 Task: Slide 34 - Lets Review Concepts-1.
Action: Mouse moved to (32, 87)
Screenshot: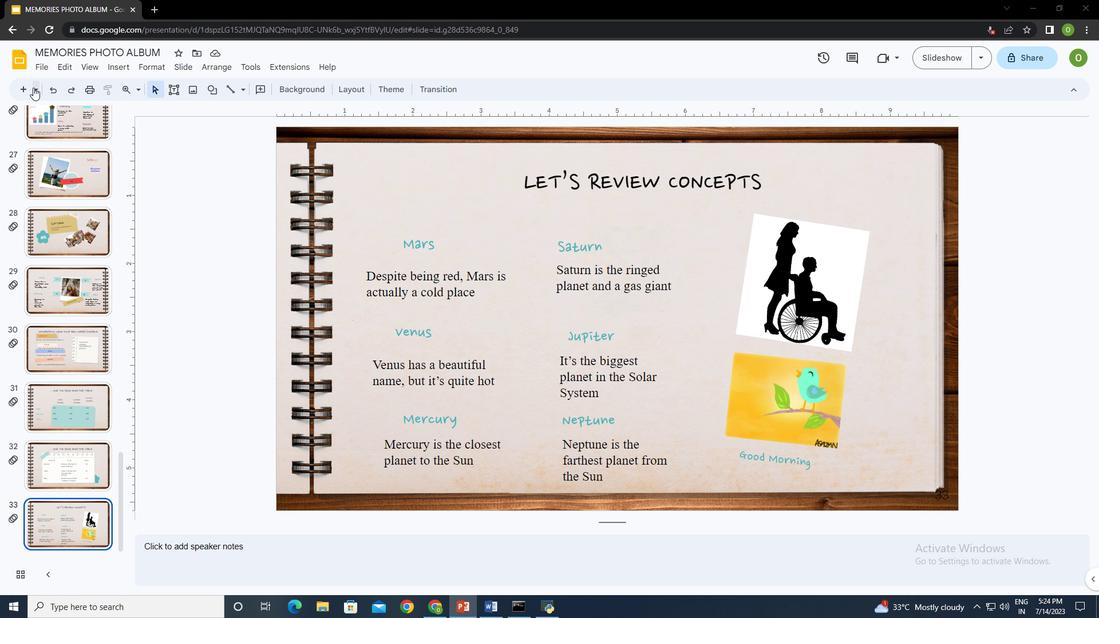 
Action: Mouse pressed left at (32, 87)
Screenshot: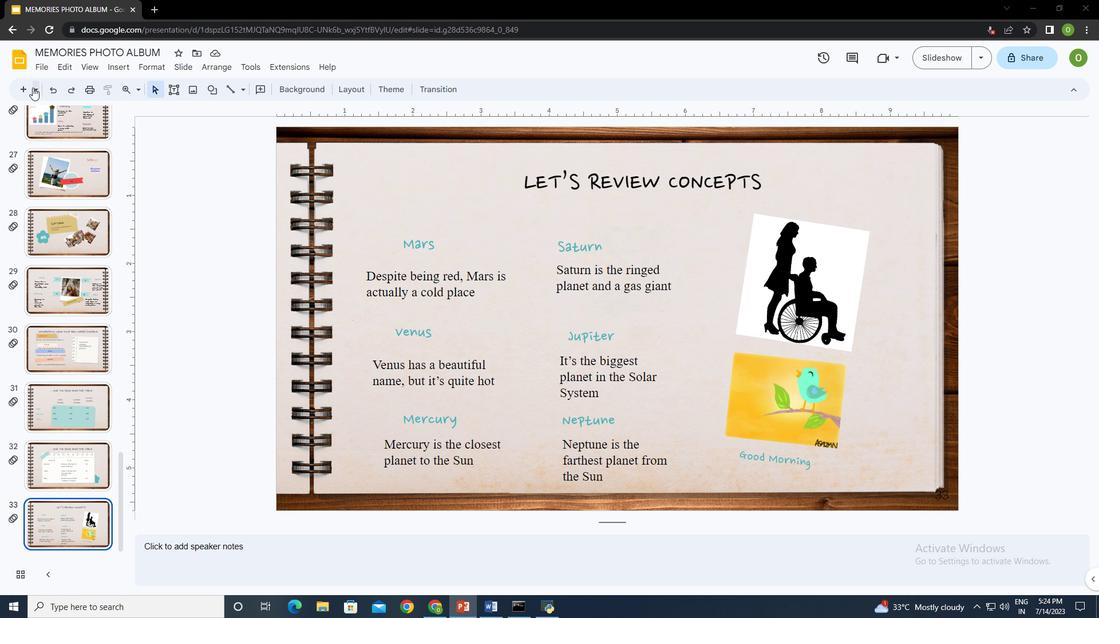 
Action: Mouse moved to (126, 185)
Screenshot: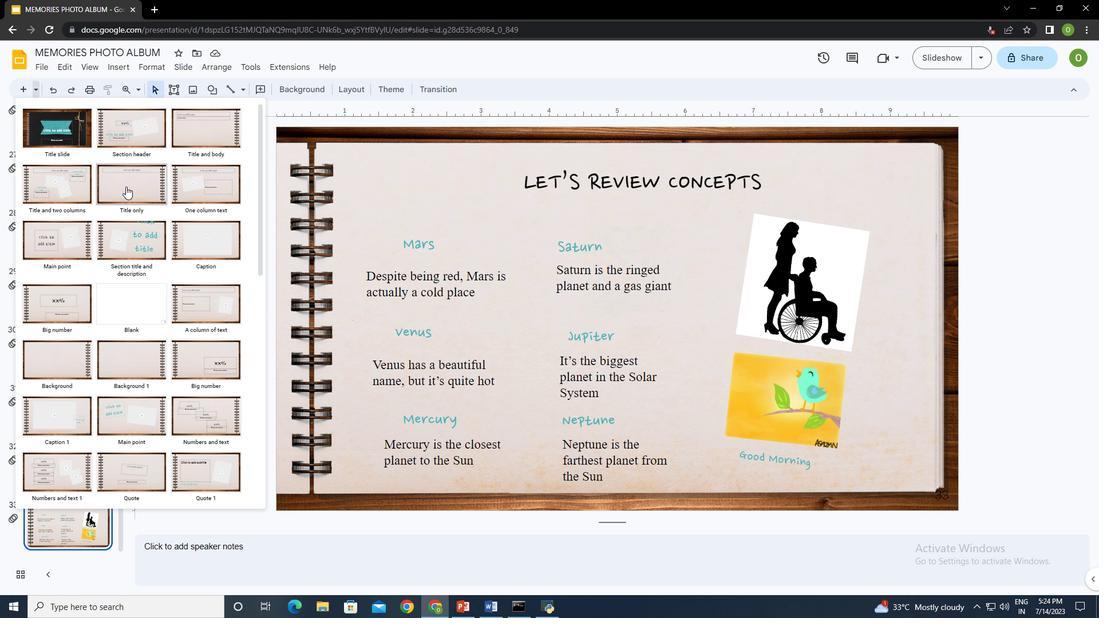 
Action: Mouse pressed left at (126, 185)
Screenshot: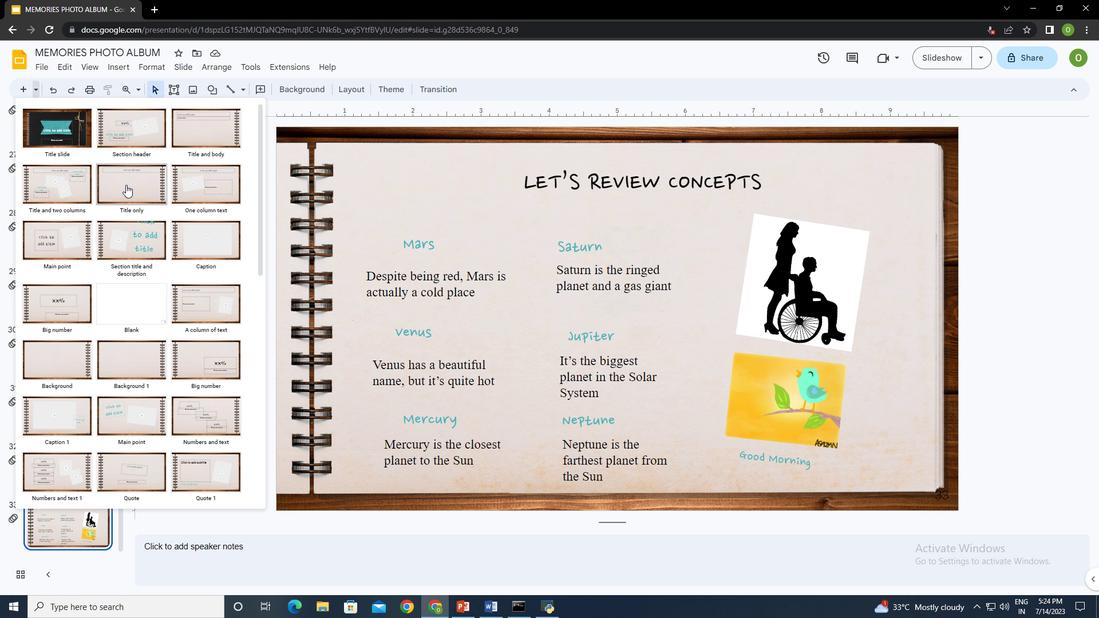 
Action: Mouse moved to (570, 189)
Screenshot: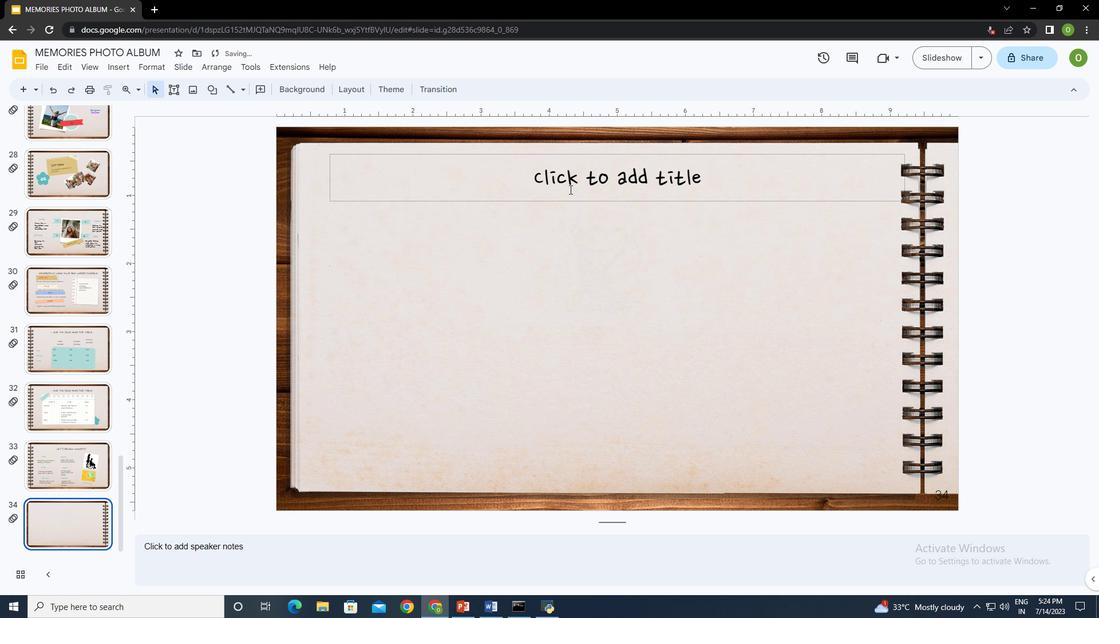 
Action: Mouse pressed left at (570, 189)
Screenshot: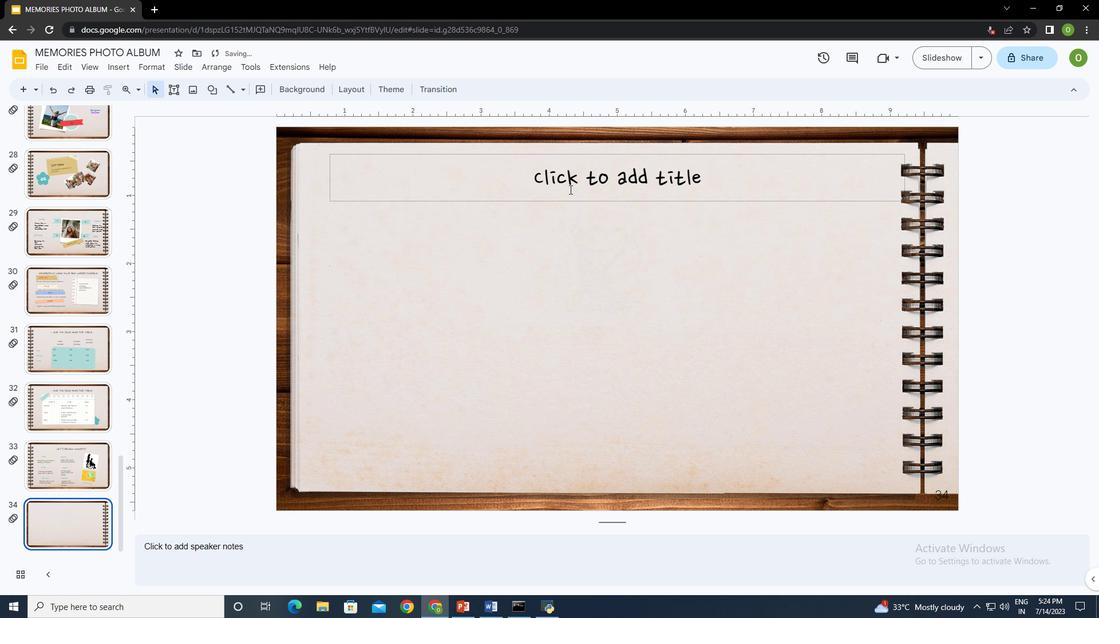 
Action: Key pressed <Key.shift><Key.shift><Key.caps_lock>KET'S<Key.space>REVIEW<Key.space>CONCEPTS
Screenshot: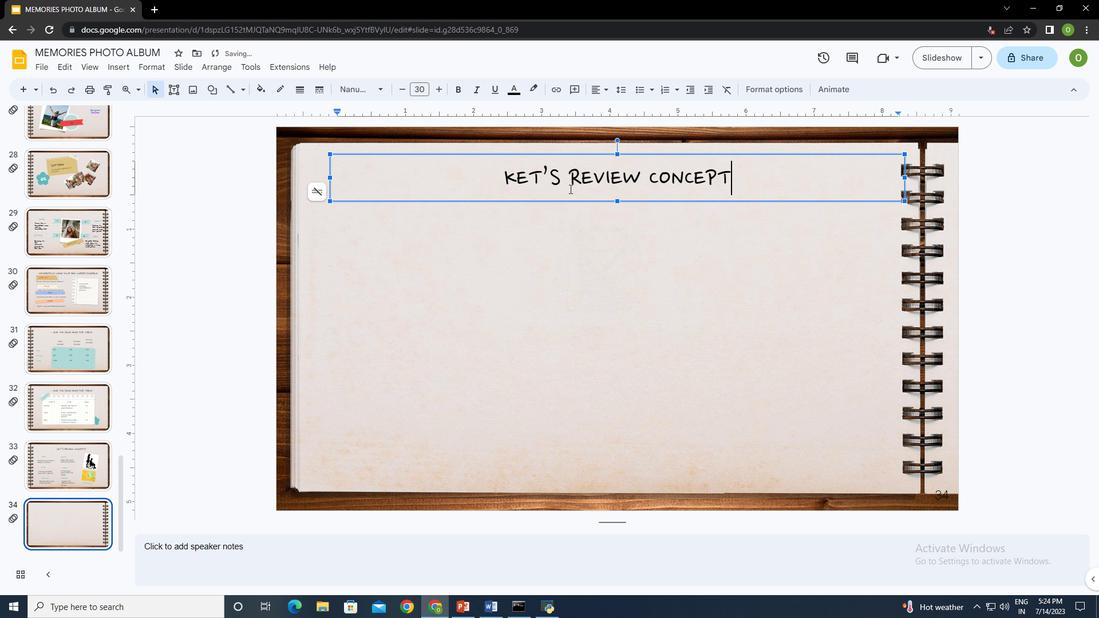 
Action: Mouse moved to (512, 179)
Screenshot: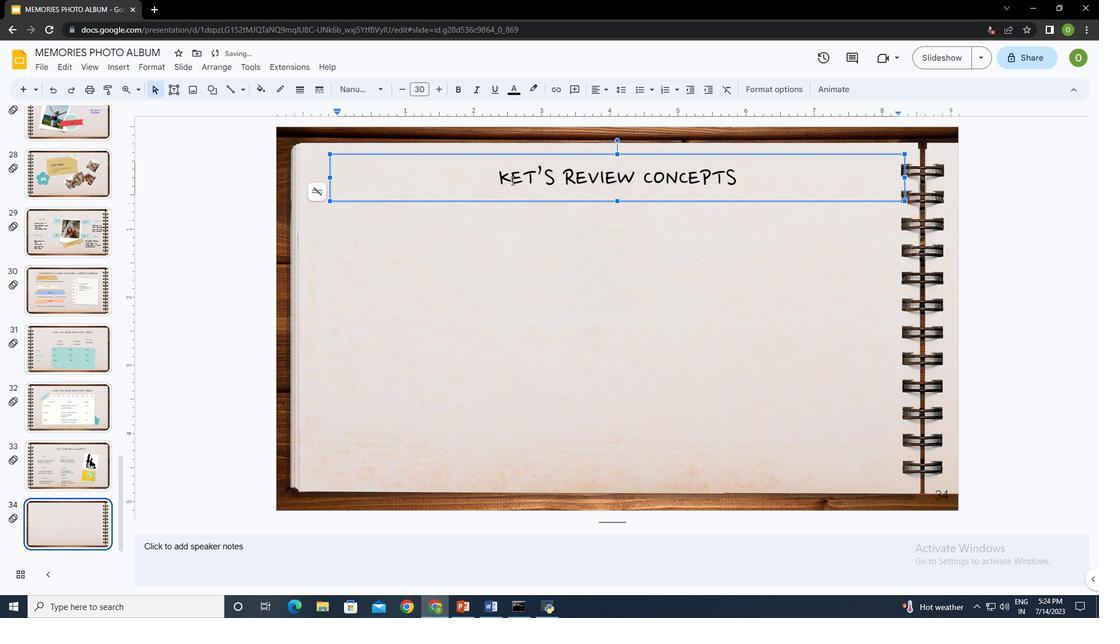 
Action: Mouse pressed left at (512, 179)
Screenshot: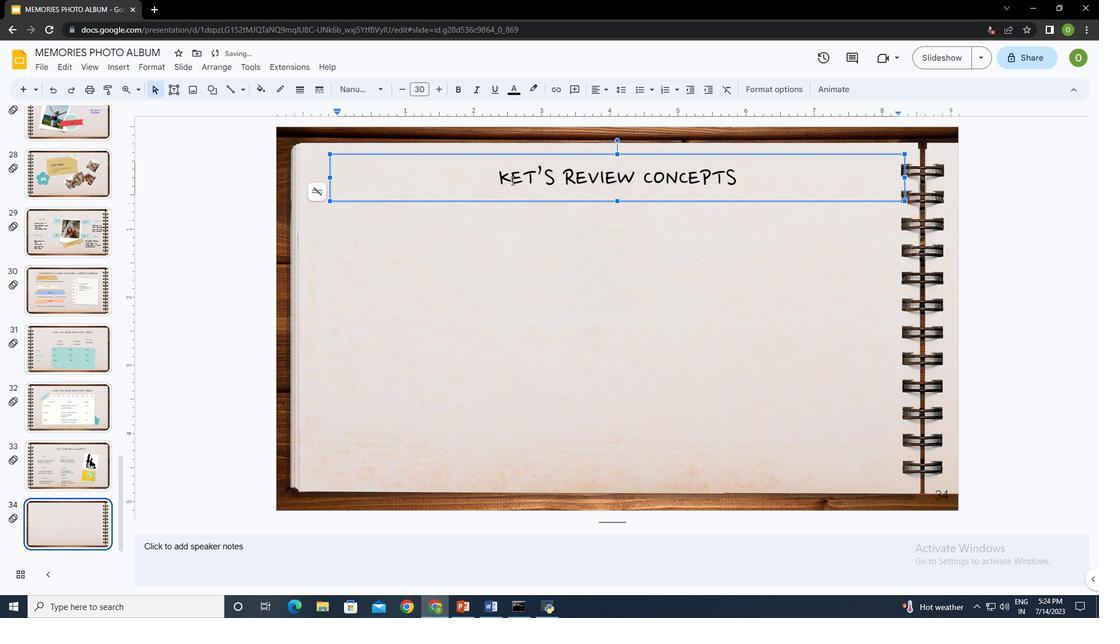 
Action: Mouse moved to (521, 182)
Screenshot: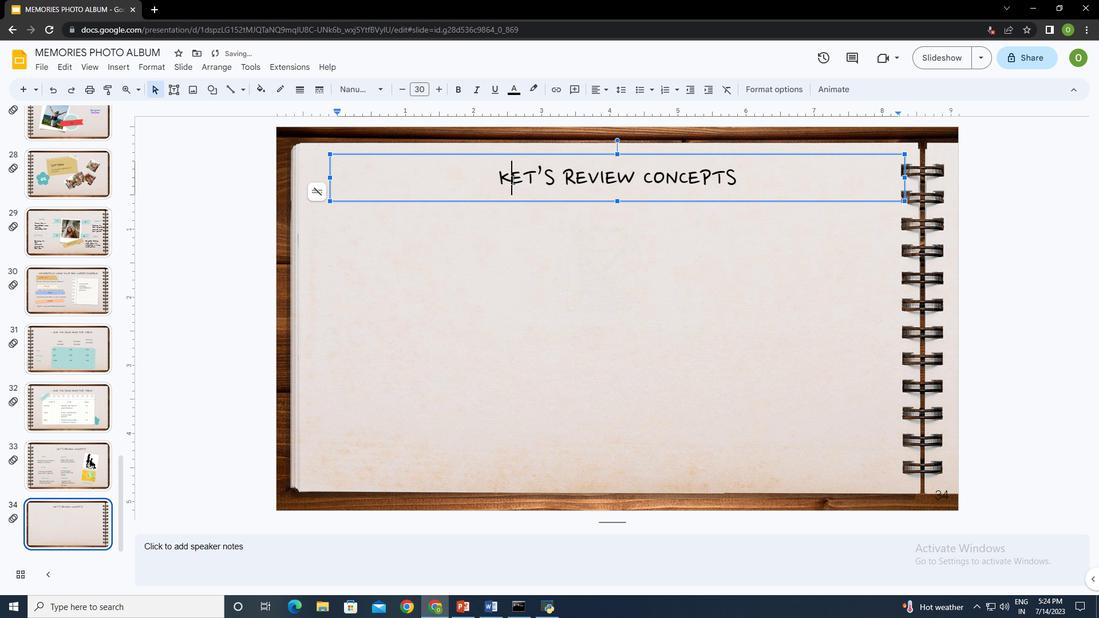 
Action: Key pressed <Key.backspace>L
Screenshot: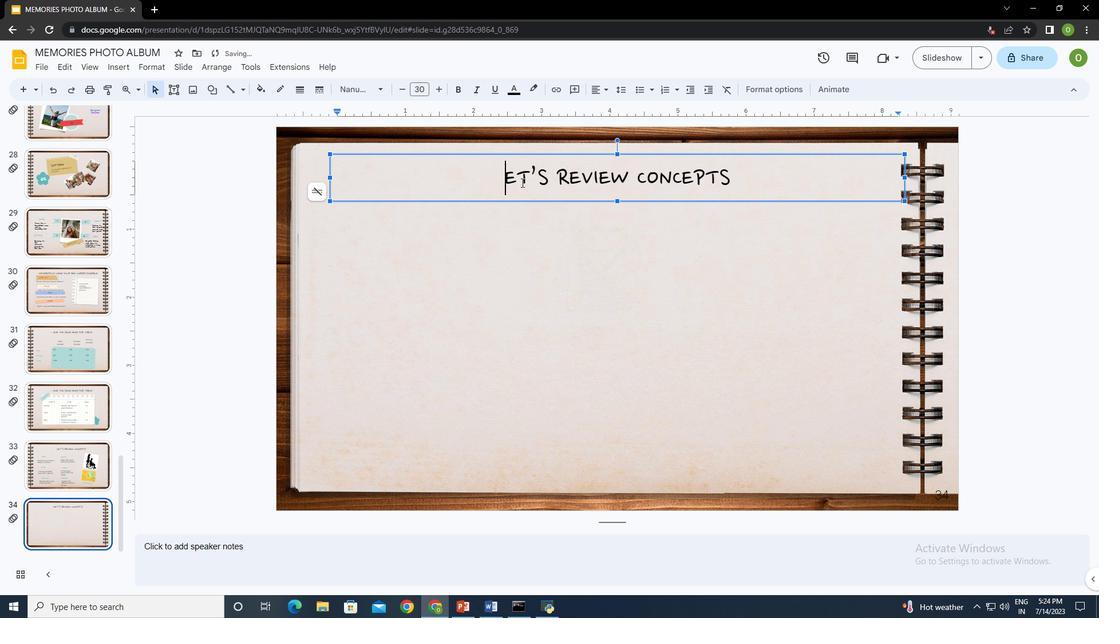 
Action: Mouse moved to (733, 173)
Screenshot: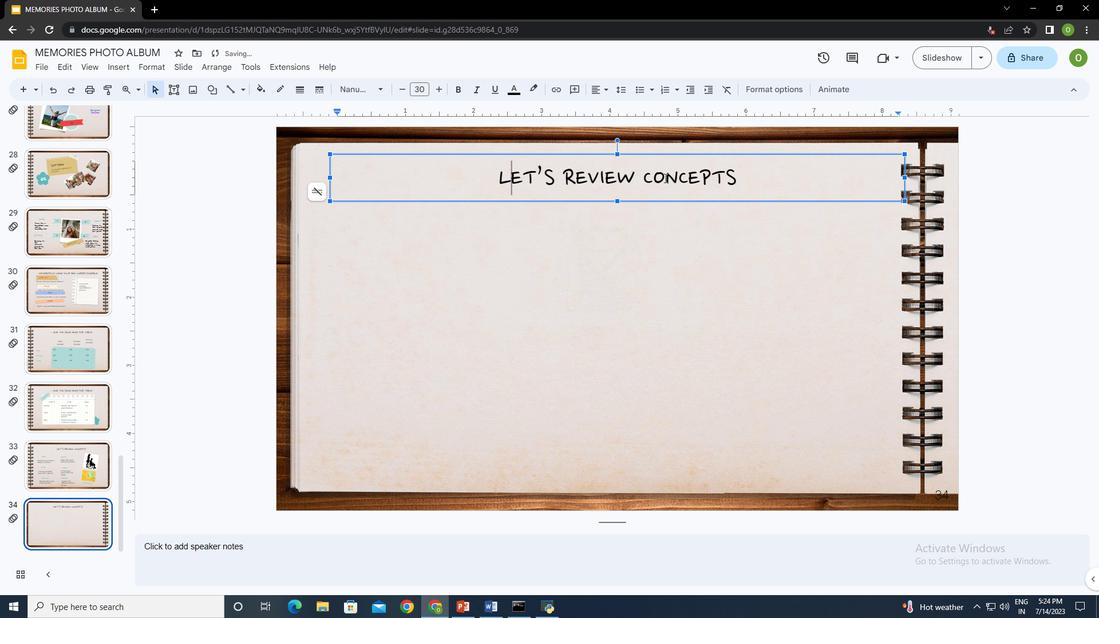 
Action: Mouse pressed left at (733, 173)
Screenshot: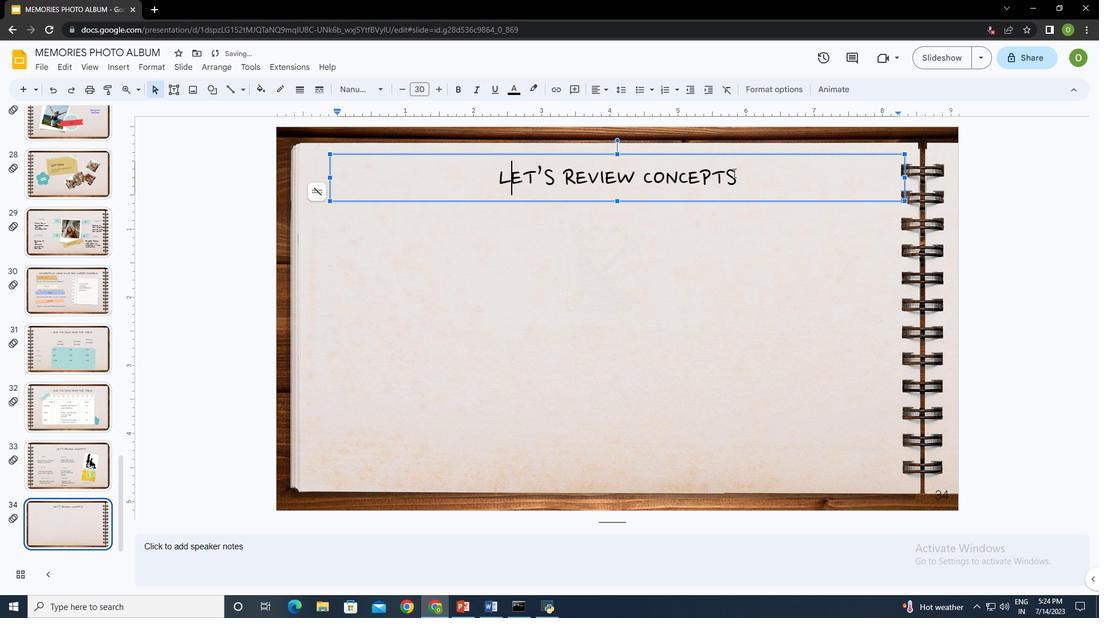 
Action: Mouse moved to (714, 233)
Screenshot: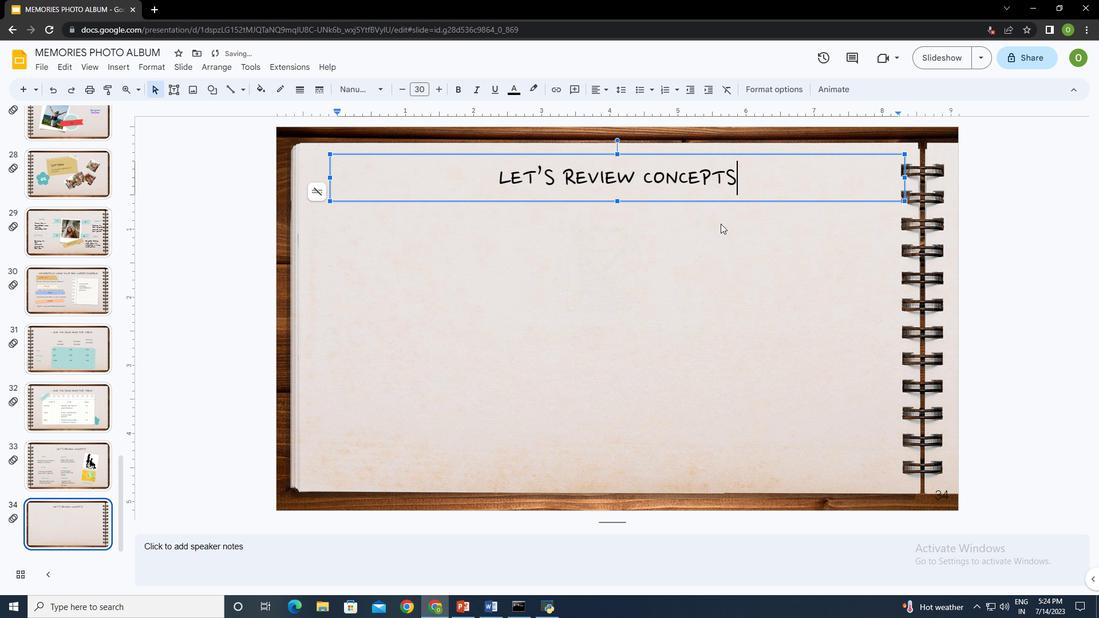 
Action: Mouse pressed left at (714, 233)
Screenshot: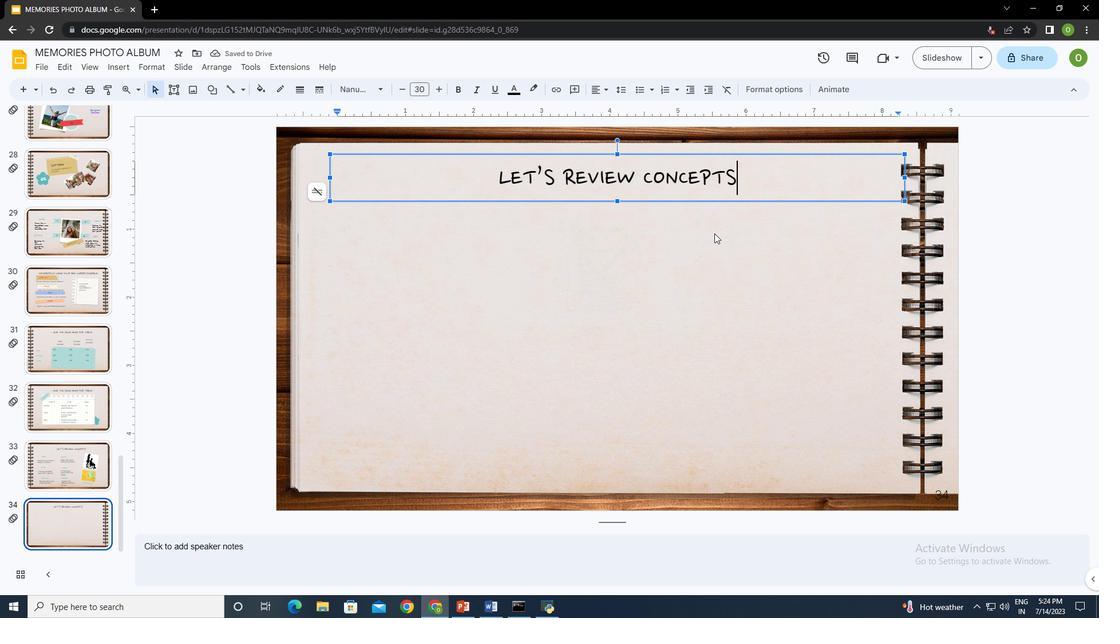 
Action: Mouse moved to (119, 67)
Screenshot: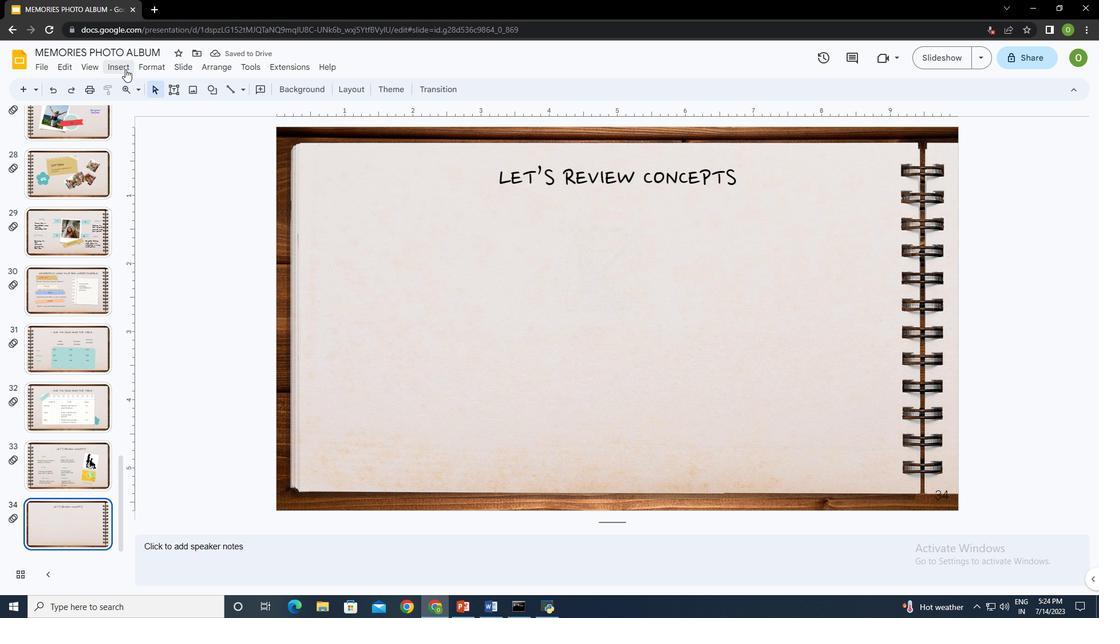 
Action: Mouse pressed left at (119, 67)
Screenshot: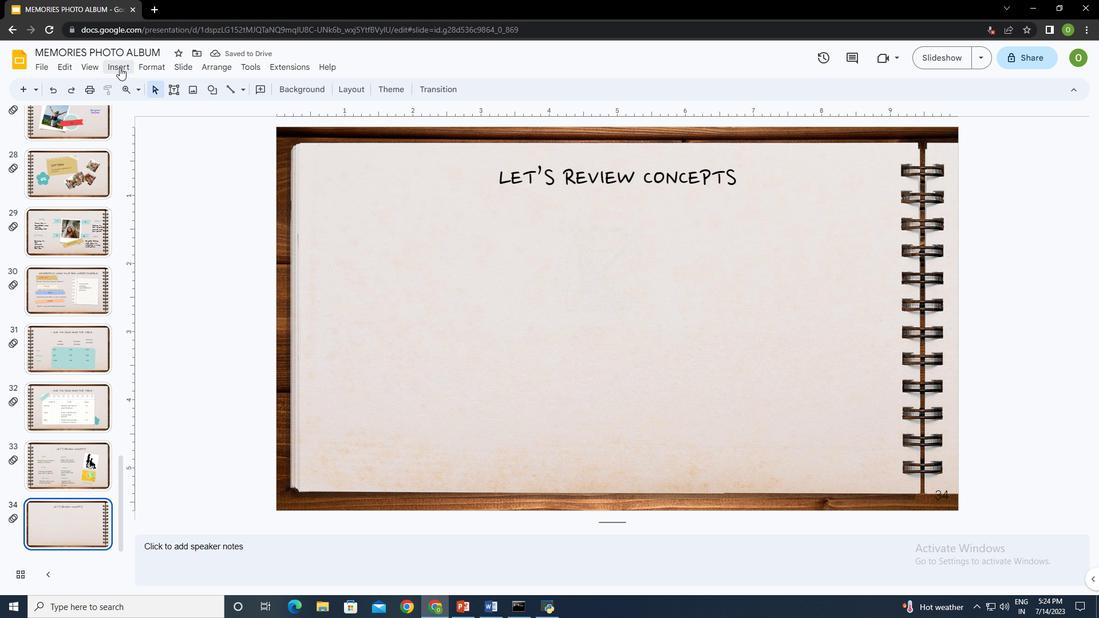 
Action: Mouse moved to (156, 102)
Screenshot: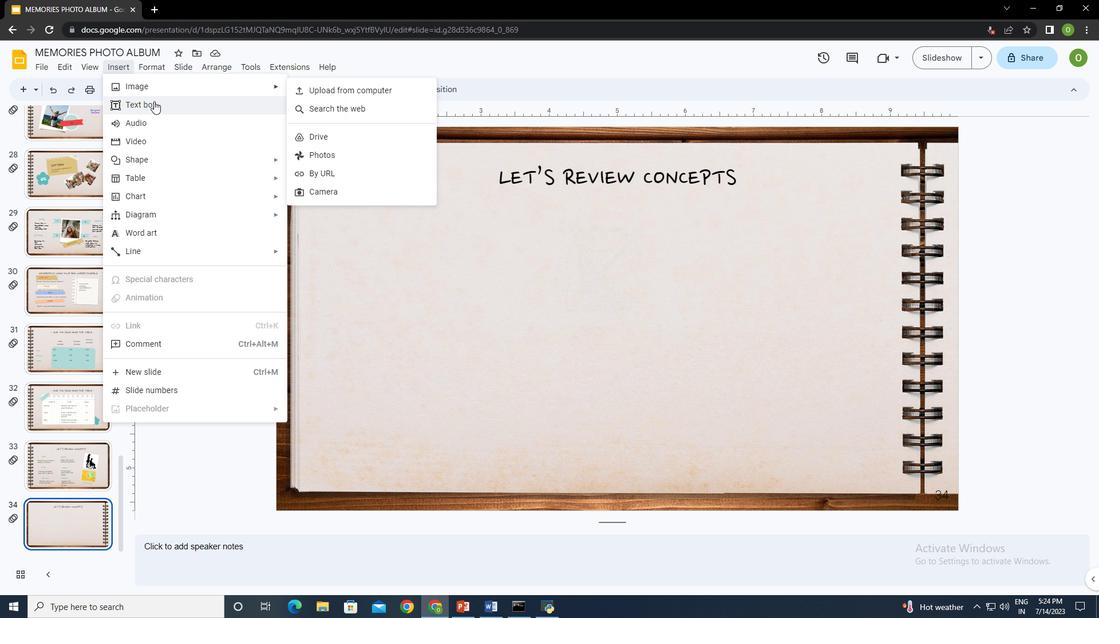 
Action: Mouse pressed left at (156, 102)
Screenshot: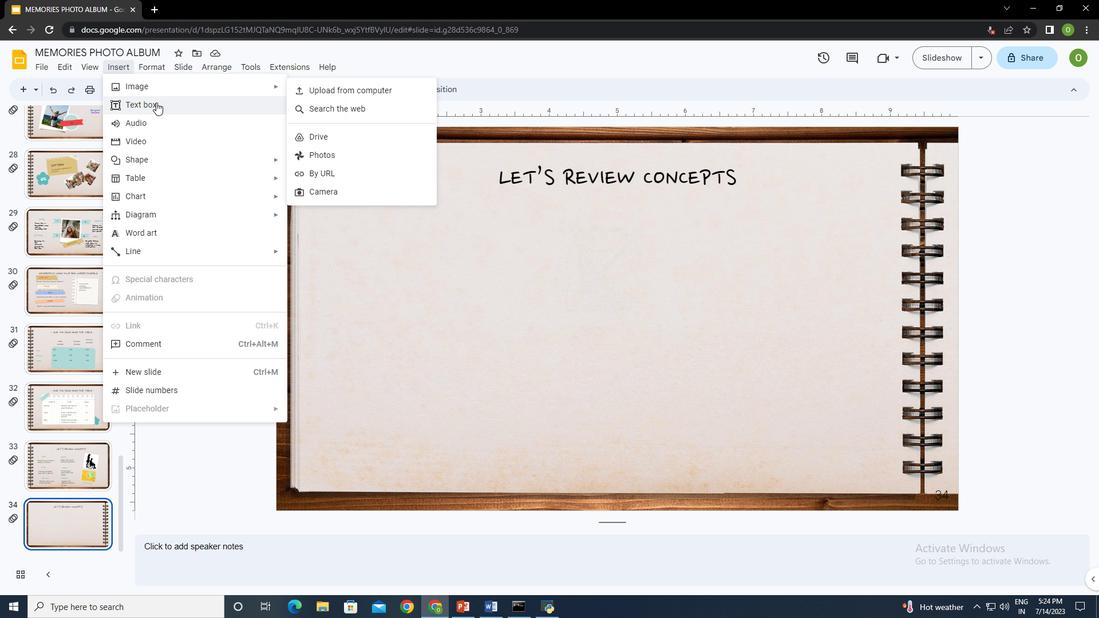 
Action: Mouse moved to (392, 351)
Screenshot: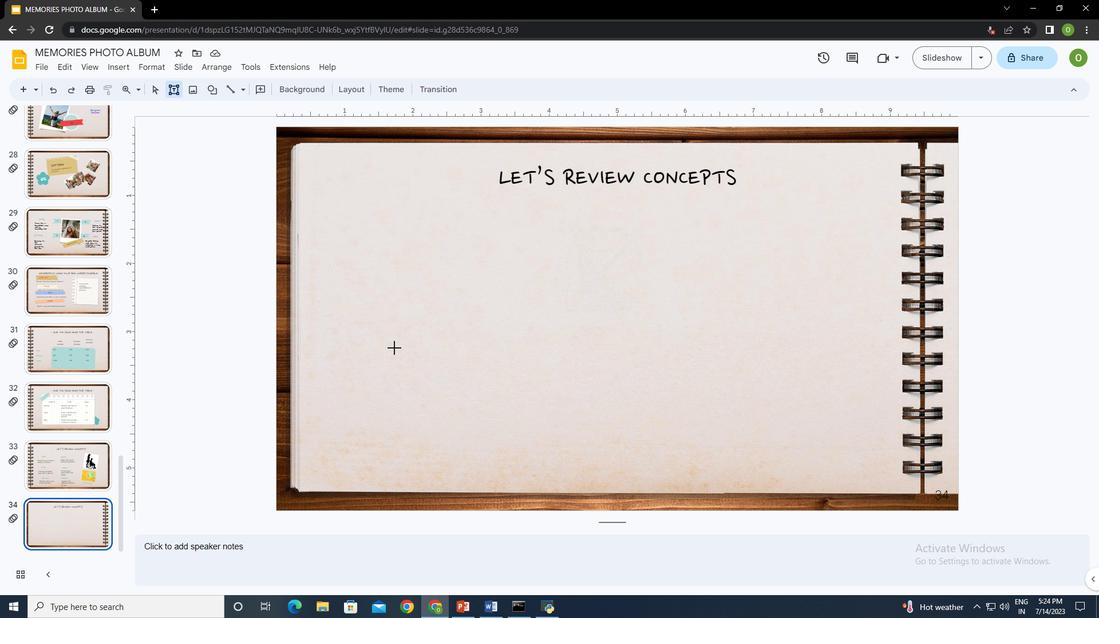 
Action: Mouse pressed left at (392, 351)
Screenshot: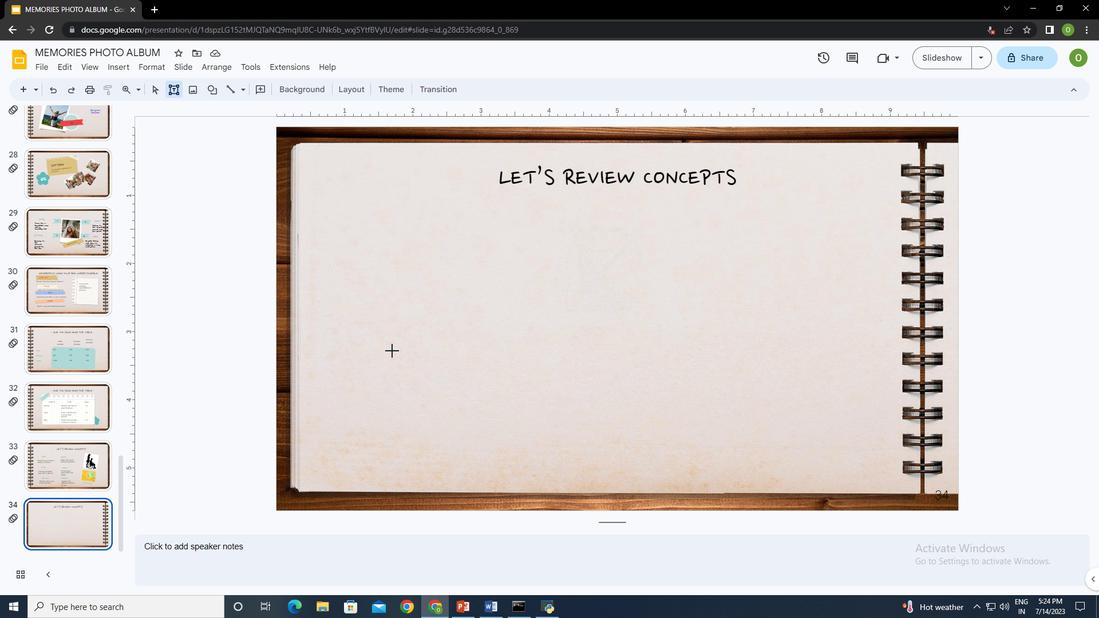 
Action: Mouse moved to (441, 362)
Screenshot: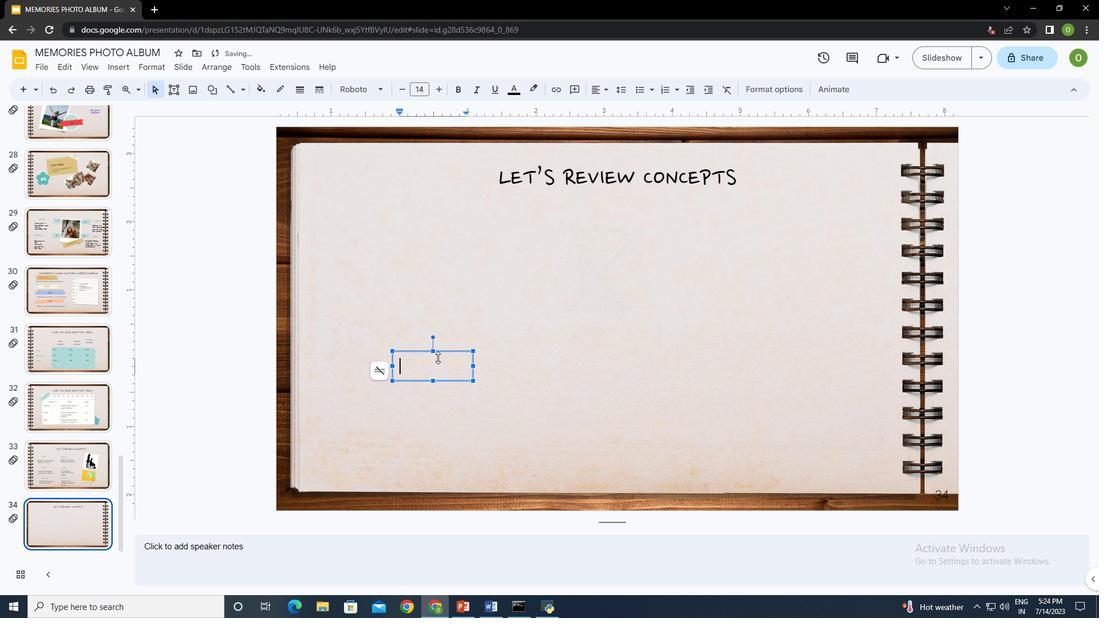 
Action: Key pressed <Key.up><Key.up><Key.up><Key.shift><Key.shift><Key.shift>m<Key.backspace>MA<Key.caps_lock>ars
Screenshot: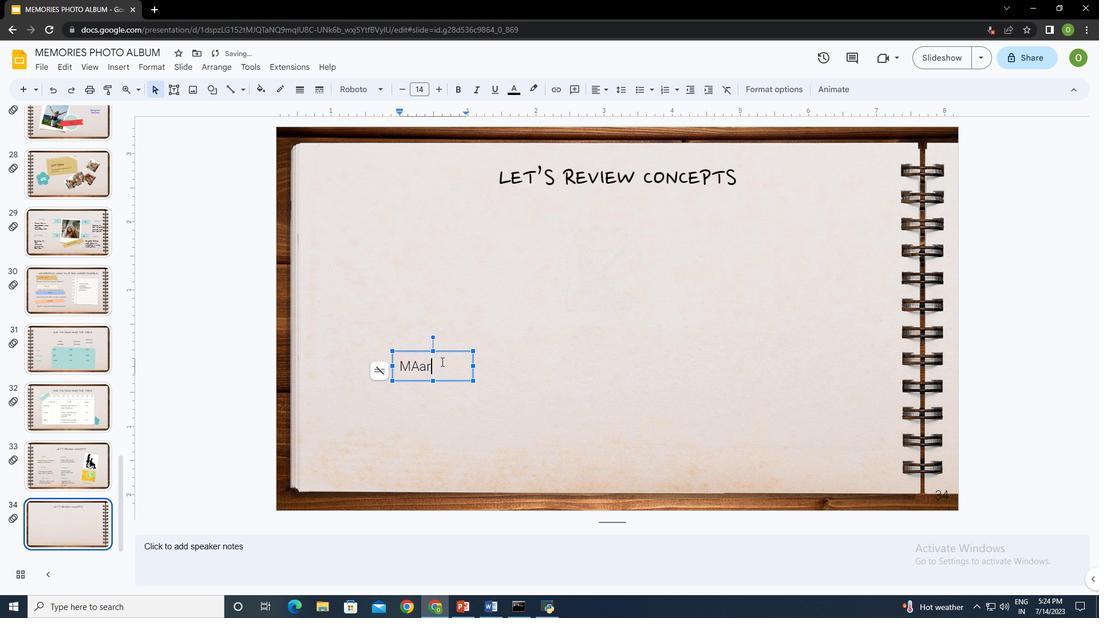 
Action: Mouse moved to (453, 377)
Screenshot: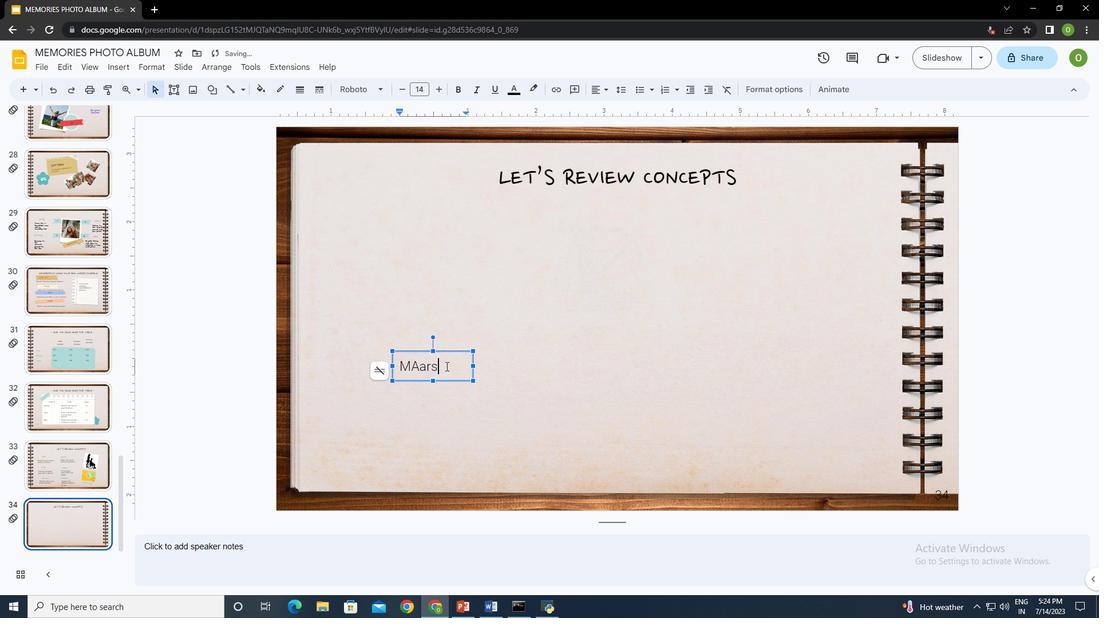 
Action: Key pressed ctrl+A
Screenshot: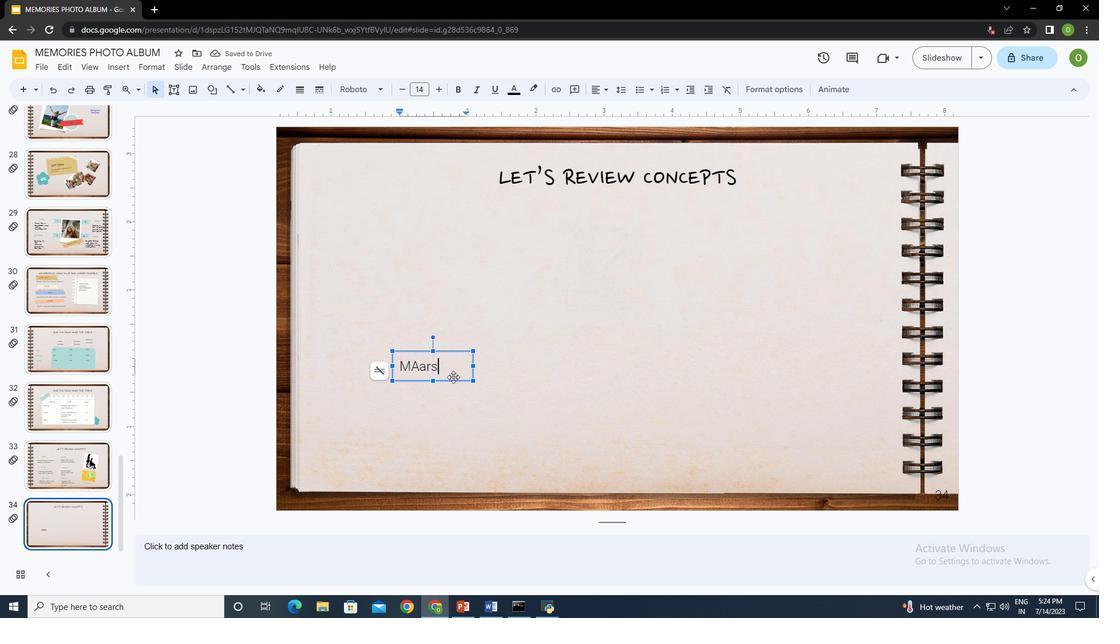 
Action: Mouse moved to (252, 67)
Screenshot: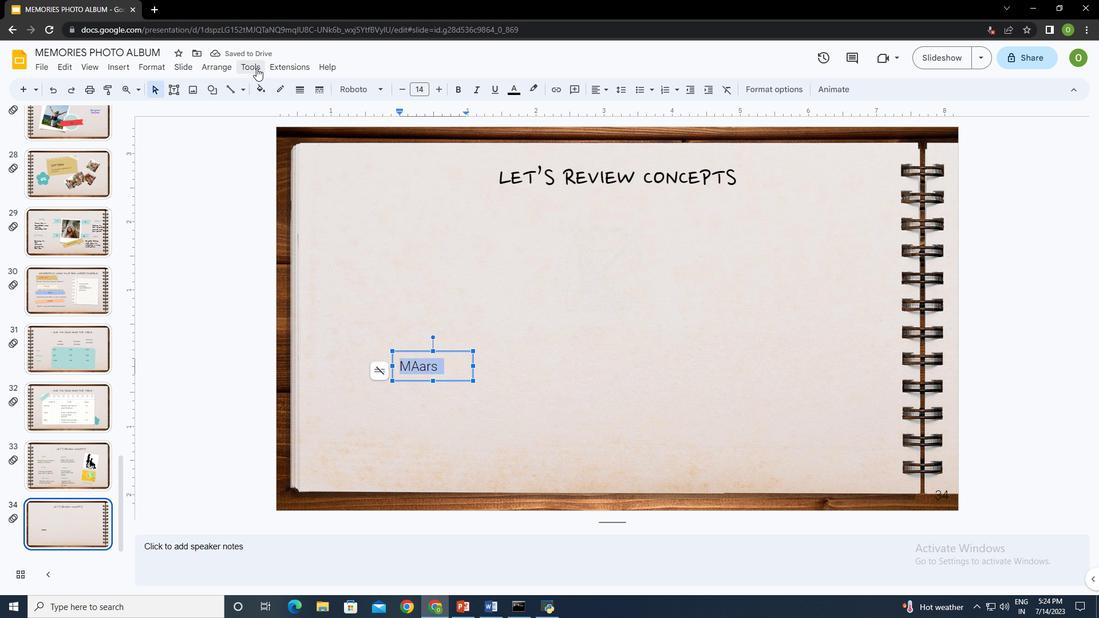 
Action: Mouse pressed left at (252, 67)
Screenshot: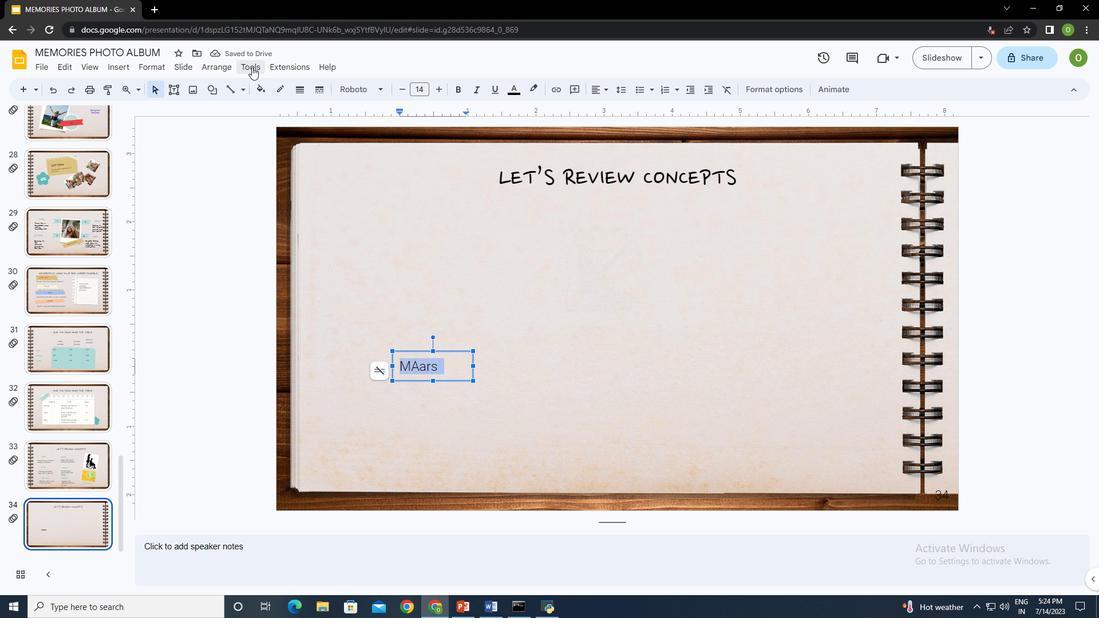 
Action: Mouse moved to (503, 288)
Screenshot: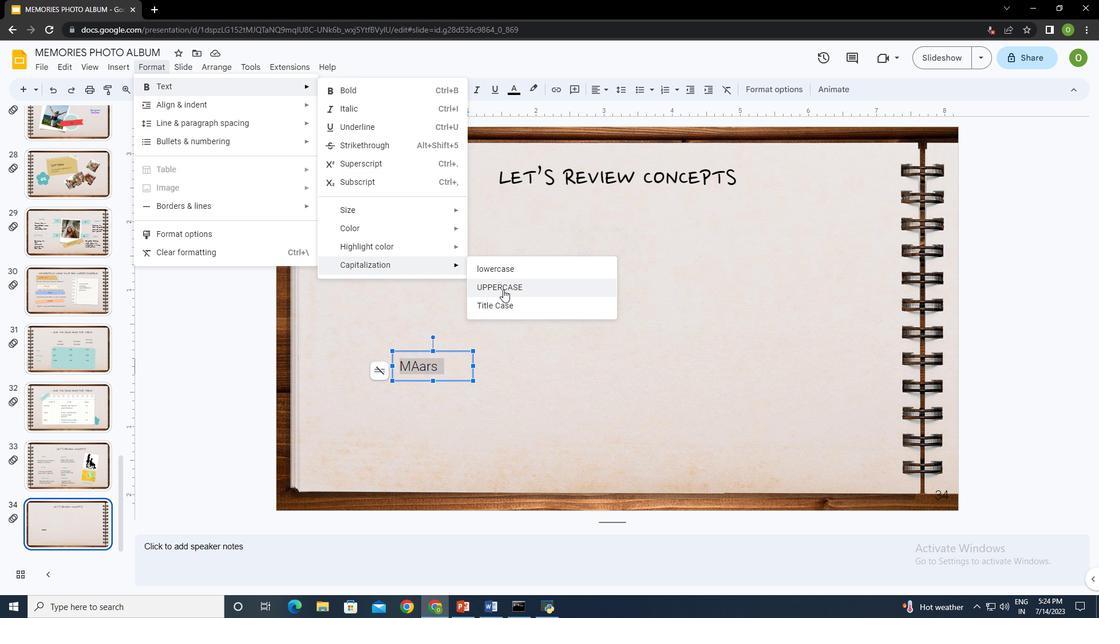 
Action: Mouse pressed left at (503, 288)
Screenshot: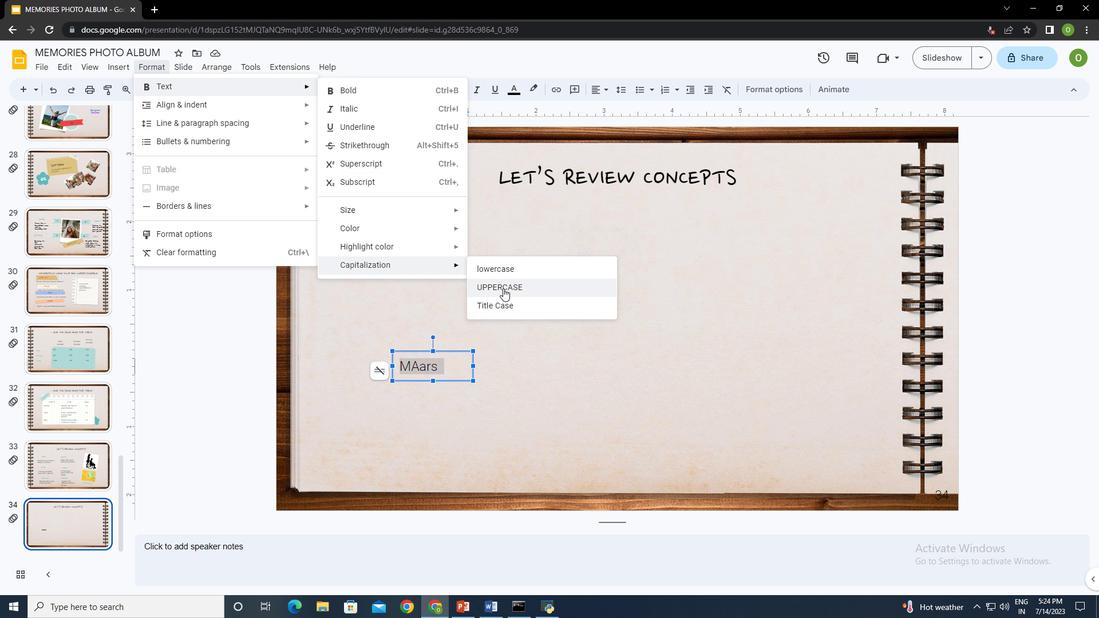
Action: Mouse moved to (356, 92)
Screenshot: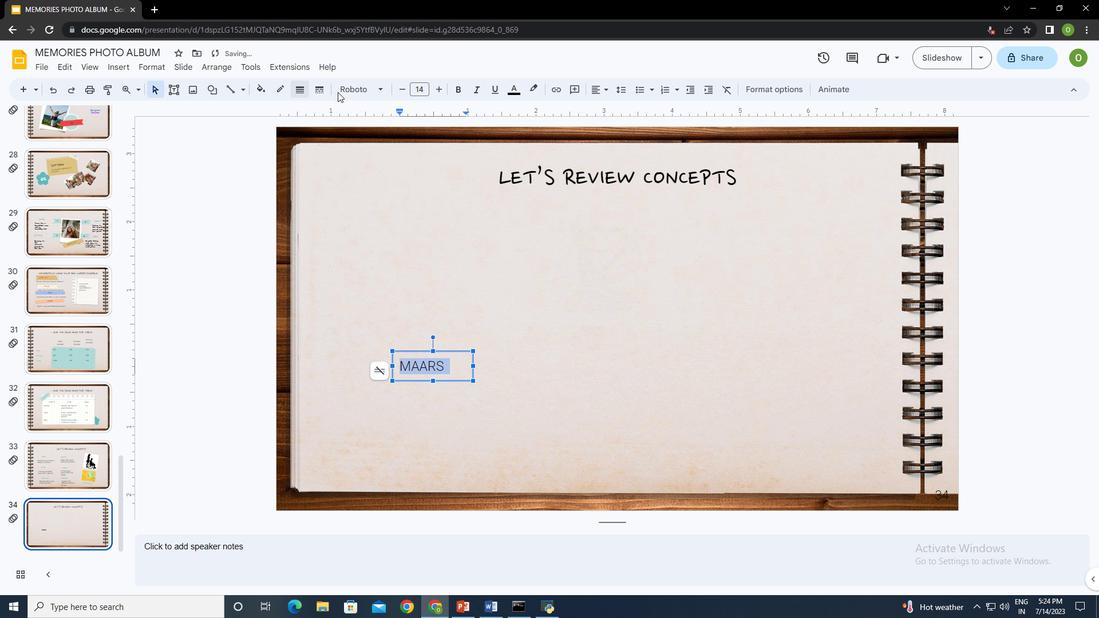 
Action: Mouse pressed left at (356, 92)
Screenshot: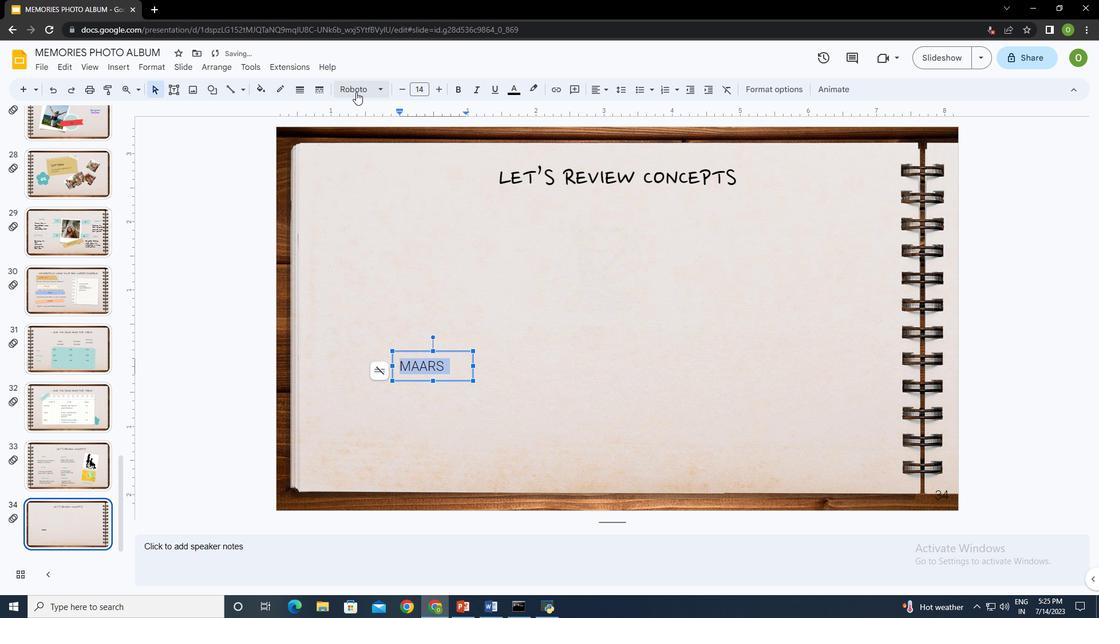 
Action: Mouse moved to (396, 154)
Screenshot: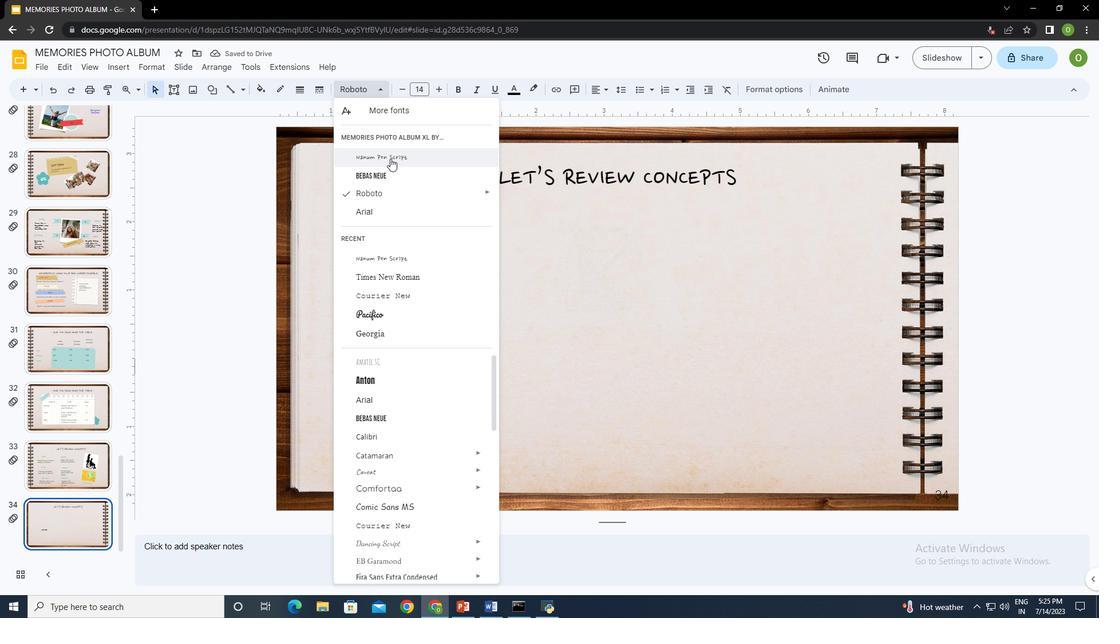 
Action: Mouse pressed left at (396, 154)
Screenshot: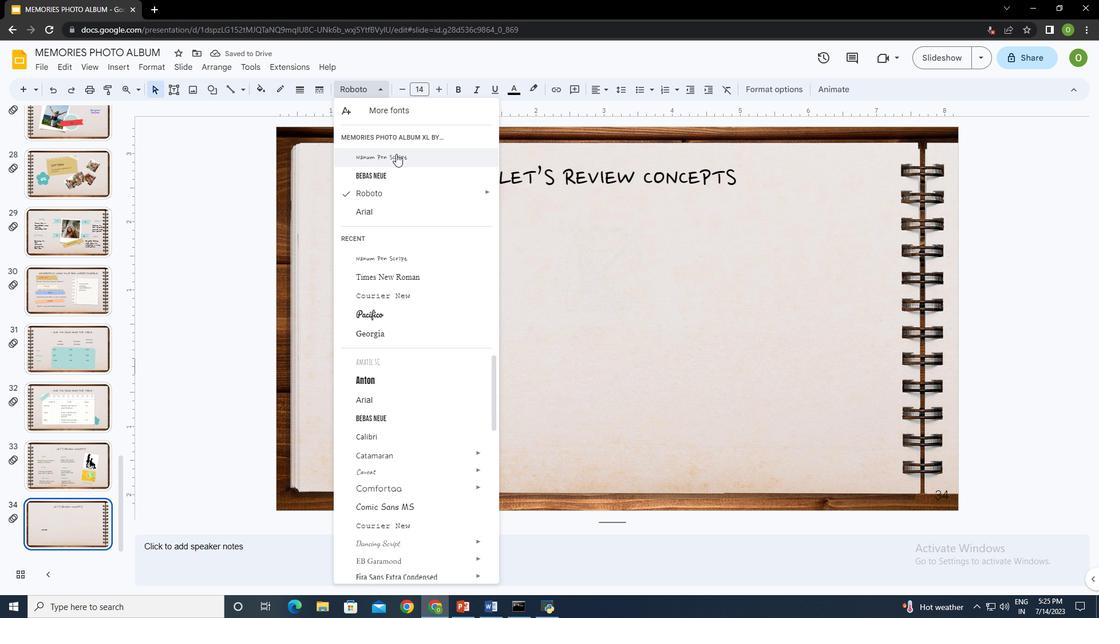 
Action: Mouse moved to (441, 87)
Screenshot: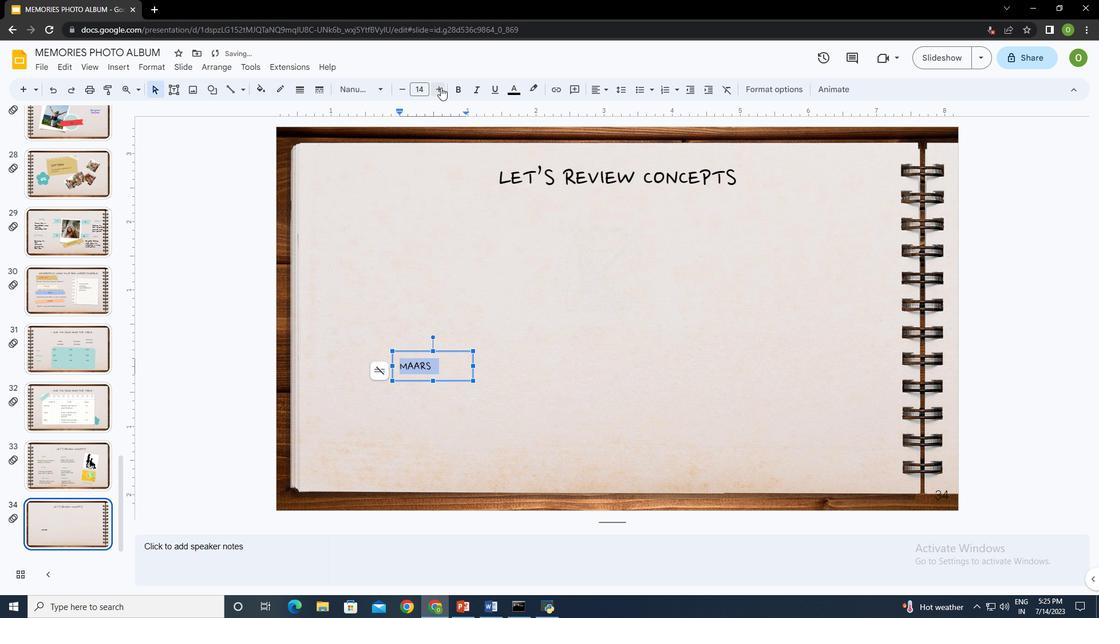 
Action: Mouse pressed left at (441, 87)
Screenshot: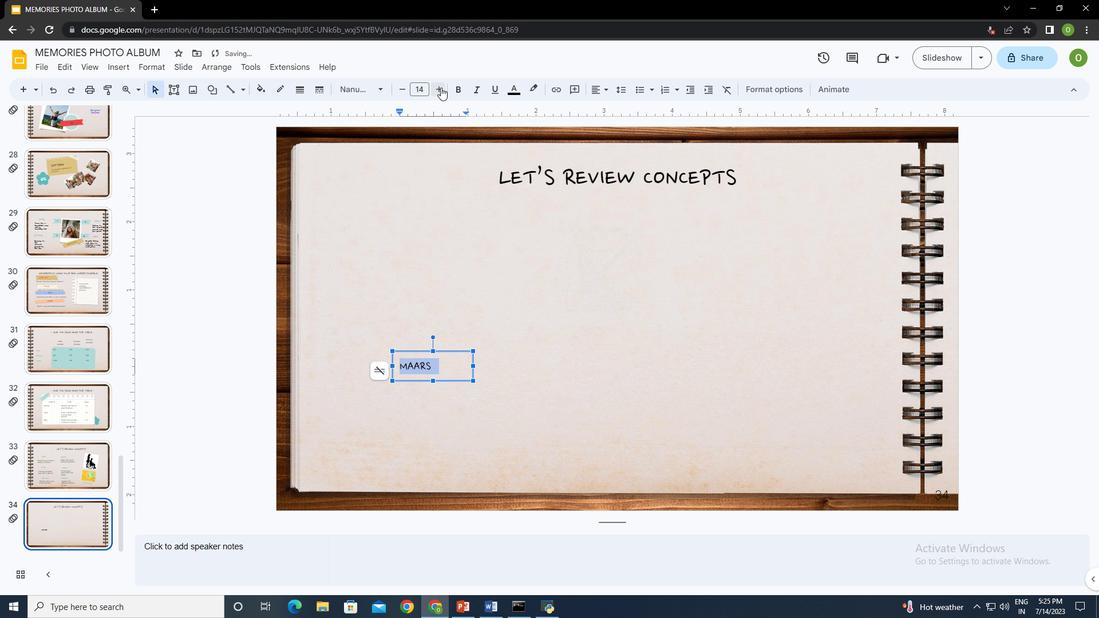 
Action: Mouse pressed left at (441, 87)
Screenshot: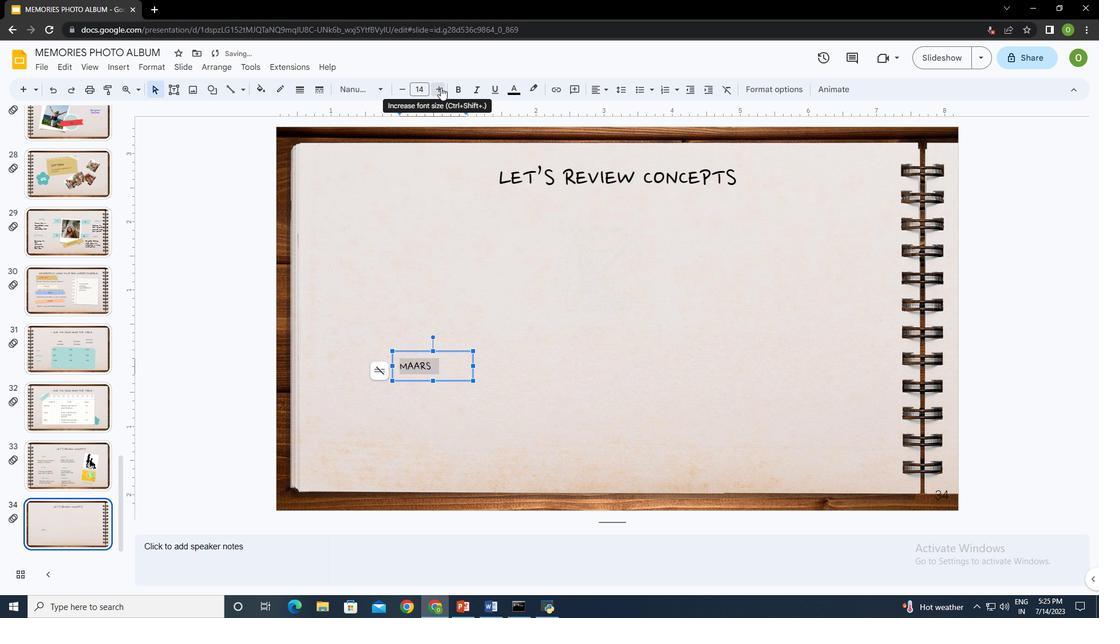 
Action: Mouse pressed left at (441, 87)
Screenshot: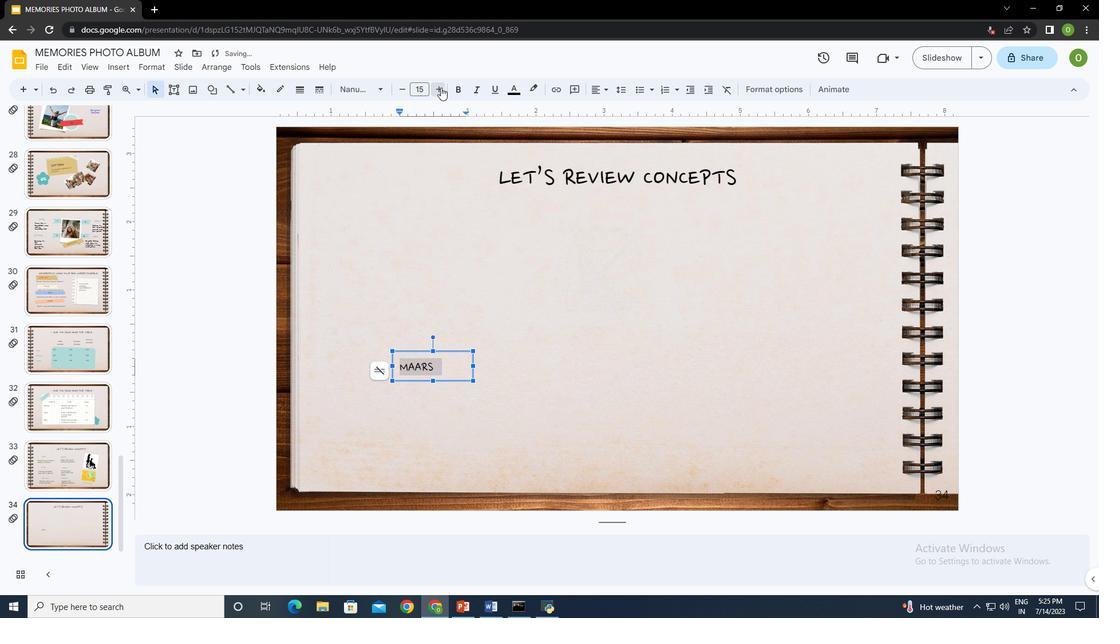 
Action: Mouse pressed left at (441, 87)
Screenshot: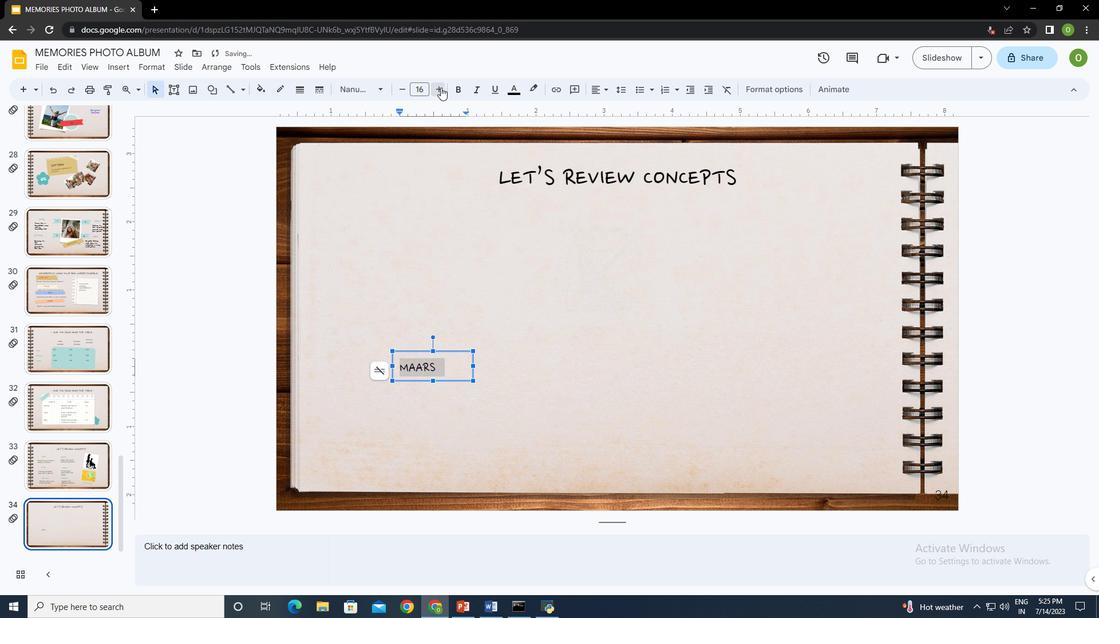 
Action: Mouse pressed left at (441, 87)
Screenshot: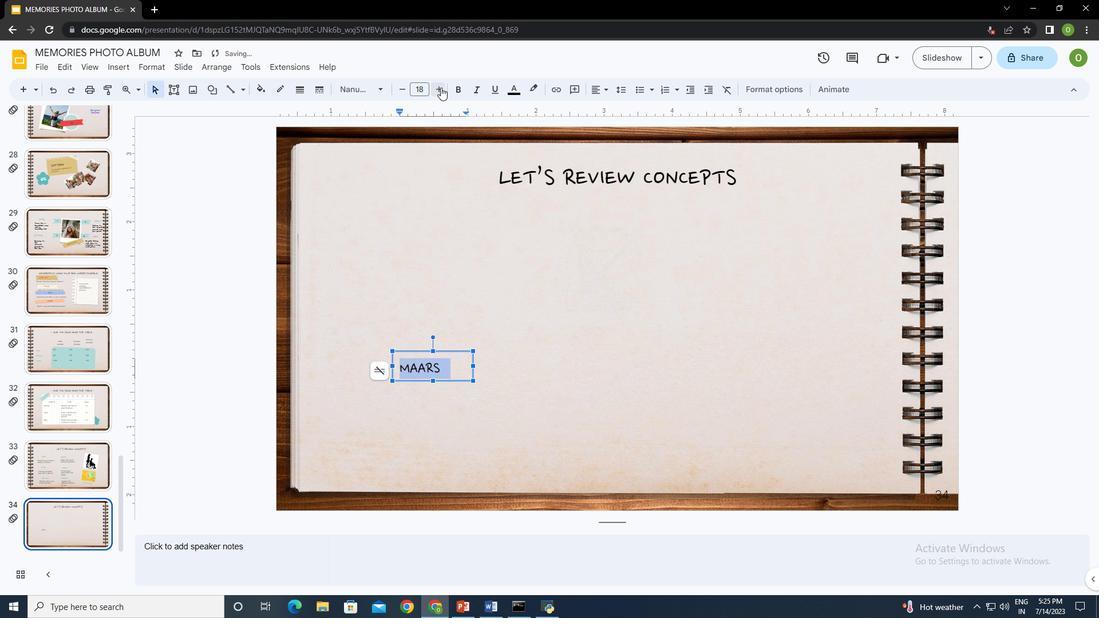 
Action: Mouse pressed left at (441, 87)
Screenshot: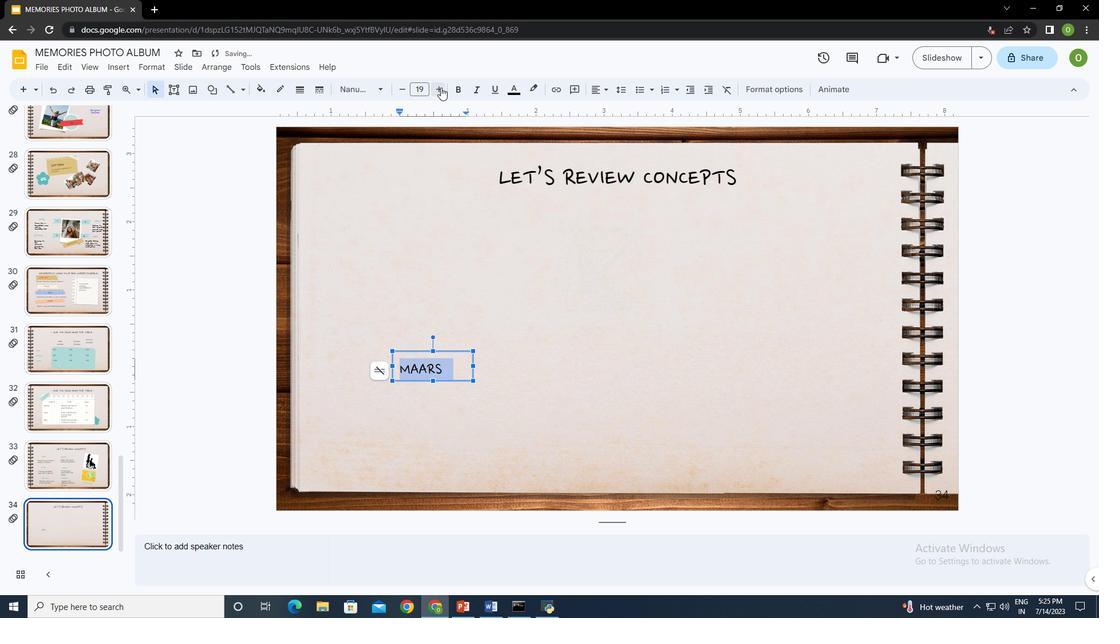 
Action: Mouse moved to (510, 89)
Screenshot: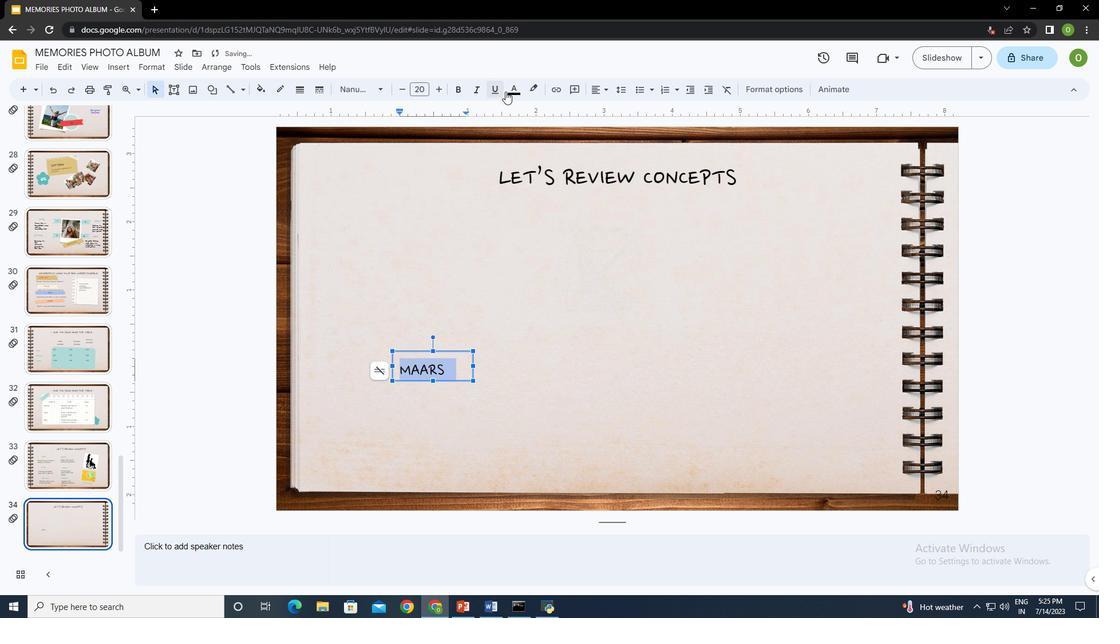 
Action: Mouse pressed left at (510, 89)
Screenshot: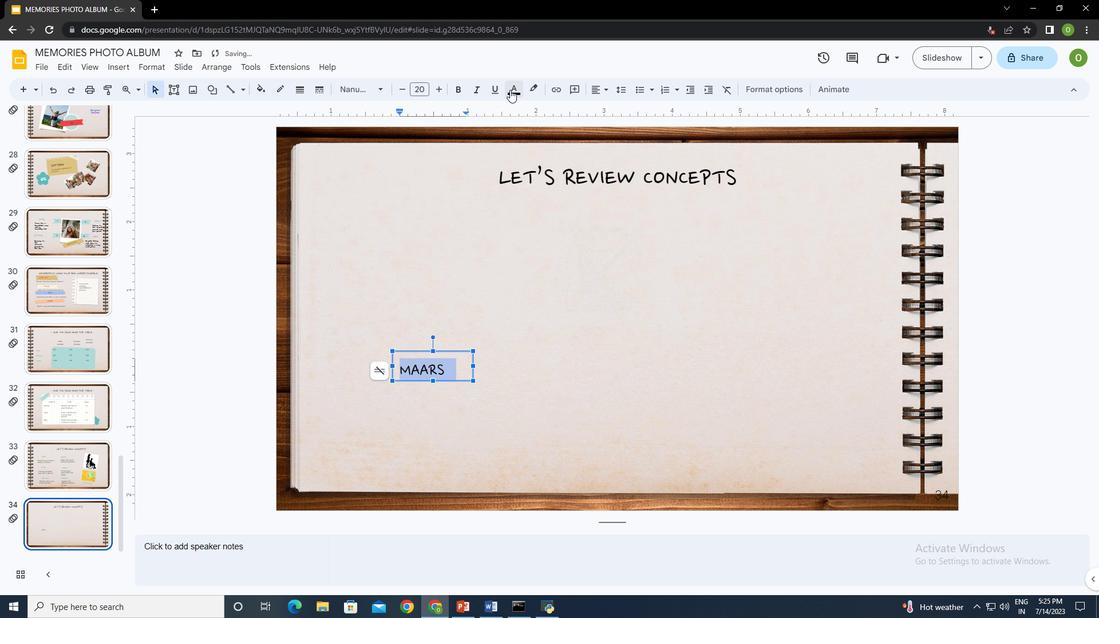
Action: Mouse moved to (571, 238)
Screenshot: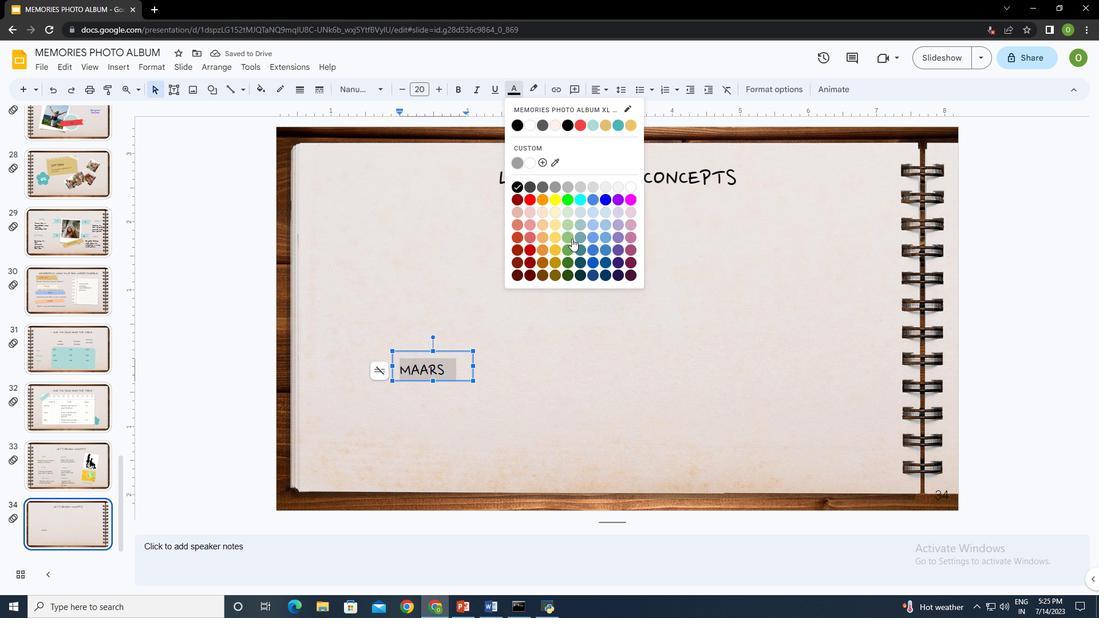 
Action: Mouse pressed left at (571, 238)
Screenshot: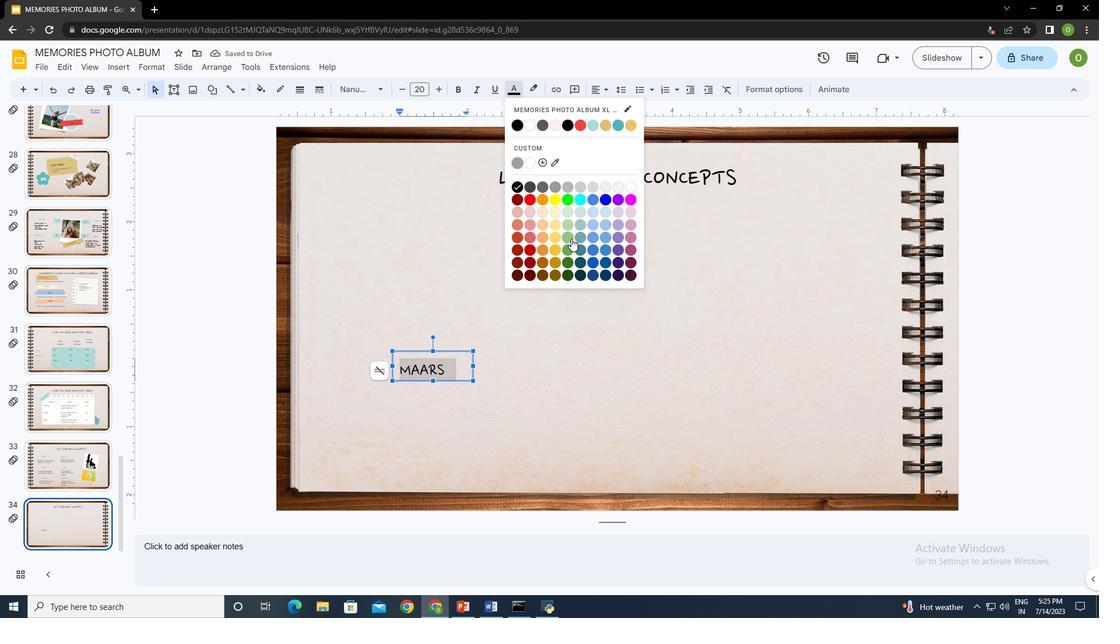 
Action: Mouse moved to (516, 90)
Screenshot: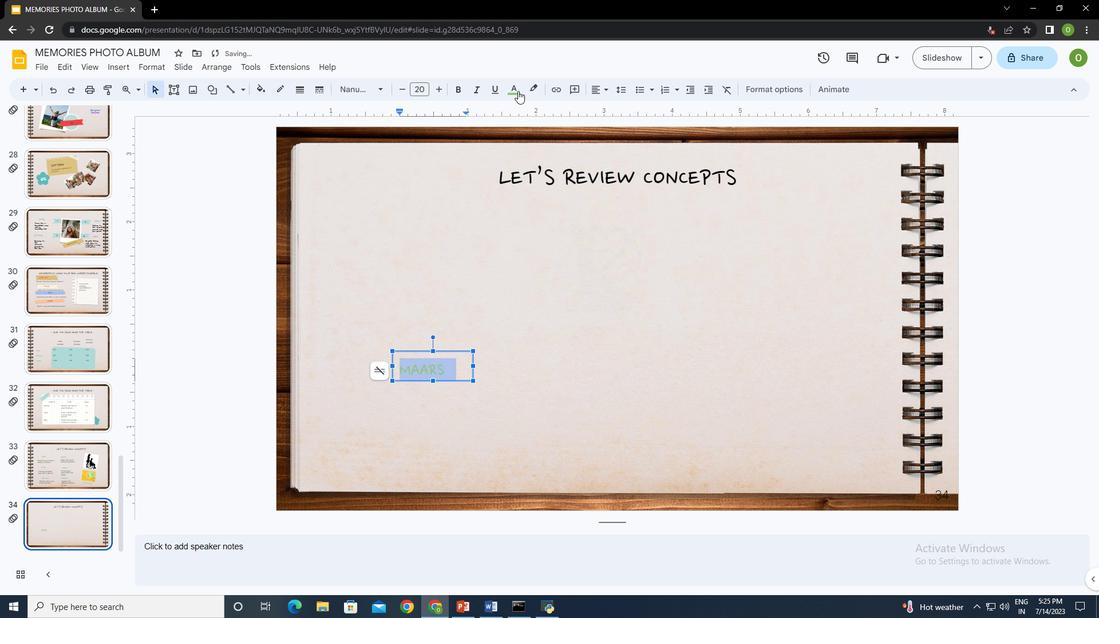 
Action: Mouse pressed left at (516, 90)
Screenshot: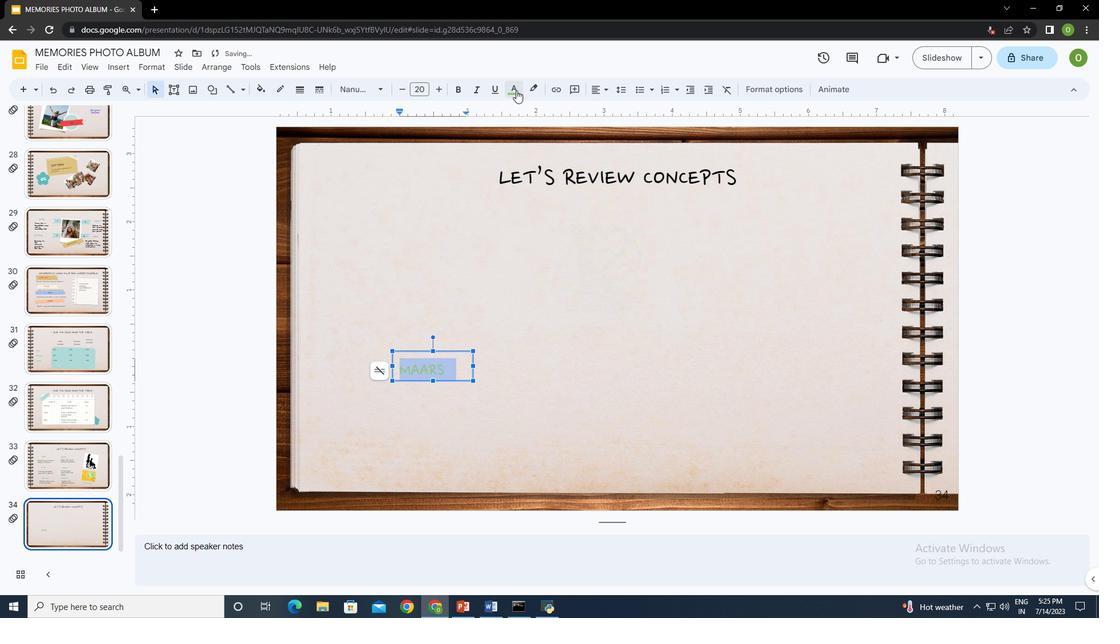 
Action: Mouse moved to (622, 124)
Screenshot: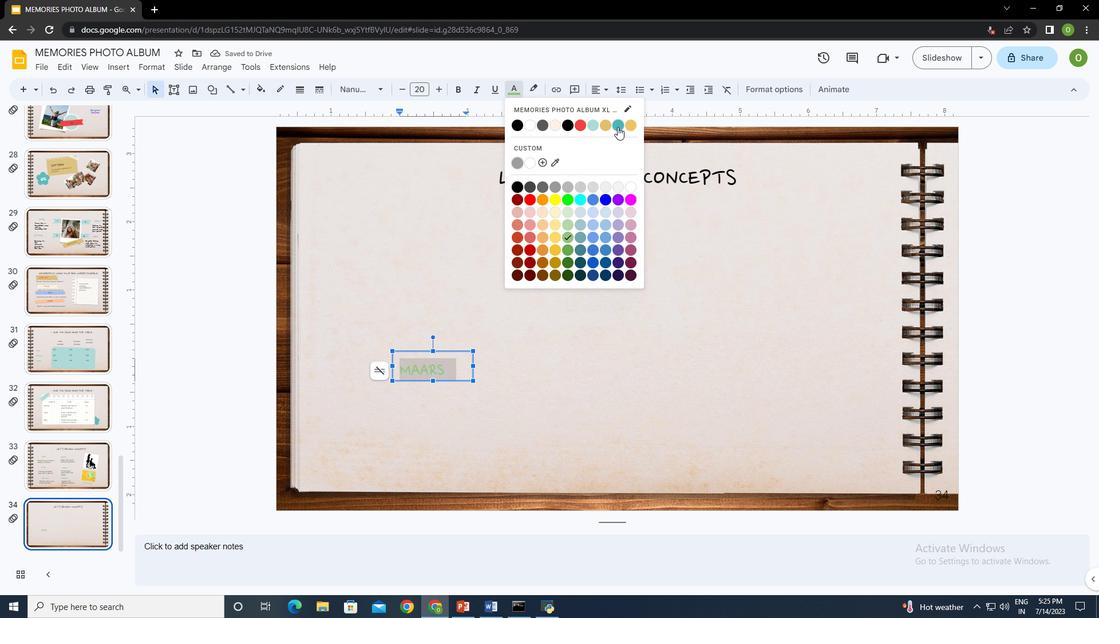 
Action: Mouse pressed left at (622, 124)
Screenshot: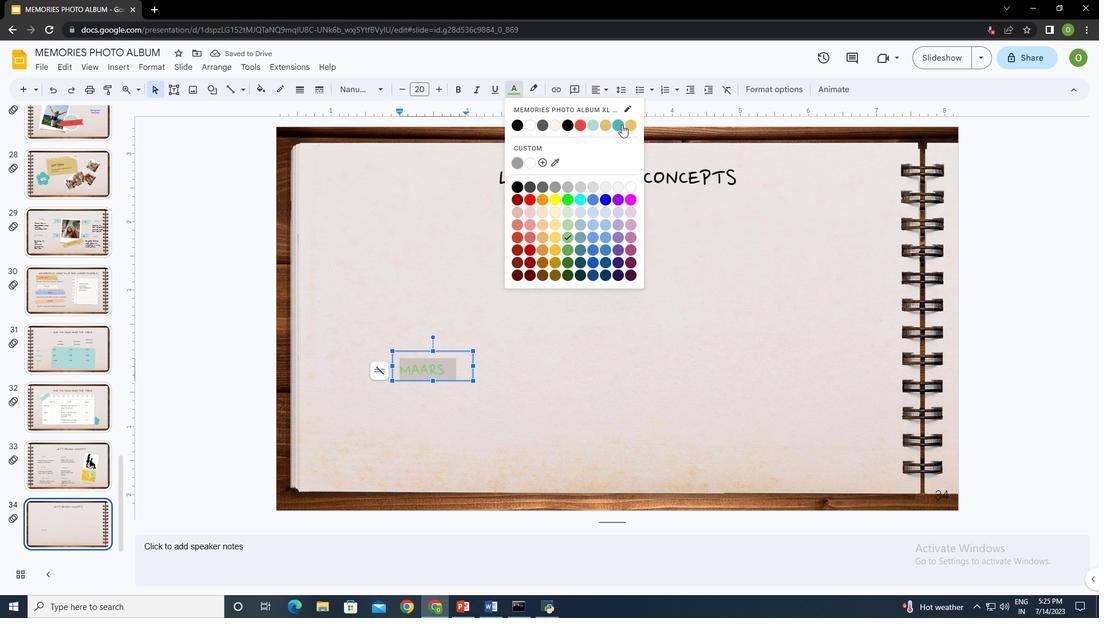 
Action: Mouse moved to (435, 351)
Screenshot: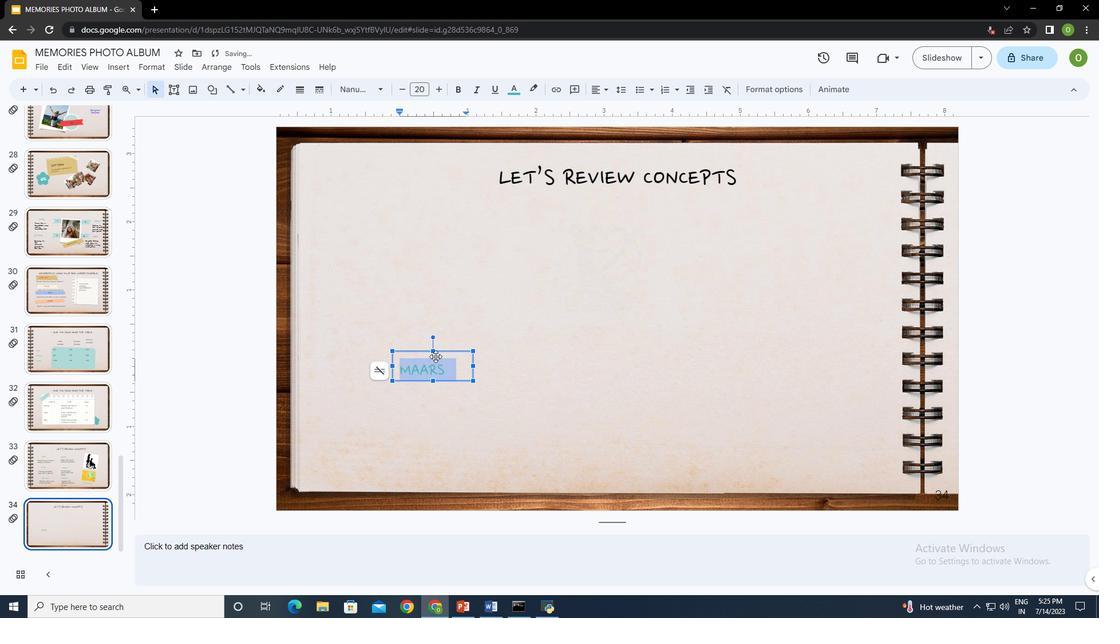 
Action: Mouse pressed left at (435, 351)
Screenshot: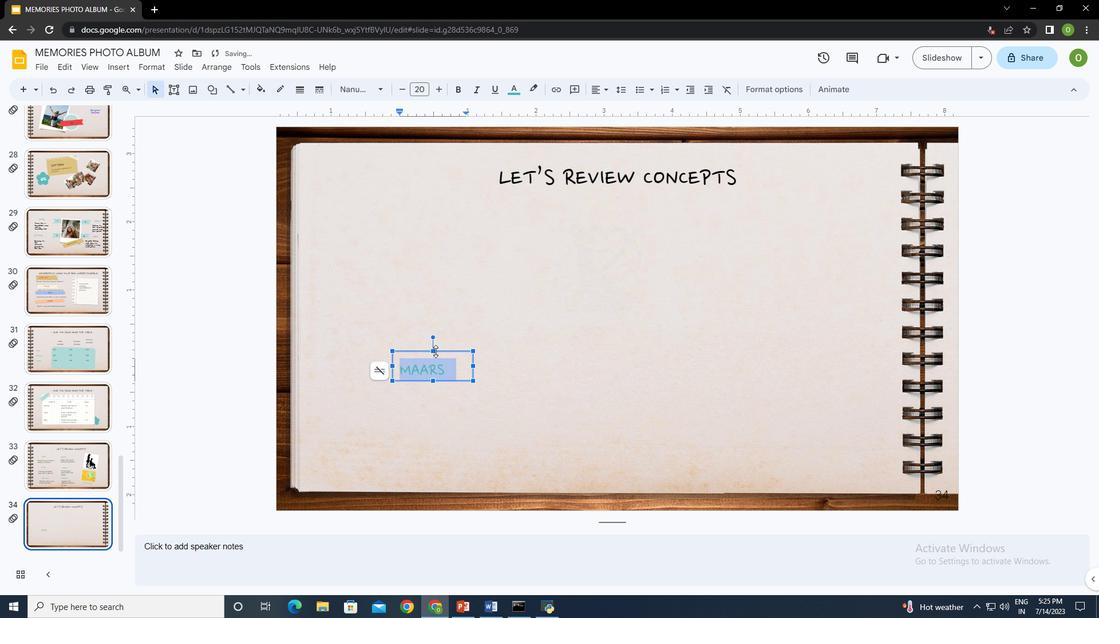 
Action: Mouse moved to (441, 351)
Screenshot: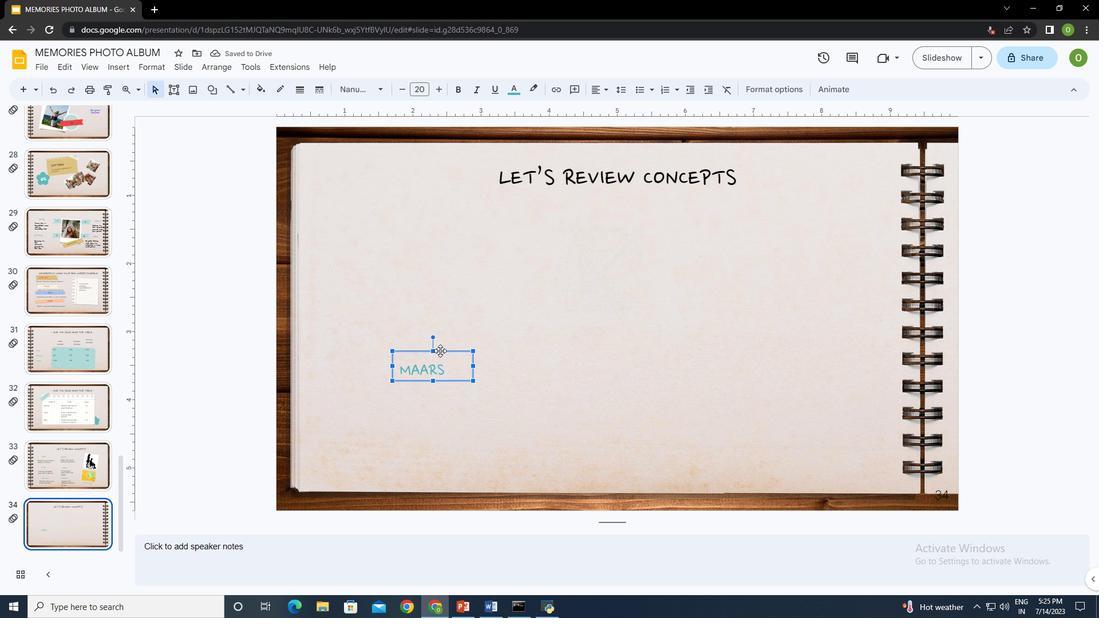 
Action: Mouse pressed left at (441, 351)
Screenshot: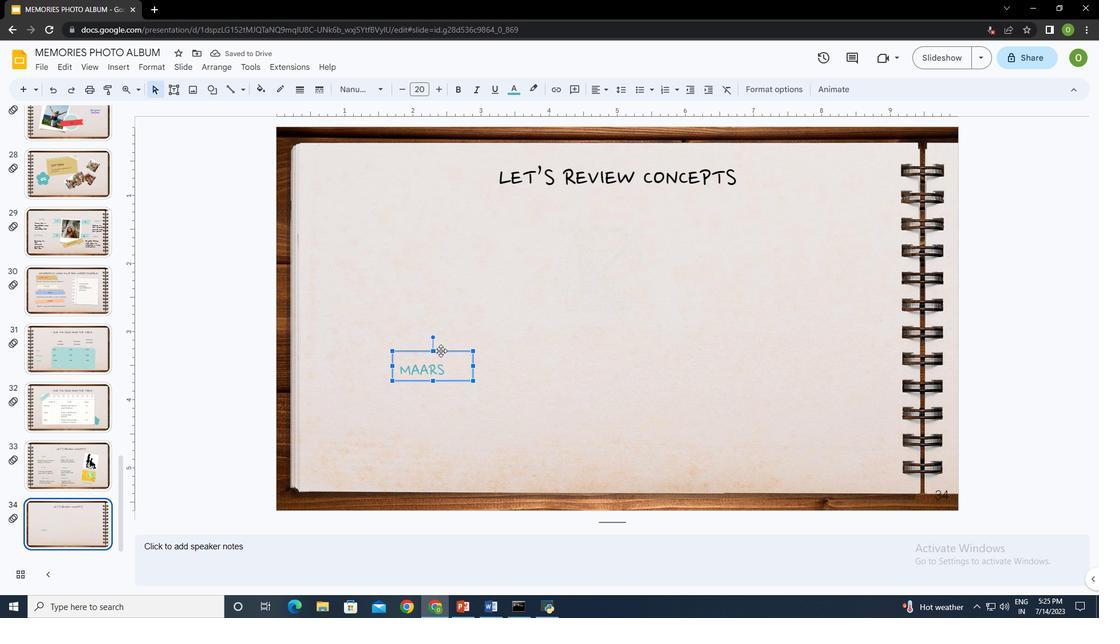 
Action: Key pressed <Key.up><Key.up><Key.up><Key.up><Key.up><Key.up><Key.up><Key.left><Key.left><Key.left><Key.up>
Screenshot: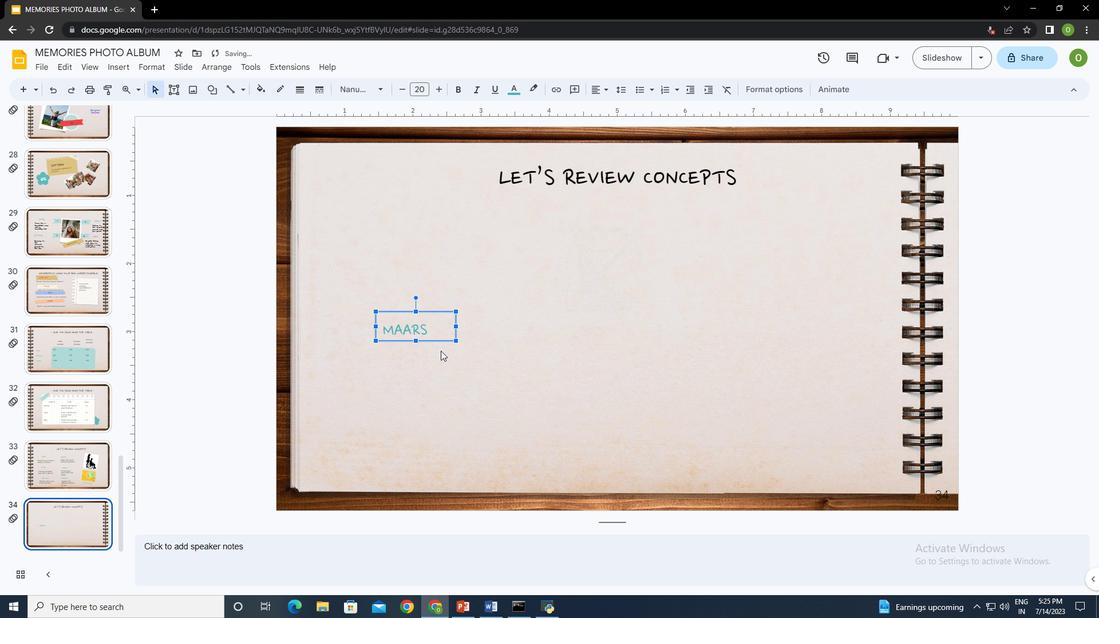 
Action: Mouse moved to (140, 66)
Screenshot: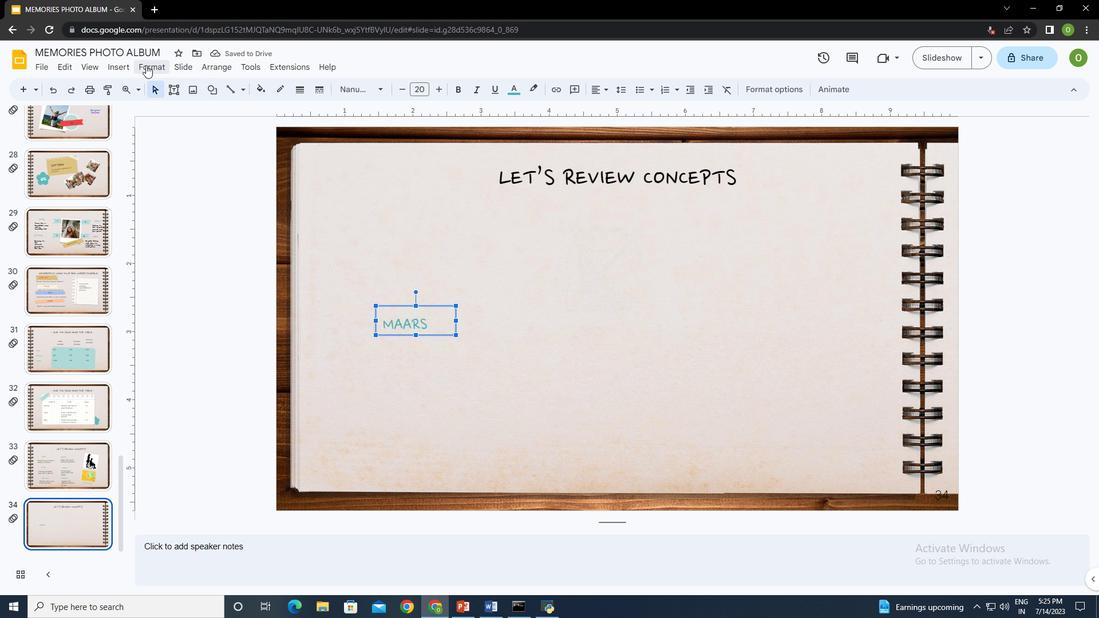 
Action: Mouse pressed left at (140, 66)
Screenshot: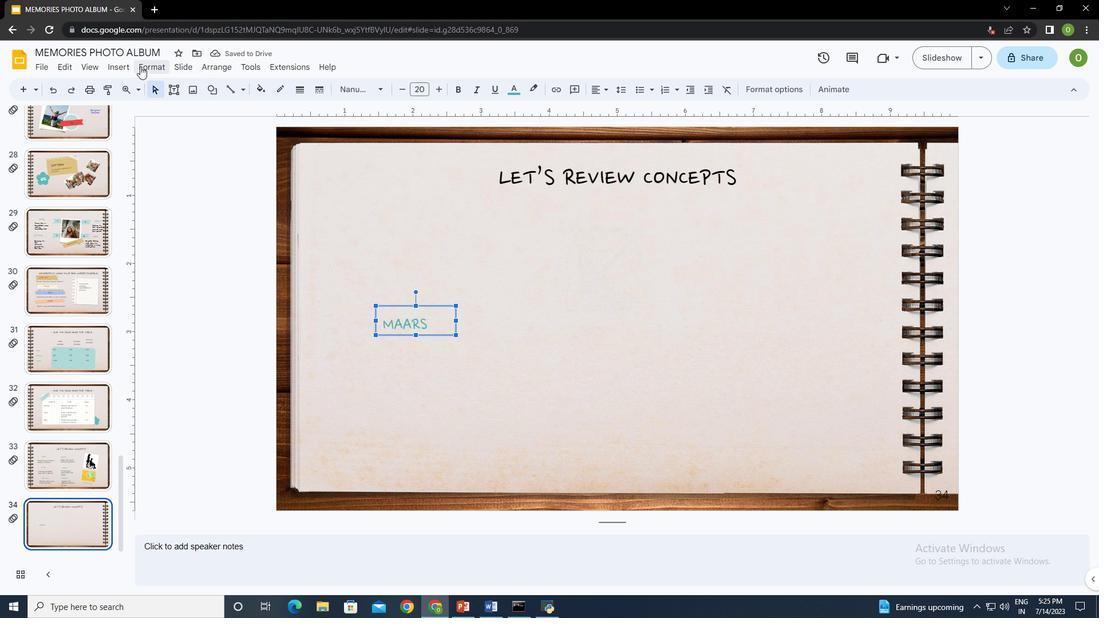 
Action: Mouse moved to (503, 305)
Screenshot: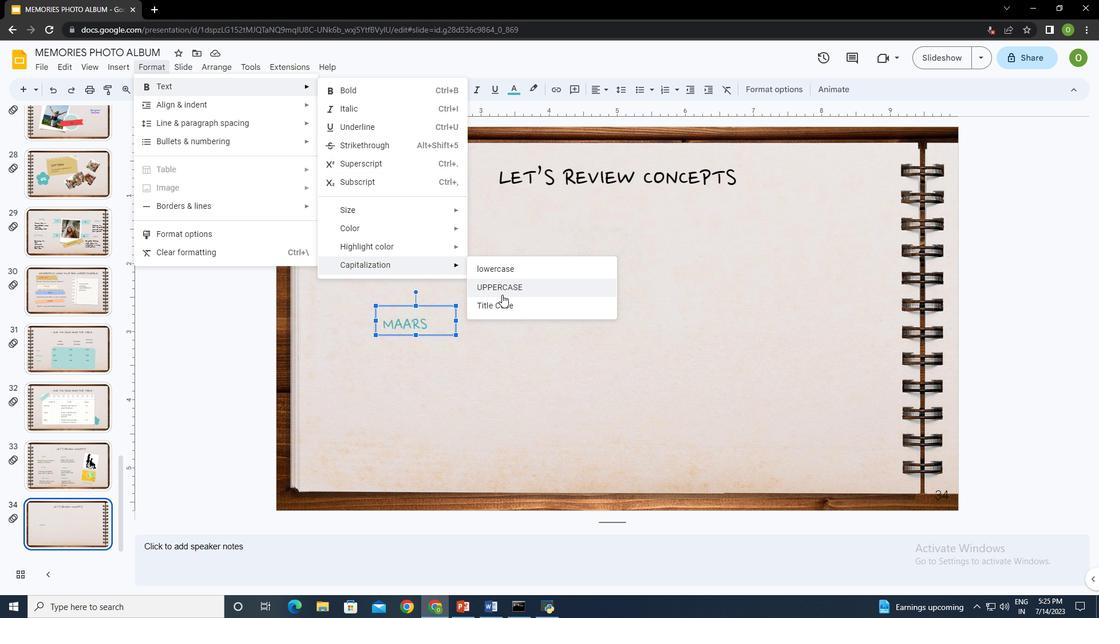 
Action: Mouse pressed left at (503, 305)
Screenshot: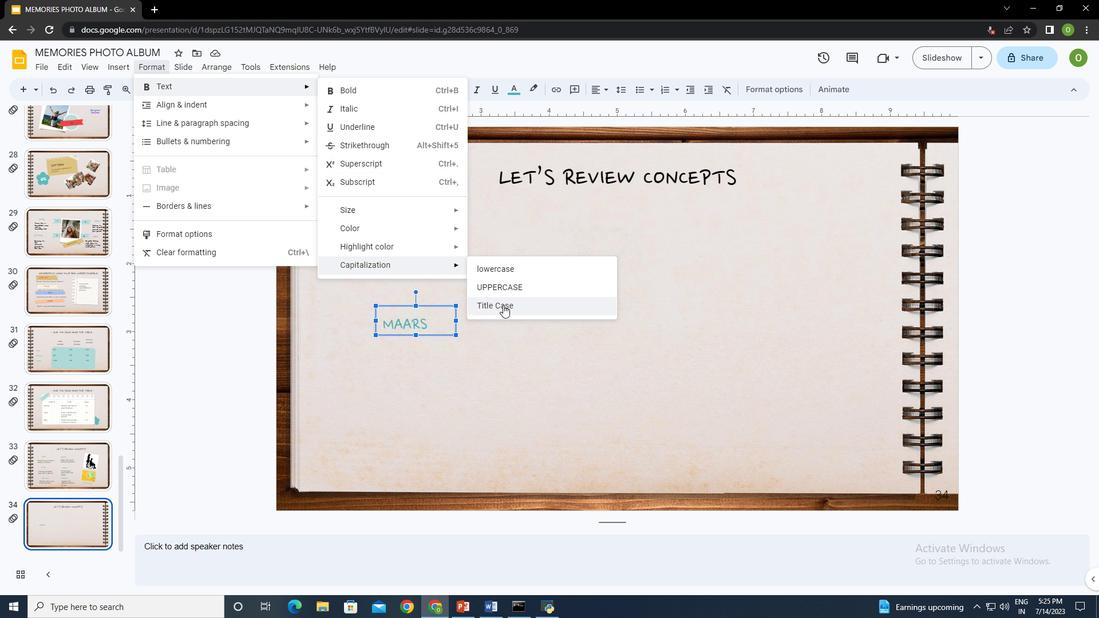 
Action: Mouse moved to (478, 314)
Screenshot: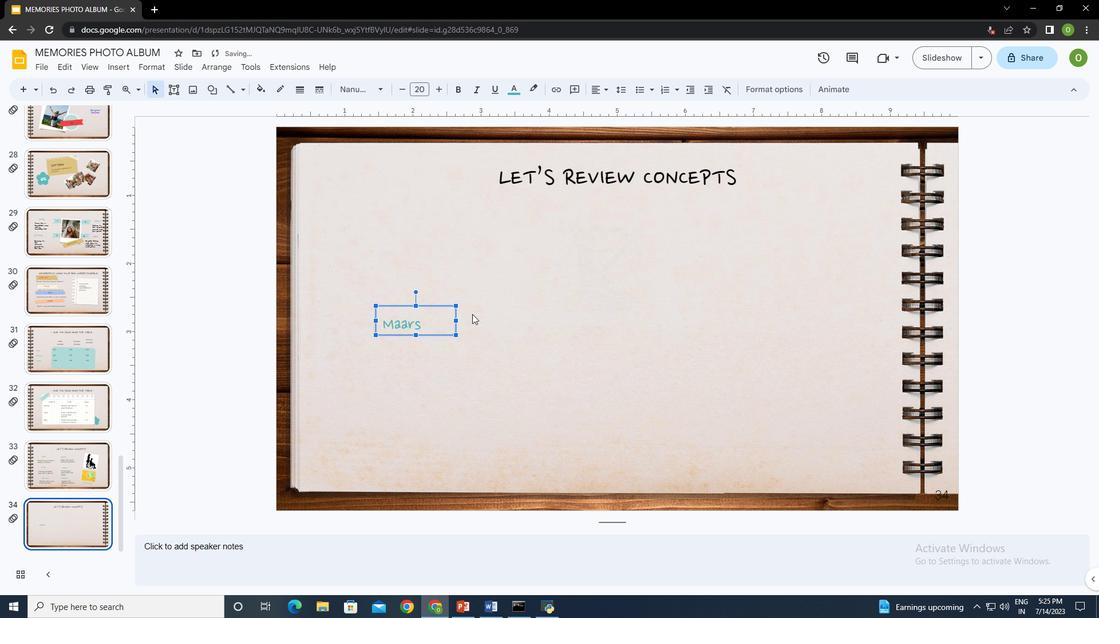 
Action: Mouse pressed left at (478, 314)
Screenshot: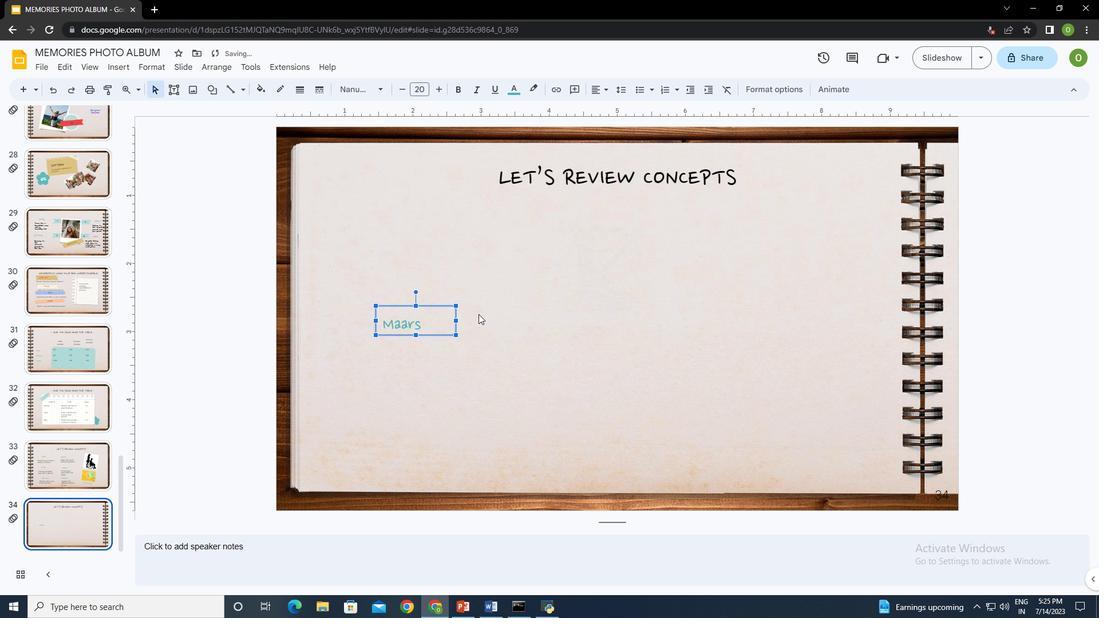 
Action: Mouse moved to (405, 320)
Screenshot: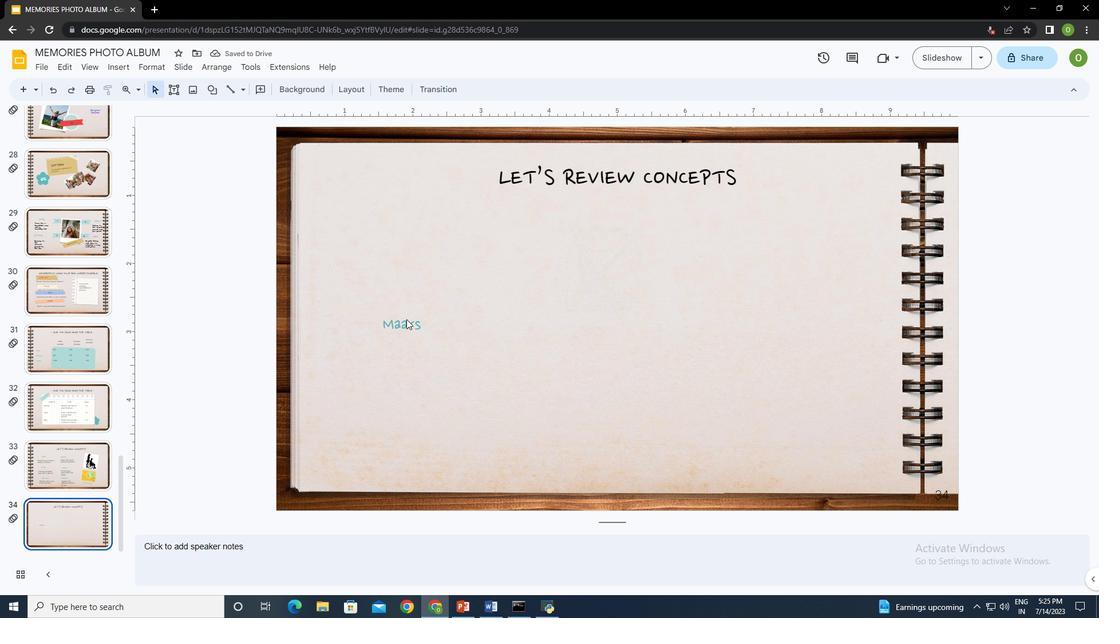 
Action: Mouse pressed left at (405, 320)
Screenshot: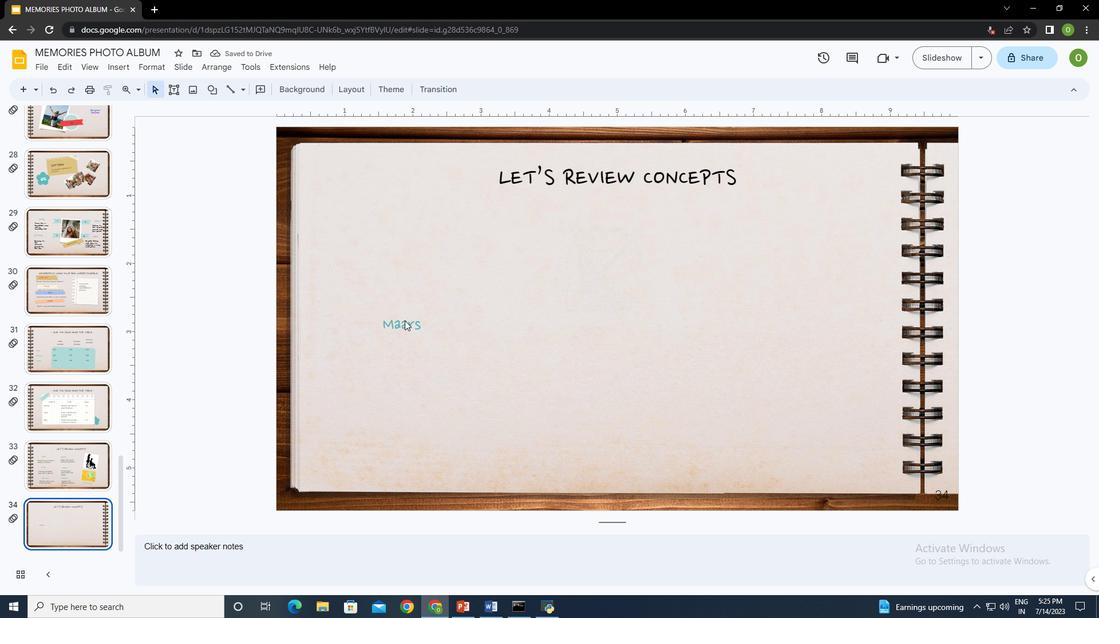 
Action: Mouse moved to (273, 68)
Screenshot: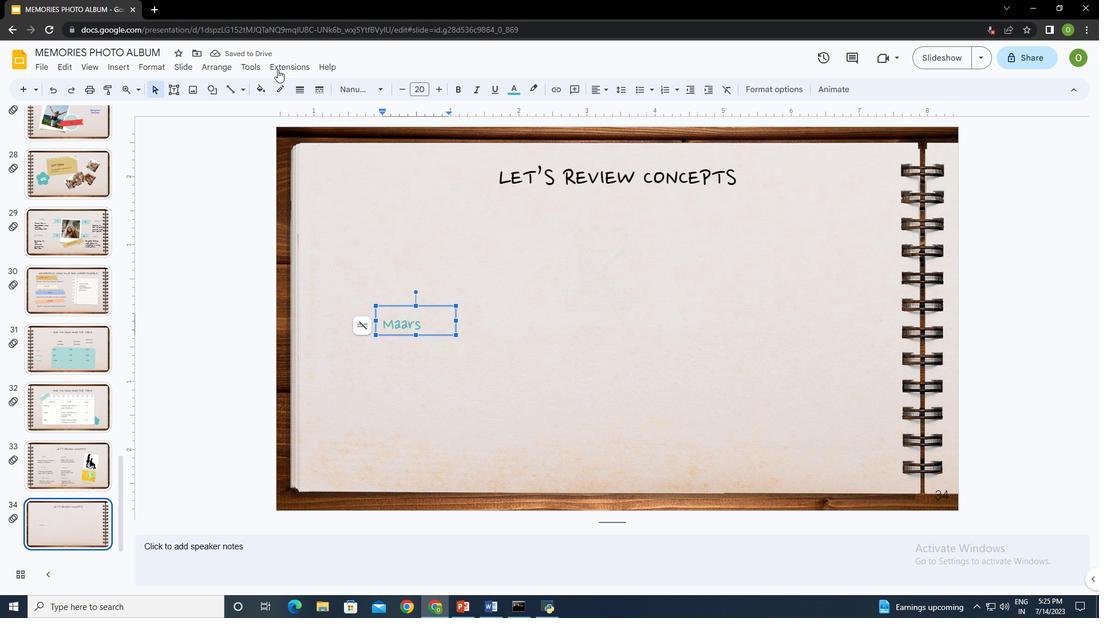 
Action: Mouse pressed left at (273, 68)
Screenshot: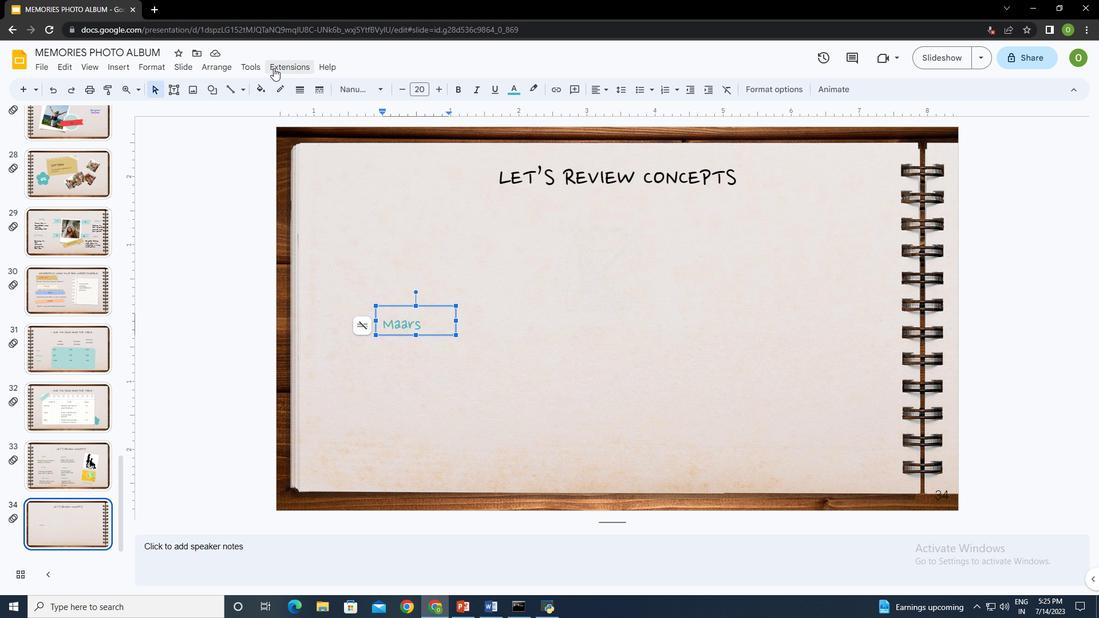 
Action: Mouse moved to (473, 108)
Screenshot: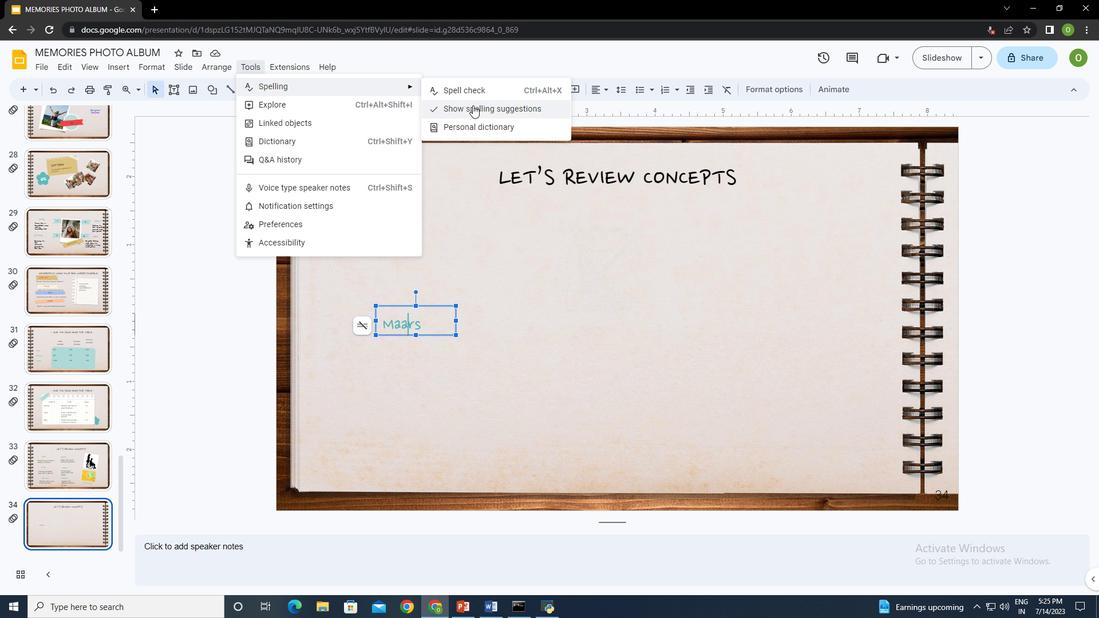 
Action: Mouse pressed left at (473, 108)
Screenshot: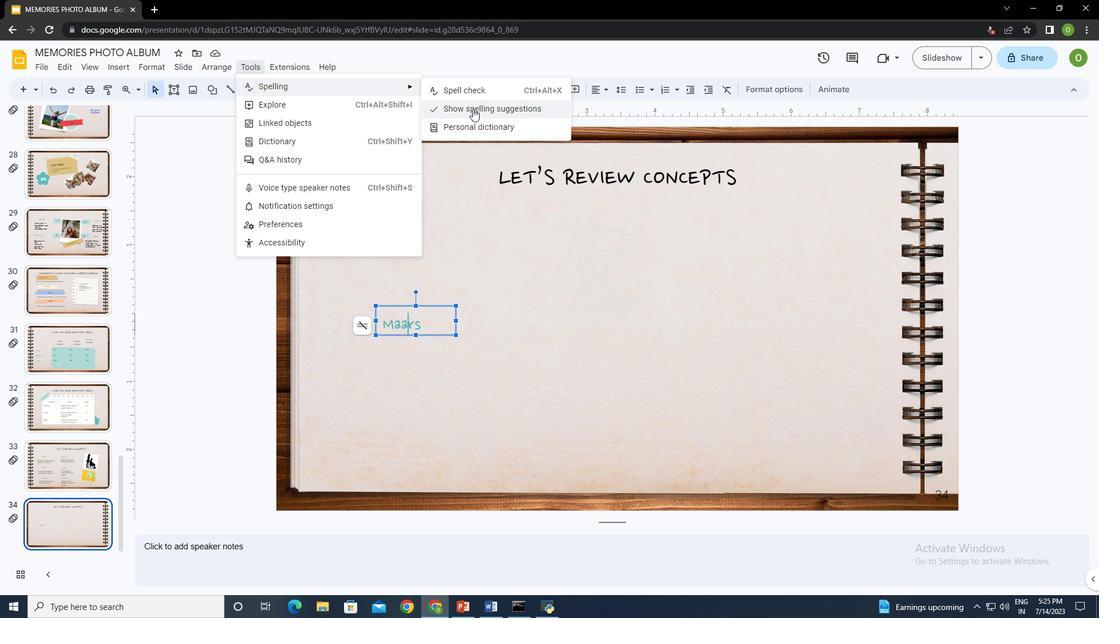 
Action: Mouse moved to (427, 327)
Screenshot: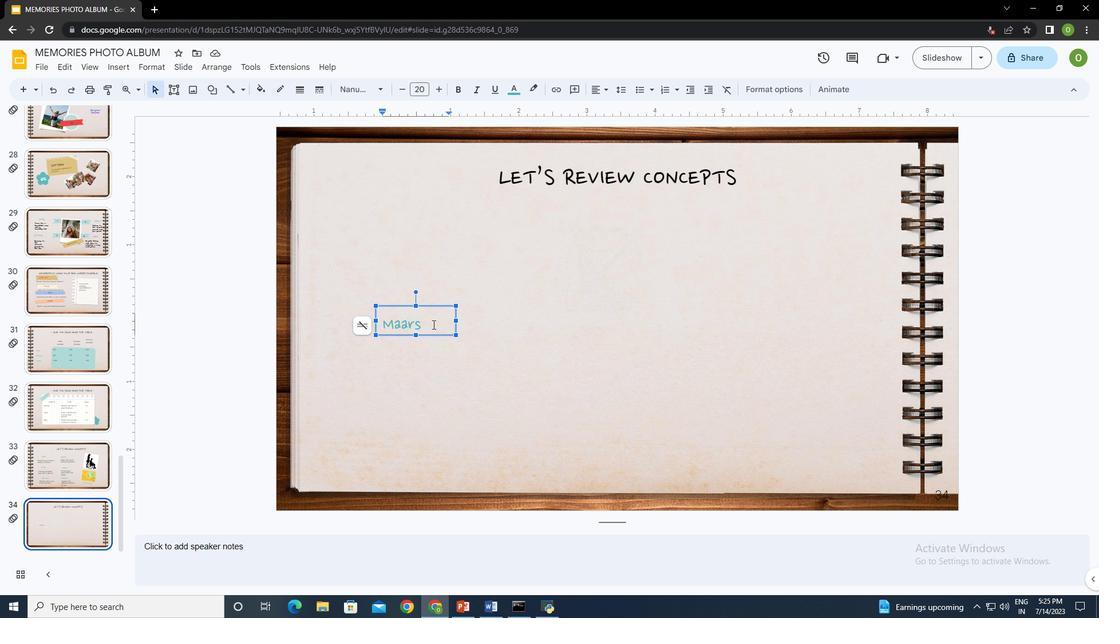 
Action: Mouse pressed left at (427, 327)
Screenshot: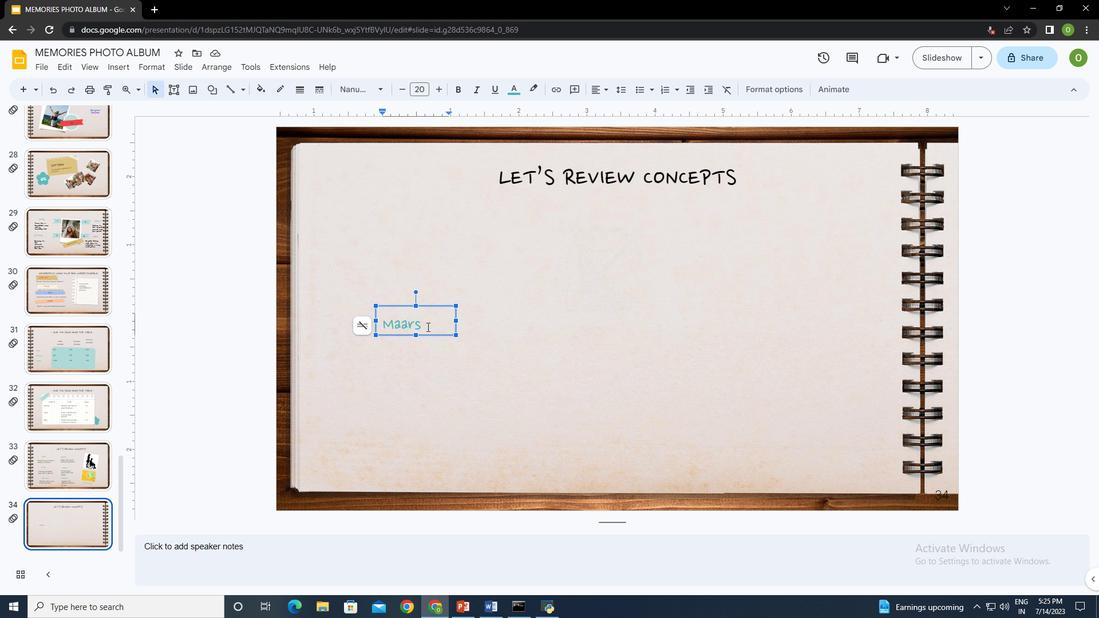
Action: Key pressed ctrl+A
Screenshot: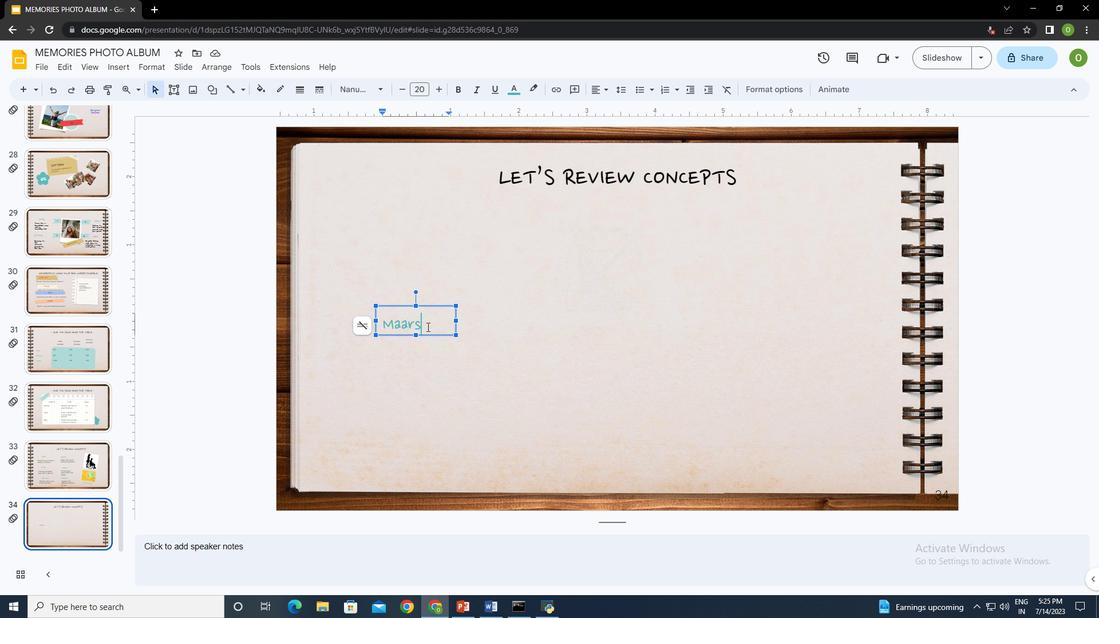 
Action: Mouse moved to (281, 64)
Screenshot: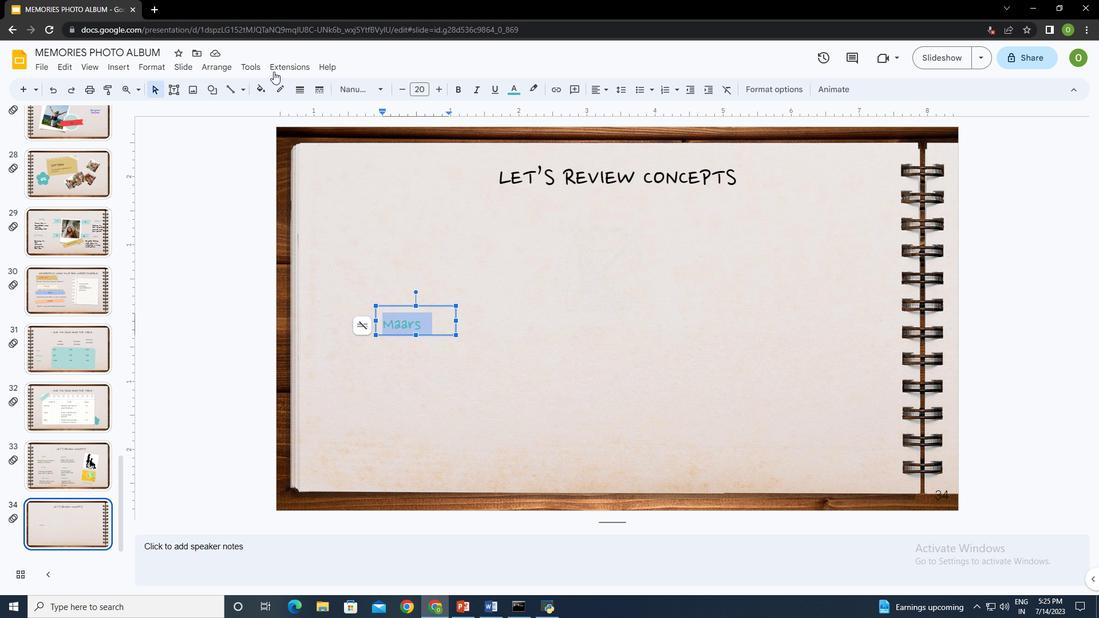 
Action: Mouse pressed left at (281, 64)
Screenshot: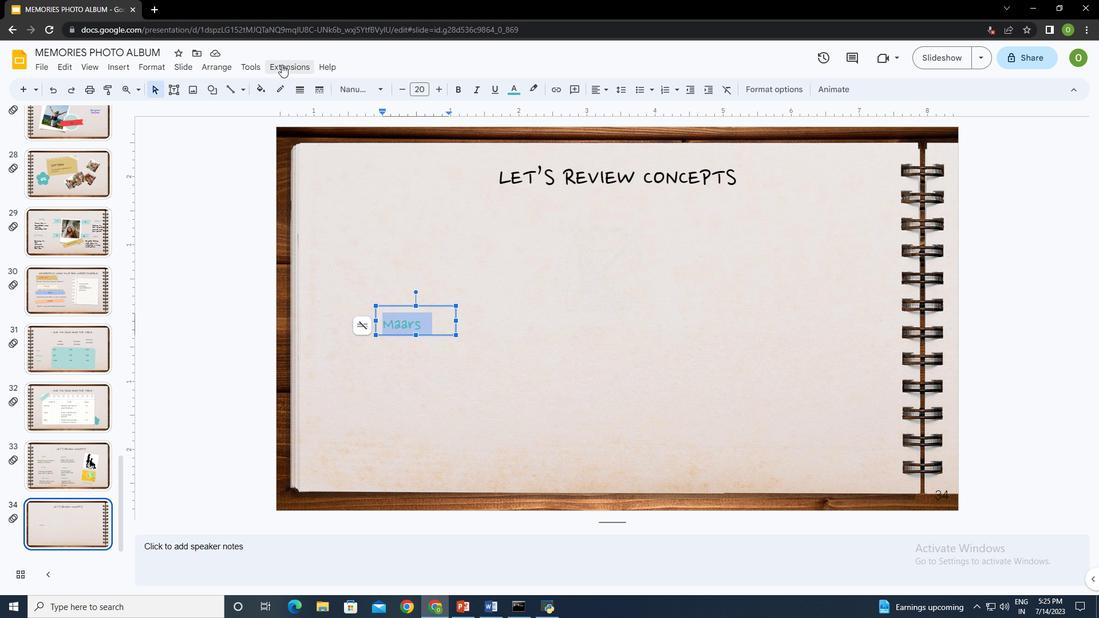 
Action: Mouse moved to (469, 109)
Screenshot: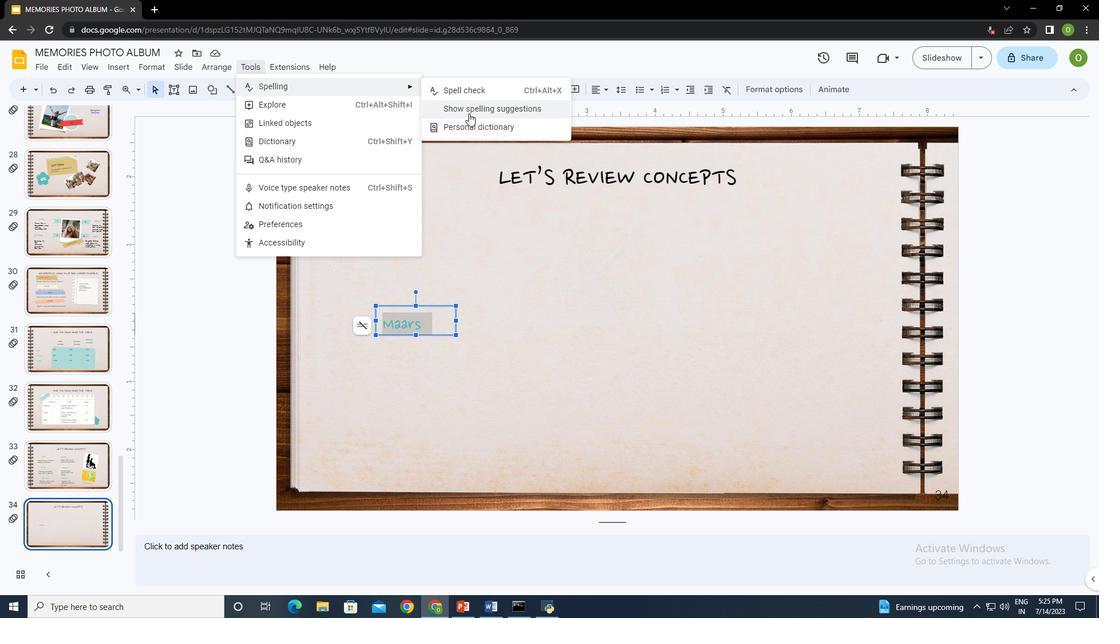 
Action: Mouse pressed left at (469, 109)
Screenshot: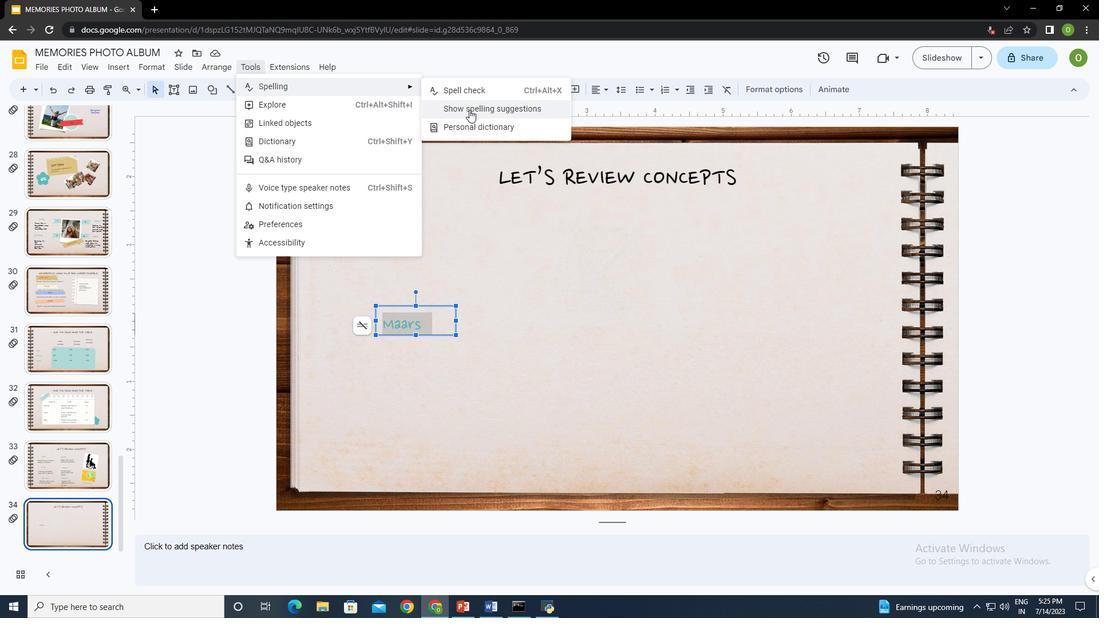 
Action: Mouse moved to (486, 319)
Screenshot: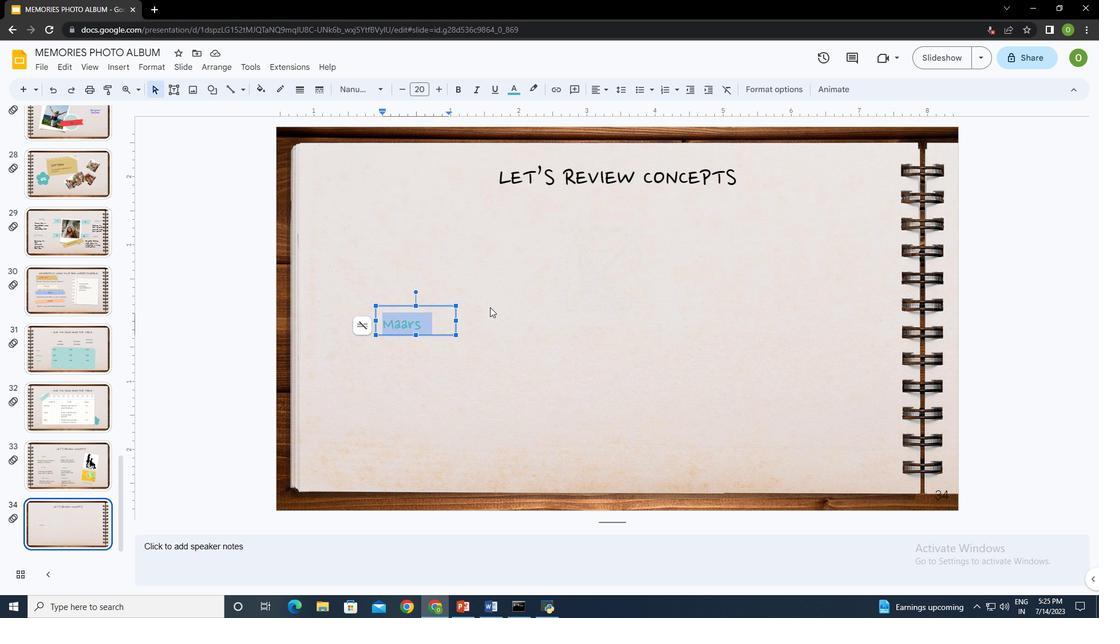 
Action: Mouse pressed left at (486, 319)
Screenshot: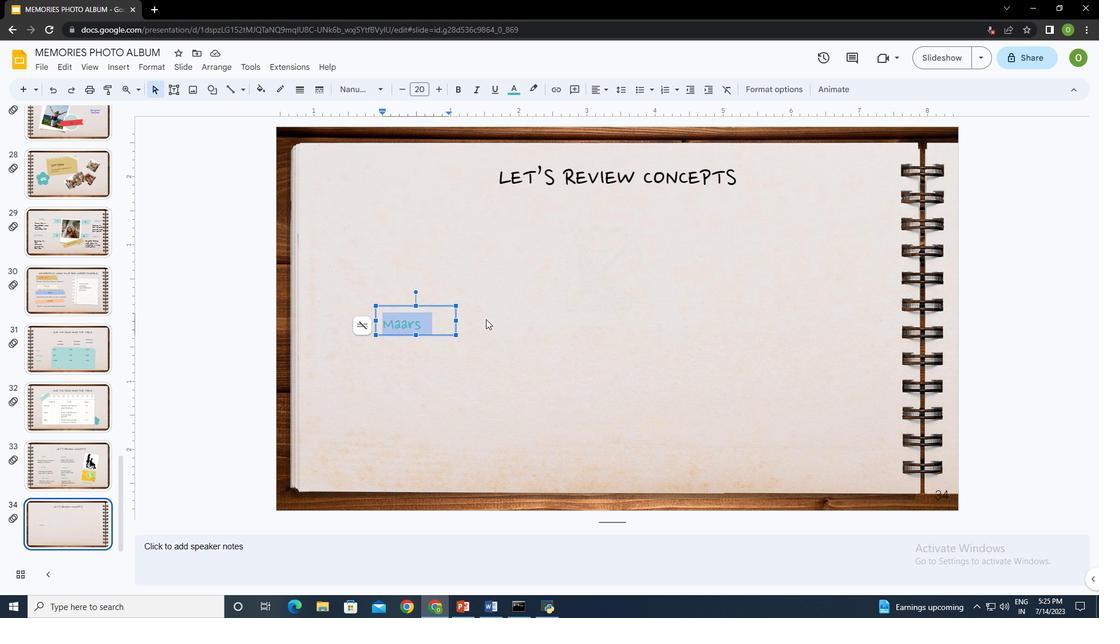
Action: Mouse moved to (406, 338)
Screenshot: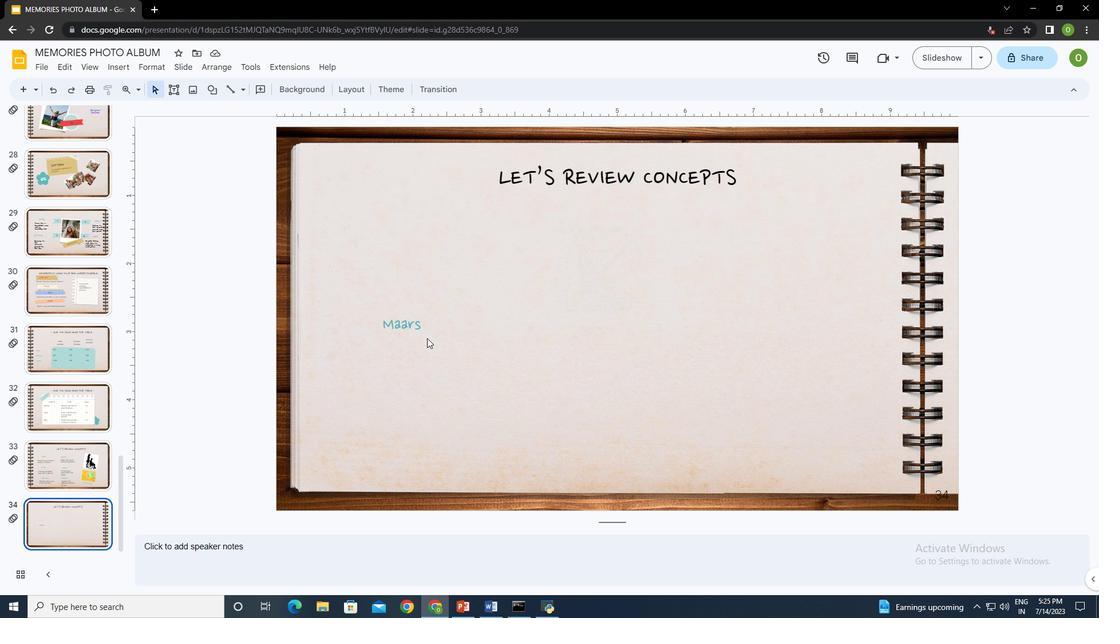 
Action: Mouse pressed left at (406, 338)
Screenshot: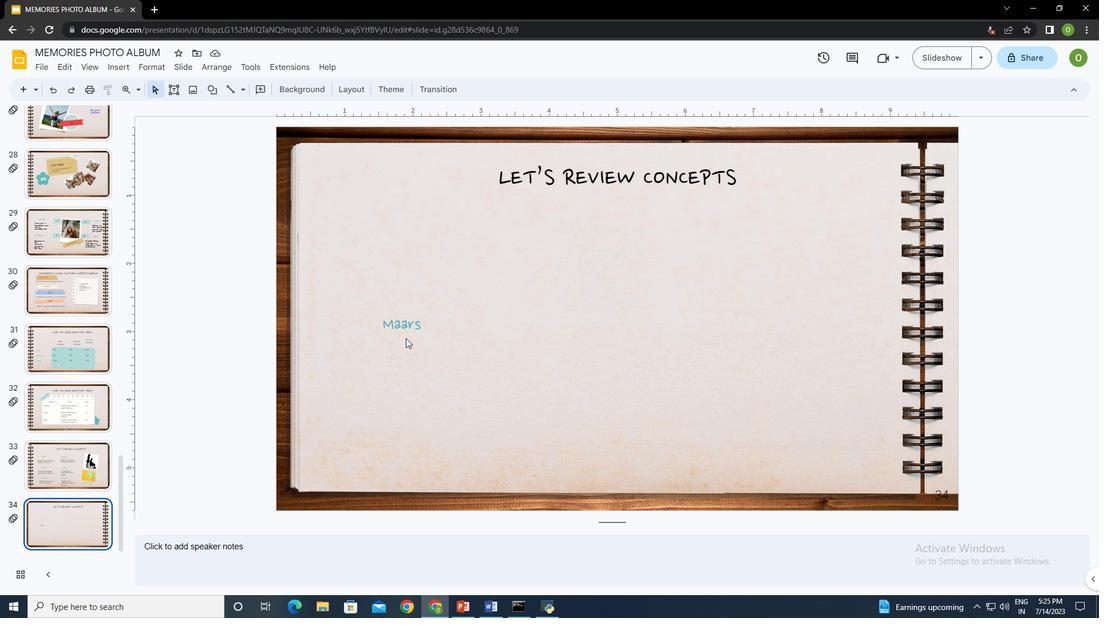 
Action: Mouse moved to (177, 85)
Screenshot: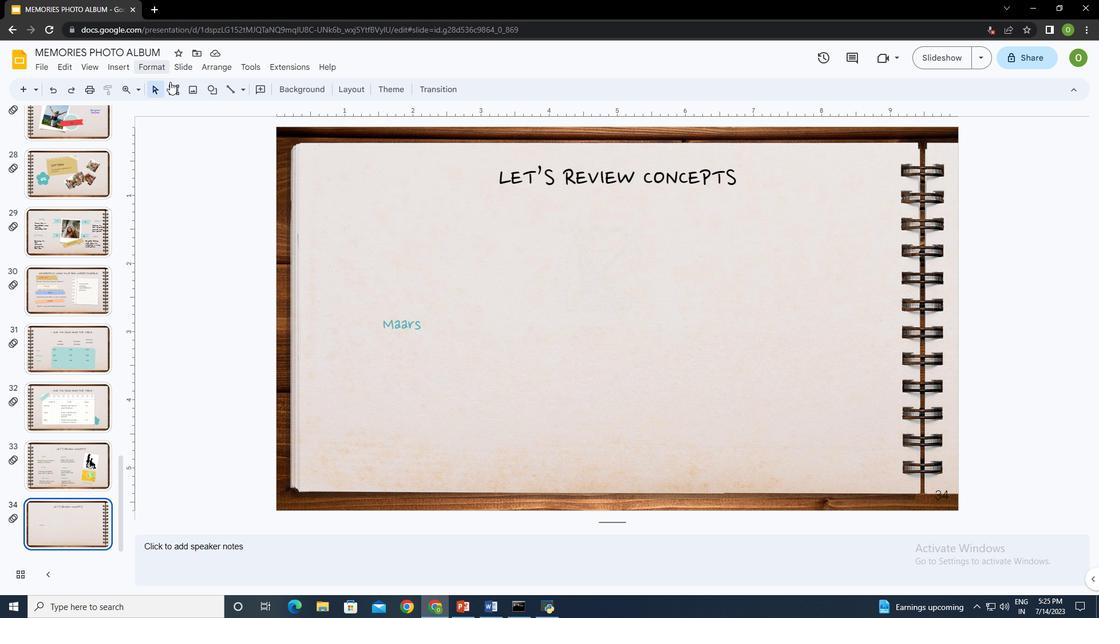 
Action: Mouse pressed left at (177, 85)
Screenshot: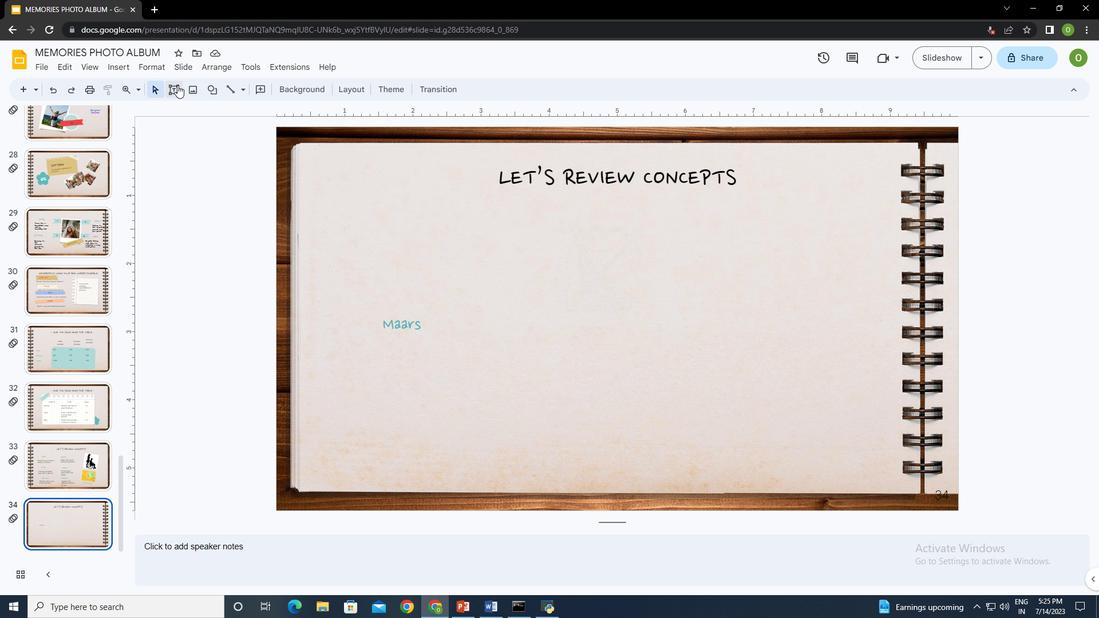 
Action: Mouse moved to (366, 338)
Screenshot: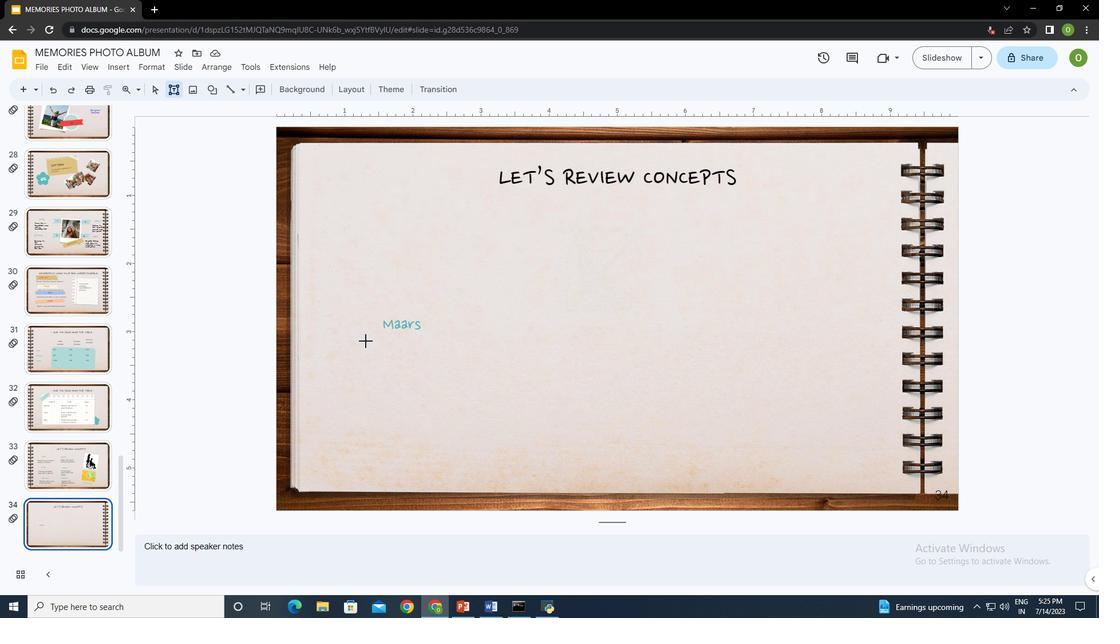 
Action: Mouse pressed left at (366, 338)
Screenshot: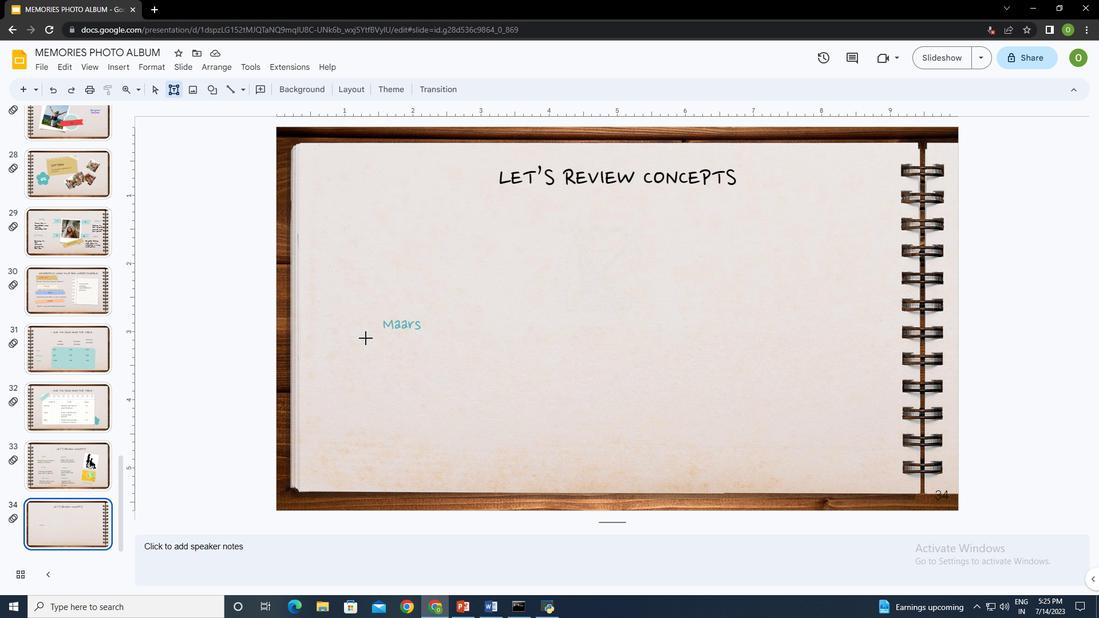 
Action: Mouse moved to (392, 370)
Screenshot: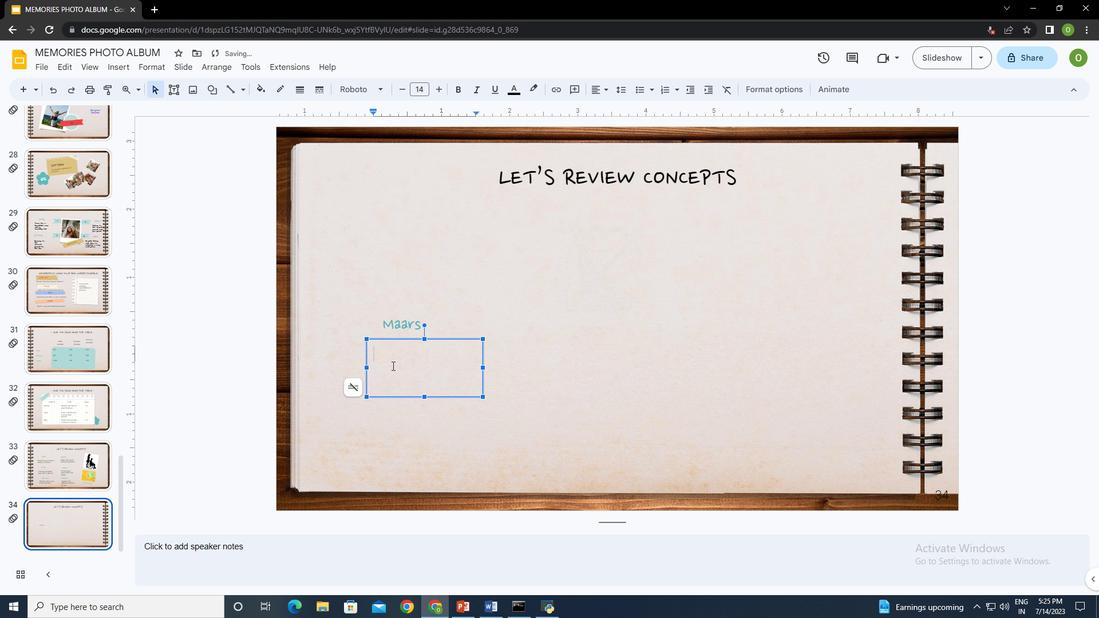 
Action: Key pressed <Key.shift><Key.shift><Key.shift>Despite<Key.space>begi<Key.backspace><Key.backspace>ing<Key.space>red,<Key.space><Key.shift>Mars<Key.space>is<Key.space>actually<Key.space>a<Key.space>cold<Key.space>place
Screenshot: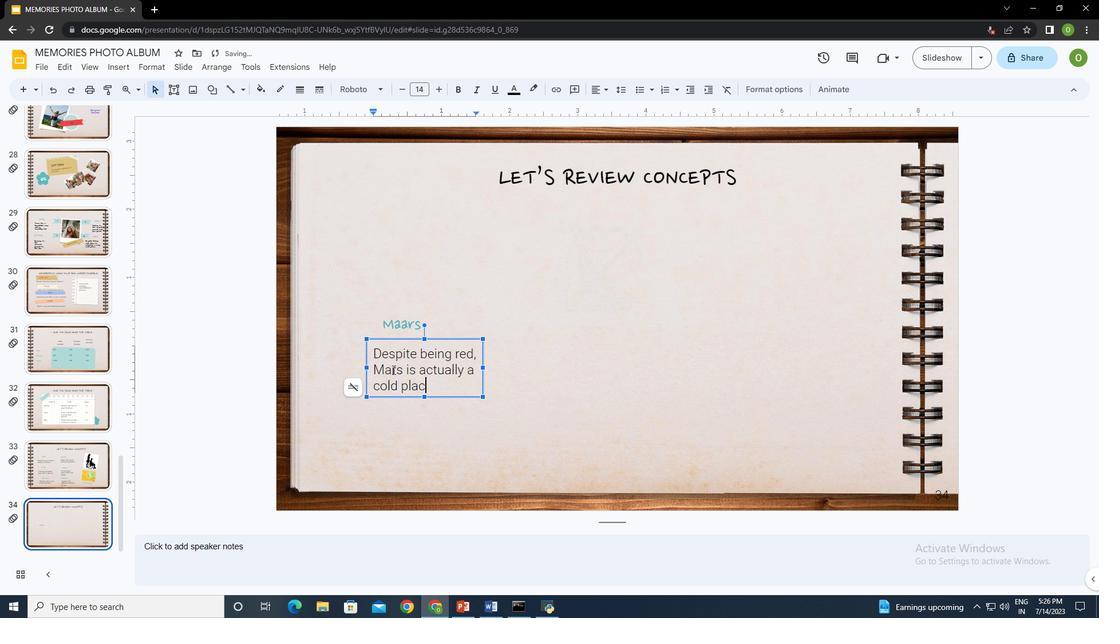
Action: Mouse moved to (424, 397)
Screenshot: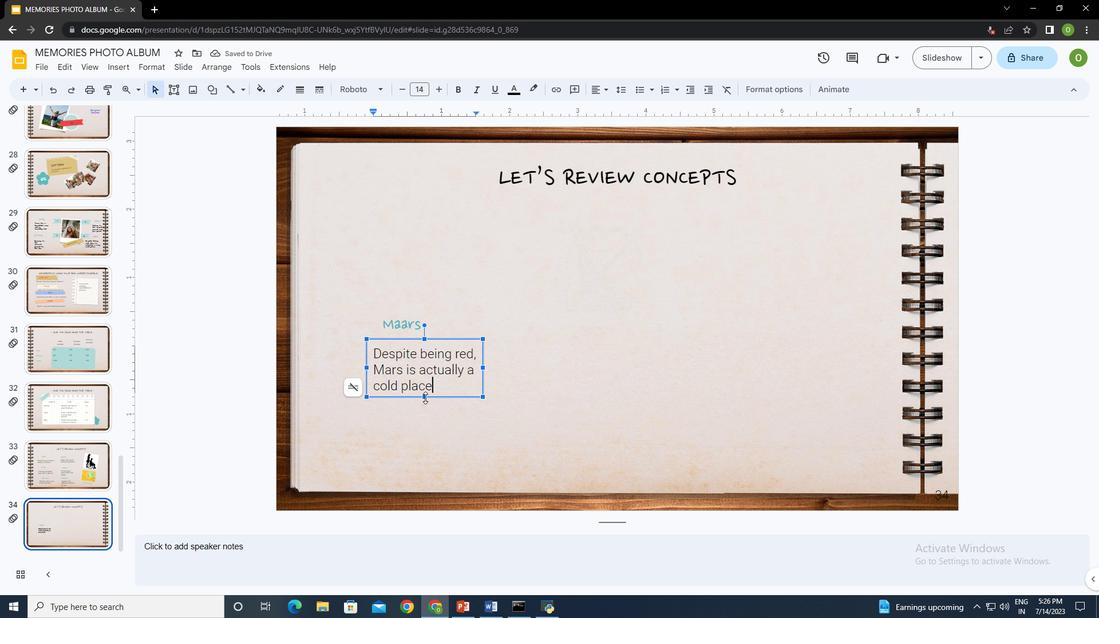 
Action: Mouse pressed left at (424, 397)
Screenshot: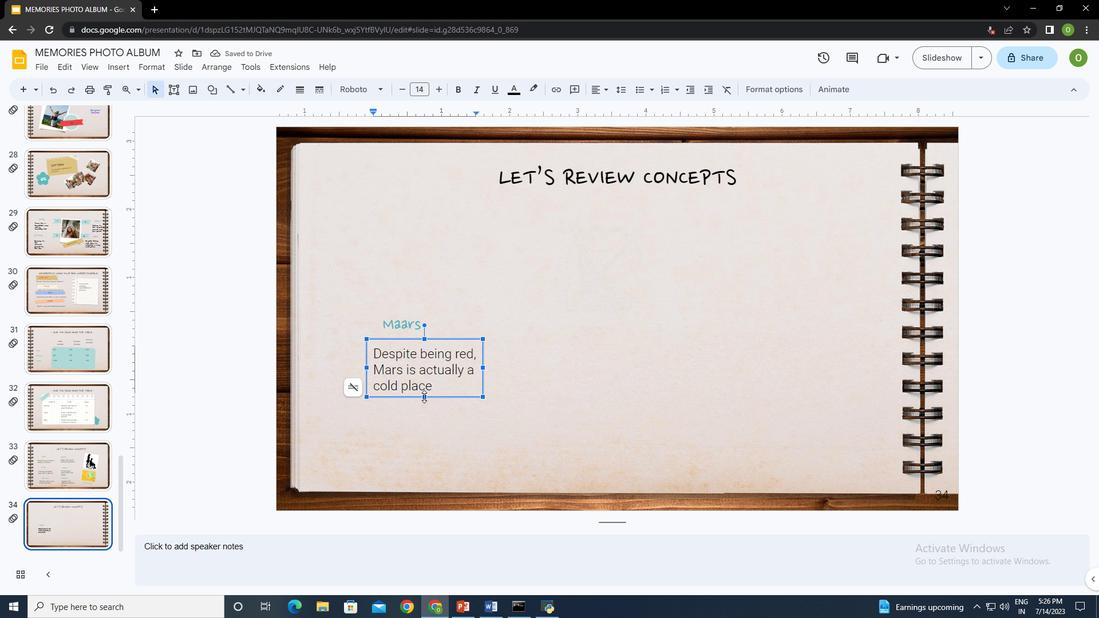 
Action: Mouse moved to (434, 368)
Screenshot: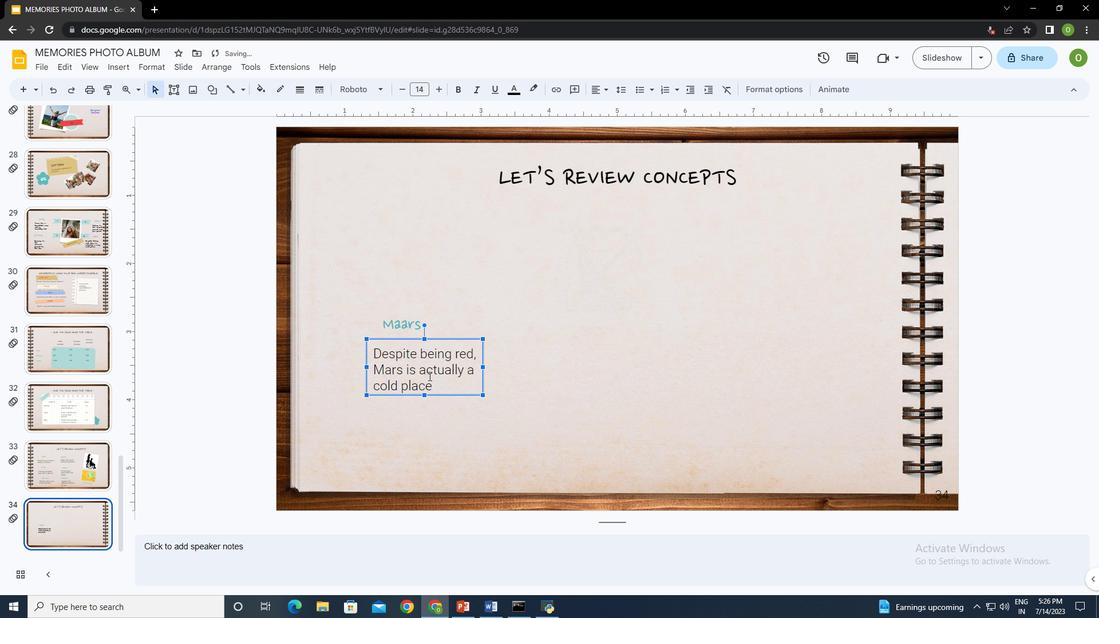 
Action: Mouse pressed left at (434, 368)
Screenshot: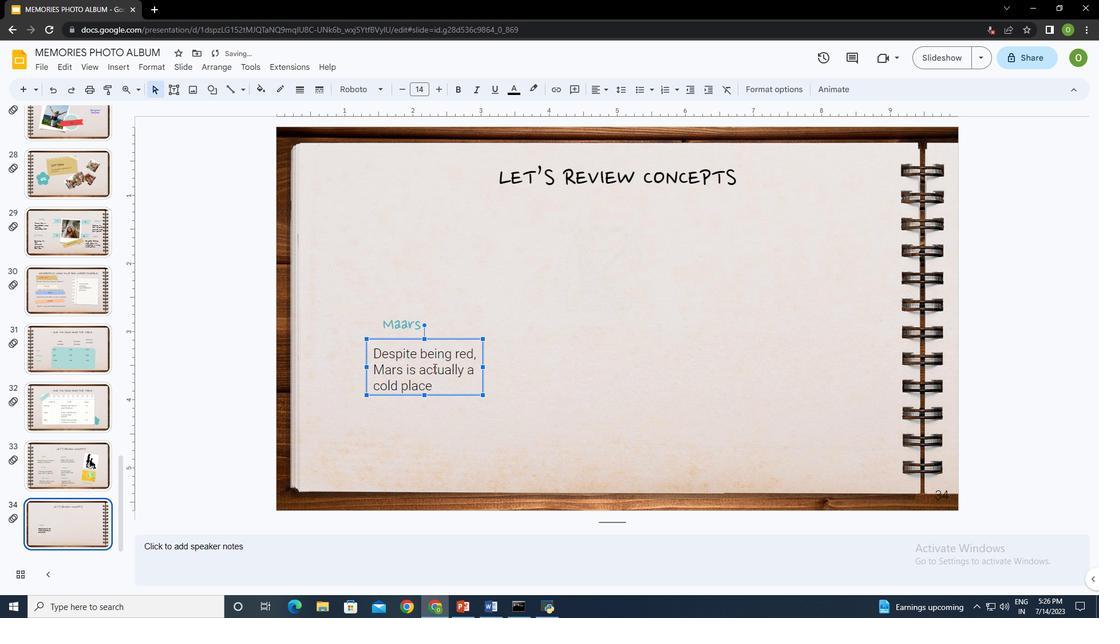 
Action: Key pressed ctrl+A
Screenshot: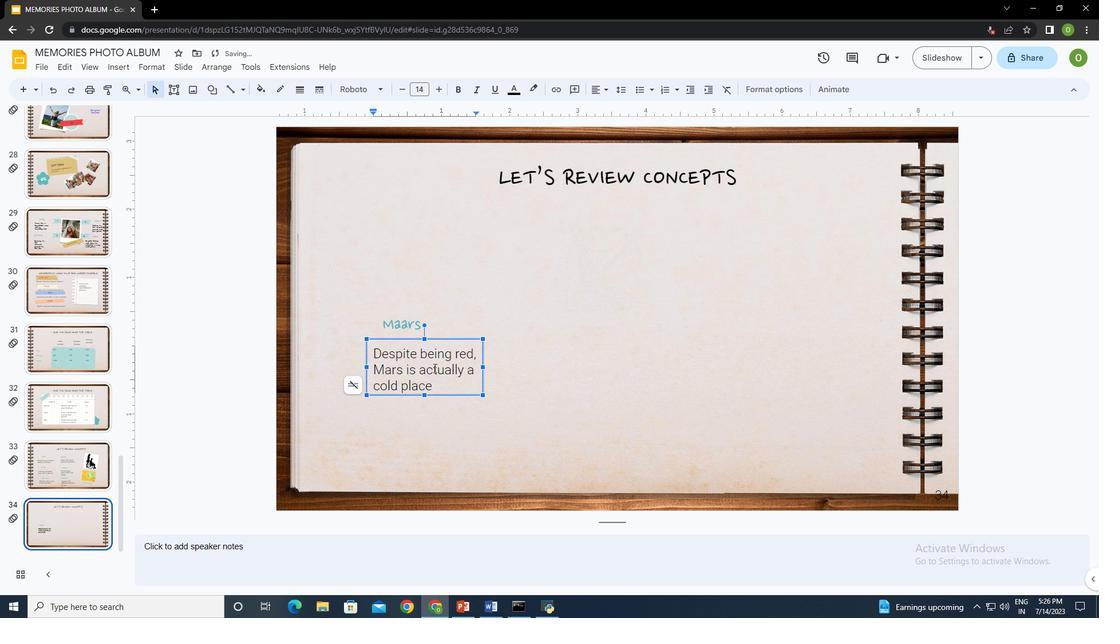 
Action: Mouse moved to (356, 88)
Screenshot: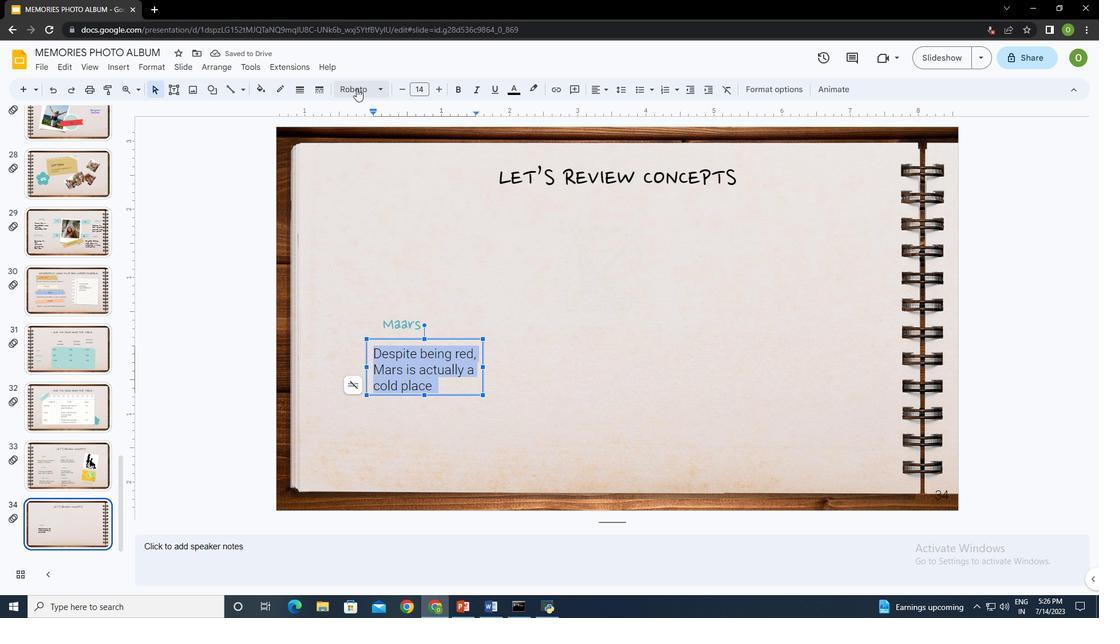 
Action: Mouse pressed left at (356, 88)
Screenshot: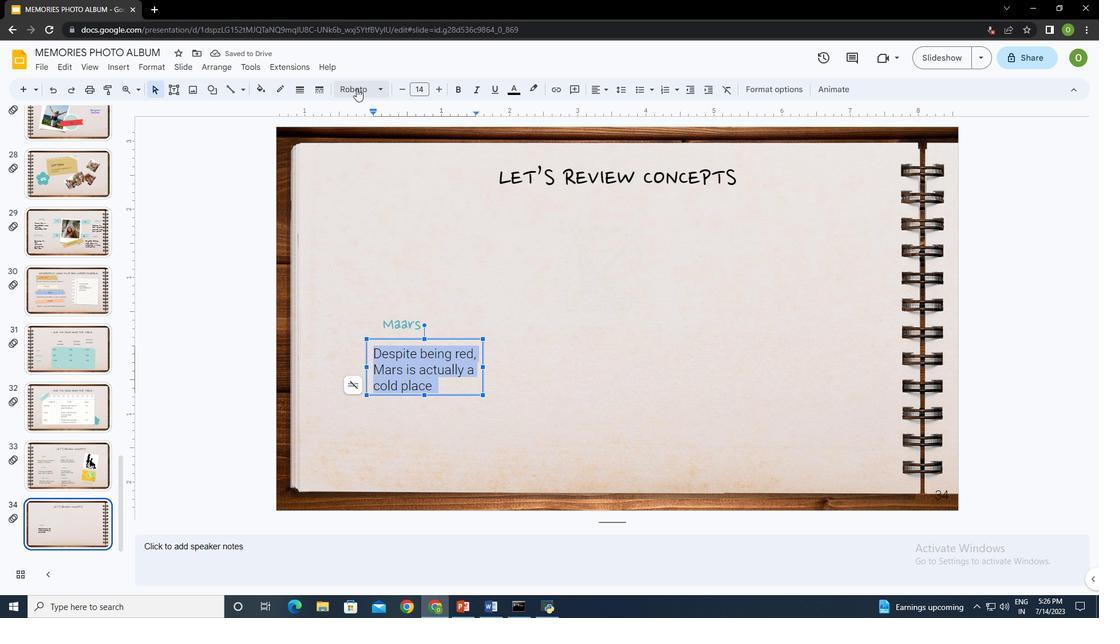 
Action: Mouse moved to (417, 363)
Screenshot: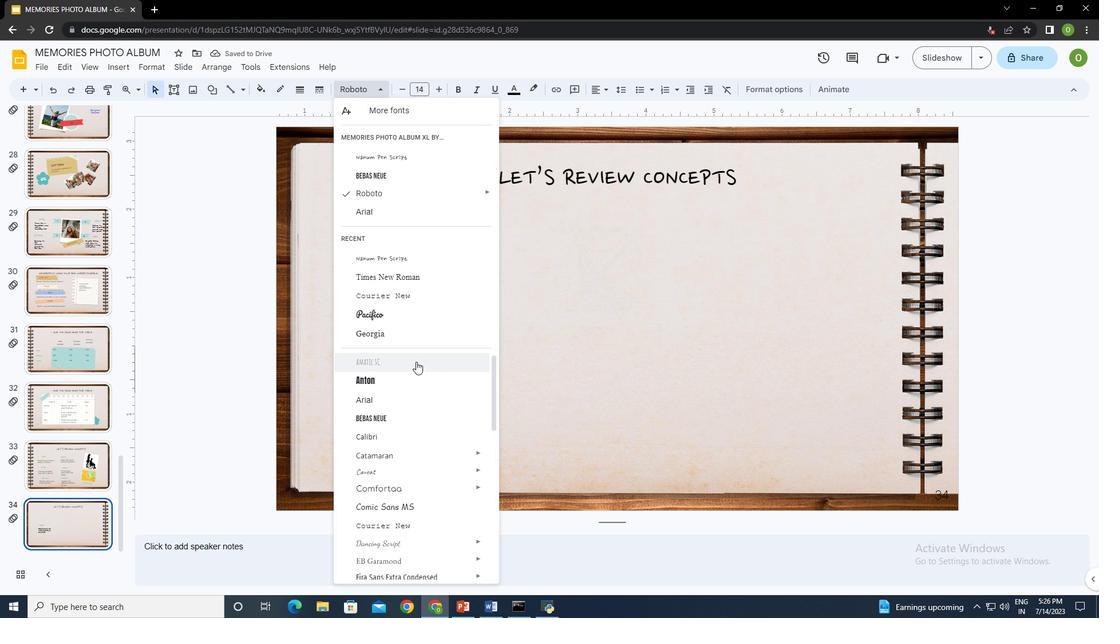 
Action: Mouse scrolled (417, 362) with delta (0, 0)
Screenshot: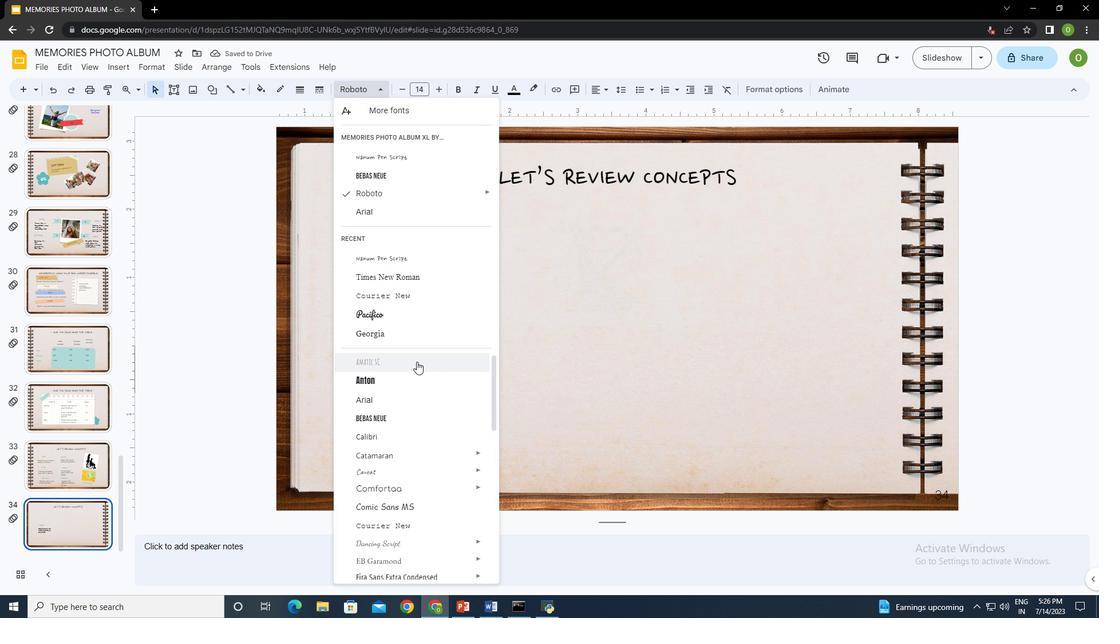 
Action: Mouse moved to (418, 363)
Screenshot: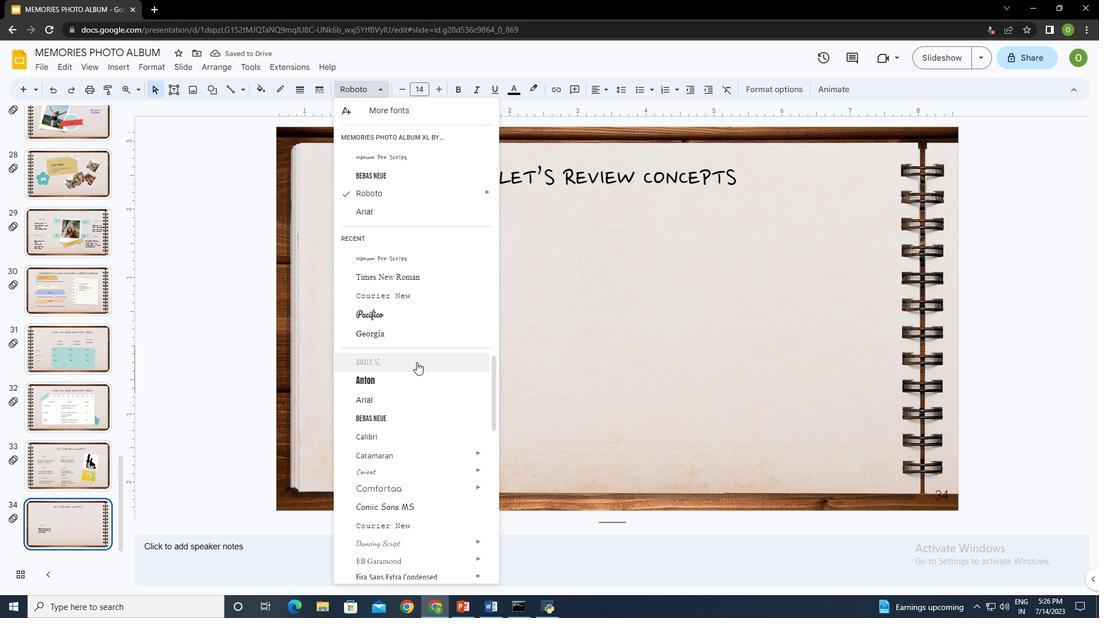 
Action: Mouse scrolled (418, 363) with delta (0, 0)
Screenshot: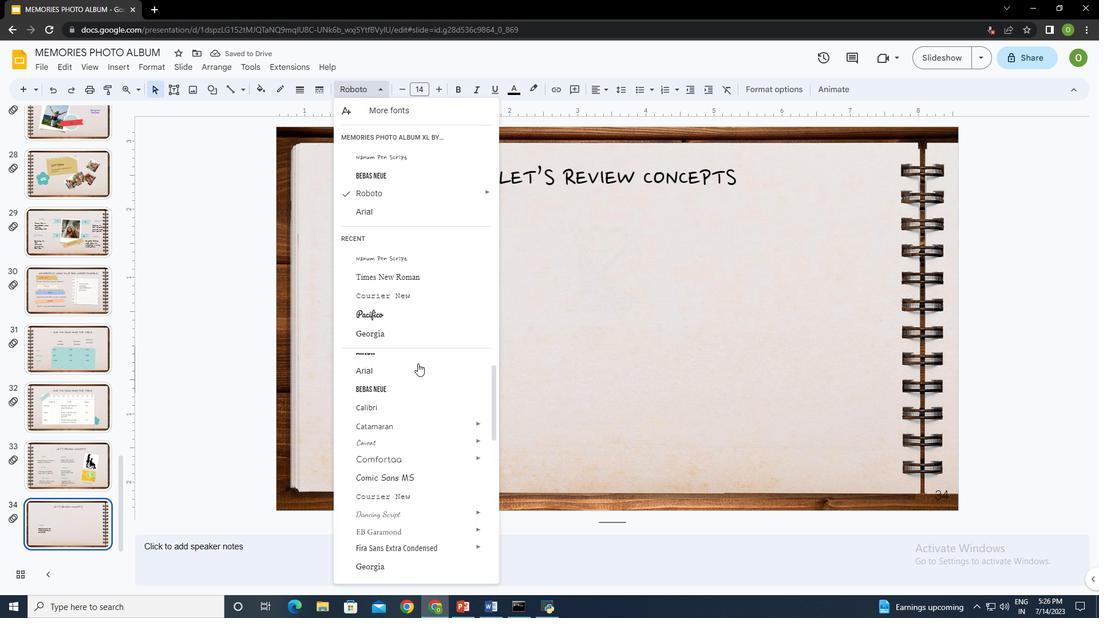 
Action: Mouse moved to (536, 499)
Screenshot: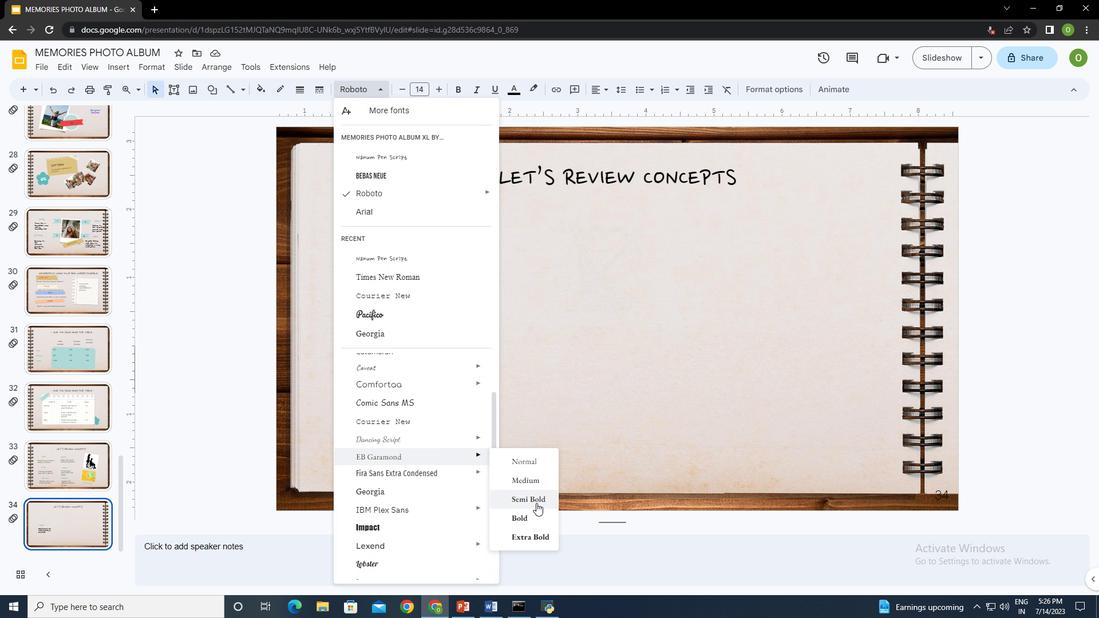 
Action: Mouse pressed left at (536, 499)
Screenshot: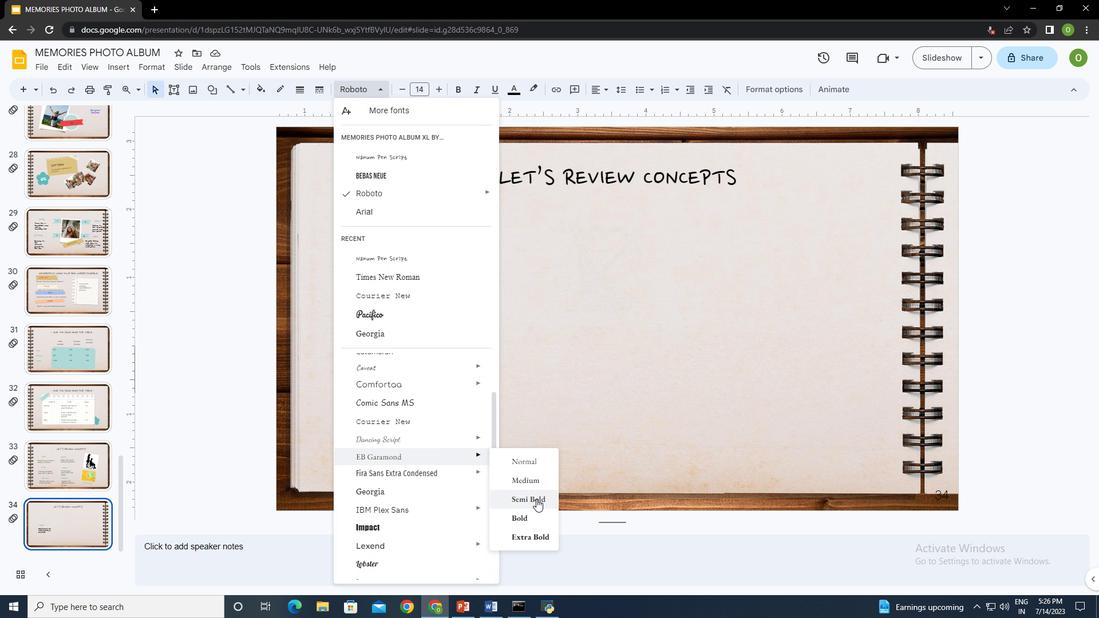 
Action: Mouse moved to (482, 367)
Screenshot: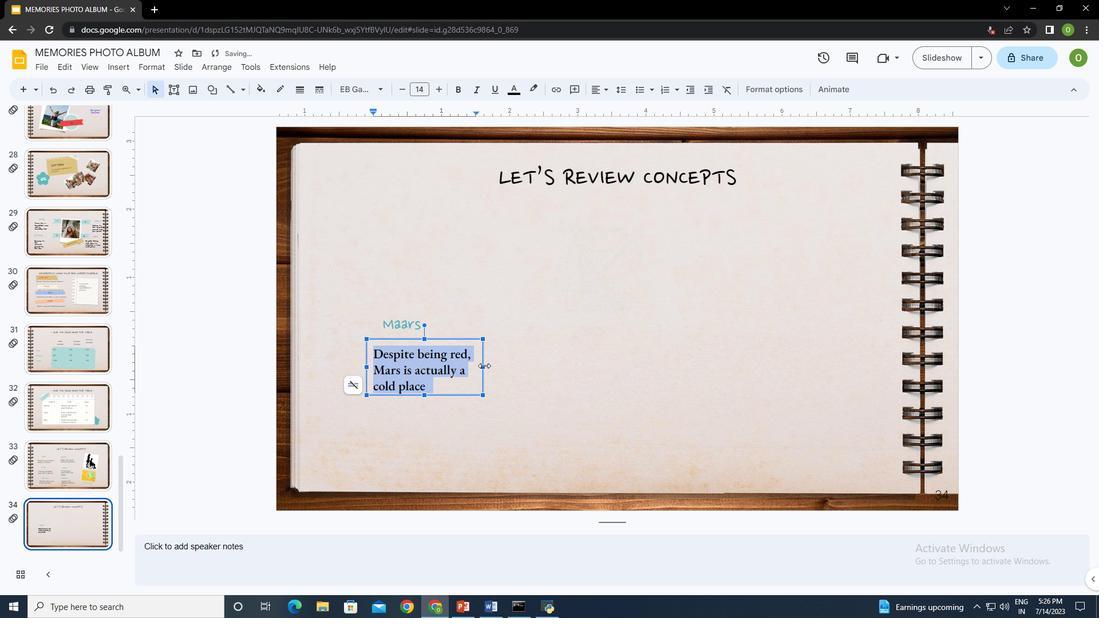 
Action: Mouse pressed left at (482, 367)
Screenshot: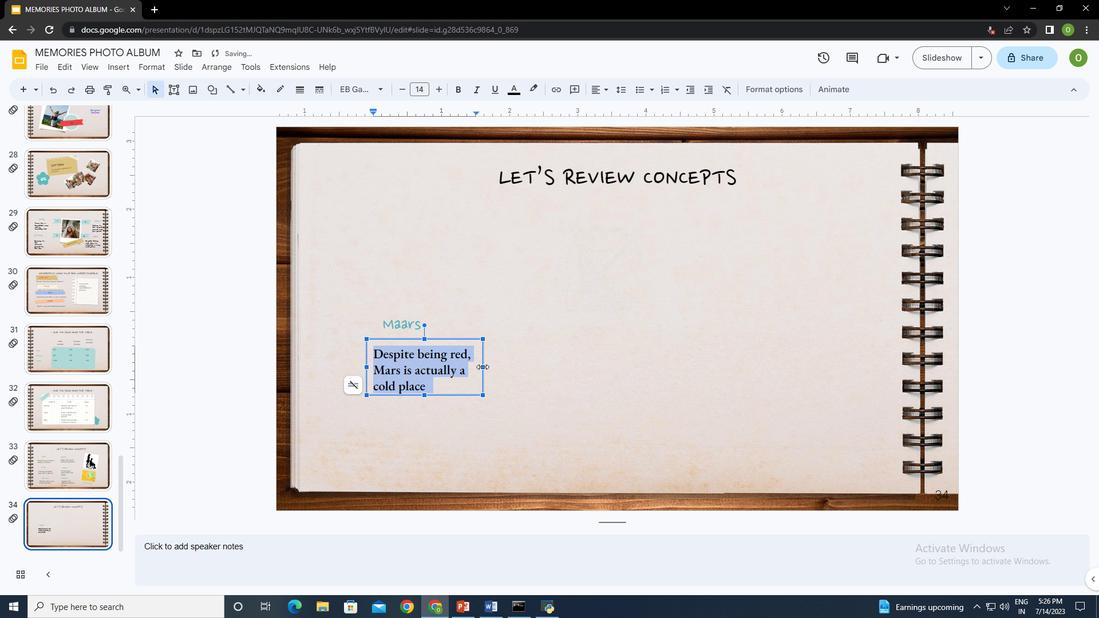 
Action: Mouse moved to (367, 366)
Screenshot: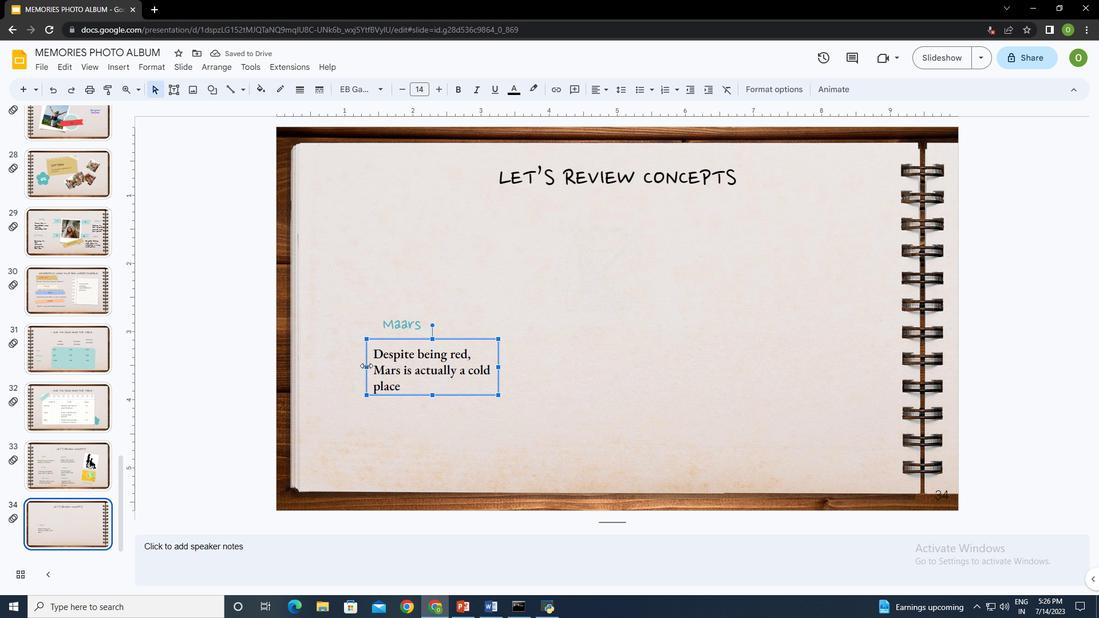 
Action: Mouse pressed left at (367, 366)
Screenshot: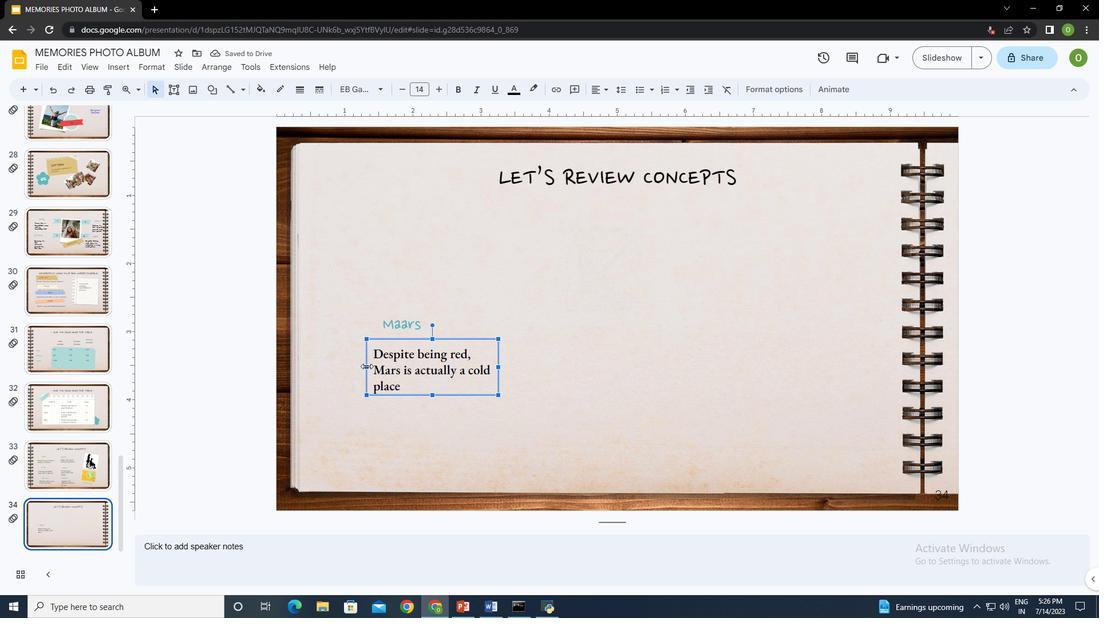 
Action: Mouse moved to (438, 370)
Screenshot: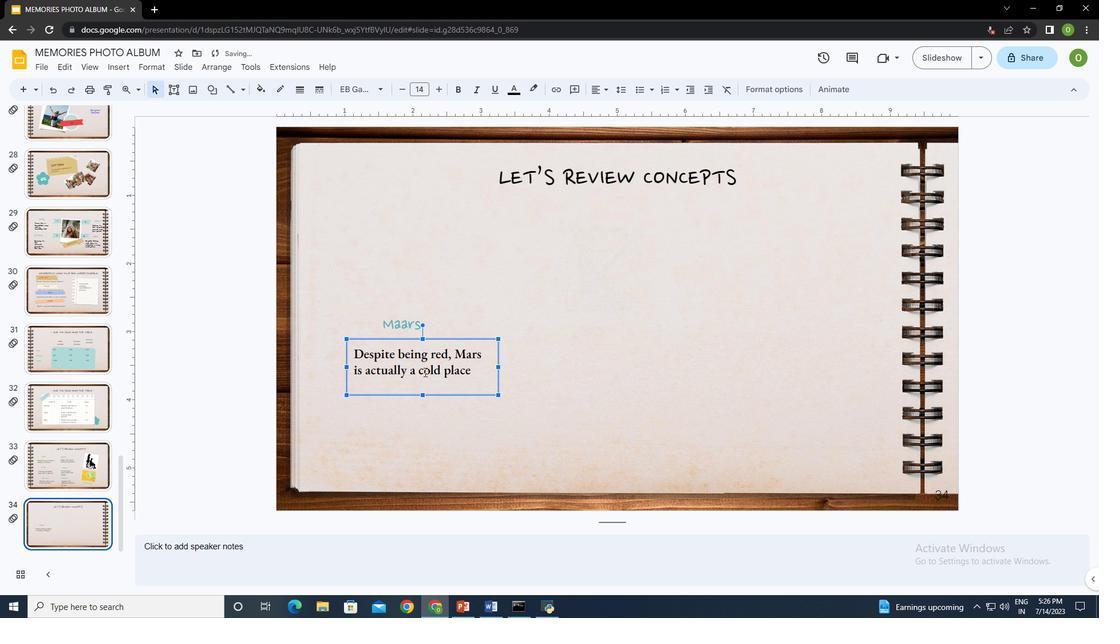 
Action: Mouse pressed left at (438, 370)
Screenshot: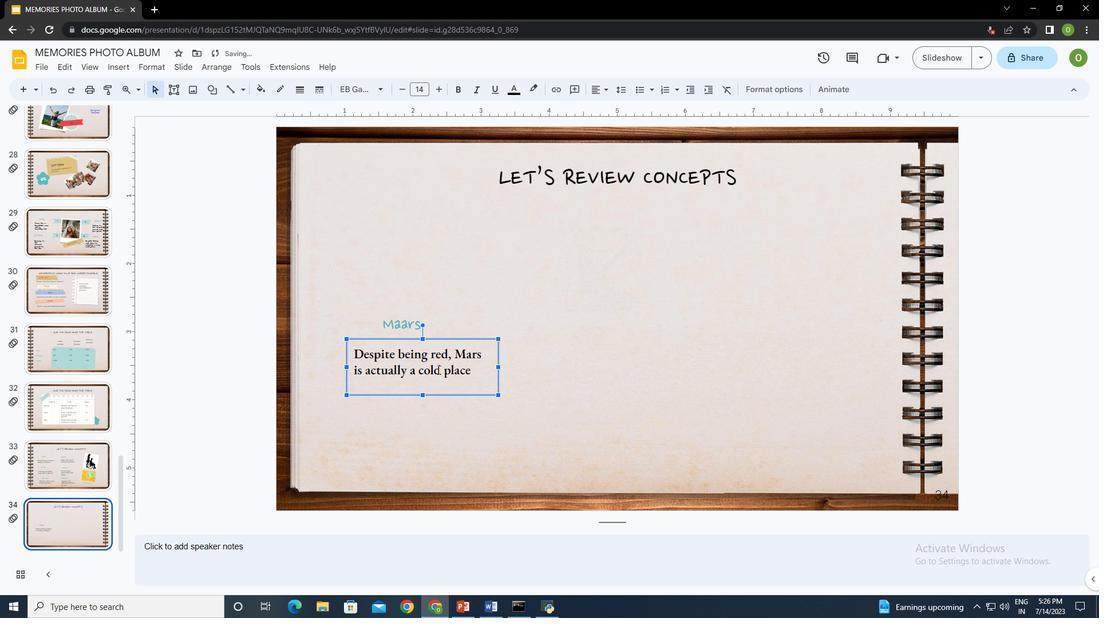 
Action: Mouse moved to (435, 329)
Screenshot: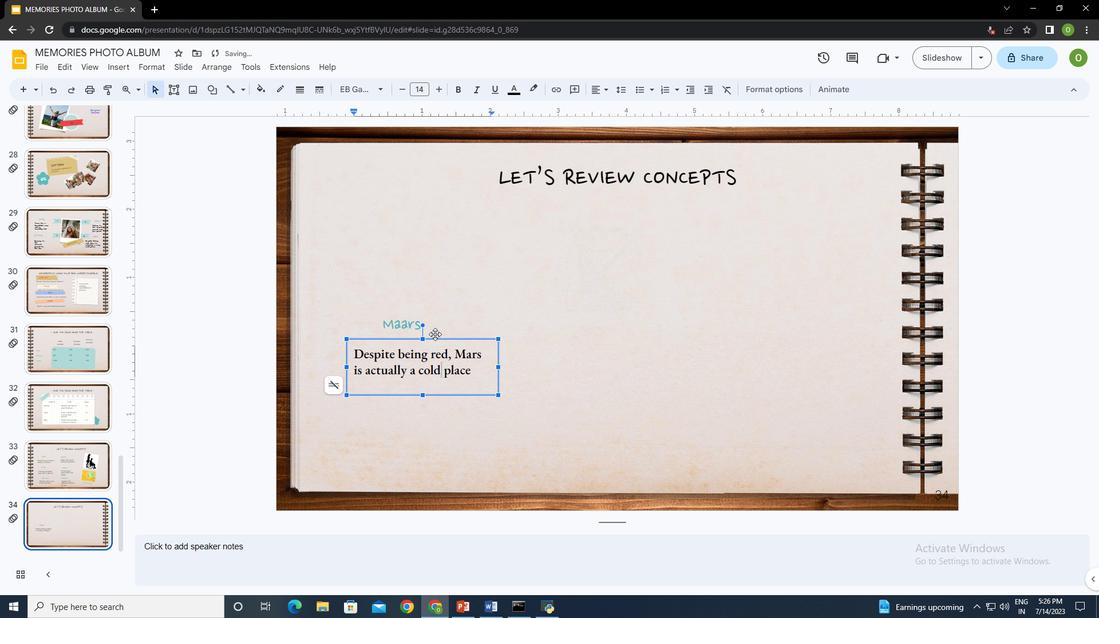 
Action: Mouse pressed left at (435, 329)
Screenshot: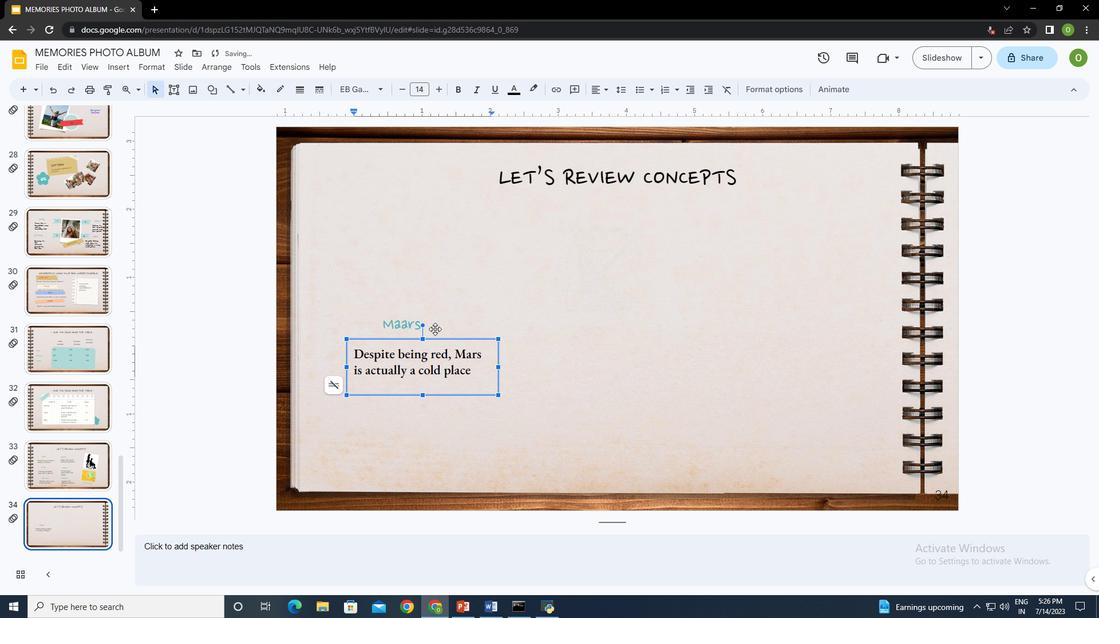 
Action: Mouse moved to (417, 322)
Screenshot: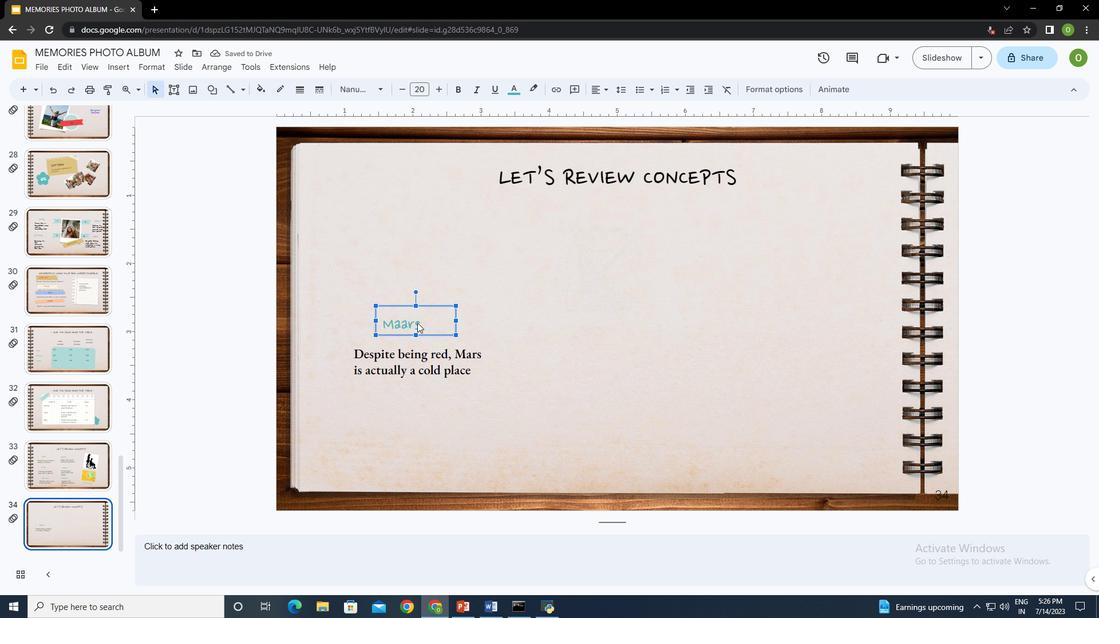 
Action: Mouse pressed left at (417, 322)
Screenshot: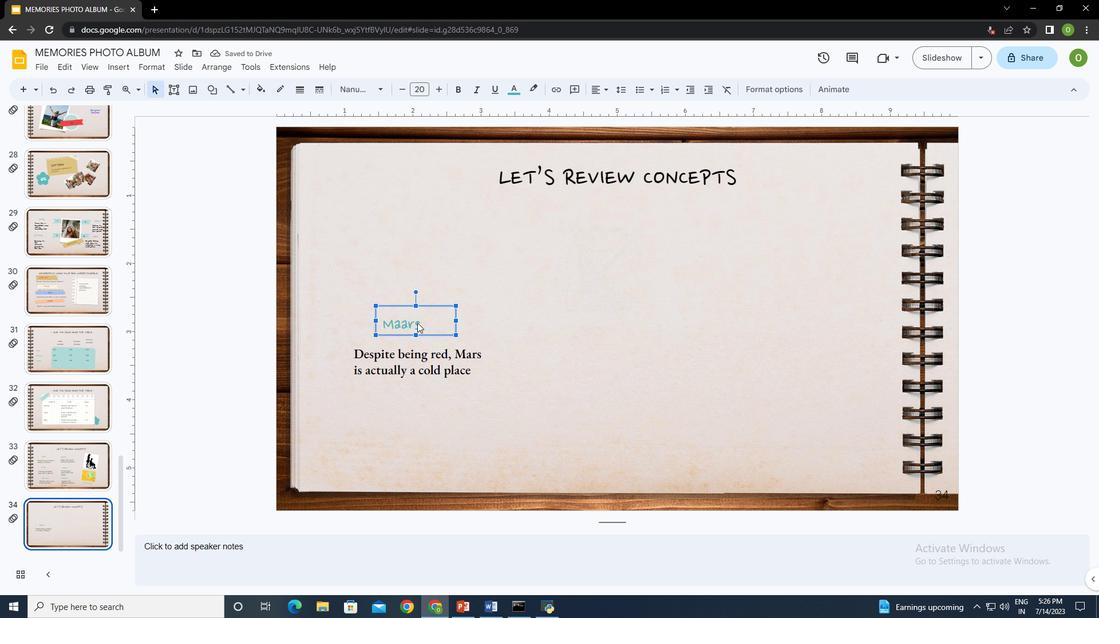 
Action: Mouse pressed left at (417, 322)
Screenshot: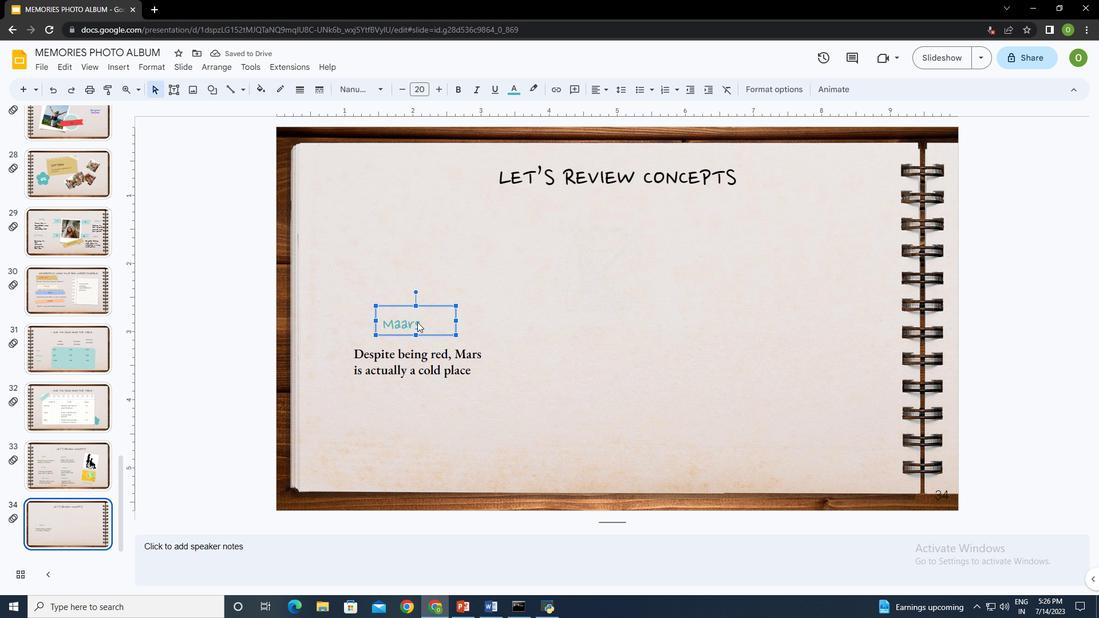 
Action: Mouse moved to (428, 321)
Screenshot: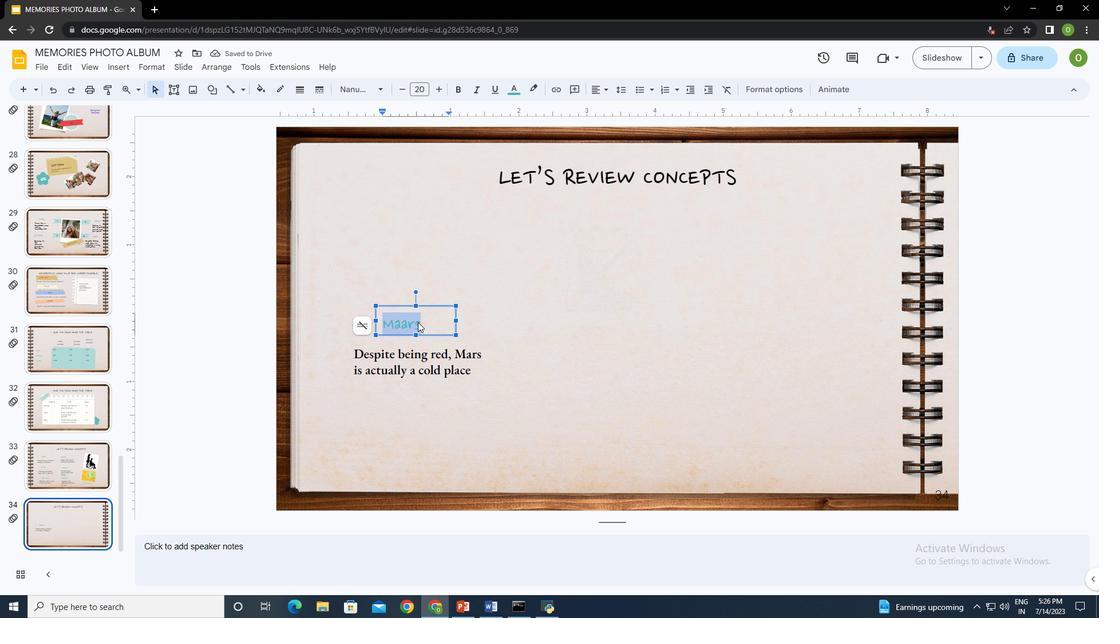
Action: Key pressed ctrl+A
Screenshot: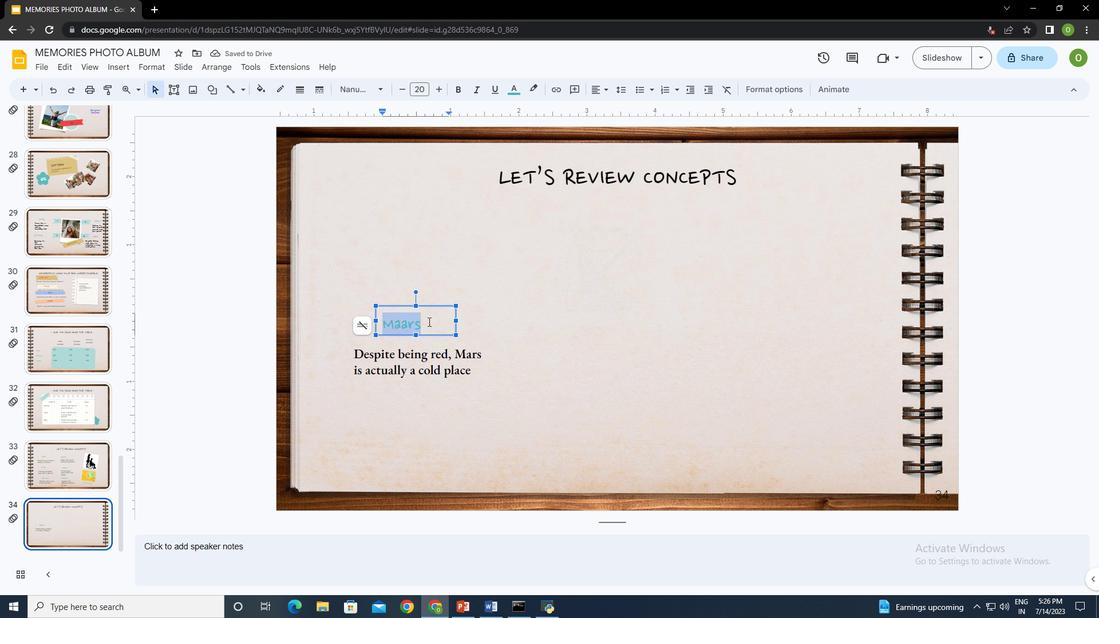 
Action: Mouse moved to (457, 91)
Screenshot: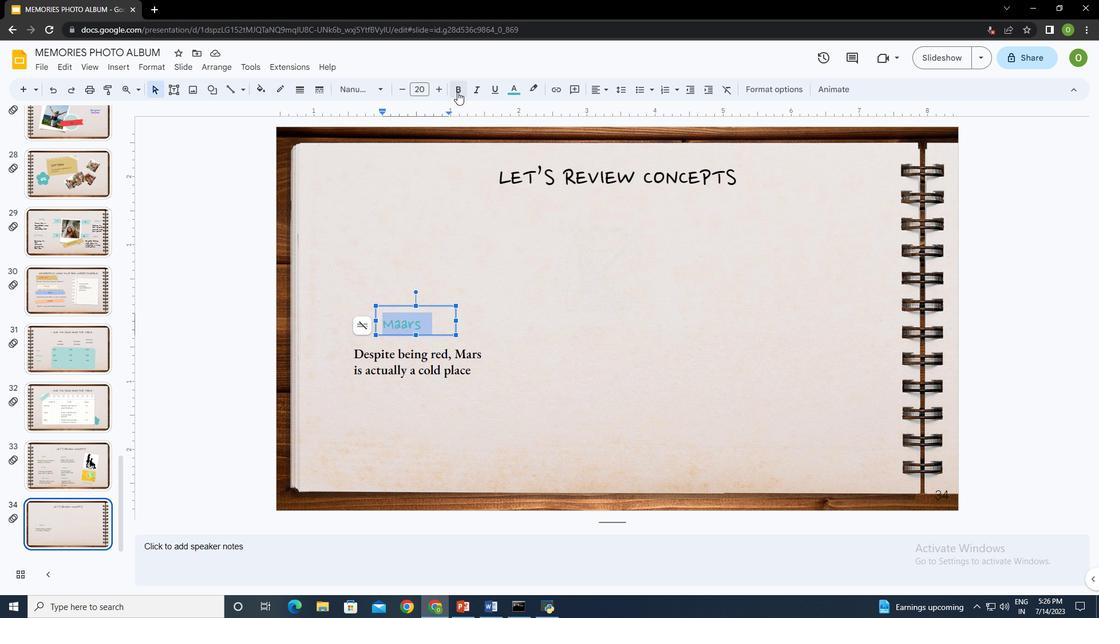 
Action: Mouse pressed left at (457, 91)
Screenshot: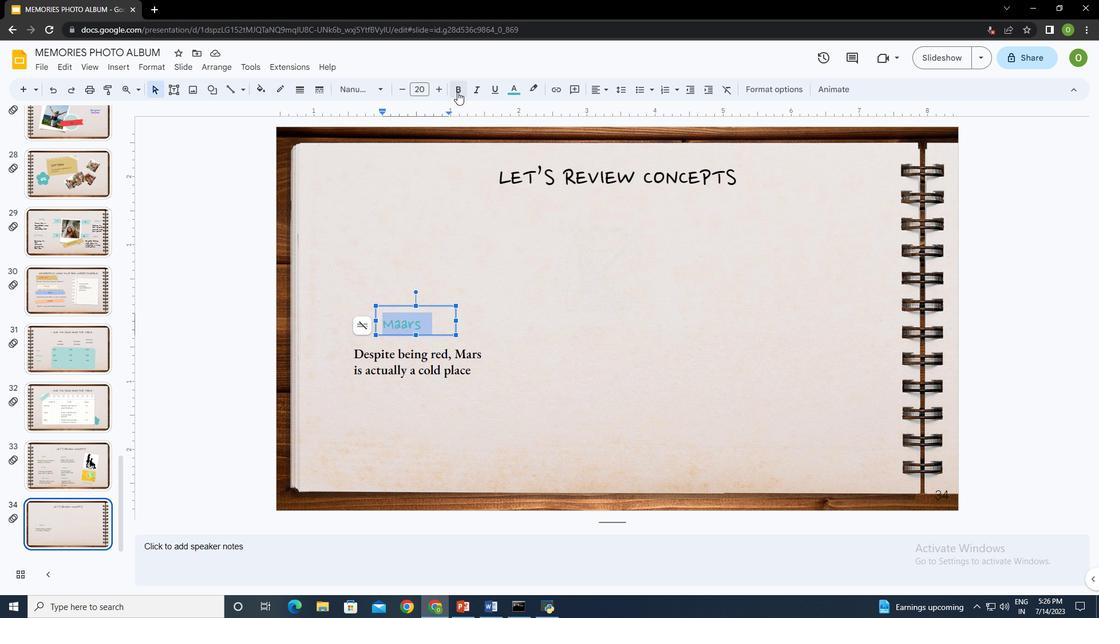 
Action: Mouse moved to (473, 88)
Screenshot: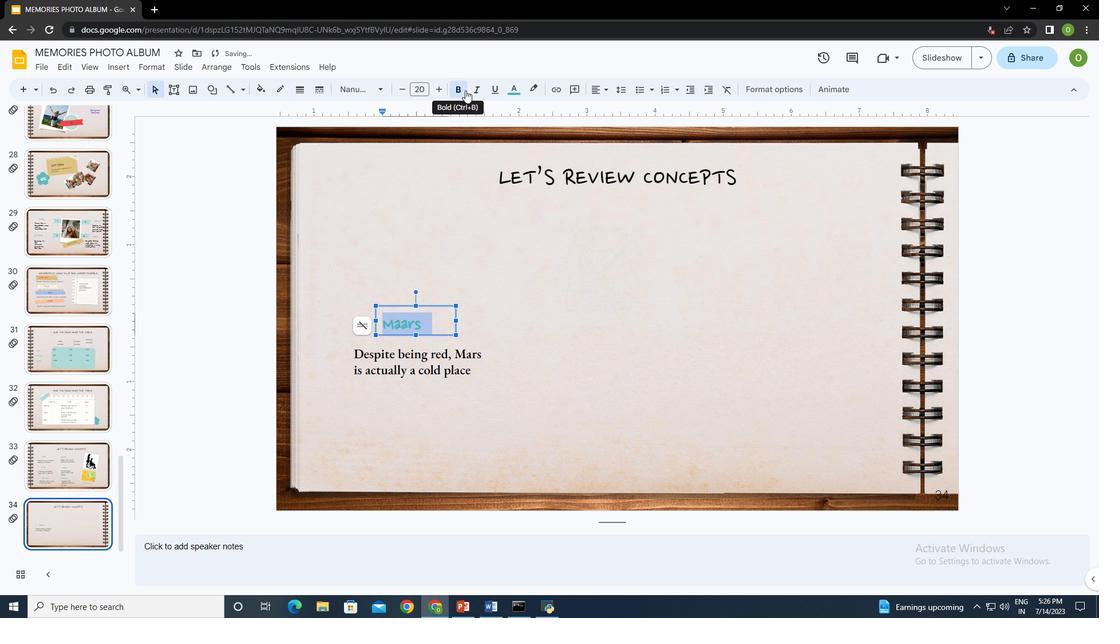 
Action: Mouse pressed left at (473, 88)
Screenshot: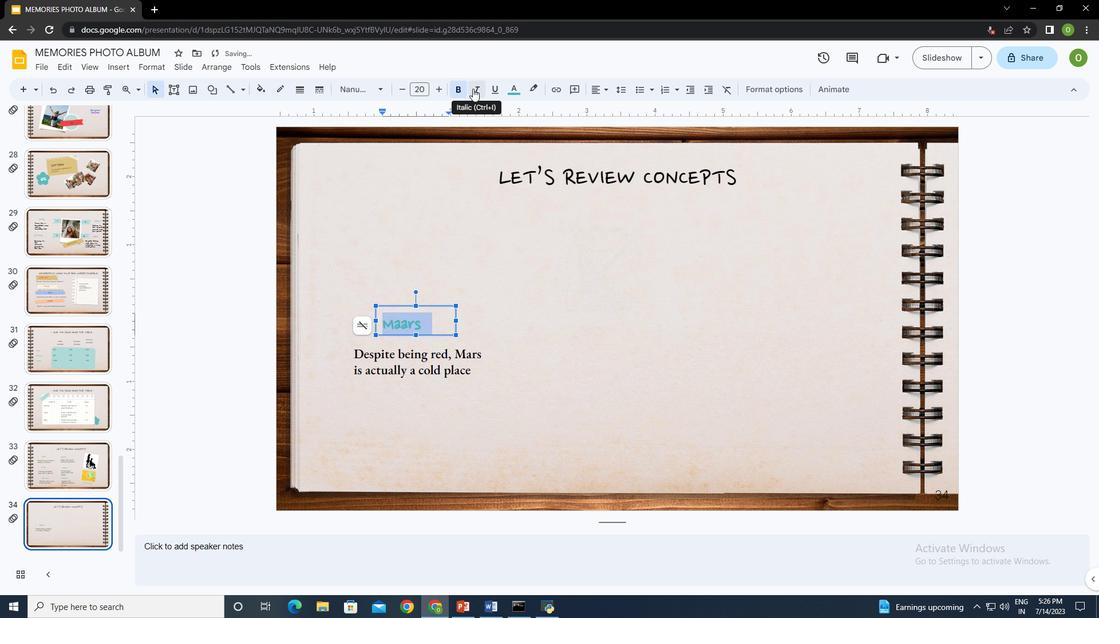 
Action: Mouse moved to (643, 352)
Screenshot: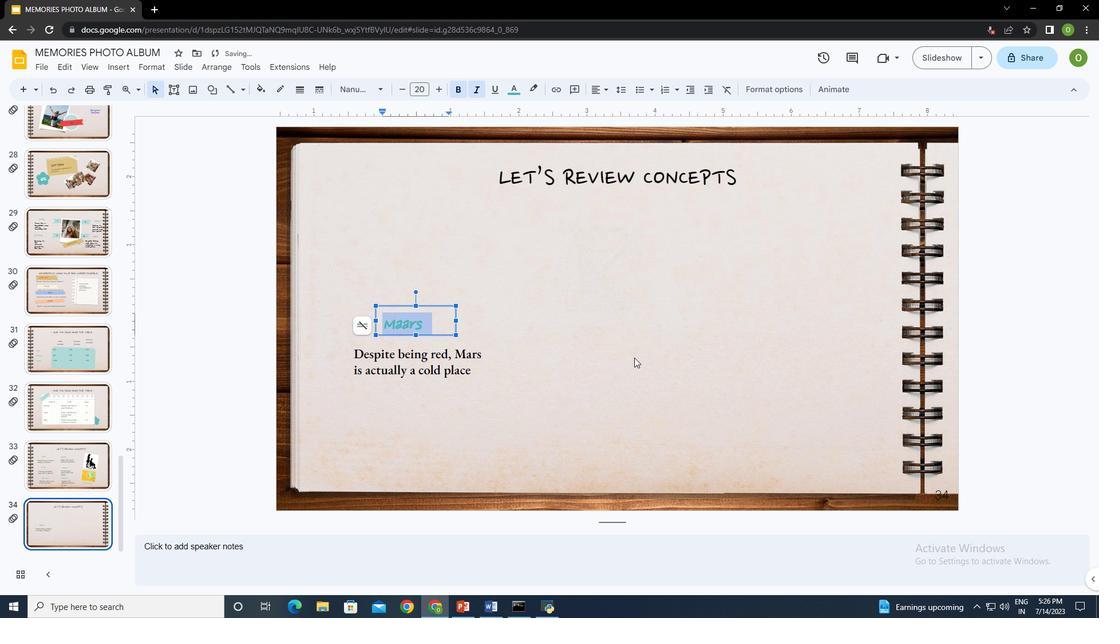 
Action: Mouse pressed left at (643, 352)
Screenshot: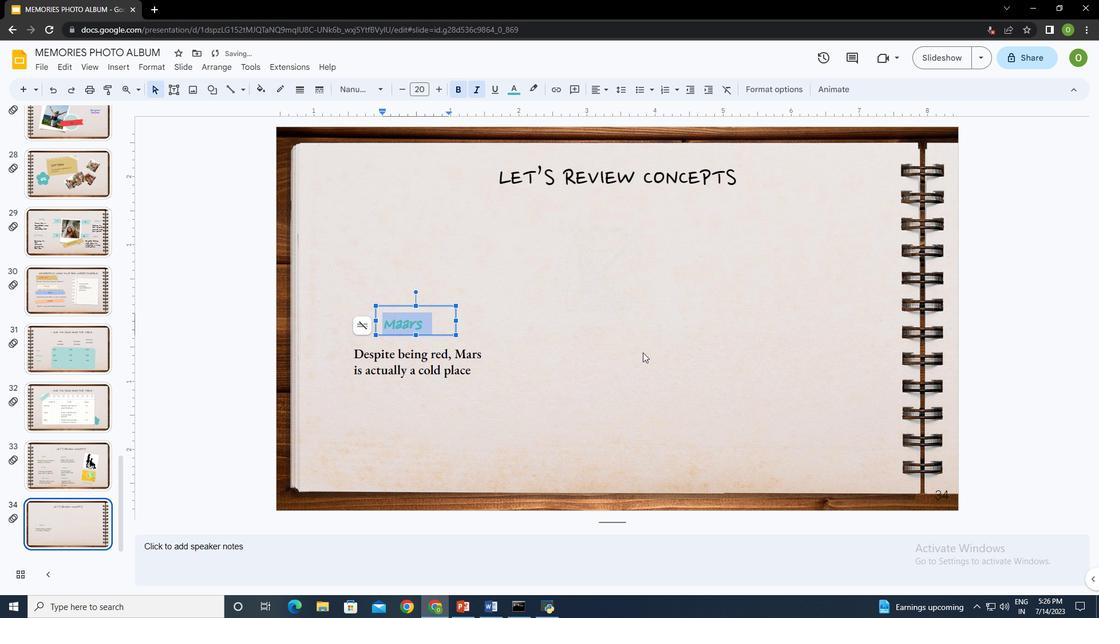 
Action: Mouse moved to (172, 91)
Screenshot: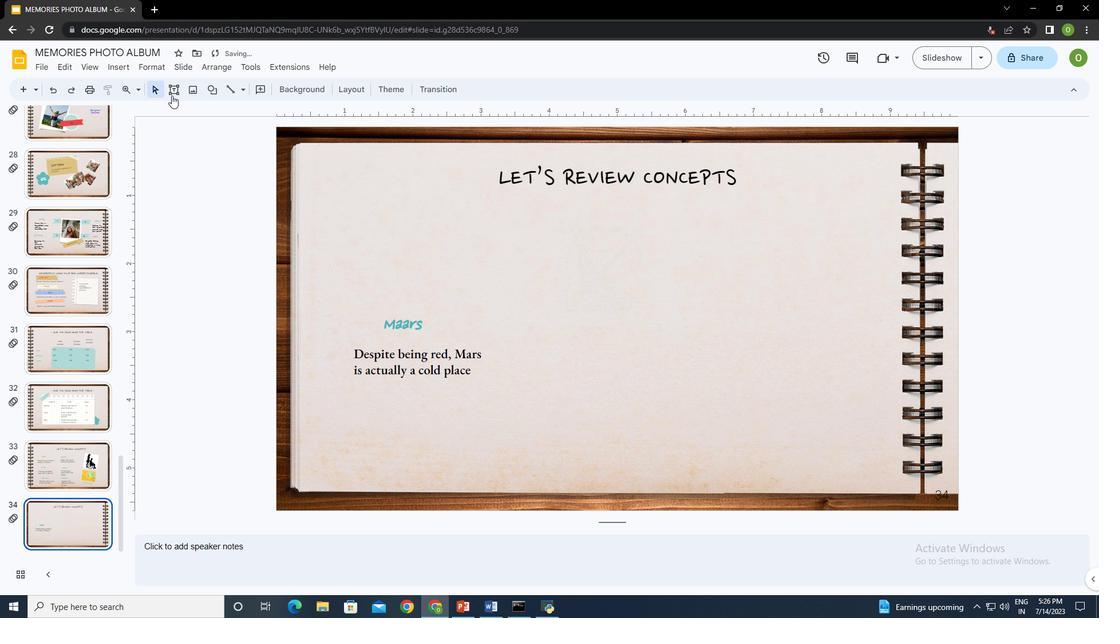 
Action: Mouse pressed left at (172, 91)
Screenshot: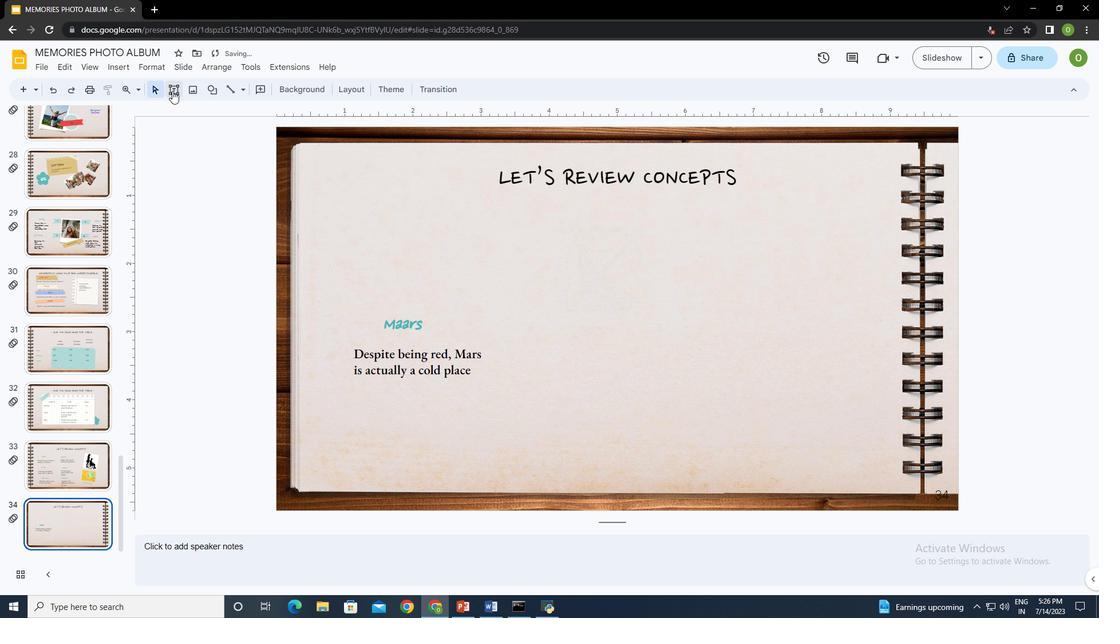 
Action: Mouse moved to (565, 316)
Screenshot: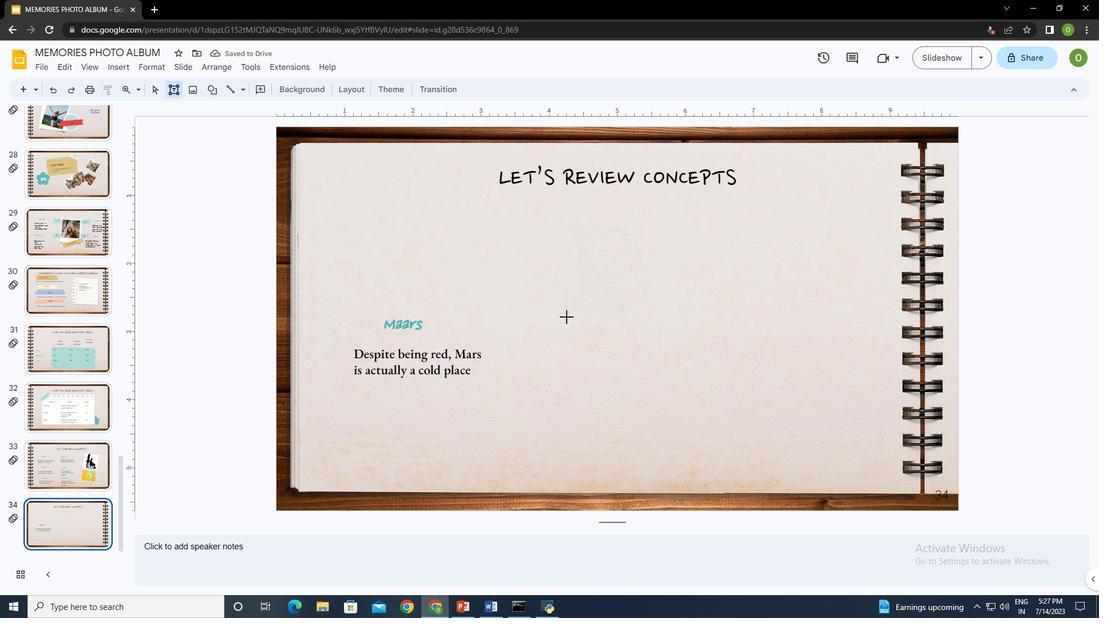 
Action: Mouse pressed left at (565, 316)
Screenshot: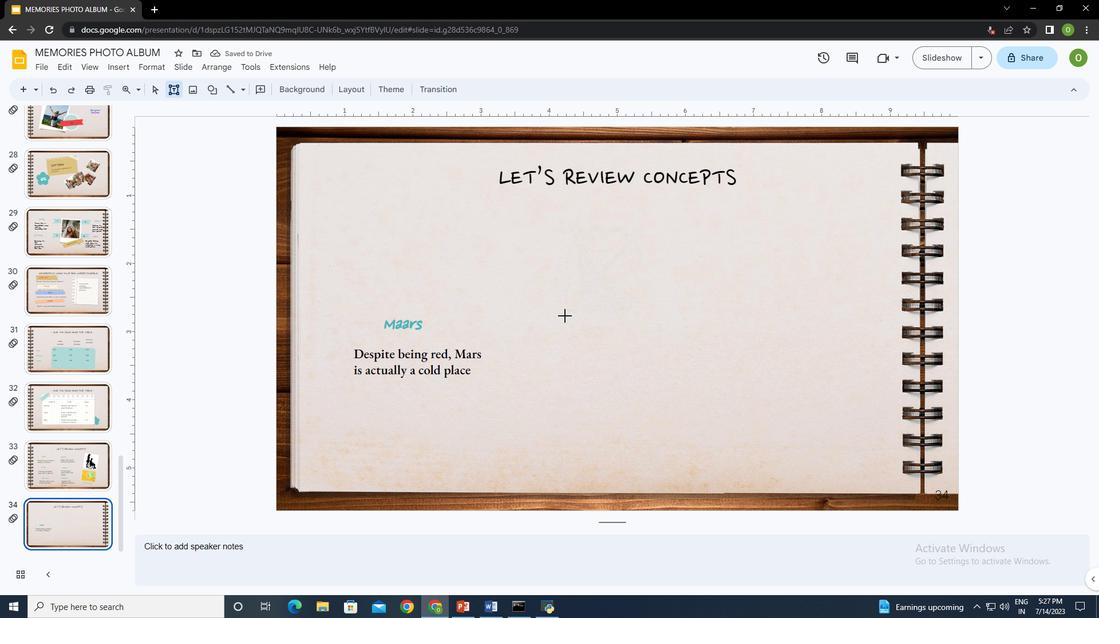 
Action: Mouse moved to (611, 329)
Screenshot: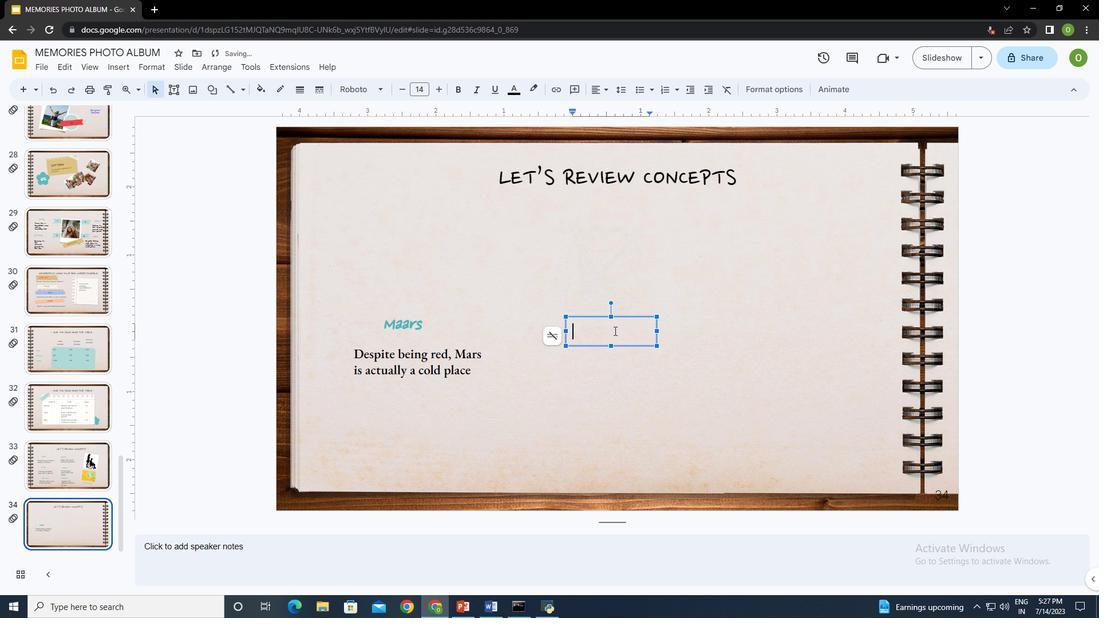
Action: Key pressed <Key.shift><Key.shift><Key.shift><Key.shift><Key.shift><Key.shift><Key.shift>Saturn
Screenshot: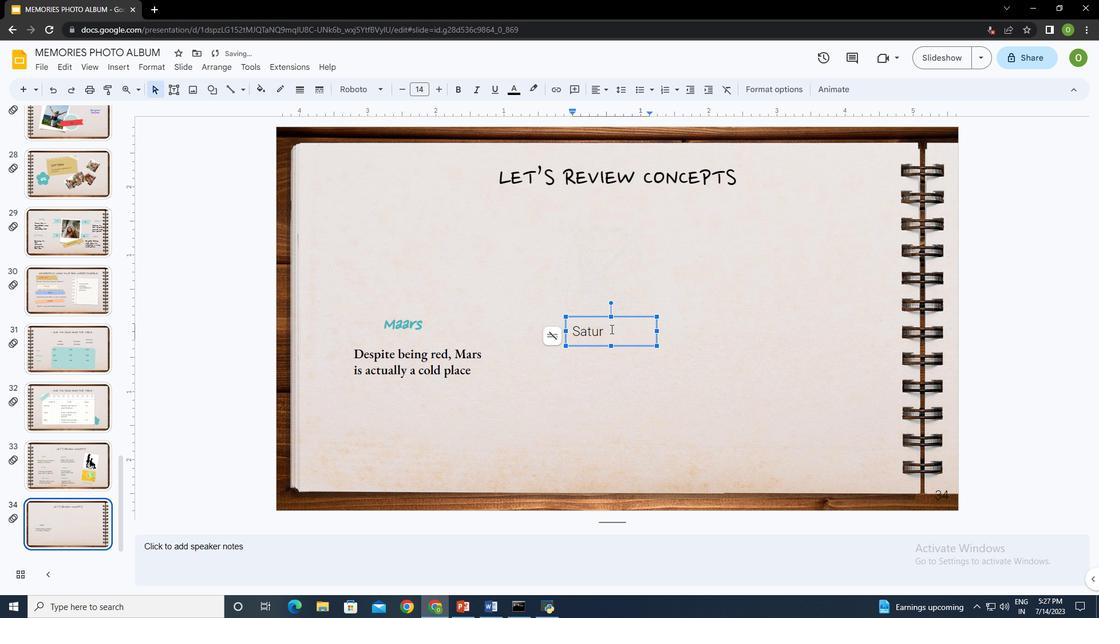 
Action: Mouse moved to (611, 331)
Screenshot: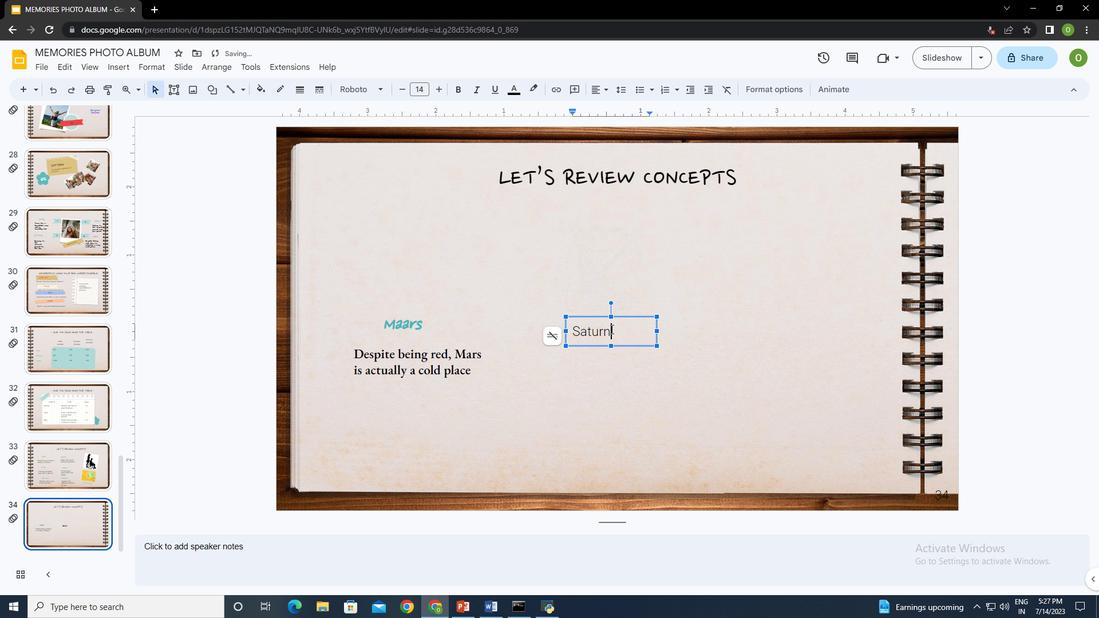 
Action: Key pressed ctrl+A
Screenshot: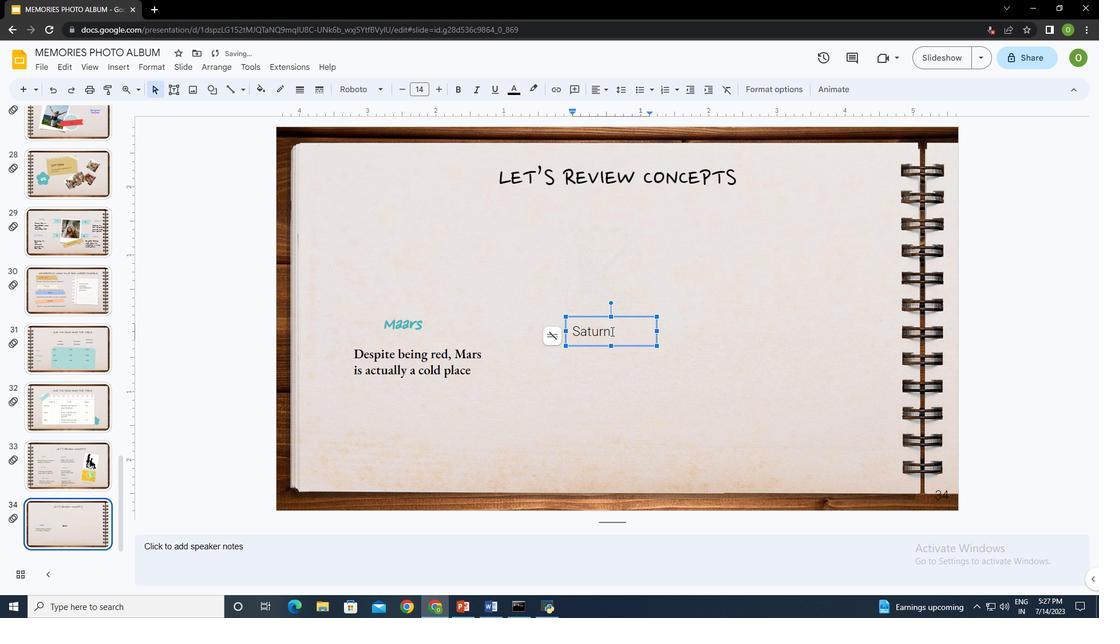 
Action: Mouse moved to (419, 319)
Screenshot: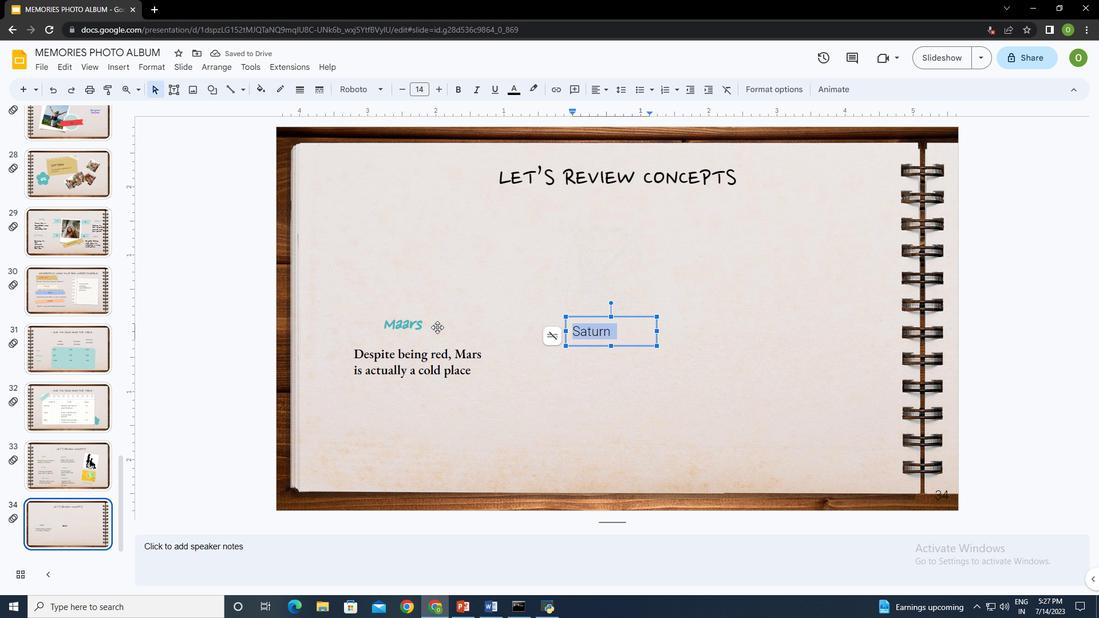 
Action: Mouse pressed left at (419, 319)
Screenshot: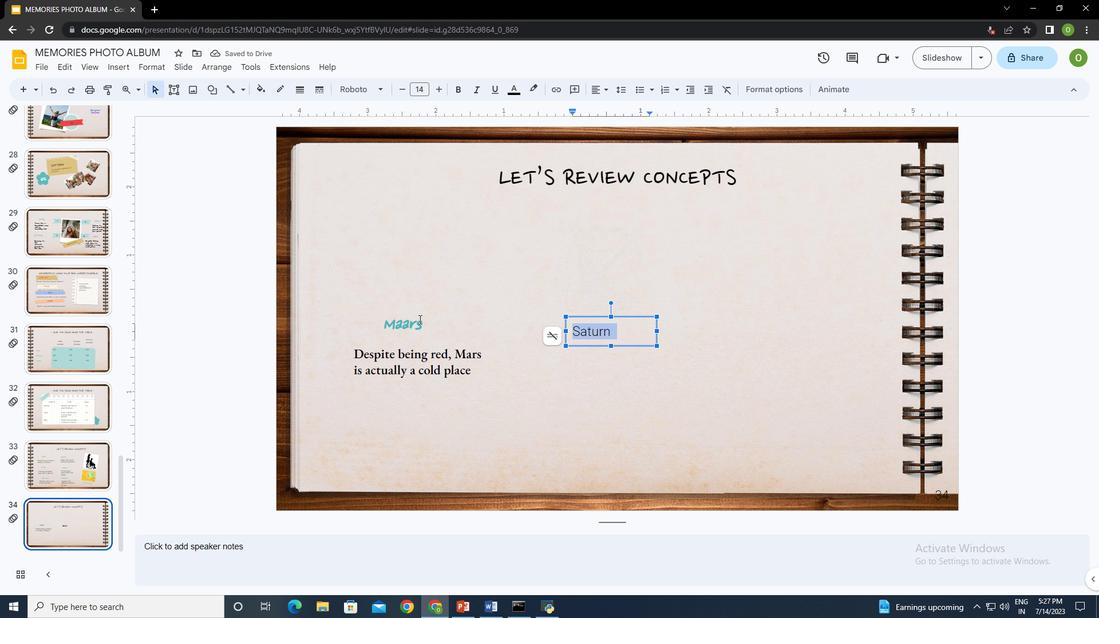 
Action: Mouse moved to (425, 324)
Screenshot: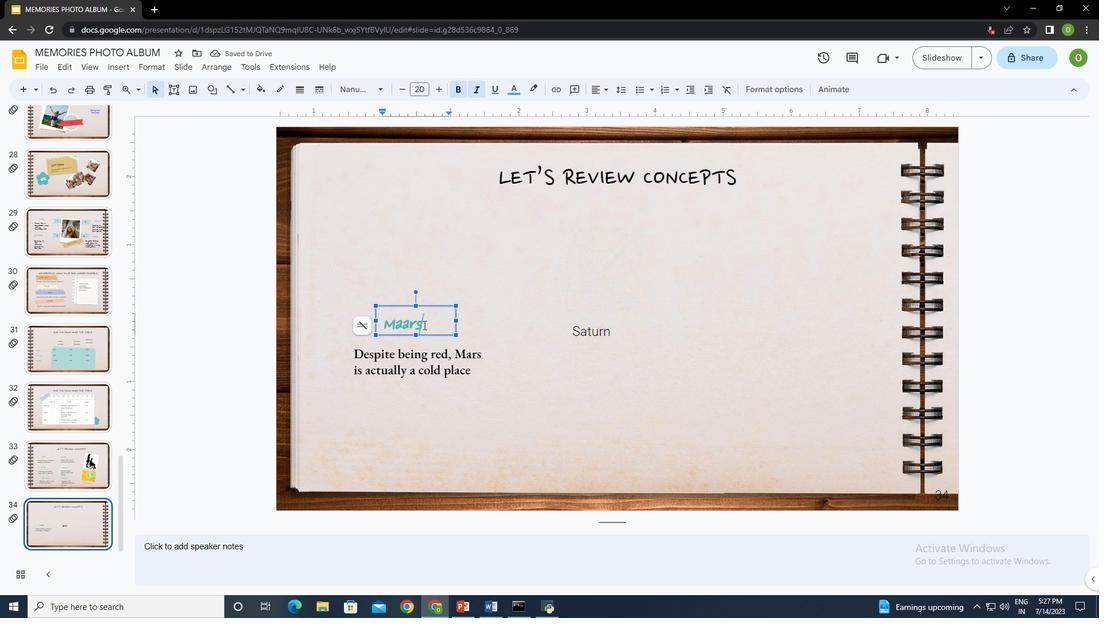 
Action: Mouse pressed left at (425, 324)
Screenshot: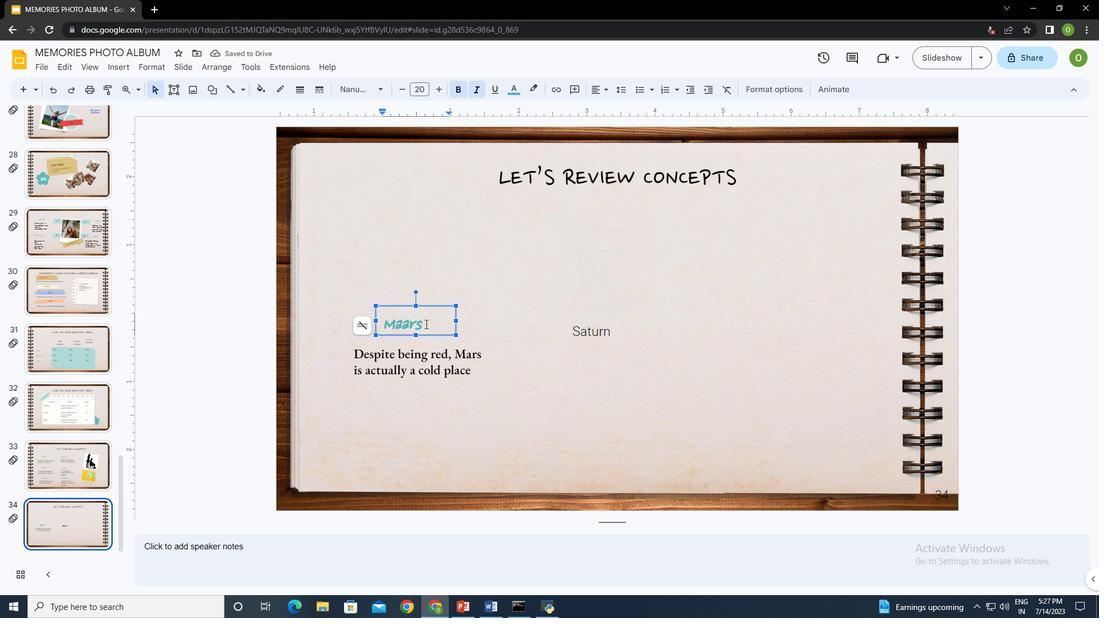 
Action: Mouse moved to (104, 87)
Screenshot: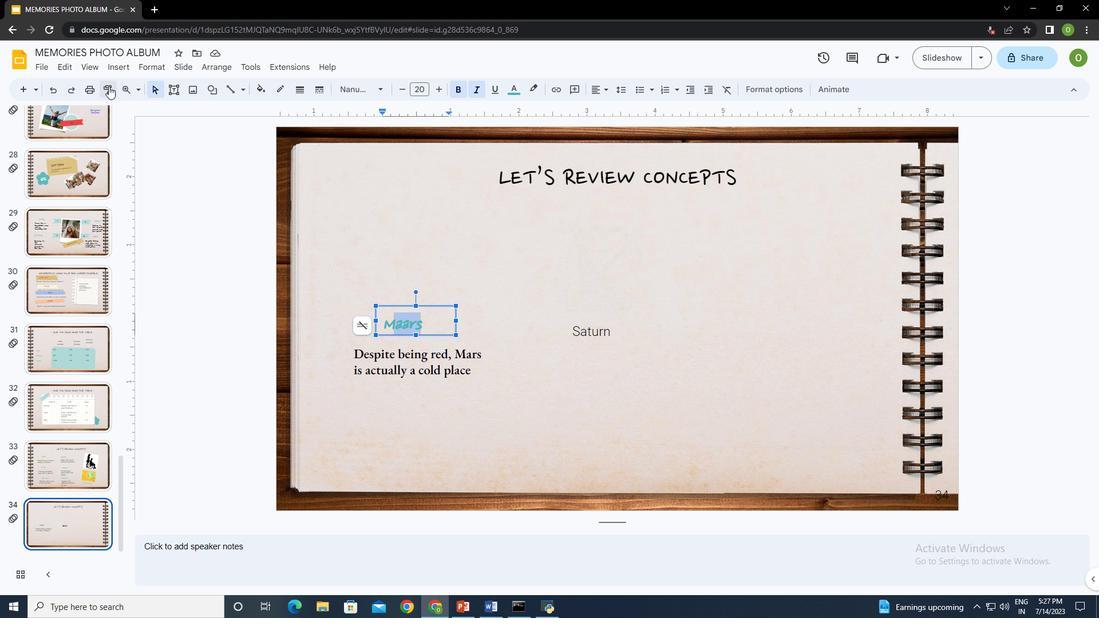 
Action: Mouse pressed left at (104, 87)
Screenshot: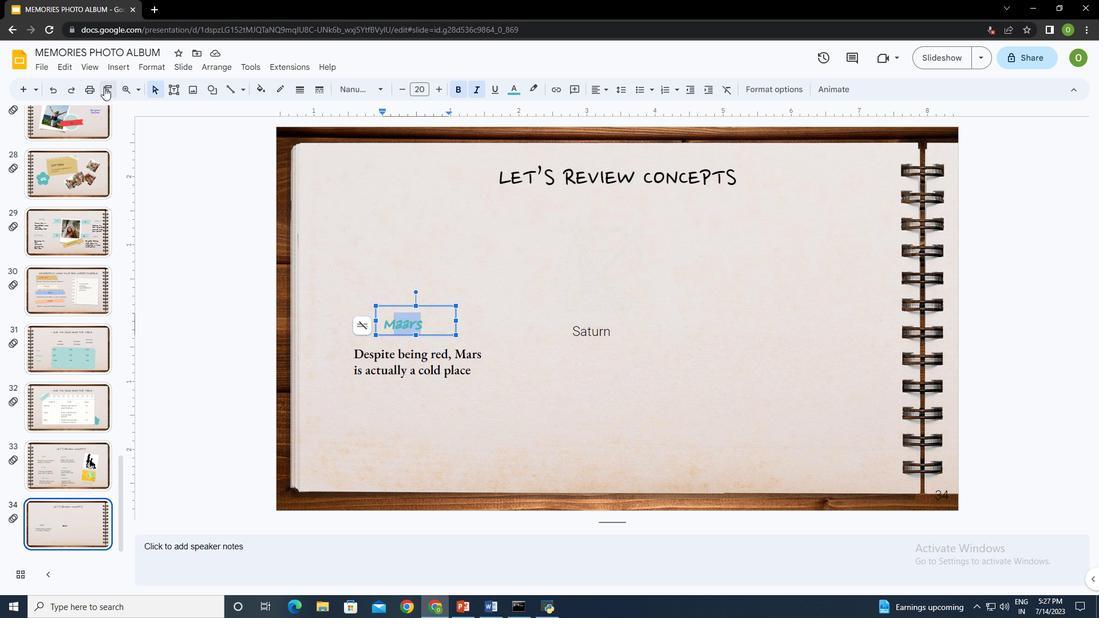 
Action: Mouse moved to (587, 326)
Screenshot: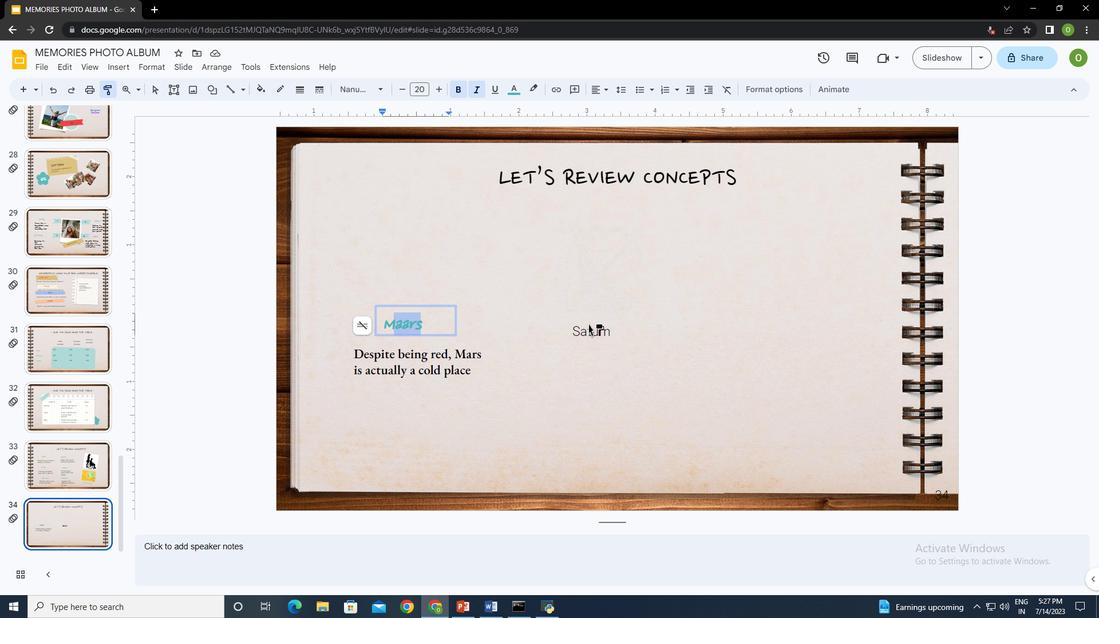 
Action: Mouse pressed left at (587, 326)
Screenshot: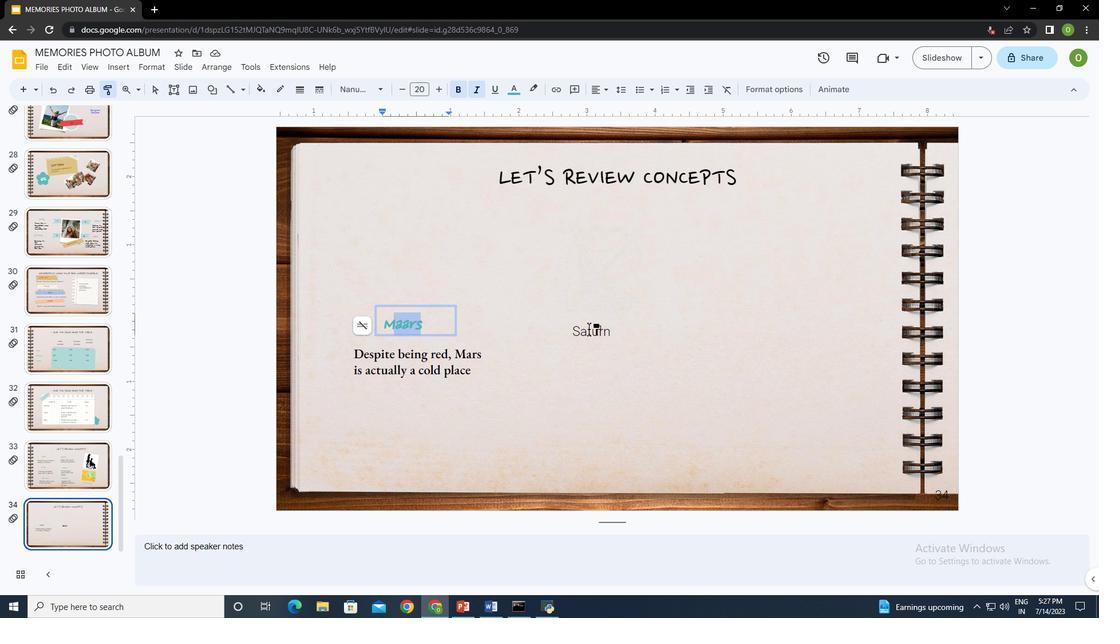 
Action: Mouse moved to (634, 336)
Screenshot: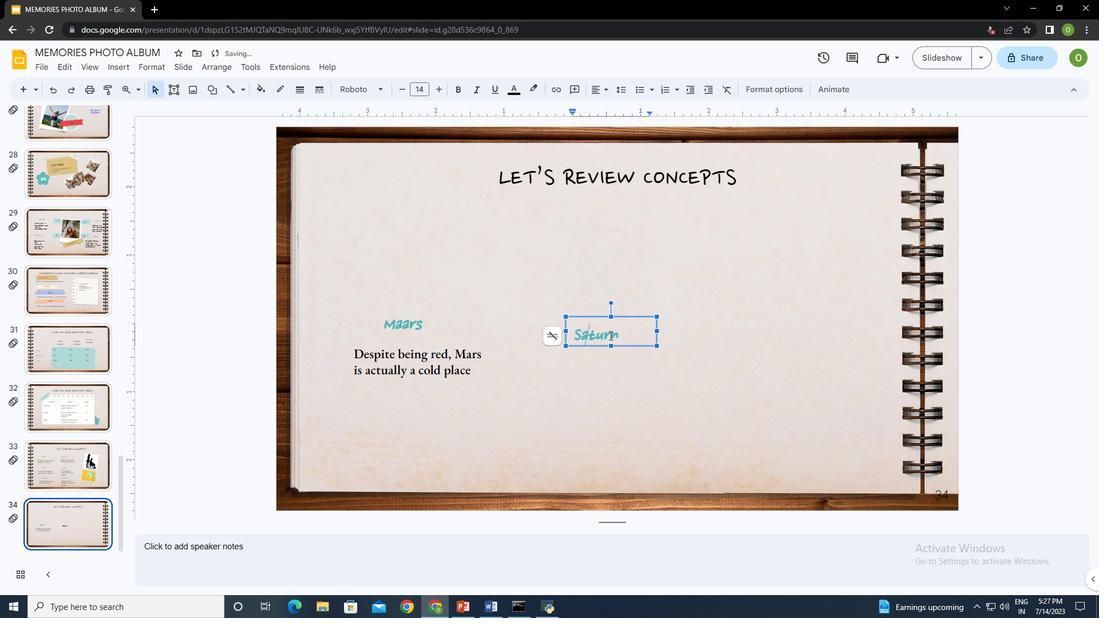 
Action: Mouse pressed left at (634, 336)
Screenshot: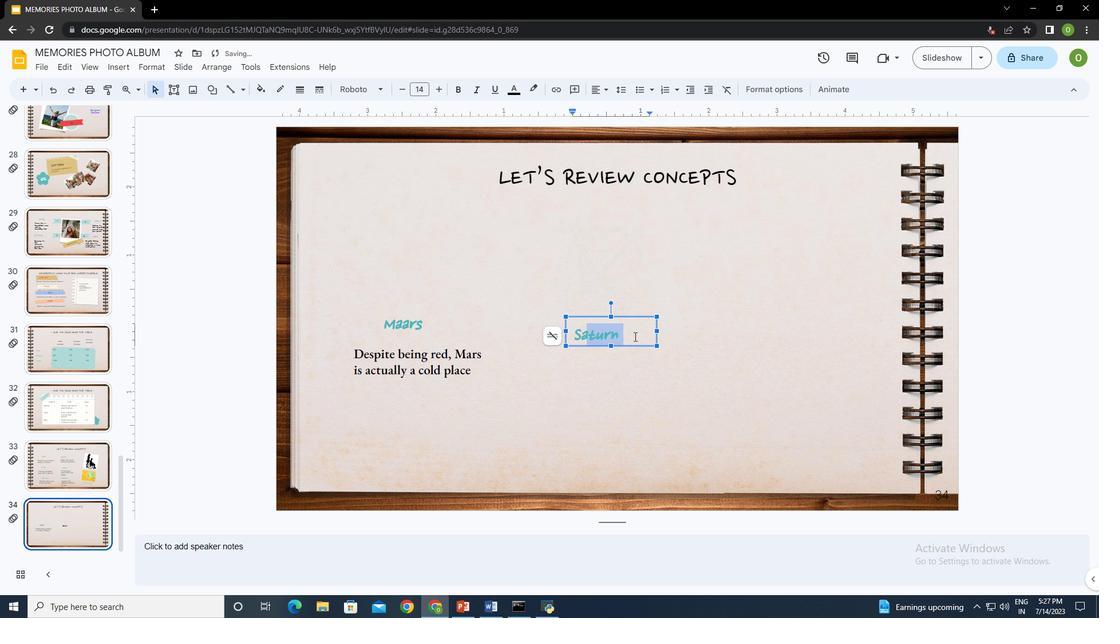 
Action: Mouse moved to (696, 330)
Screenshot: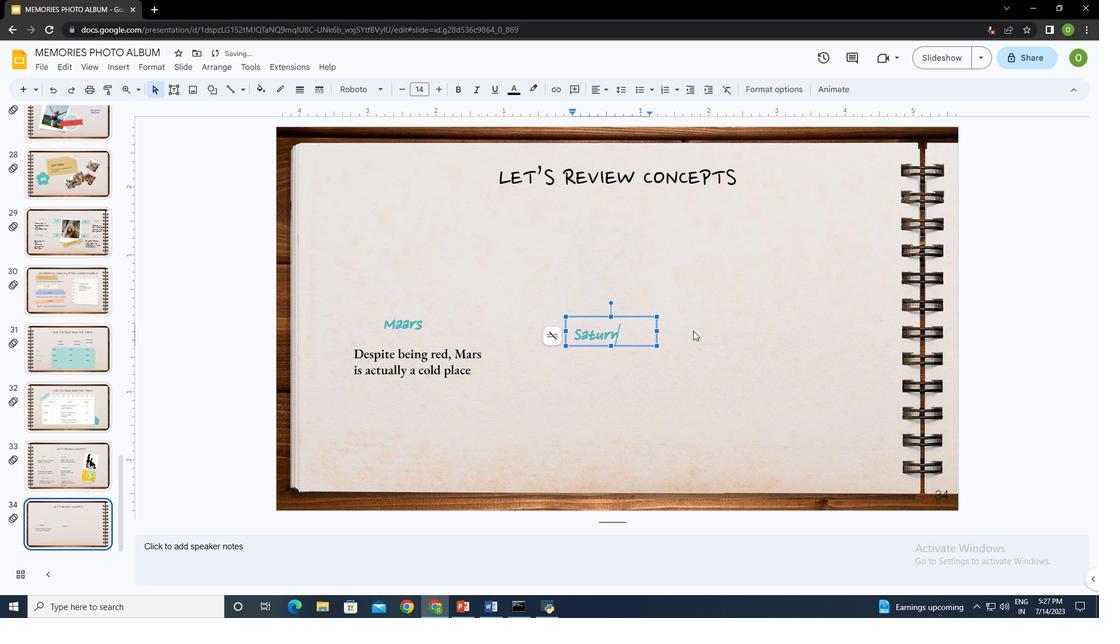 
Action: Mouse pressed left at (696, 330)
Screenshot: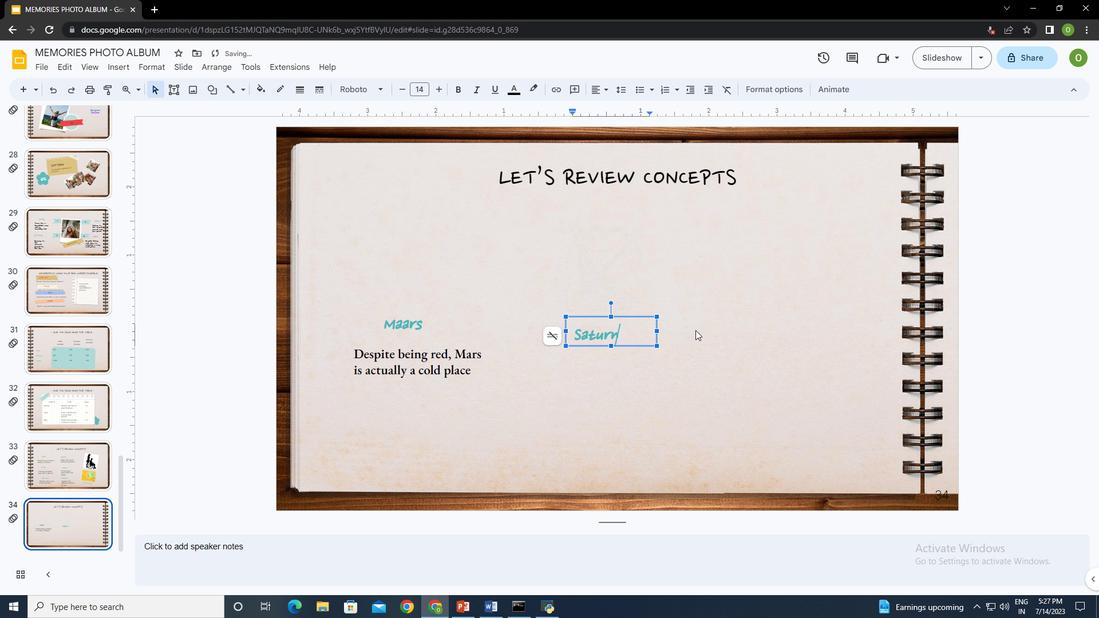 
Action: Mouse moved to (580, 368)
Screenshot: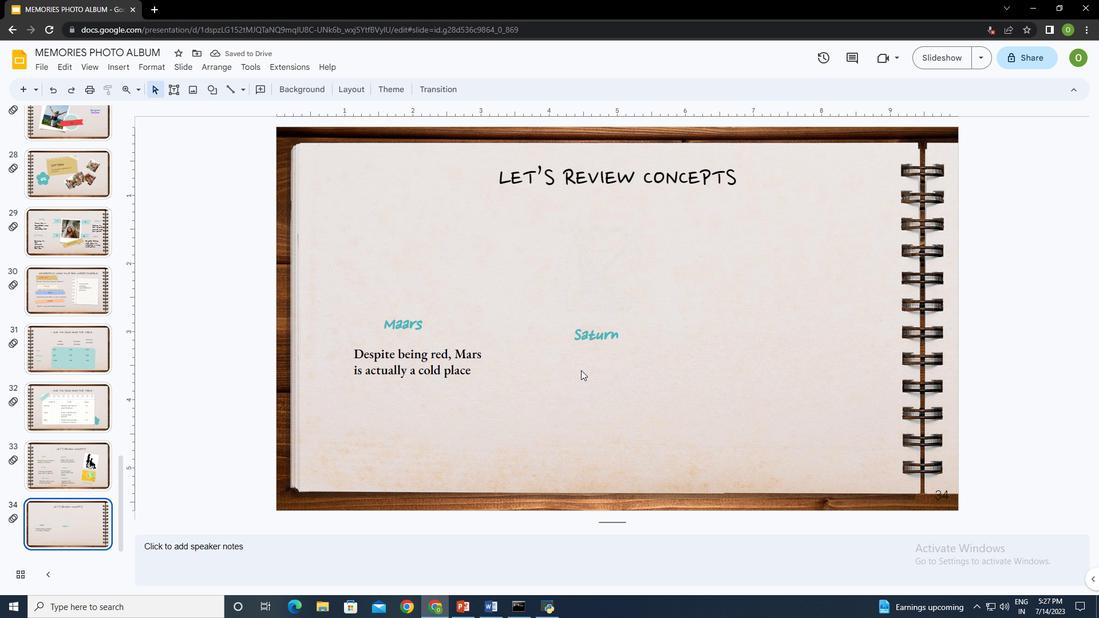 
Action: Mouse pressed left at (580, 368)
Screenshot: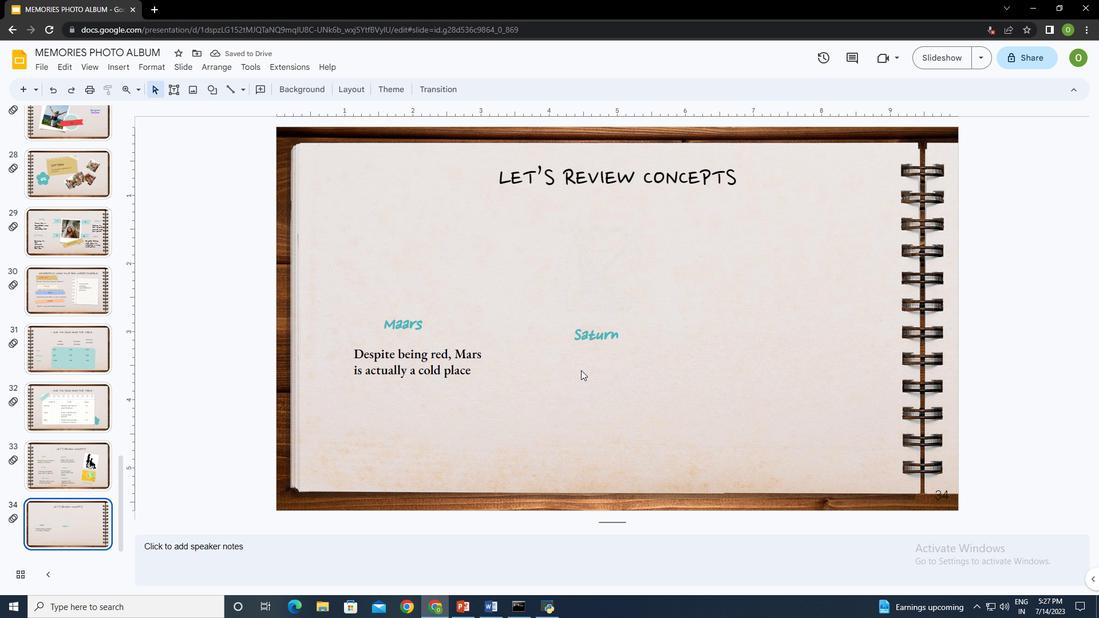 
Action: Mouse moved to (168, 88)
Screenshot: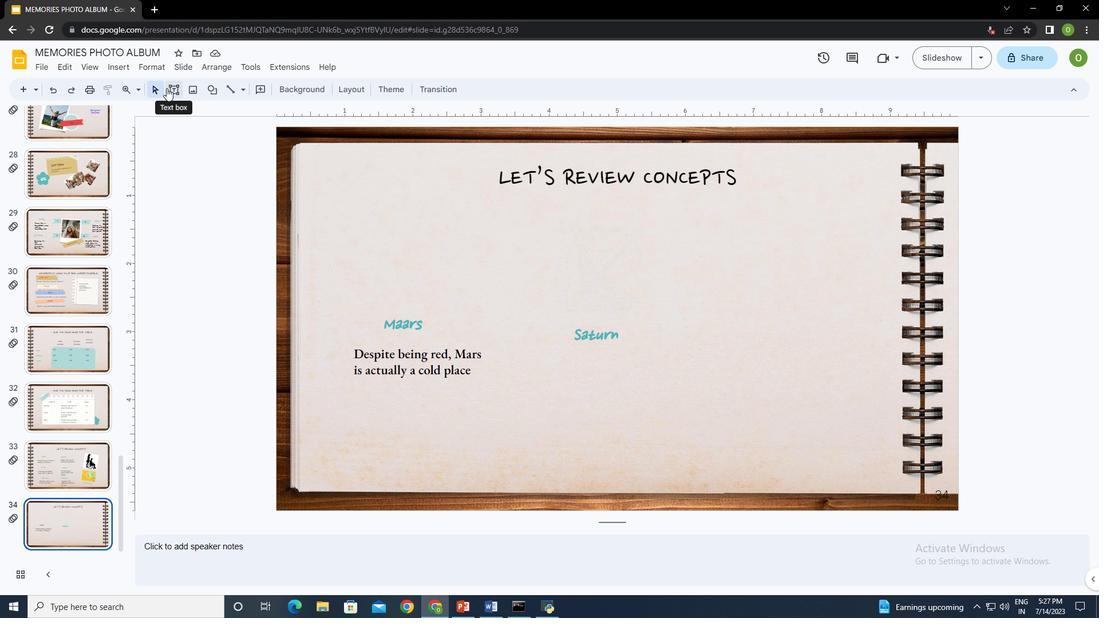 
Action: Mouse pressed left at (168, 88)
Screenshot: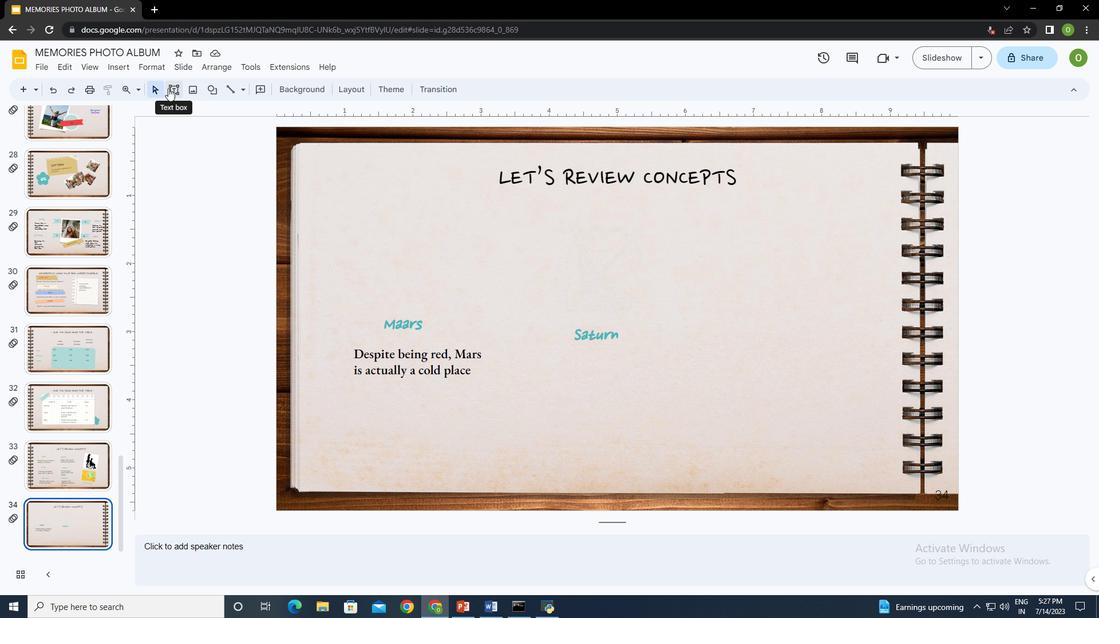 
Action: Mouse moved to (534, 350)
Screenshot: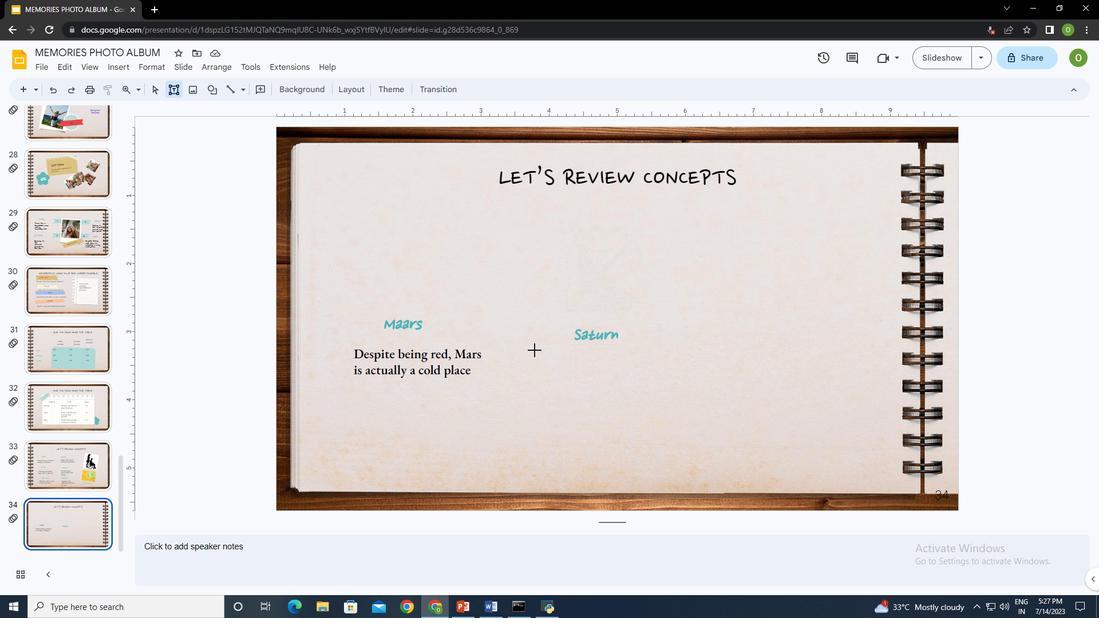 
Action: Mouse pressed left at (534, 350)
Screenshot: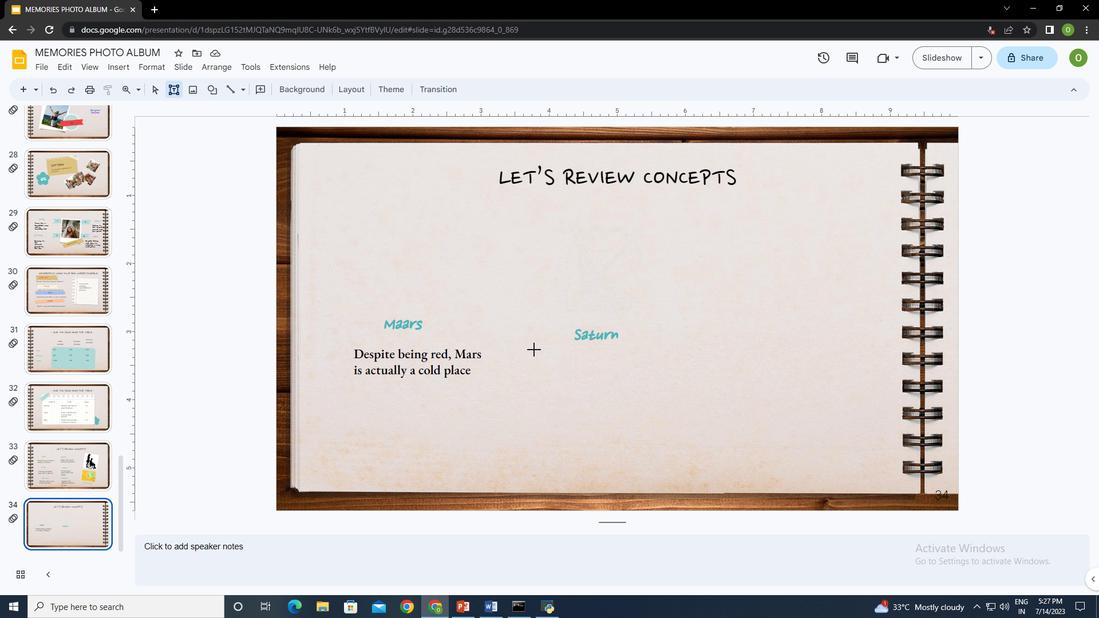 
Action: Mouse moved to (609, 332)
Screenshot: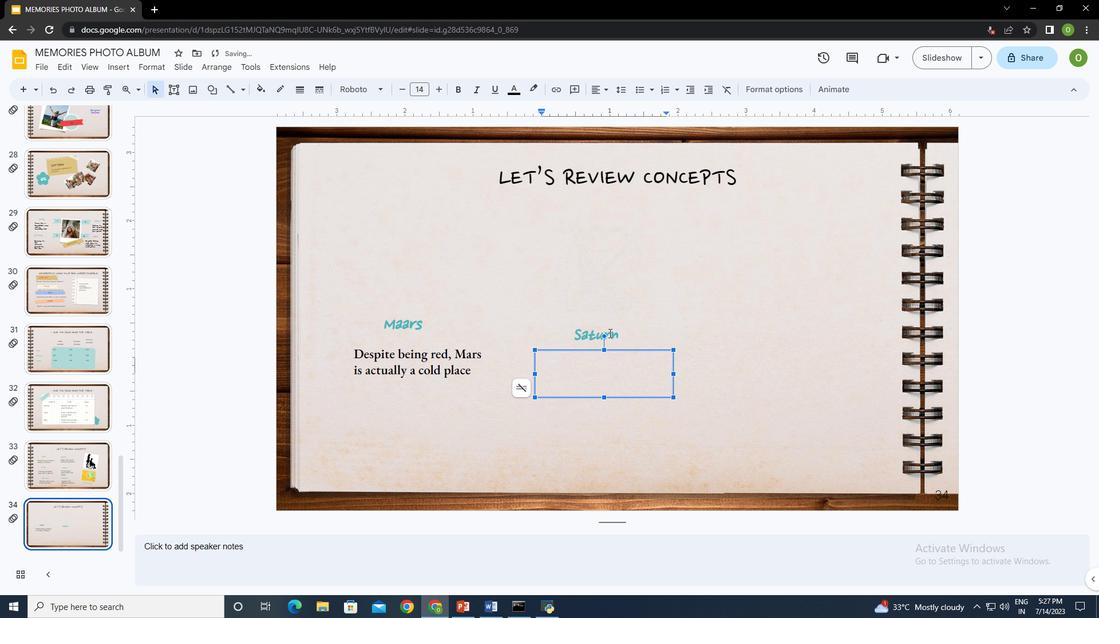 
Action: Mouse pressed left at (609, 332)
Screenshot: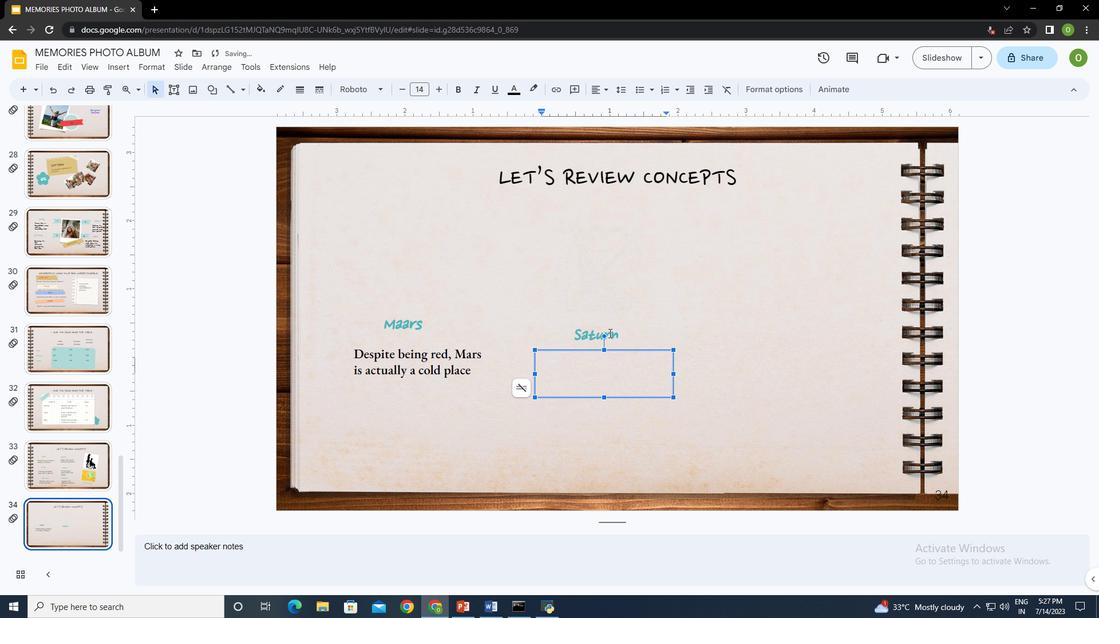
Action: Mouse moved to (614, 316)
Screenshot: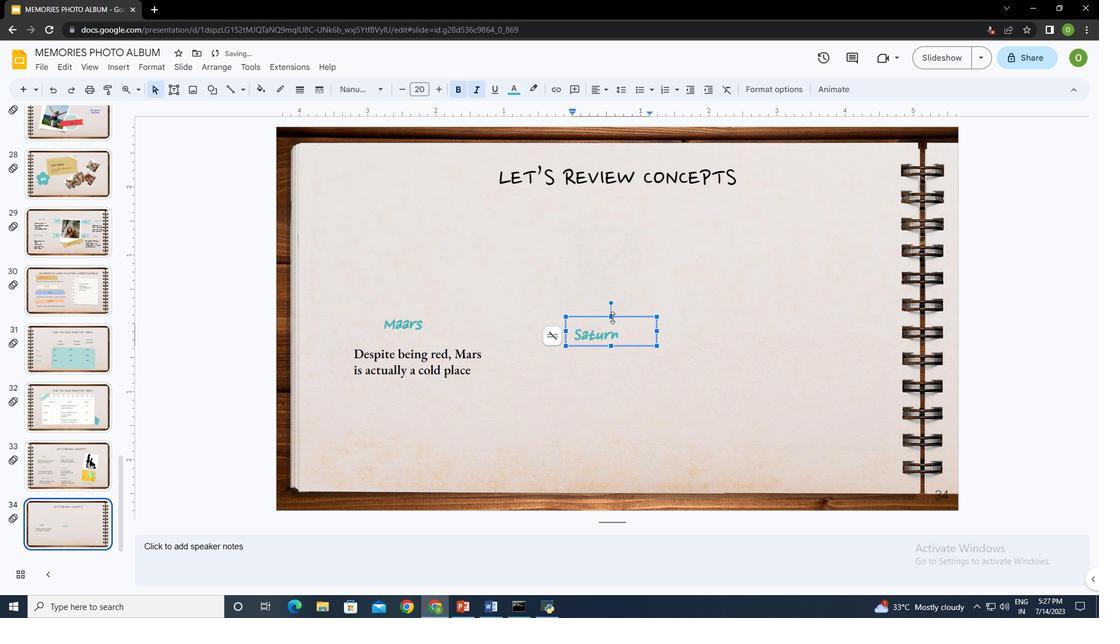 
Action: Mouse pressed left at (614, 316)
Screenshot: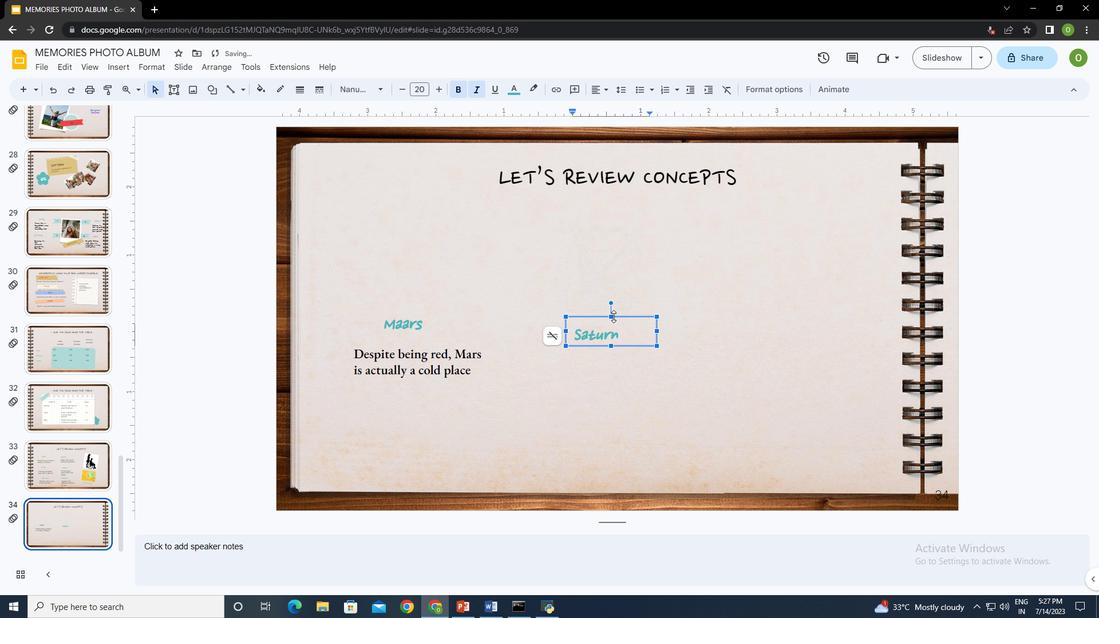 
Action: Mouse moved to (607, 315)
Screenshot: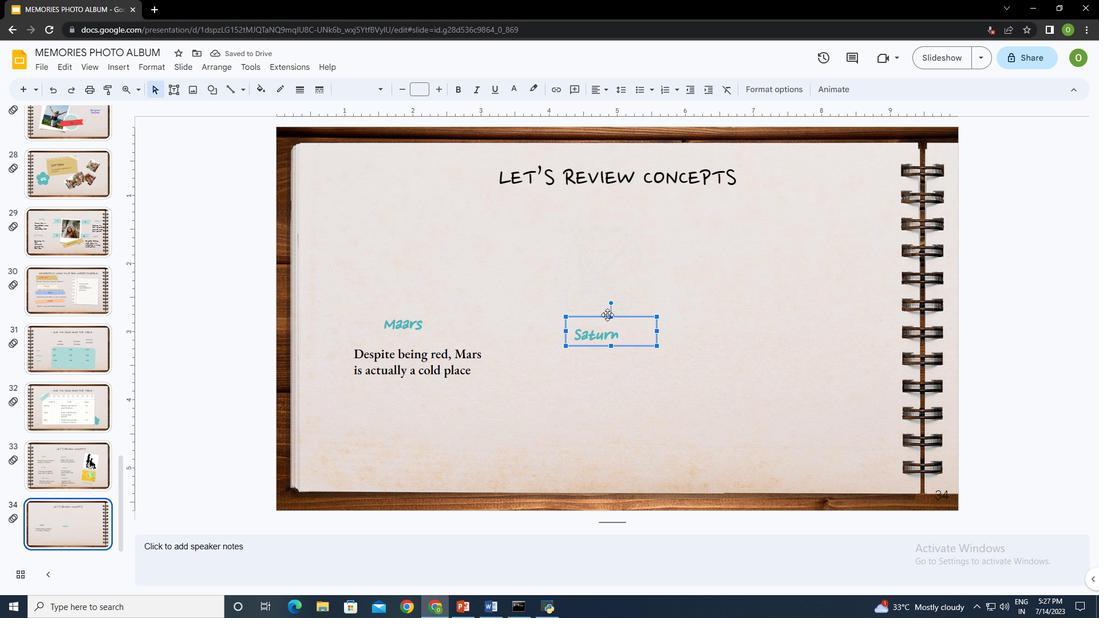 
Action: Mouse pressed left at (607, 315)
Screenshot: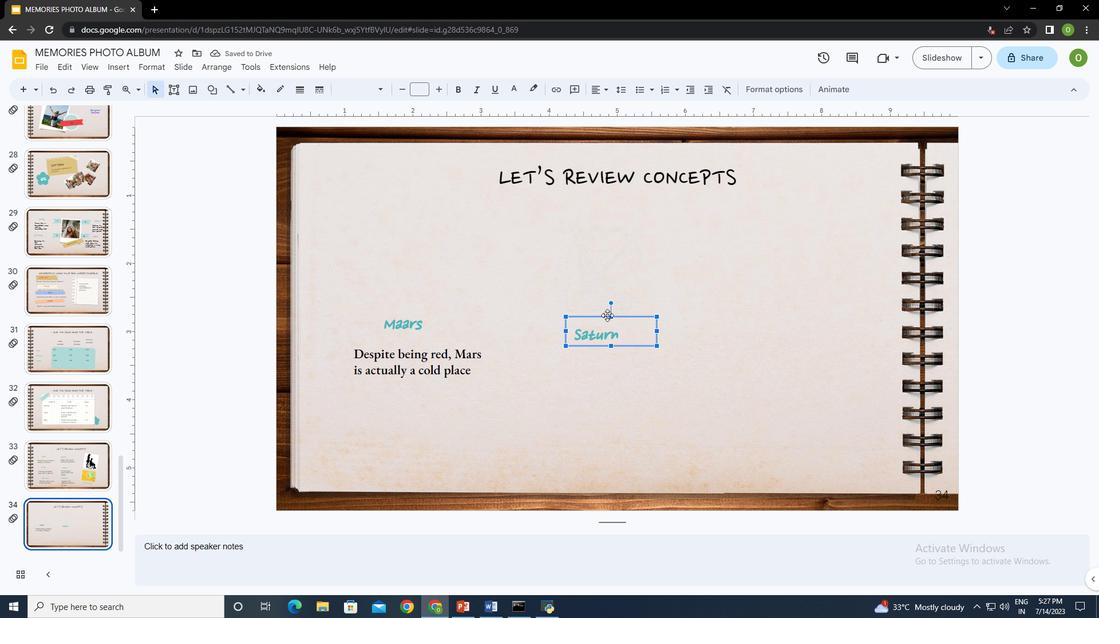 
Action: Key pressed <Key.up>
Screenshot: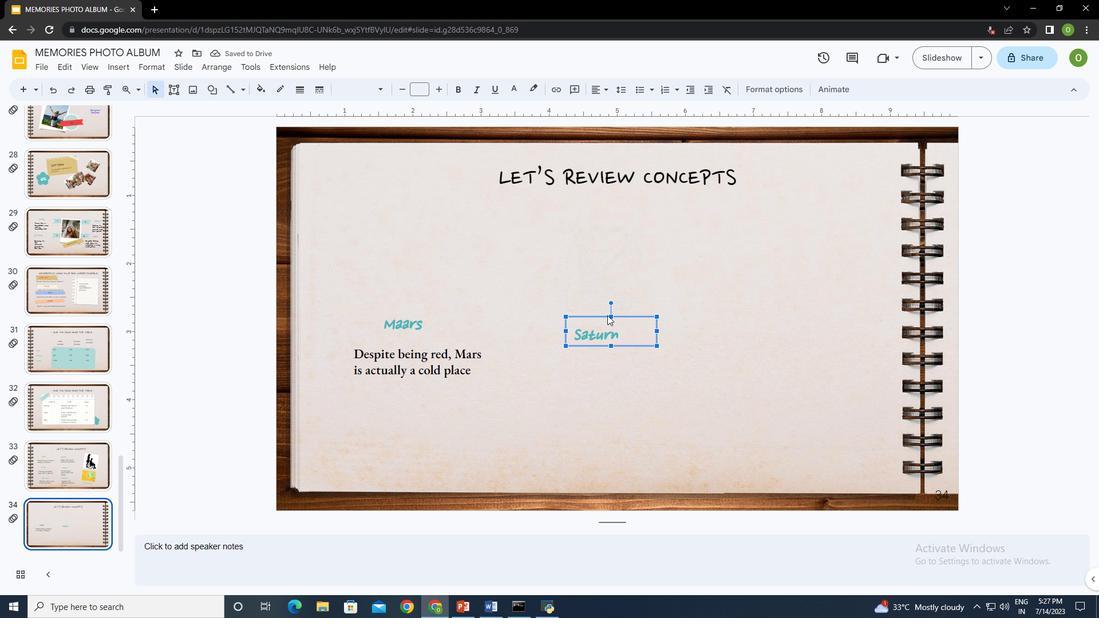 
Action: Mouse moved to (591, 368)
Screenshot: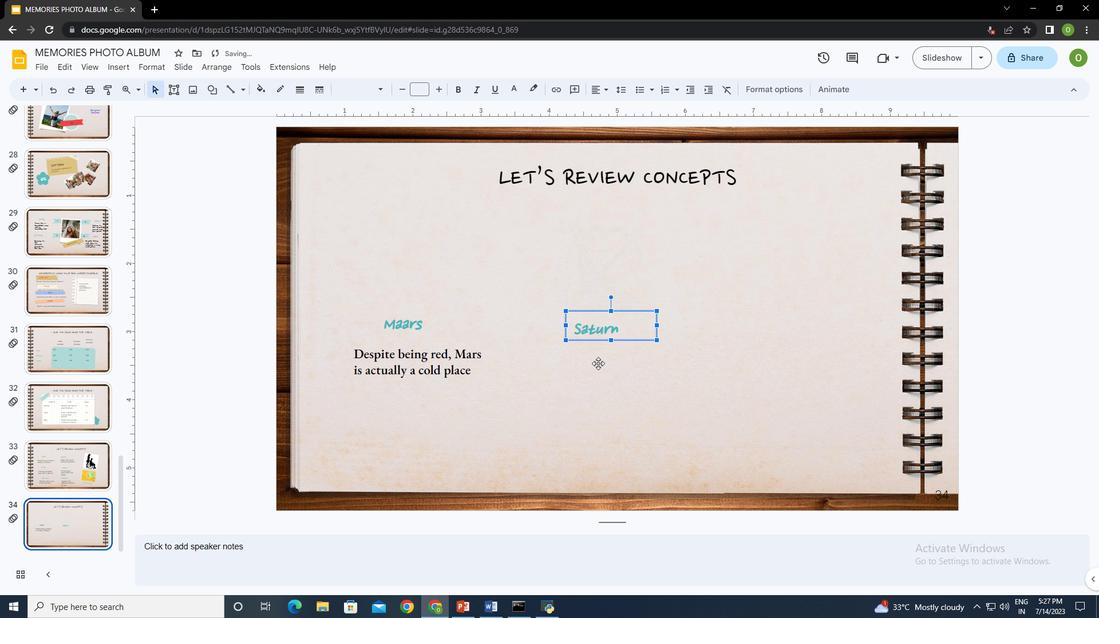 
Action: Mouse pressed left at (591, 368)
Screenshot: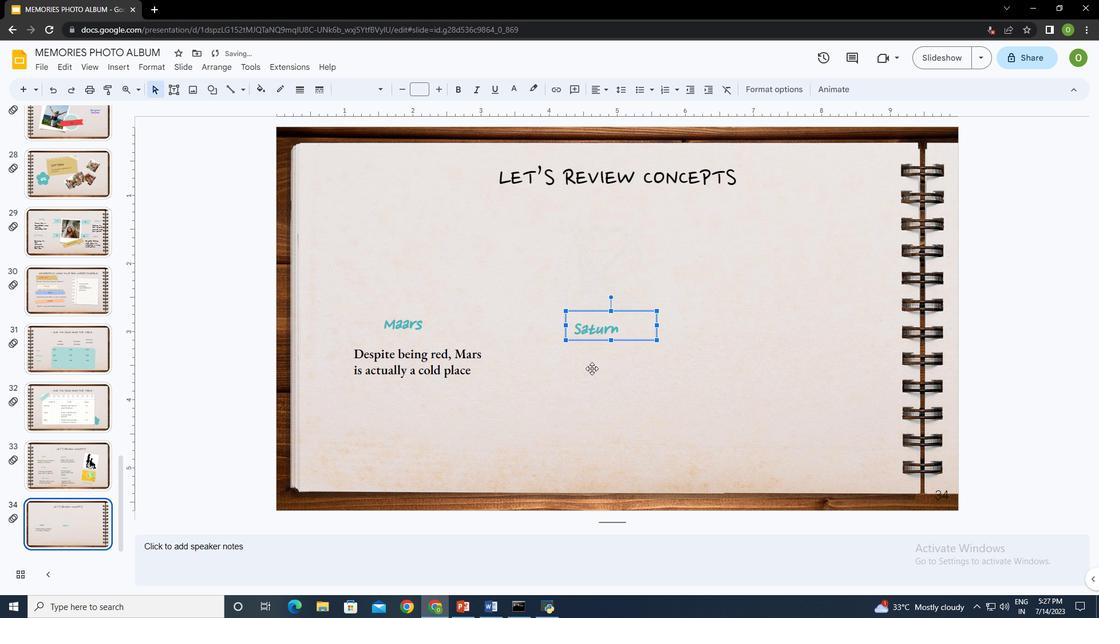 
Action: Key pressed <Key.shift>Saturn<Key.space>is<Key.space>the<Key.space>ringed<Key.space>planet<Key.space>and<Key.space>a<Key.space>gas<Key.space>gin<Key.backspace>ant
Screenshot: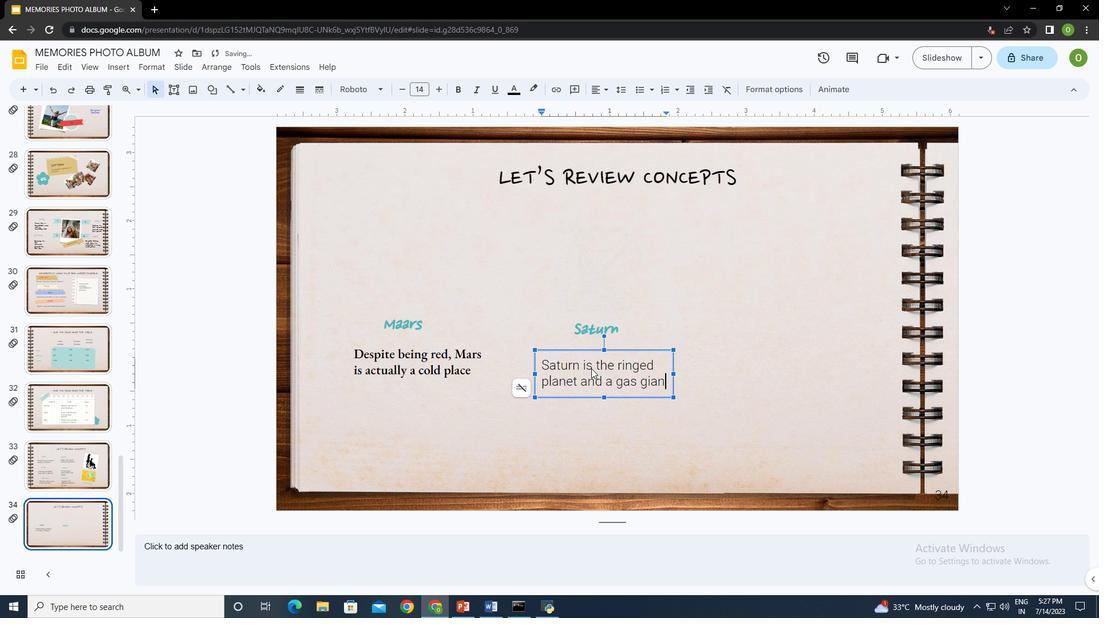 
Action: Mouse moved to (673, 374)
Screenshot: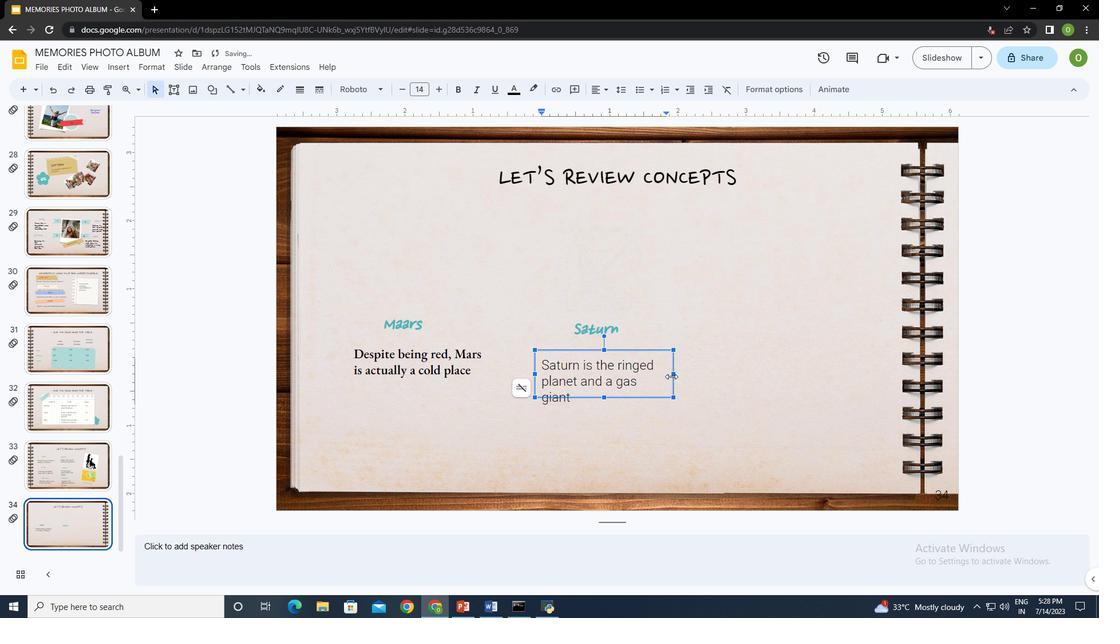 
Action: Mouse pressed left at (673, 374)
Screenshot: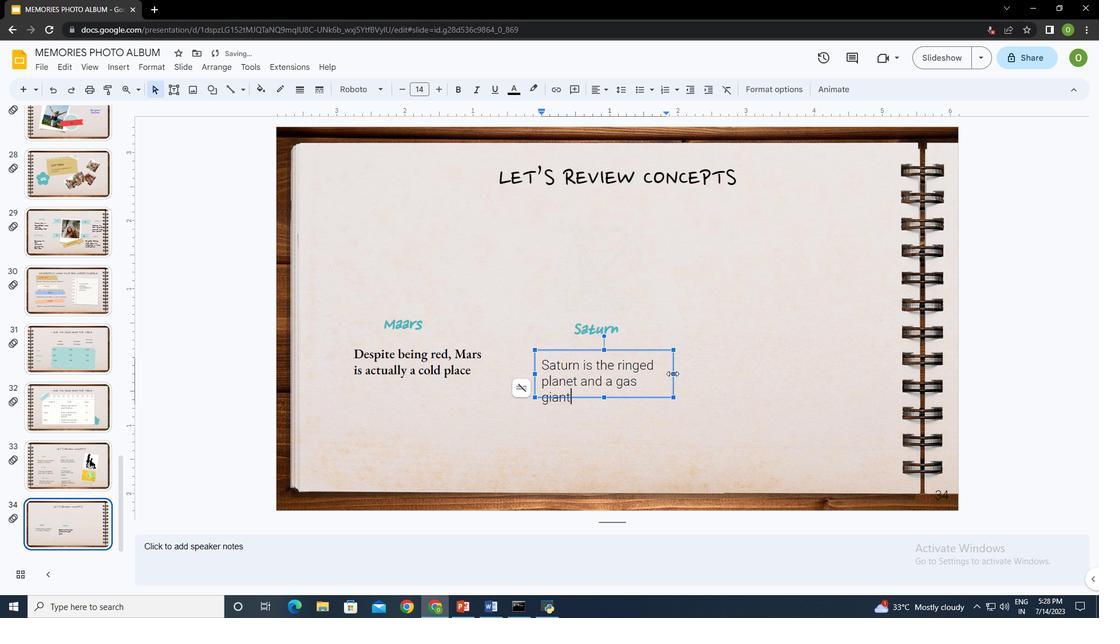 
Action: Mouse moved to (738, 372)
Screenshot: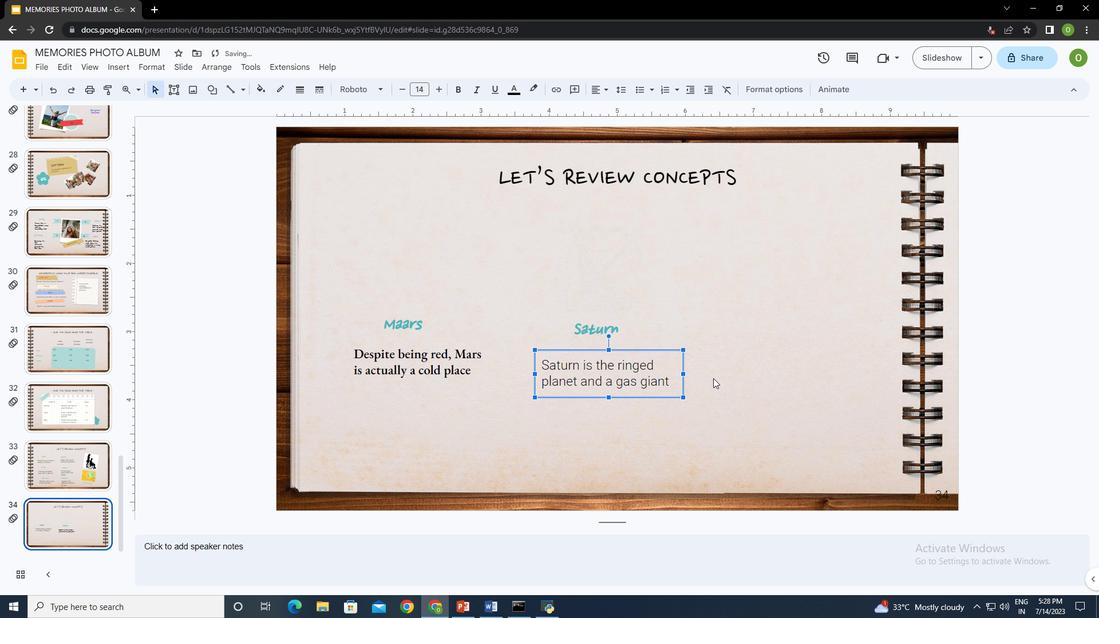 
Action: Mouse pressed left at (738, 372)
Screenshot: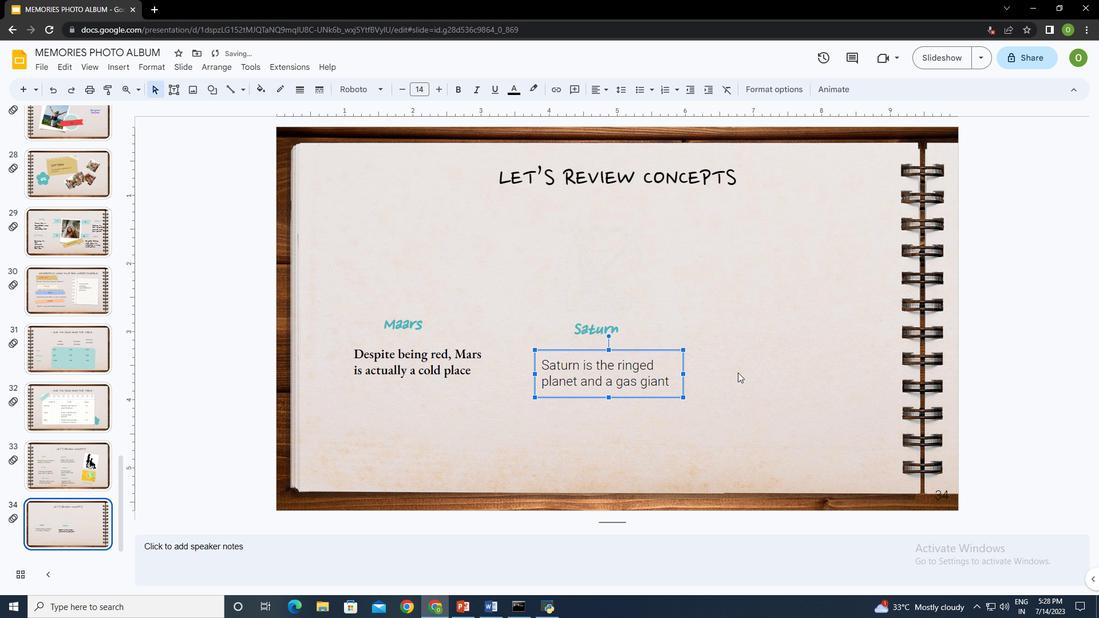 
Action: Mouse moved to (171, 85)
Screenshot: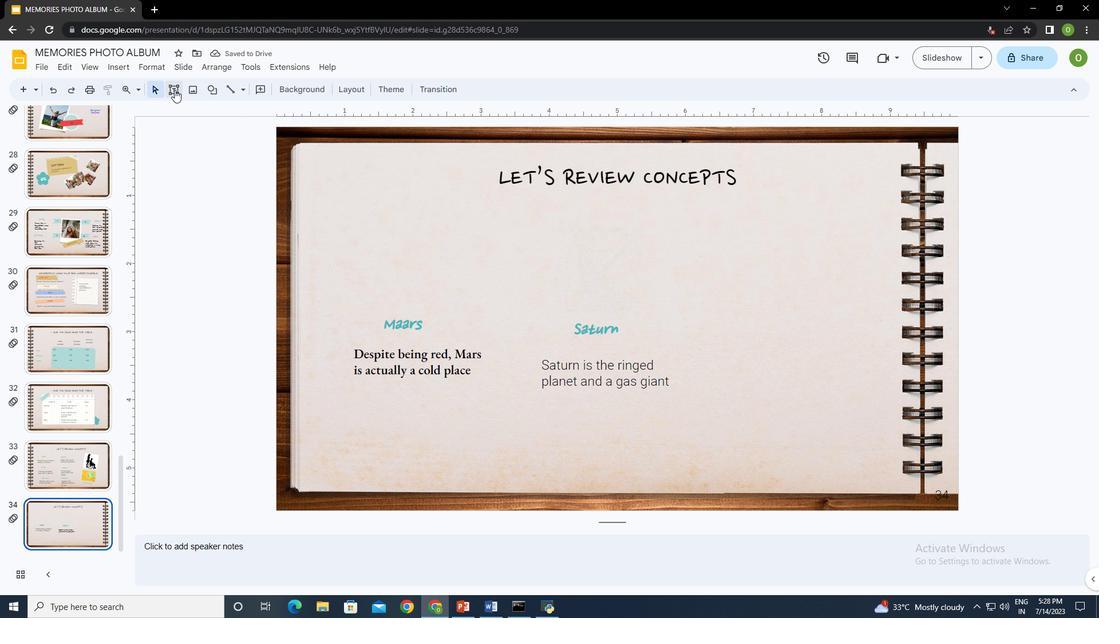 
Action: Mouse pressed left at (171, 85)
Screenshot: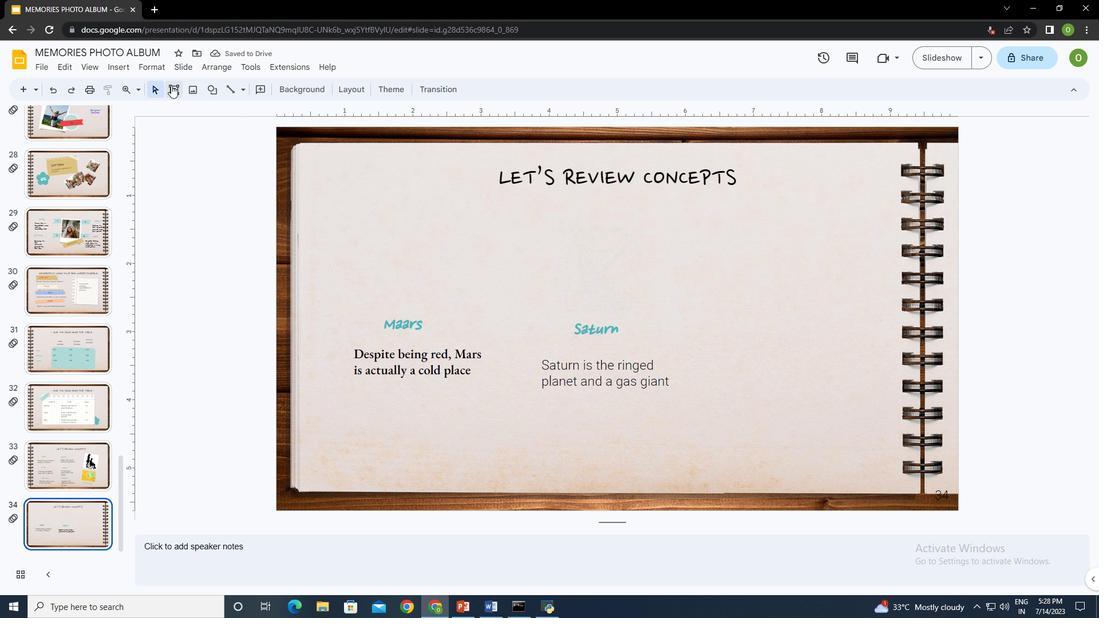 
Action: Mouse moved to (748, 311)
Screenshot: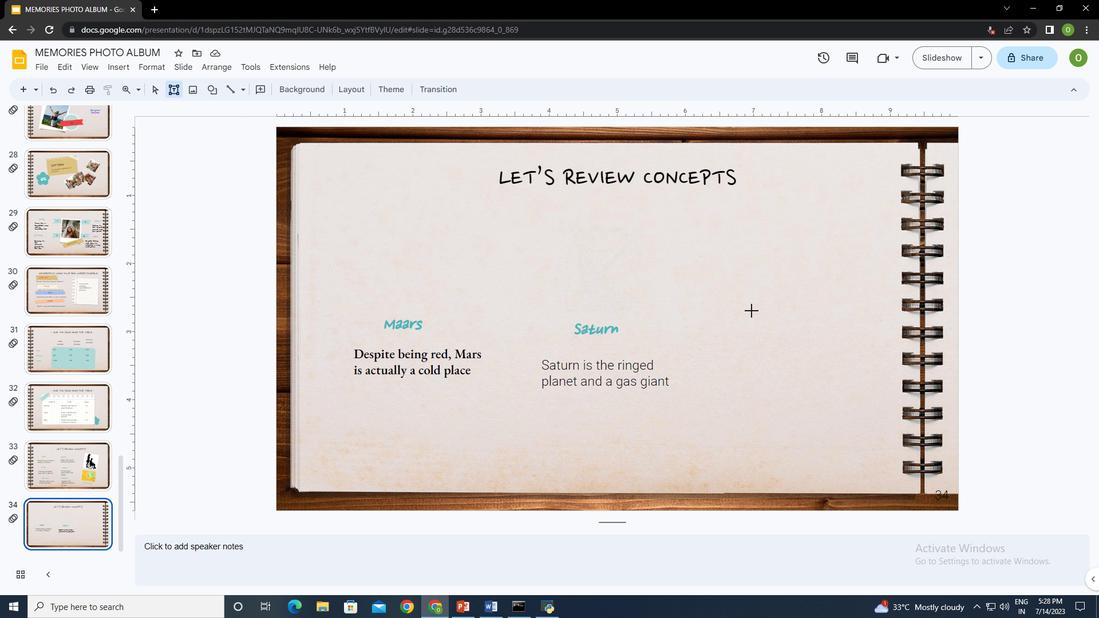 
Action: Mouse pressed left at (748, 311)
Screenshot: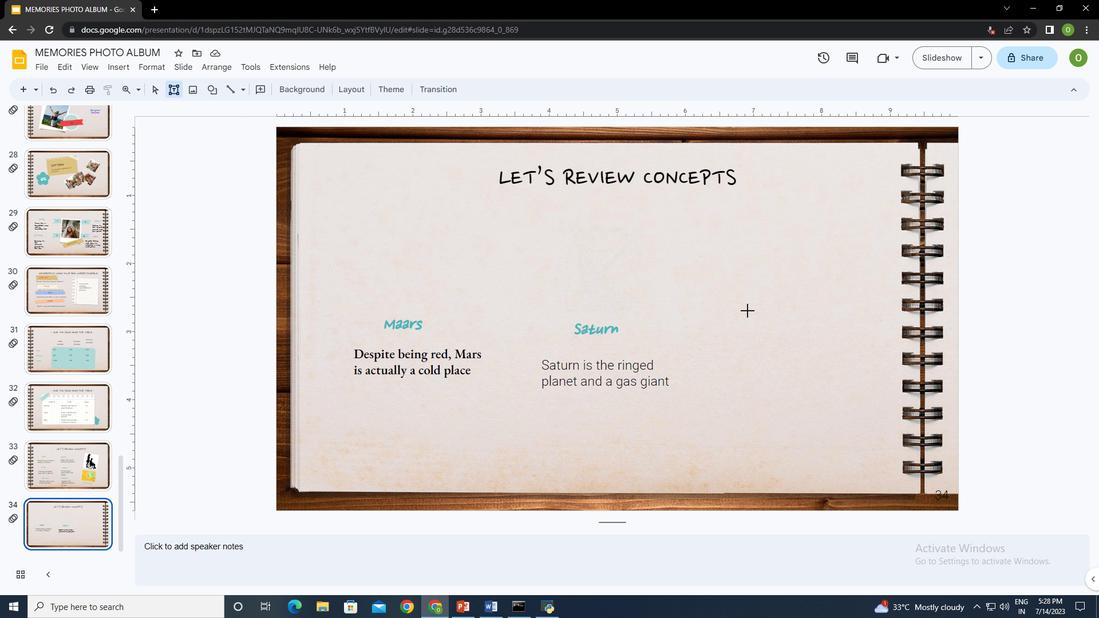 
Action: Mouse moved to (793, 329)
Screenshot: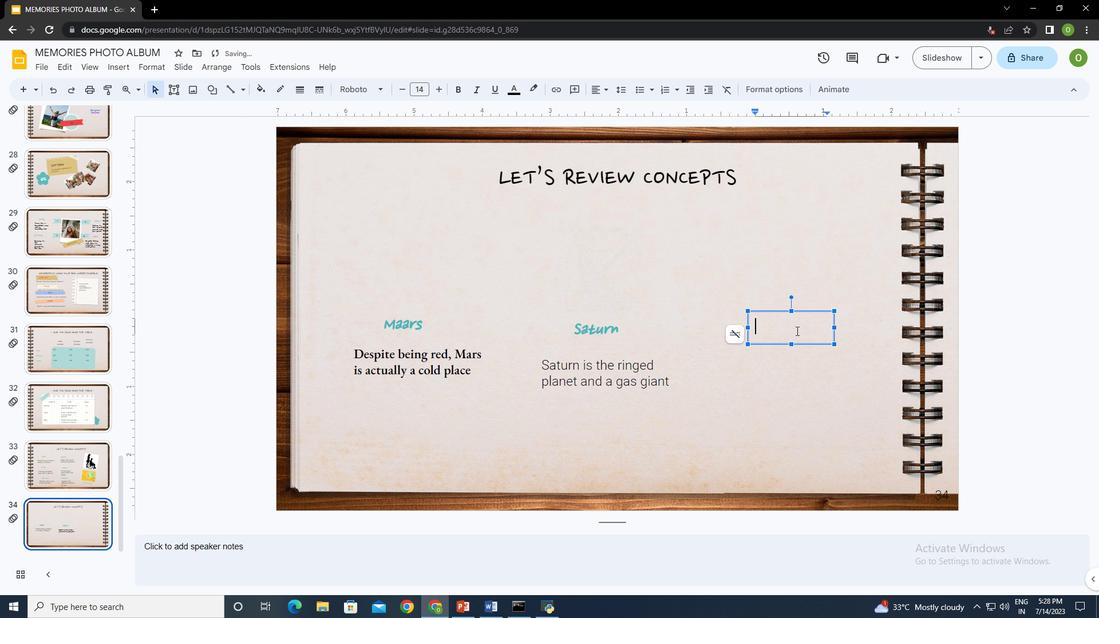 
Action: Key pressed <Key.shift>Beptune<Key.backspace><Key.backspace><Key.backspace><Key.backspace><Key.backspace><Key.backspace><Key.backspace><Key.backspace><Key.backspace><Key.backspace><Key.backspace><Key.backspace><Key.backspace><Key.backspace><Key.backspace><Key.backspace><Key.shift>Neptunectrl+A
Screenshot: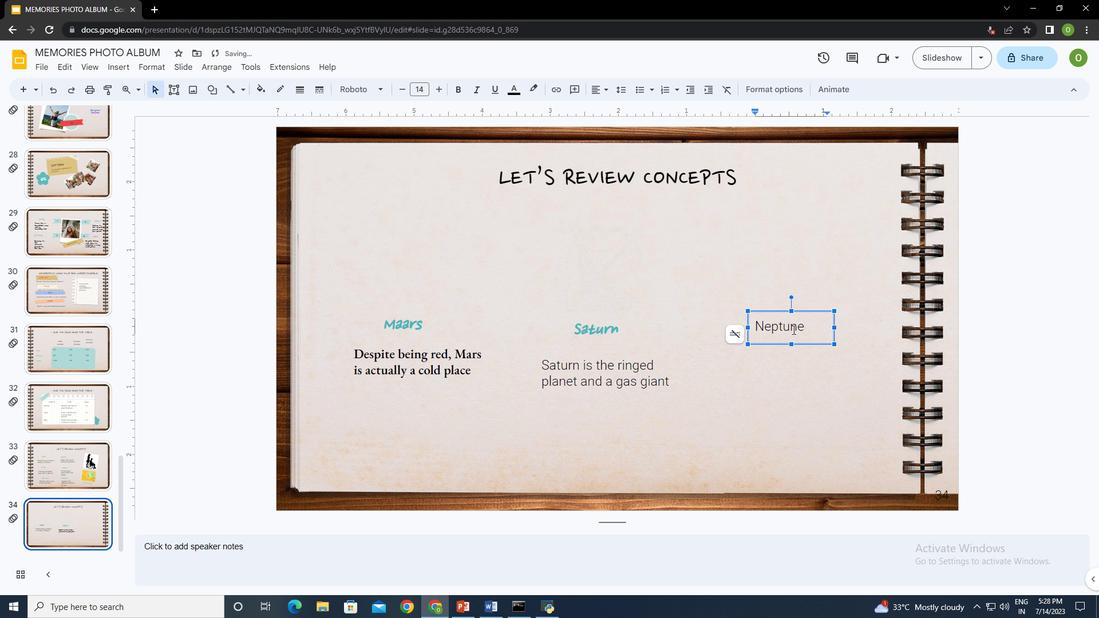 
Action: Mouse moved to (369, 85)
Screenshot: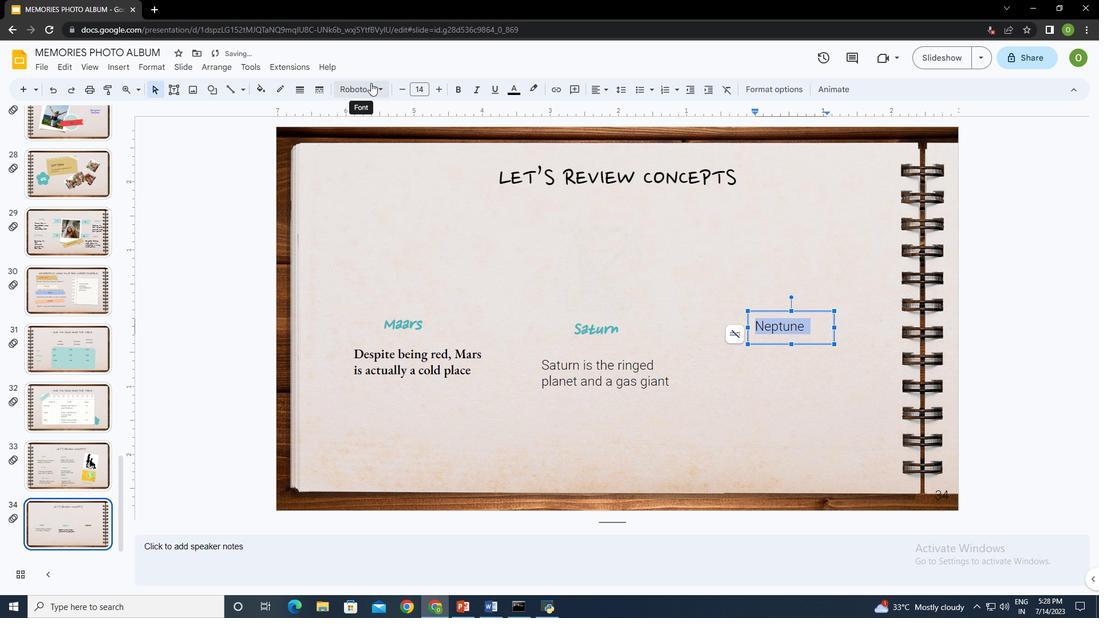 
Action: Mouse pressed left at (369, 85)
Screenshot: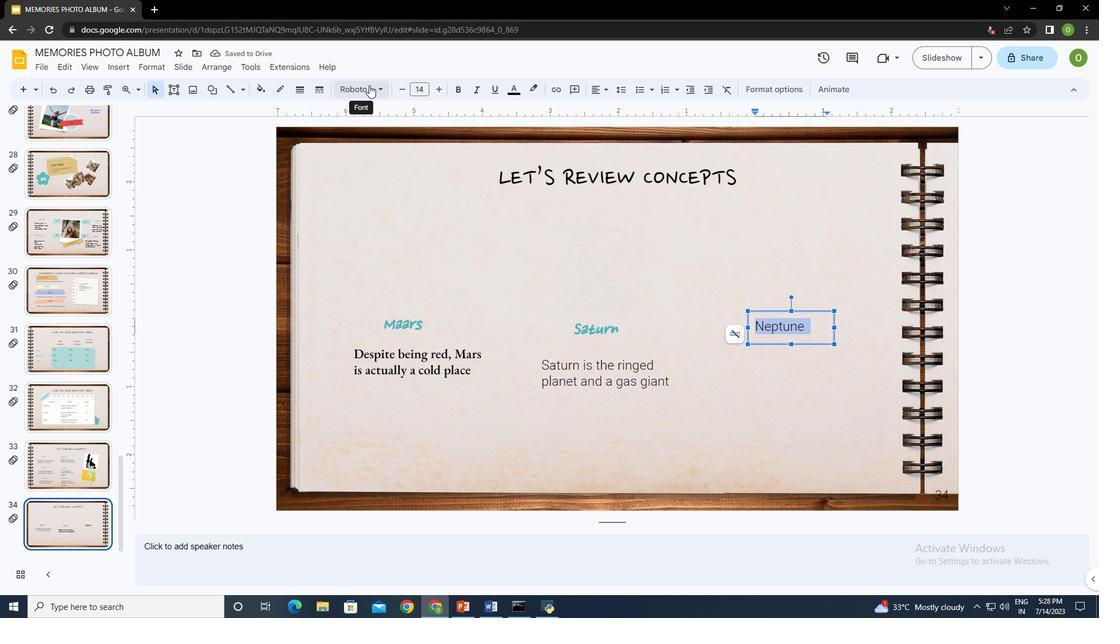 
Action: Mouse moved to (397, 153)
Screenshot: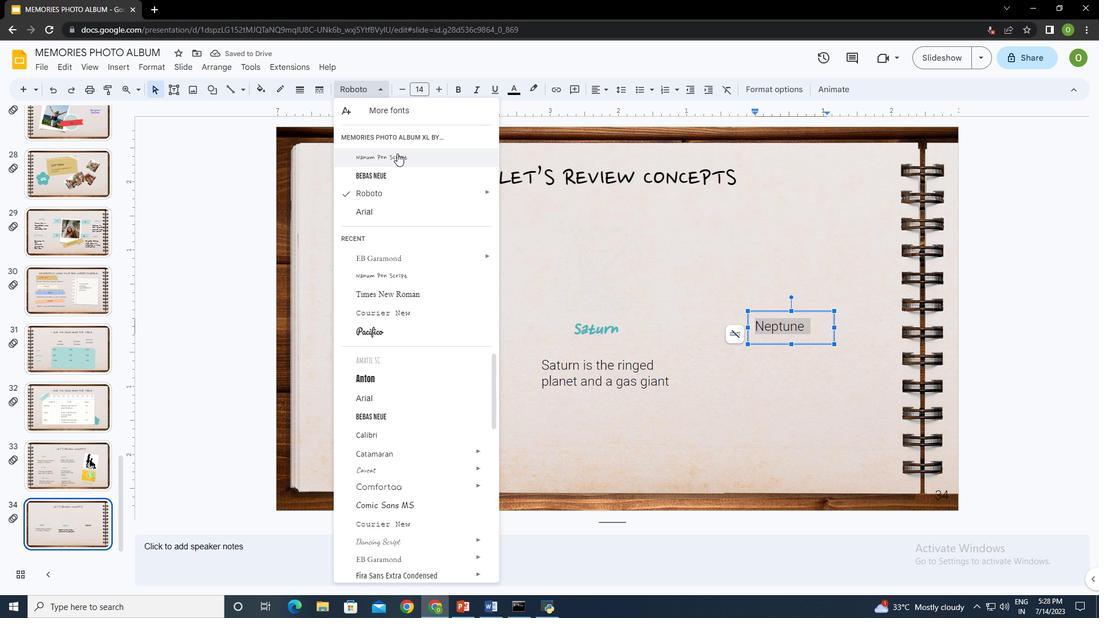 
Action: Mouse pressed left at (397, 153)
Screenshot: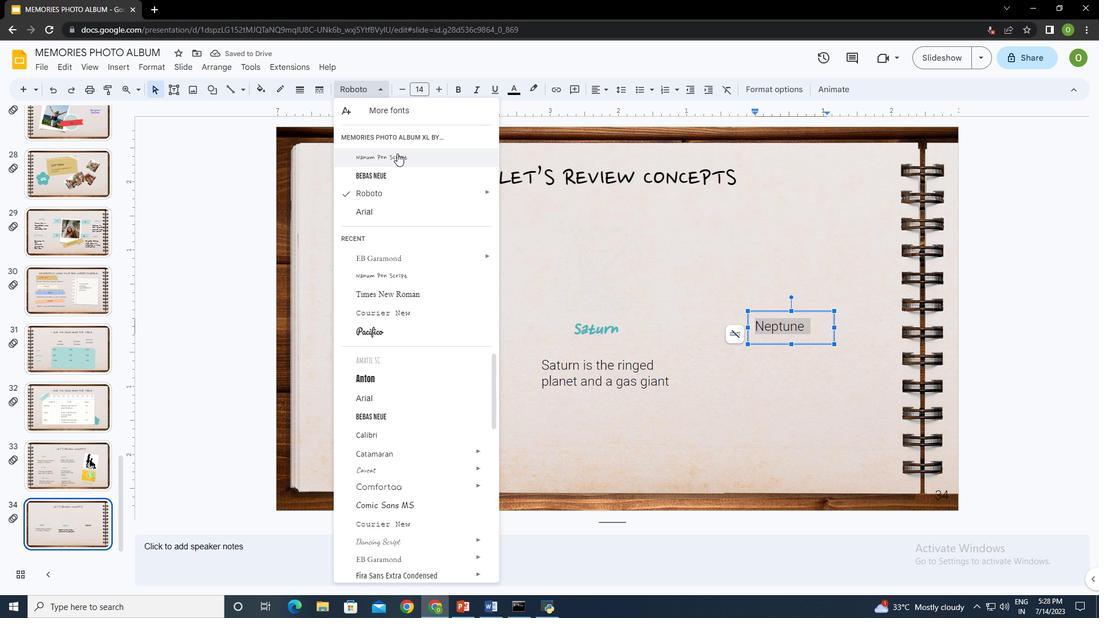 
Action: Mouse moved to (442, 88)
Screenshot: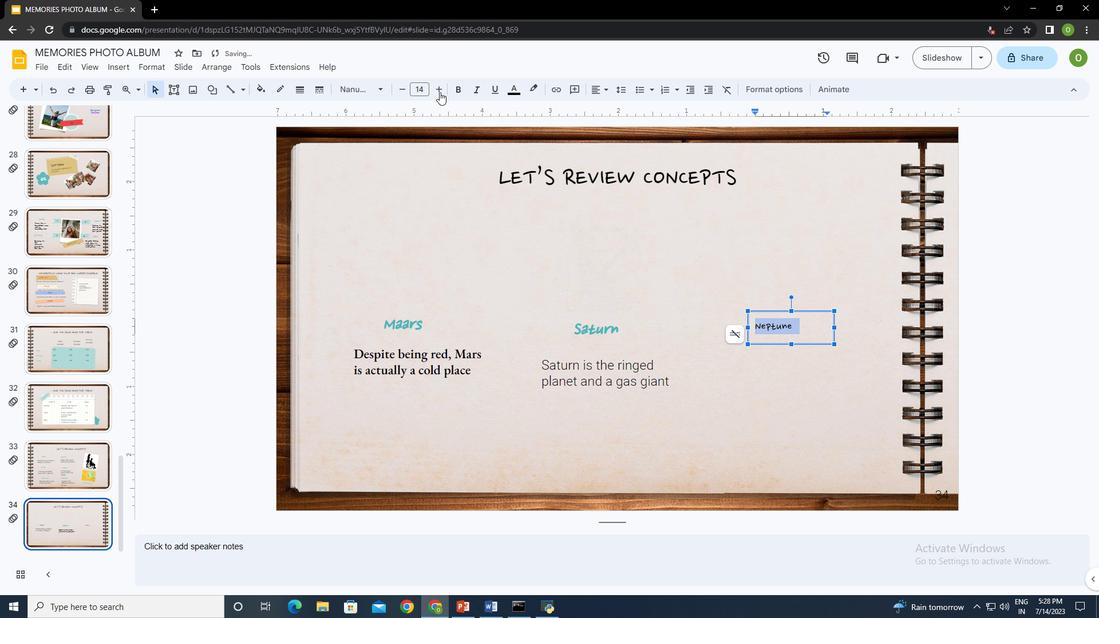
Action: Mouse pressed left at (442, 88)
Screenshot: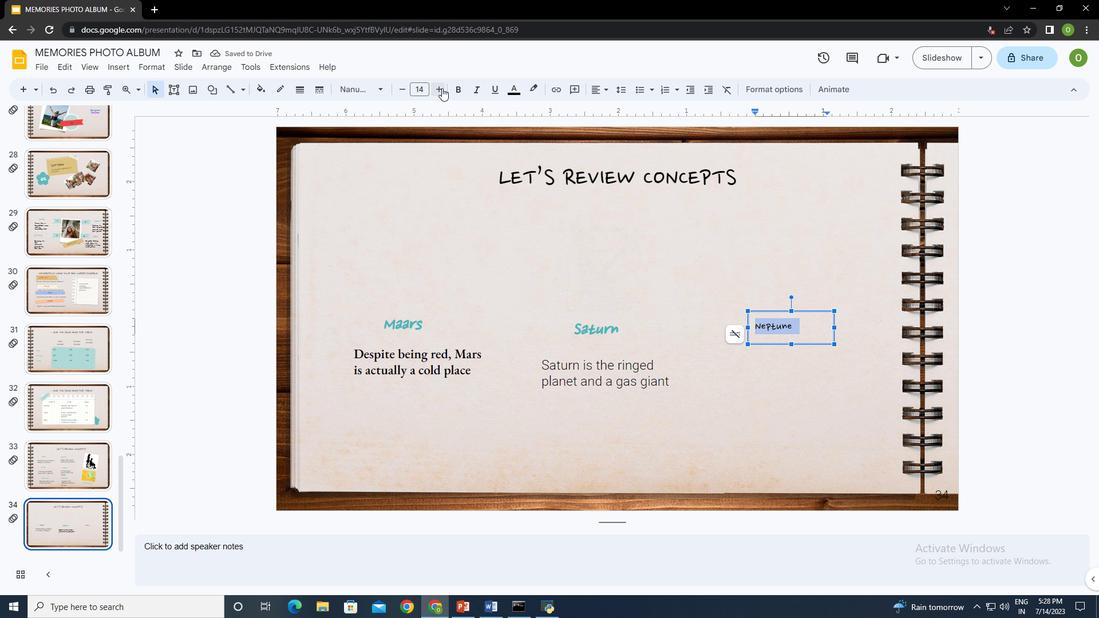 
Action: Mouse pressed left at (442, 88)
Screenshot: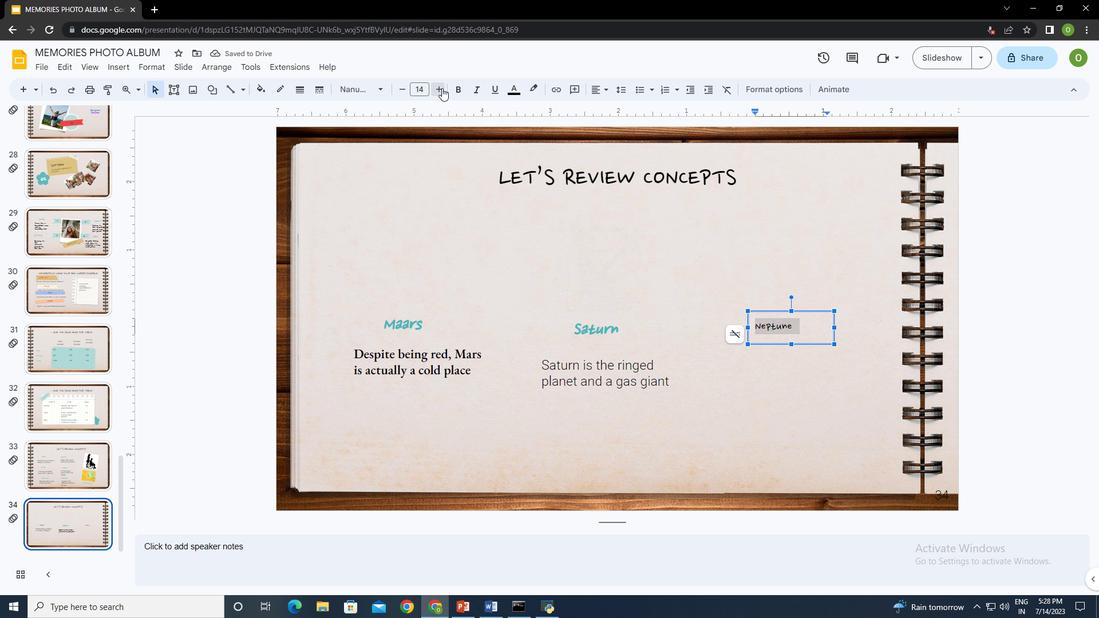 
Action: Mouse pressed left at (442, 88)
Screenshot: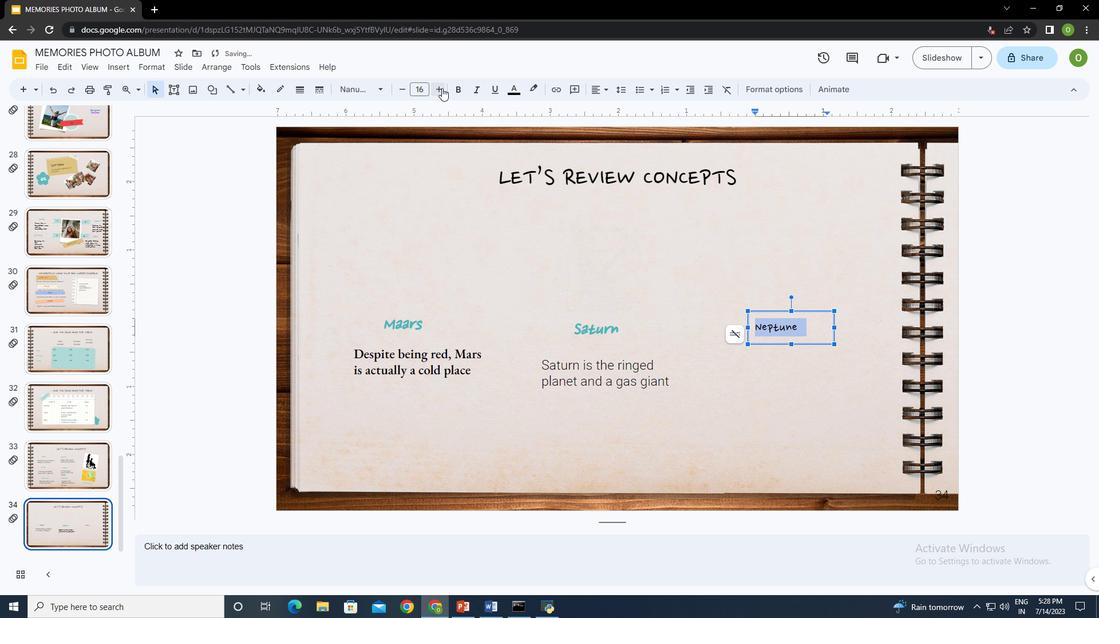 
Action: Mouse pressed left at (442, 88)
Screenshot: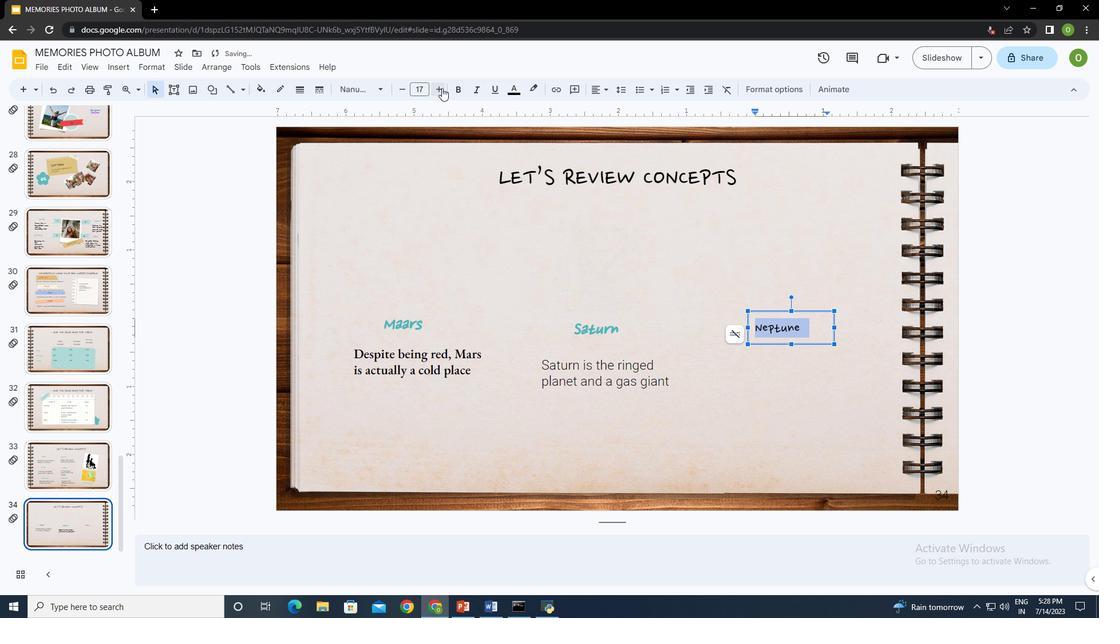
Action: Mouse pressed left at (442, 88)
Screenshot: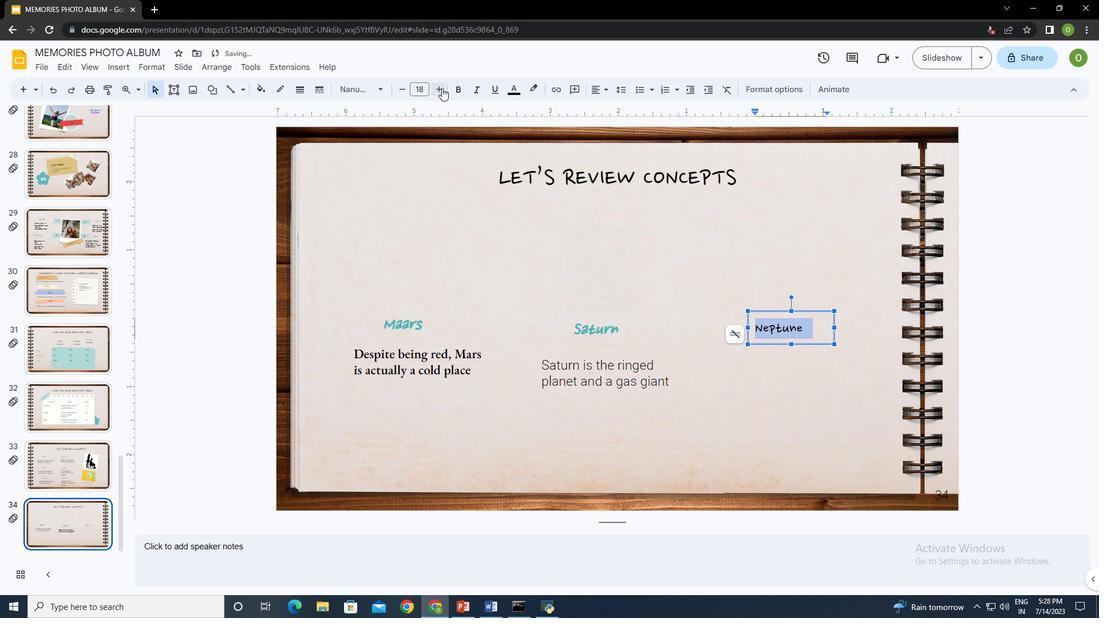 
Action: Mouse pressed left at (442, 88)
Screenshot: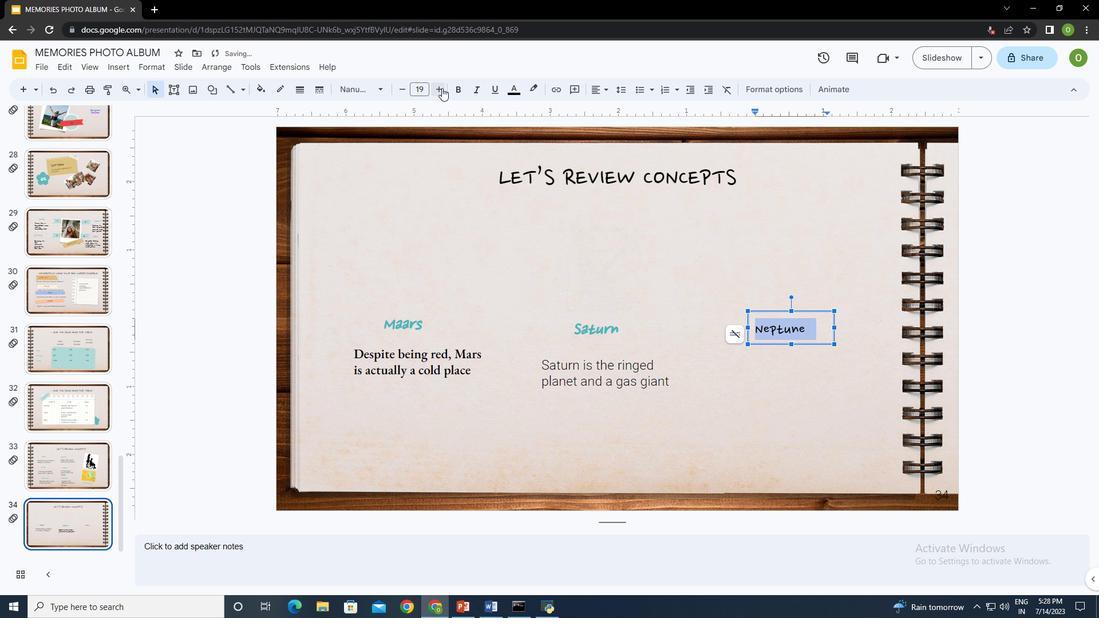 
Action: Mouse moved to (516, 90)
Screenshot: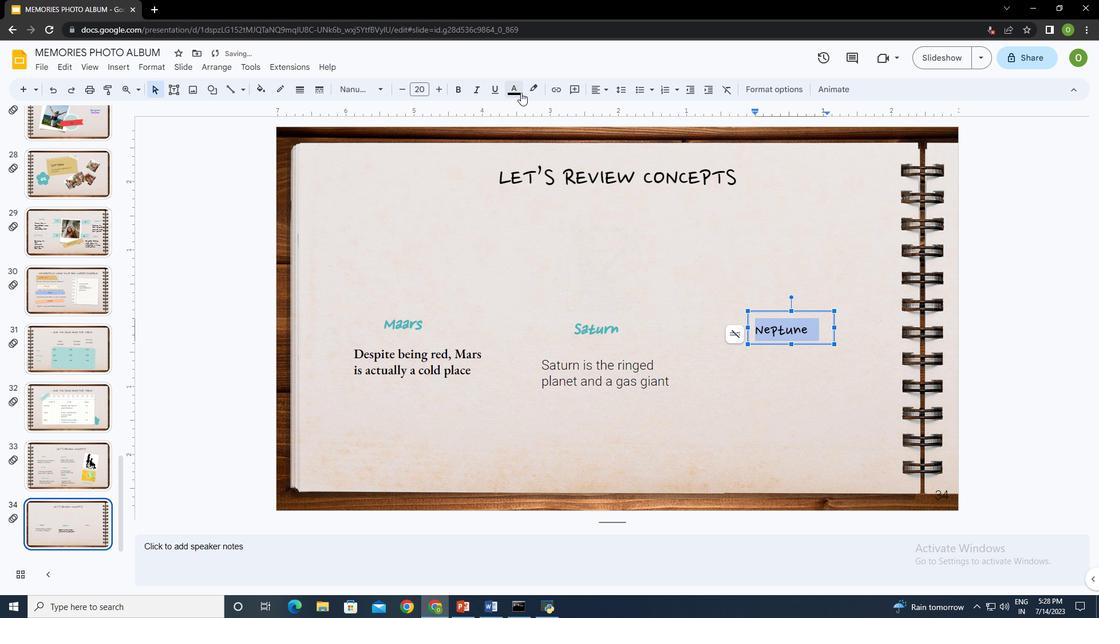 
Action: Mouse pressed left at (516, 90)
Screenshot: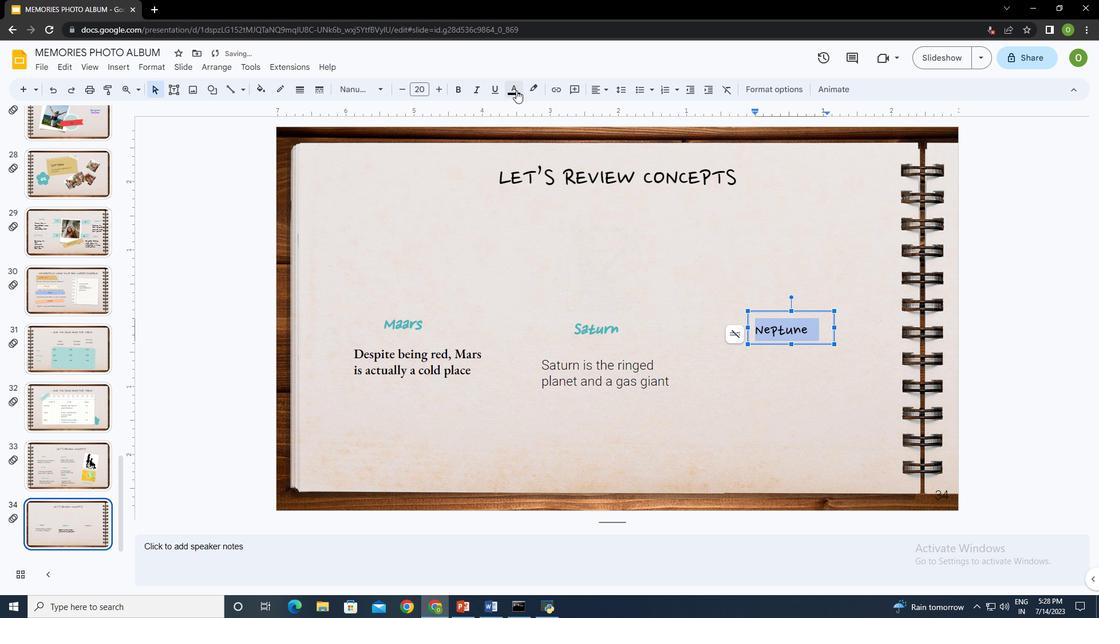 
Action: Mouse moved to (617, 122)
Screenshot: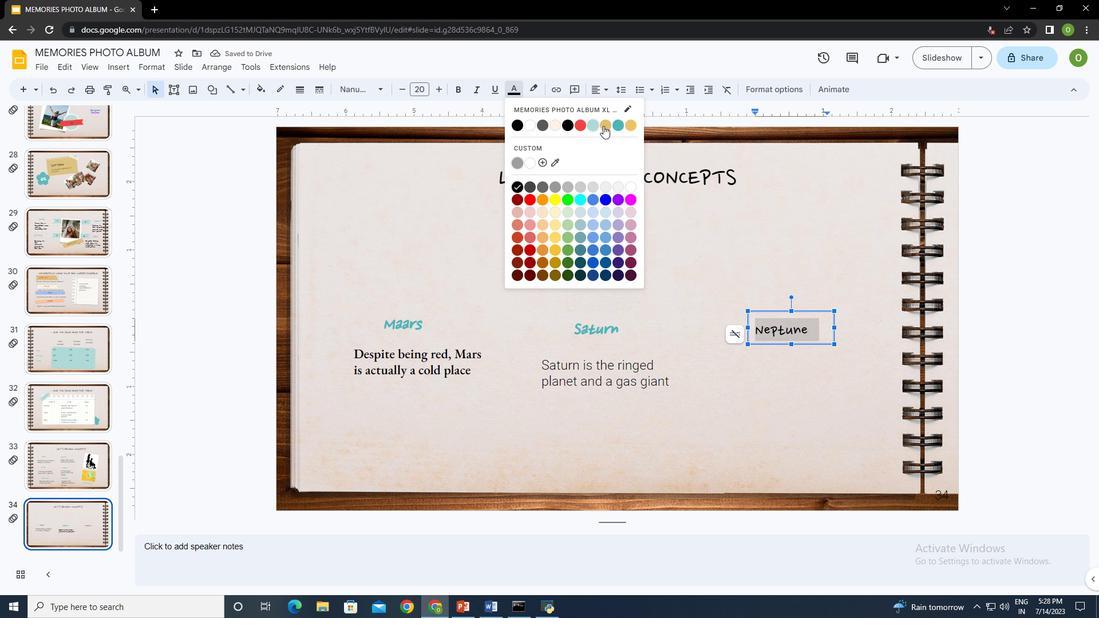 
Action: Mouse pressed left at (617, 122)
Screenshot: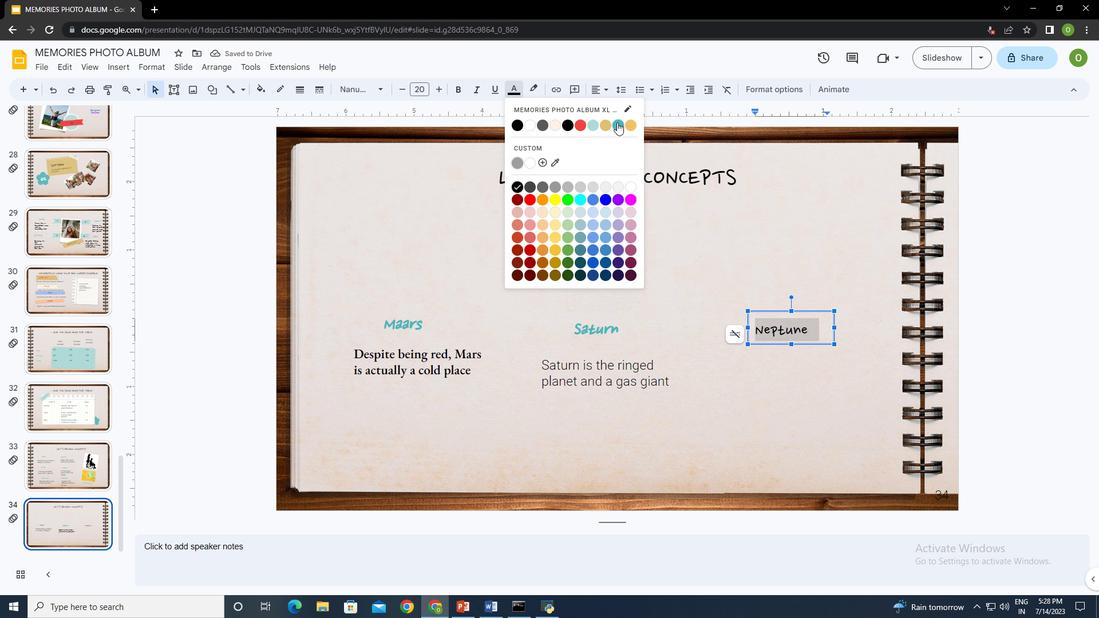 
Action: Mouse moved to (789, 376)
Screenshot: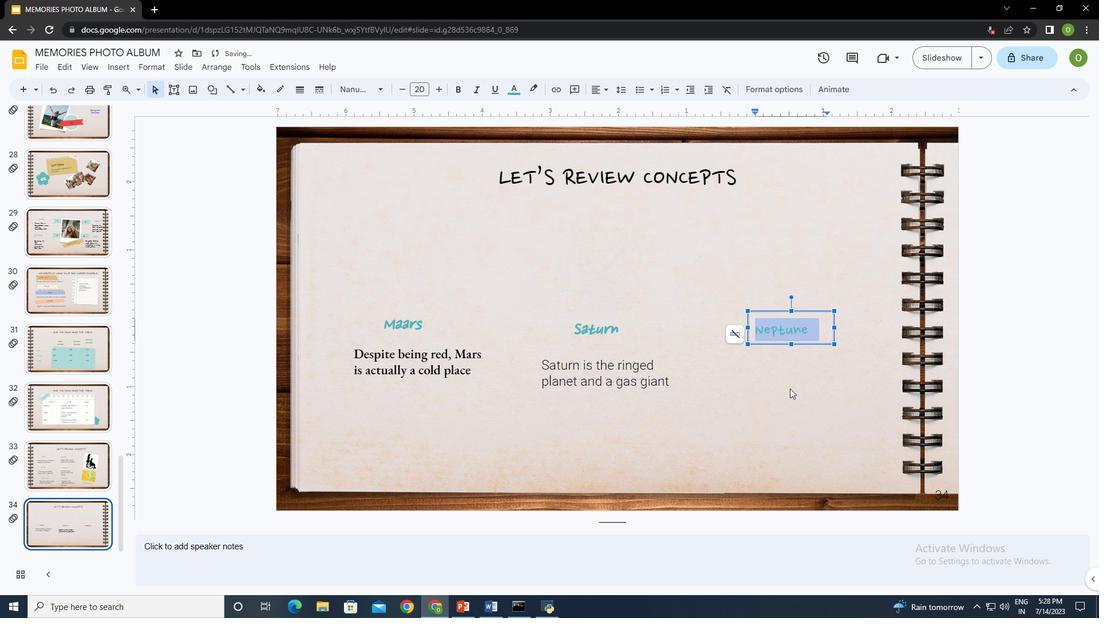 
Action: Mouse pressed left at (789, 376)
Screenshot: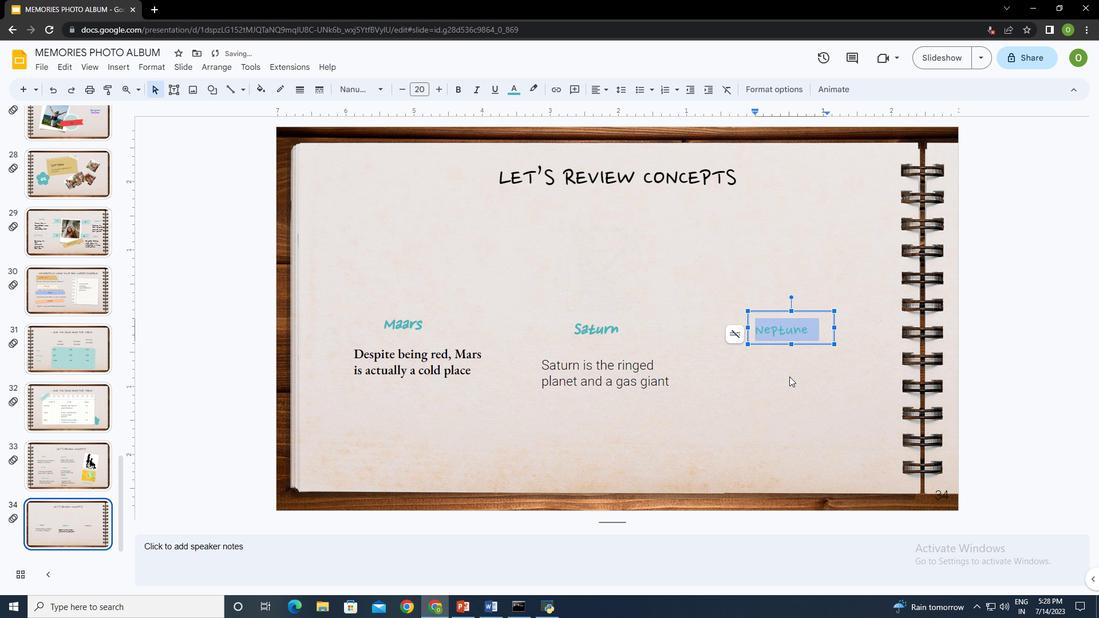 
Action: Mouse moved to (172, 91)
Screenshot: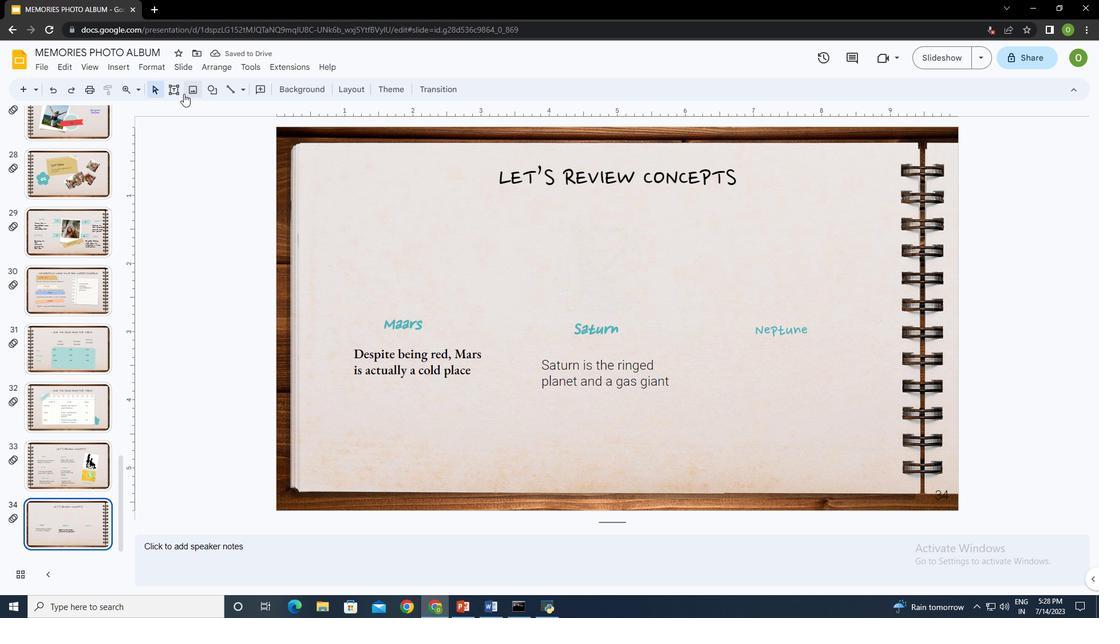 
Action: Mouse pressed left at (172, 91)
Screenshot: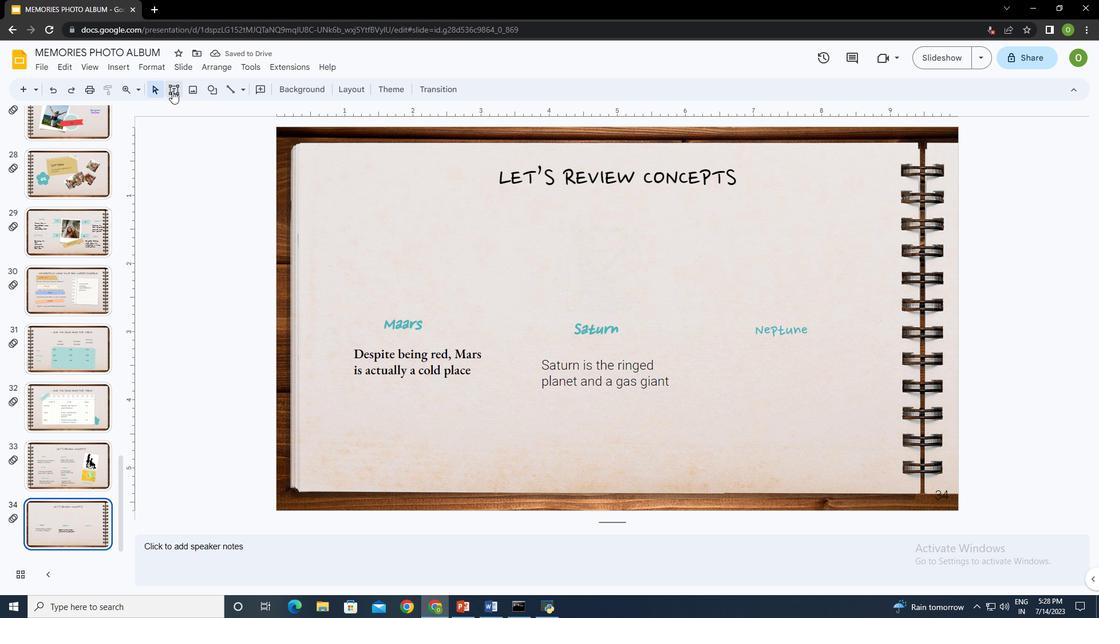 
Action: Mouse moved to (736, 352)
Screenshot: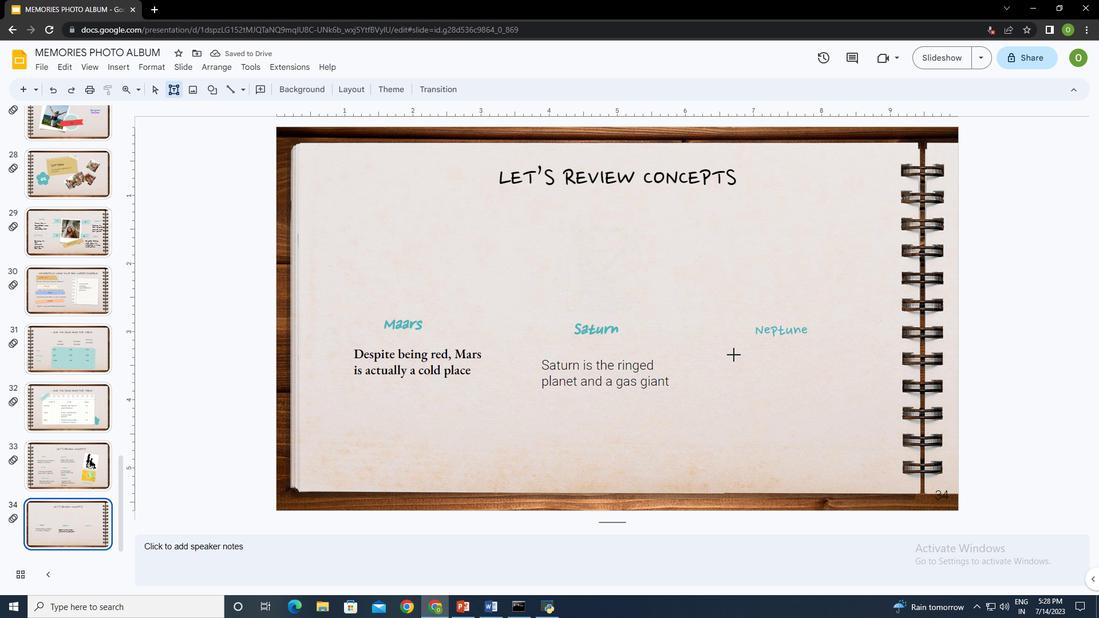 
Action: Mouse pressed left at (736, 352)
Screenshot: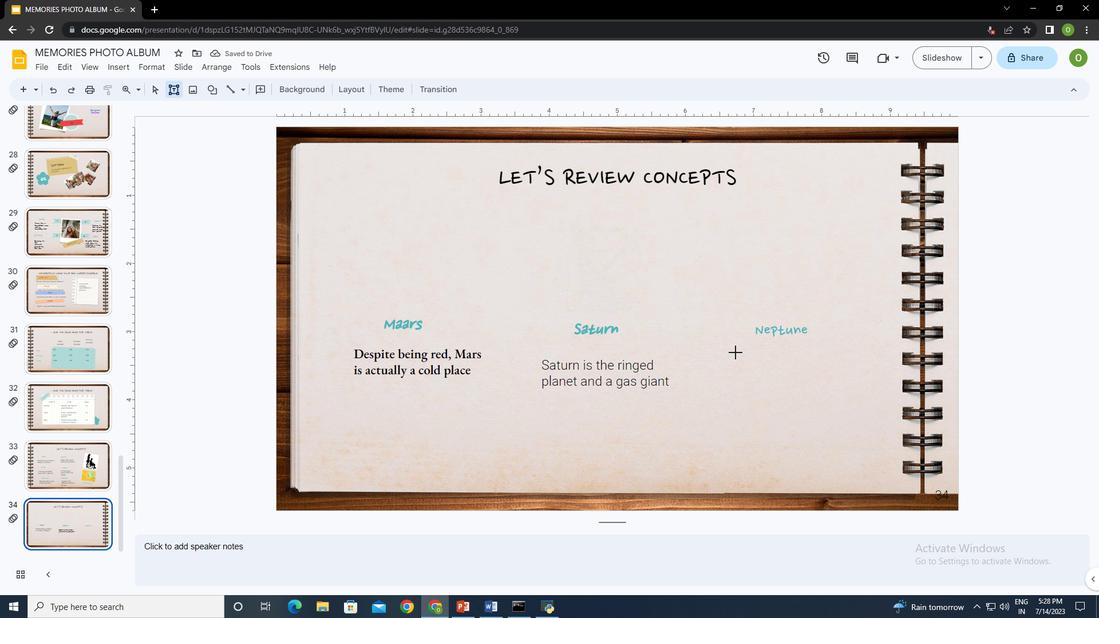 
Action: Mouse moved to (819, 384)
Screenshot: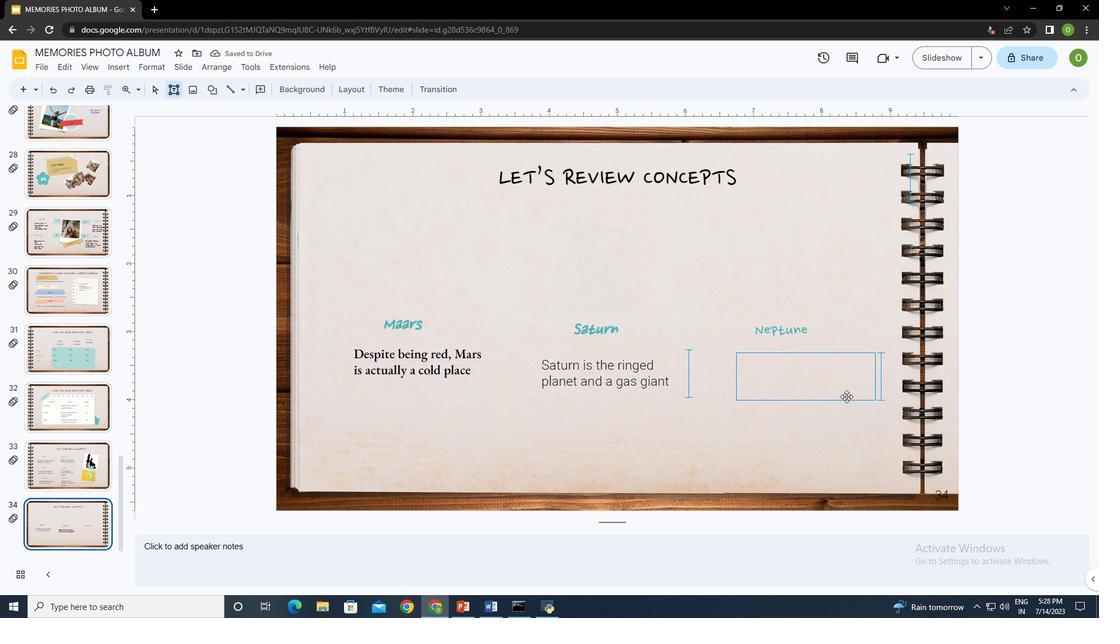 
Action: Key pressed <Key.shift>Neptune<Key.space>is<Key.space>the<Key.space>farthest<Key.space>planet<Key.space>from<Key.space>the<Key.space><Key.shift>Sun
Screenshot: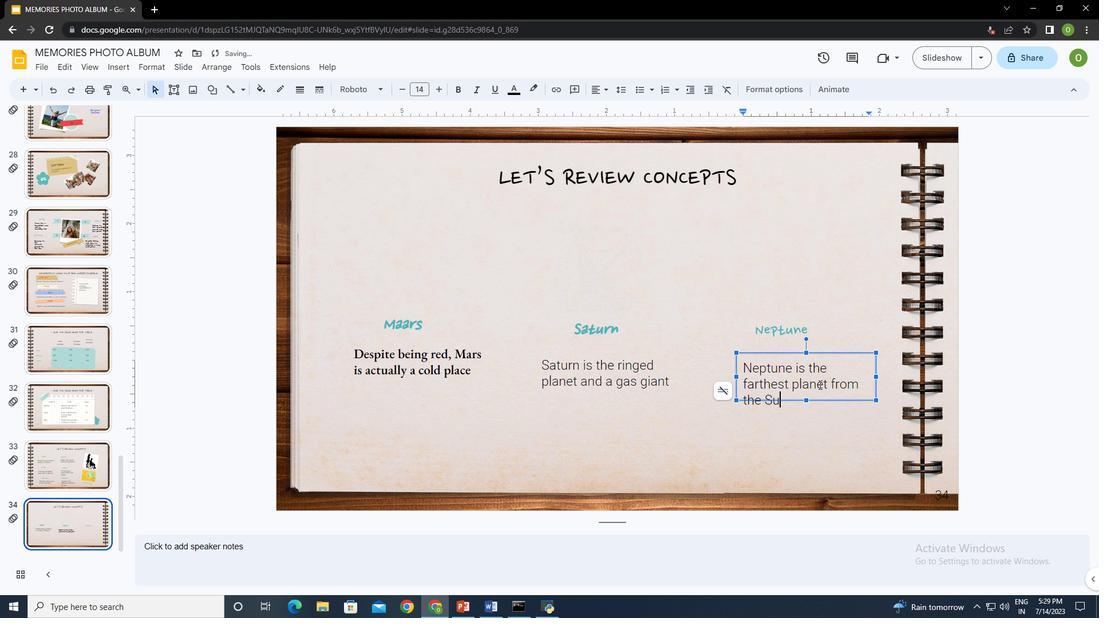 
Action: Mouse moved to (735, 376)
Screenshot: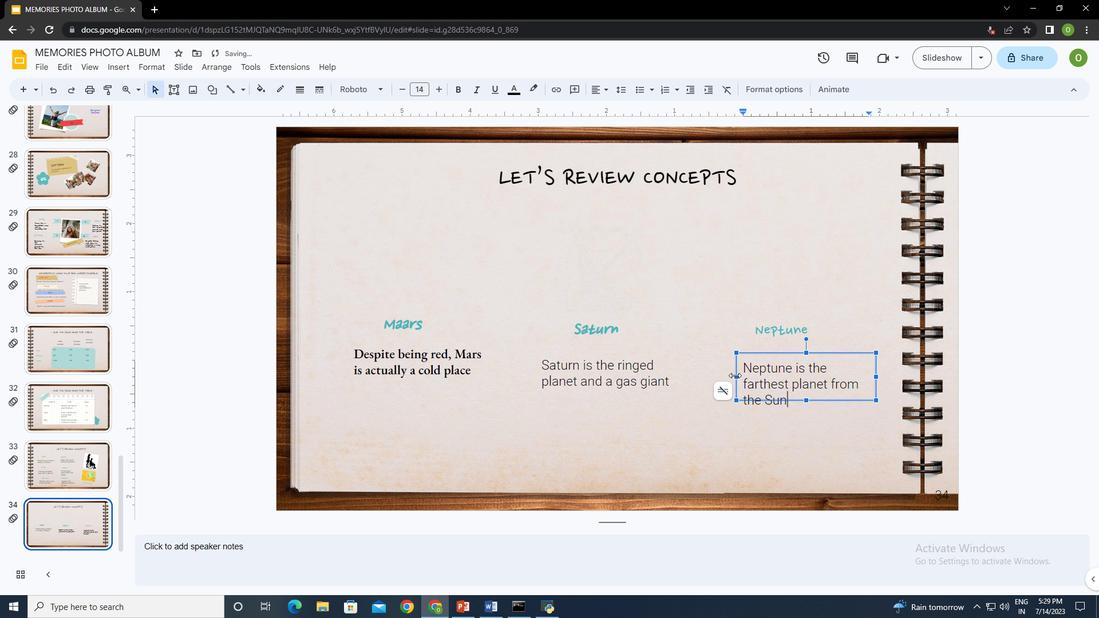 
Action: Mouse pressed left at (735, 376)
Screenshot: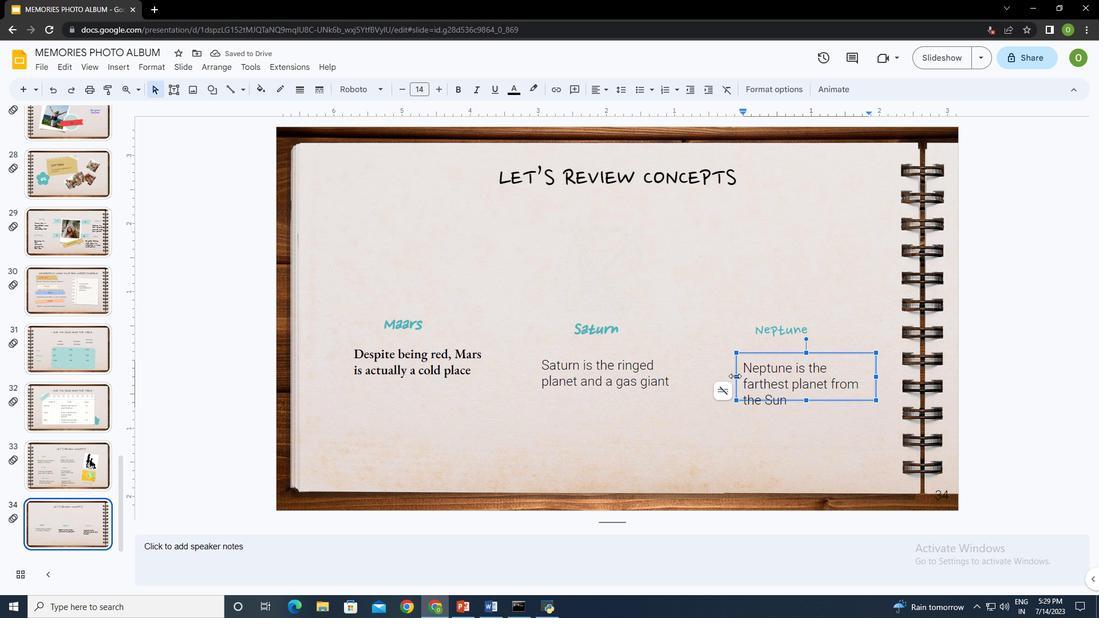 
Action: Mouse moved to (839, 382)
Screenshot: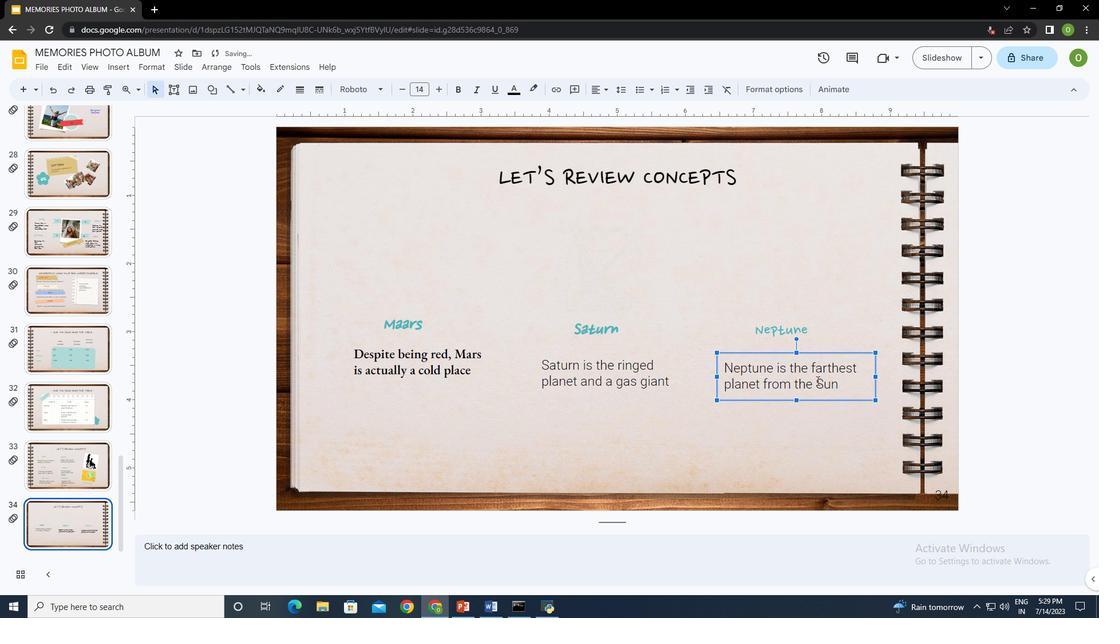 
Action: Mouse pressed left at (839, 382)
Screenshot: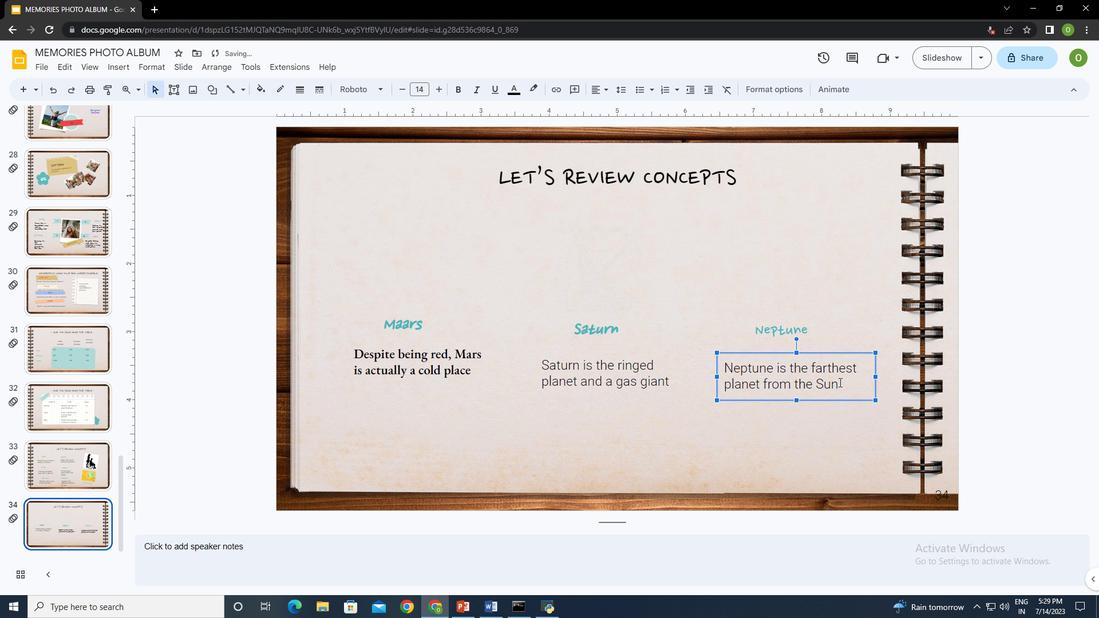 
Action: Mouse moved to (433, 355)
Screenshot: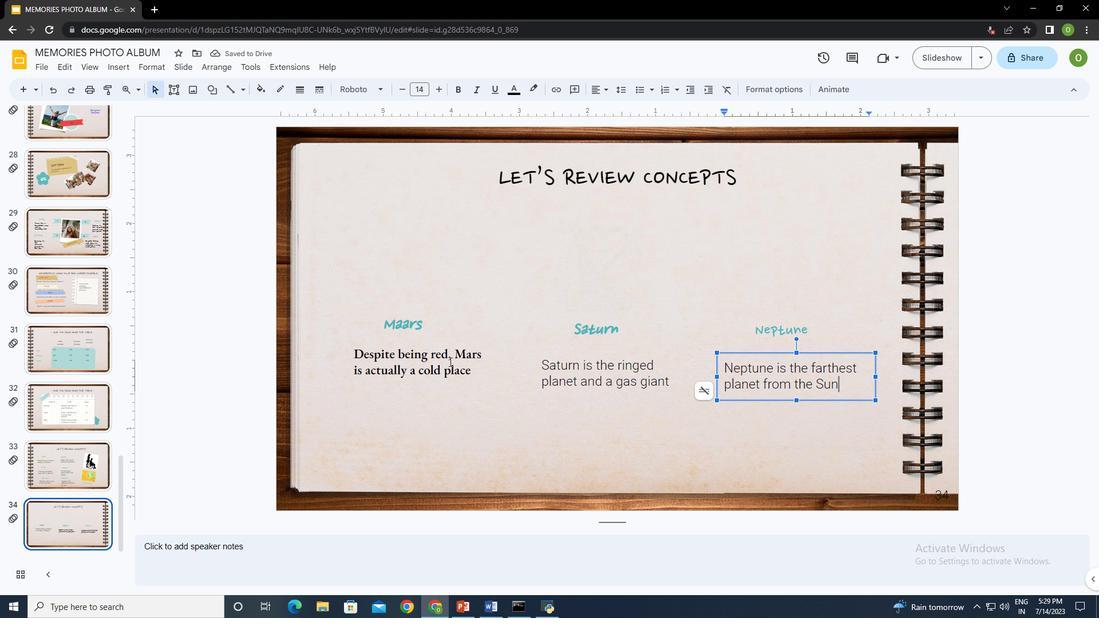 
Action: Mouse pressed left at (433, 355)
Screenshot: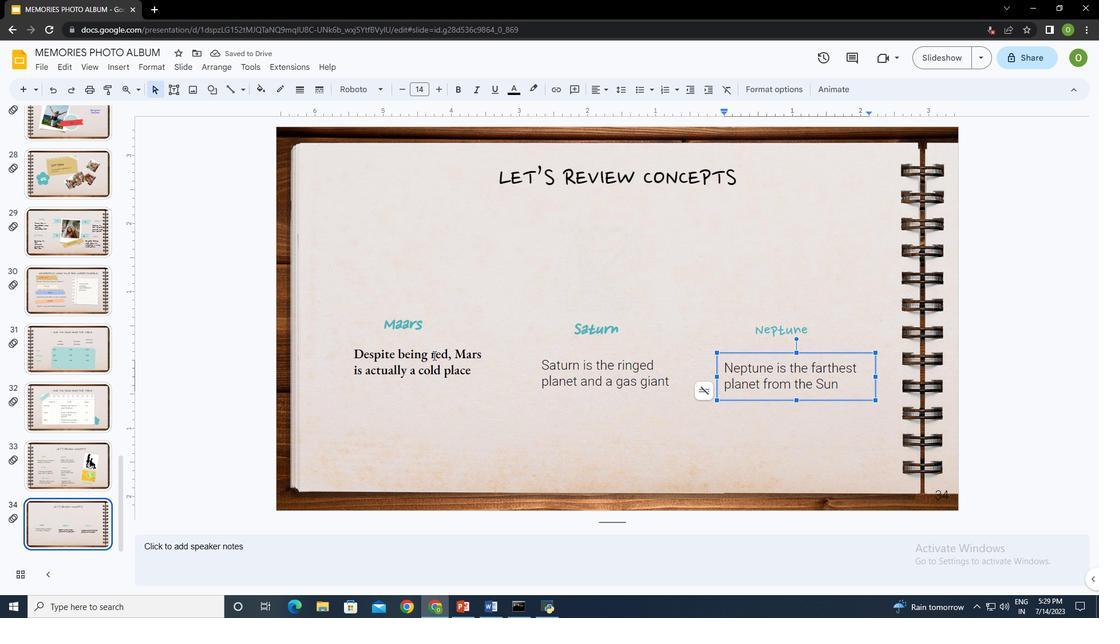 
Action: Mouse moved to (106, 84)
Screenshot: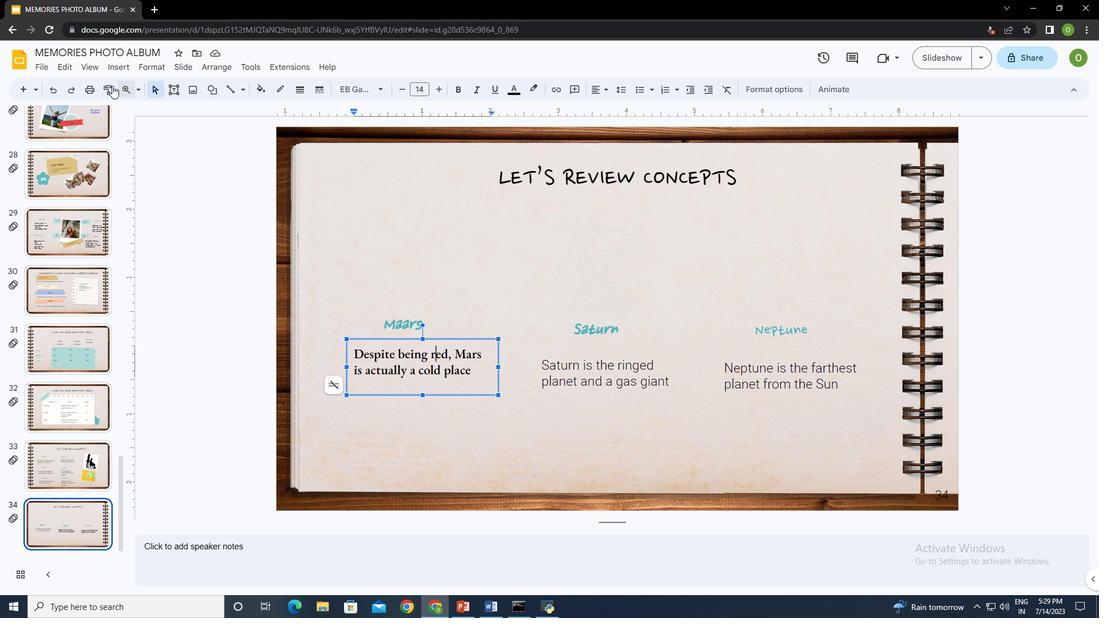 
Action: Mouse pressed left at (106, 84)
Screenshot: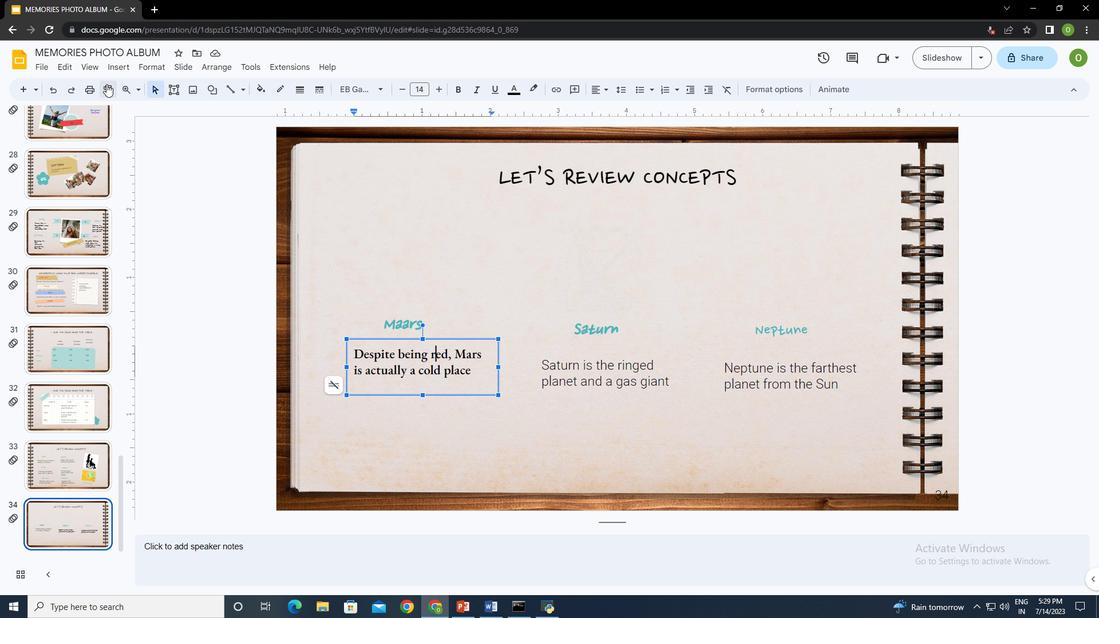 
Action: Mouse moved to (615, 376)
Screenshot: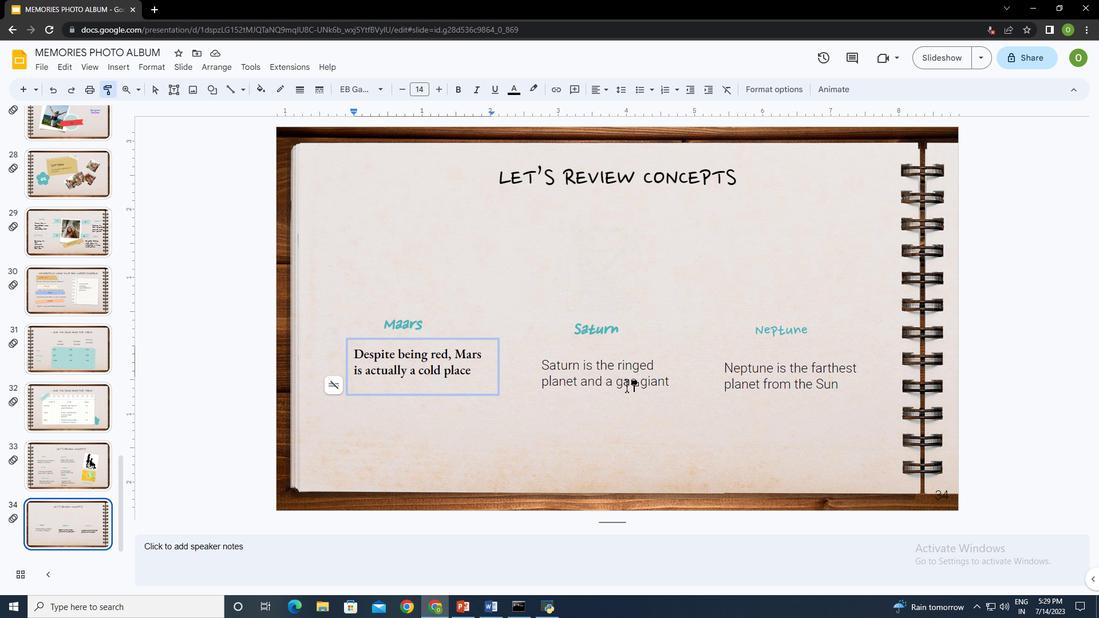 
Action: Mouse pressed left at (615, 376)
Screenshot: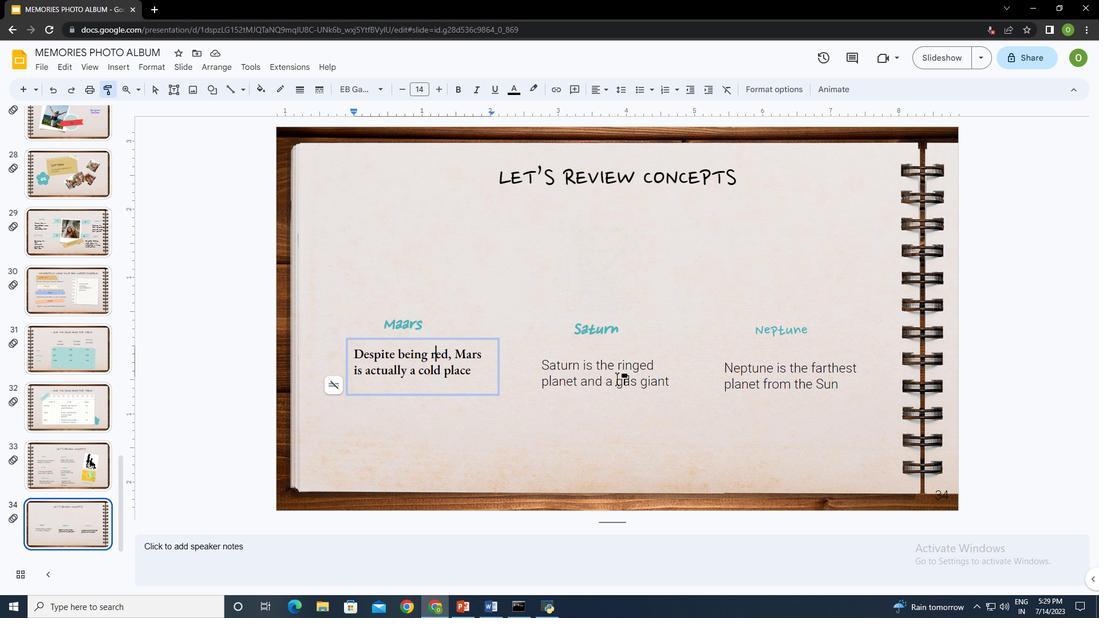 
Action: Mouse moved to (543, 387)
Screenshot: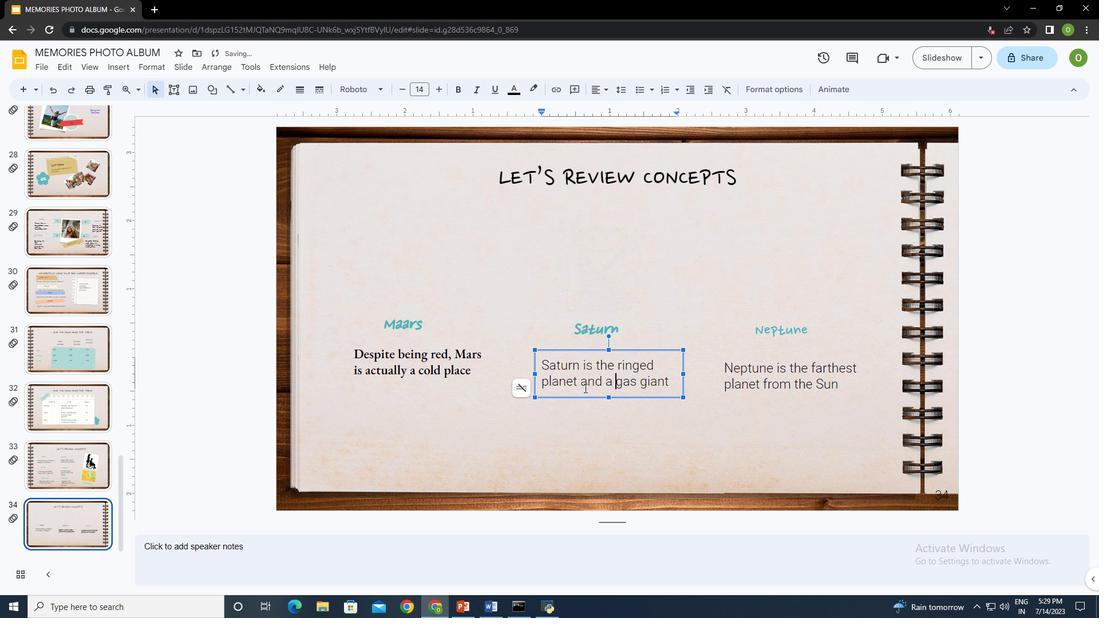 
Action: Mouse pressed left at (543, 387)
Screenshot: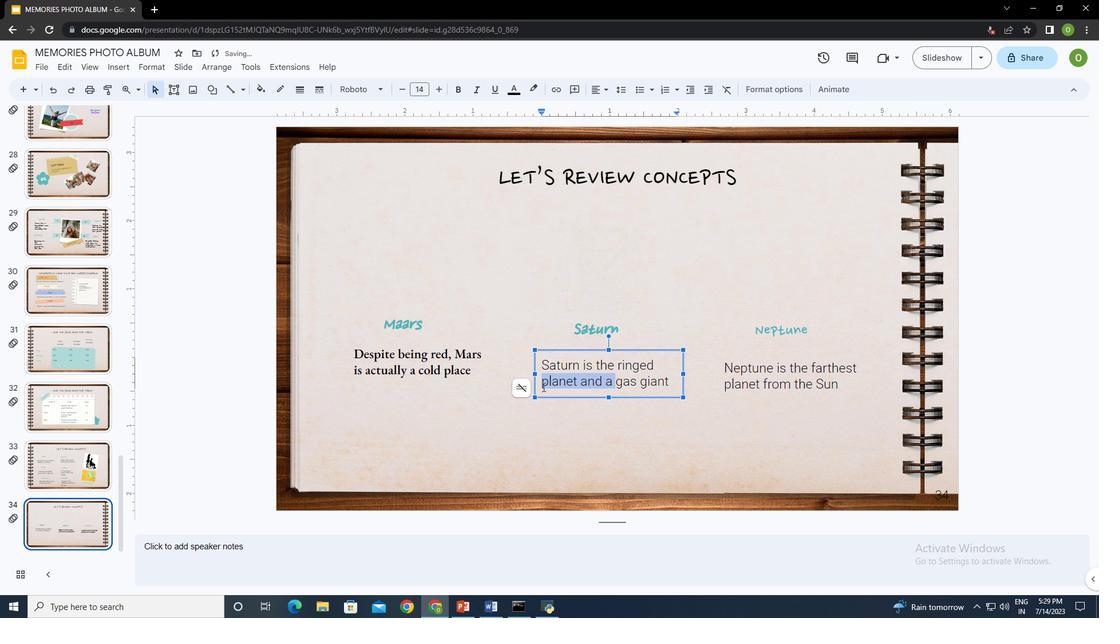 
Action: Mouse moved to (449, 355)
Screenshot: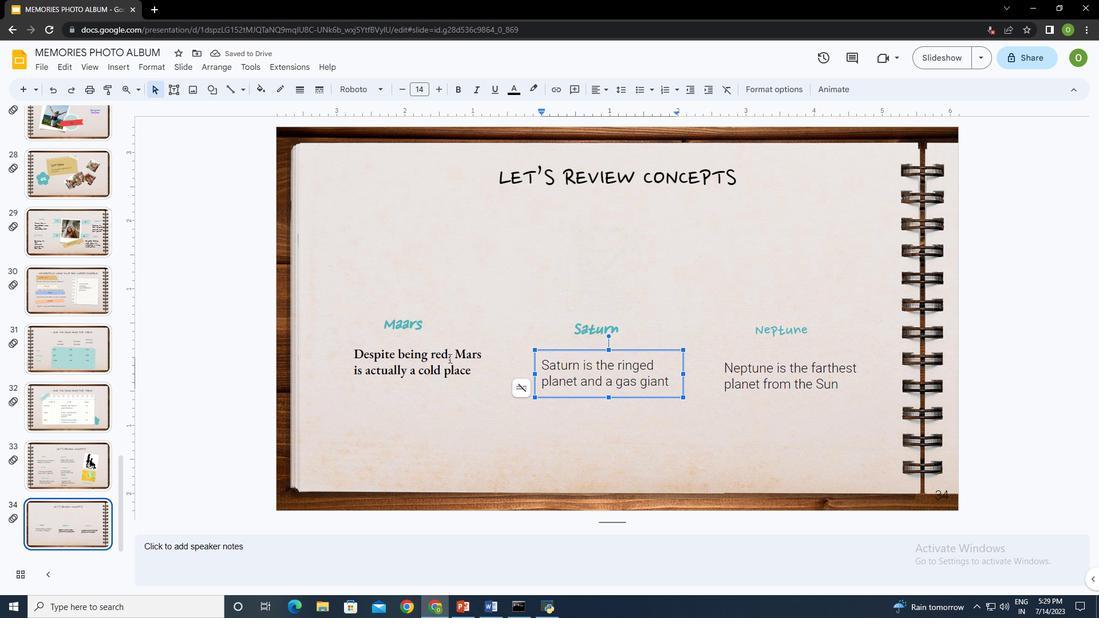 
Action: Mouse pressed left at (449, 355)
Screenshot: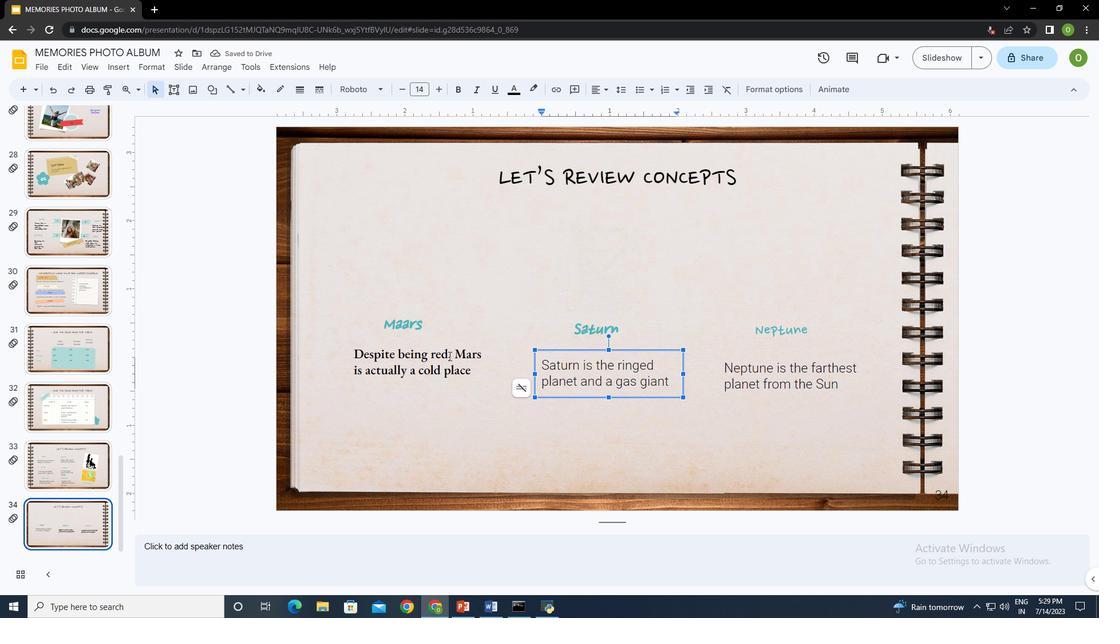 
Action: Mouse pressed left at (449, 355)
Screenshot: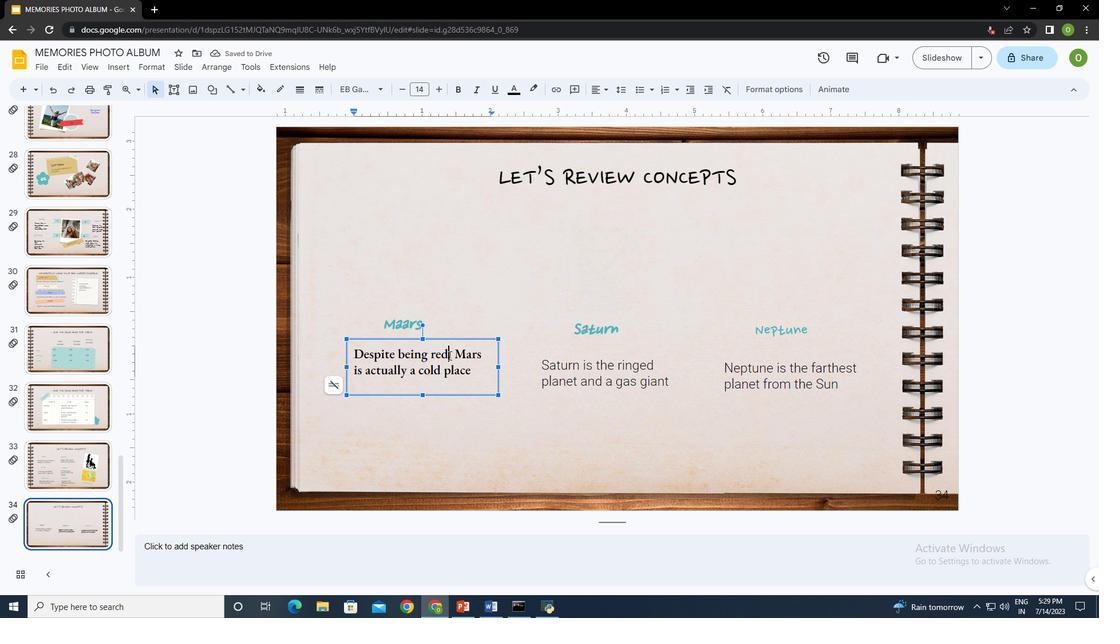 
Action: Mouse moved to (106, 86)
Screenshot: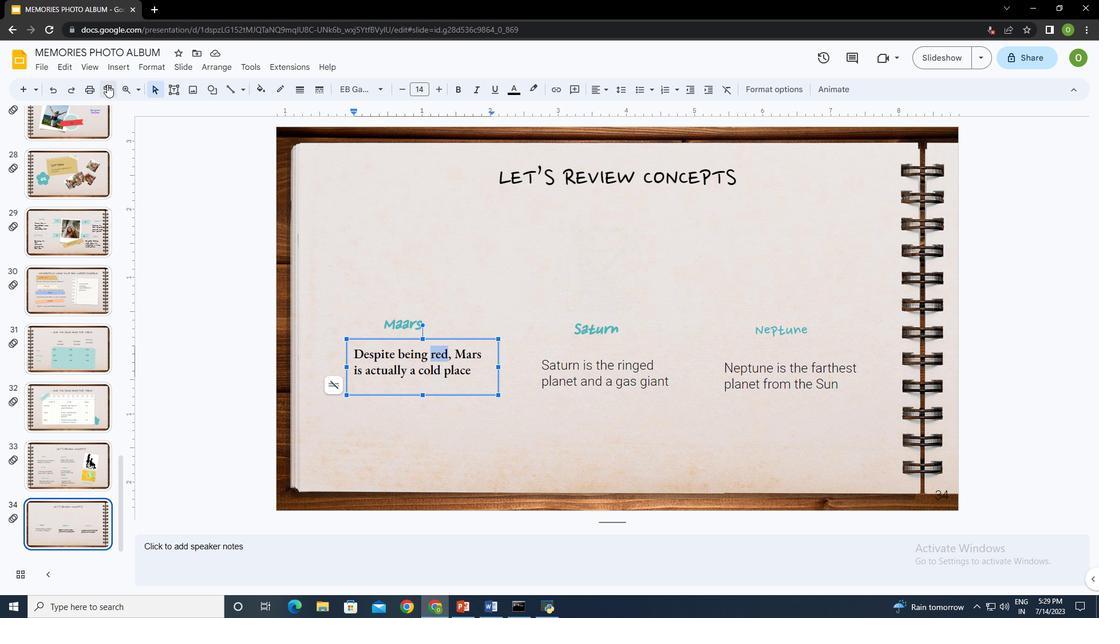 
Action: Mouse pressed left at (106, 86)
Screenshot: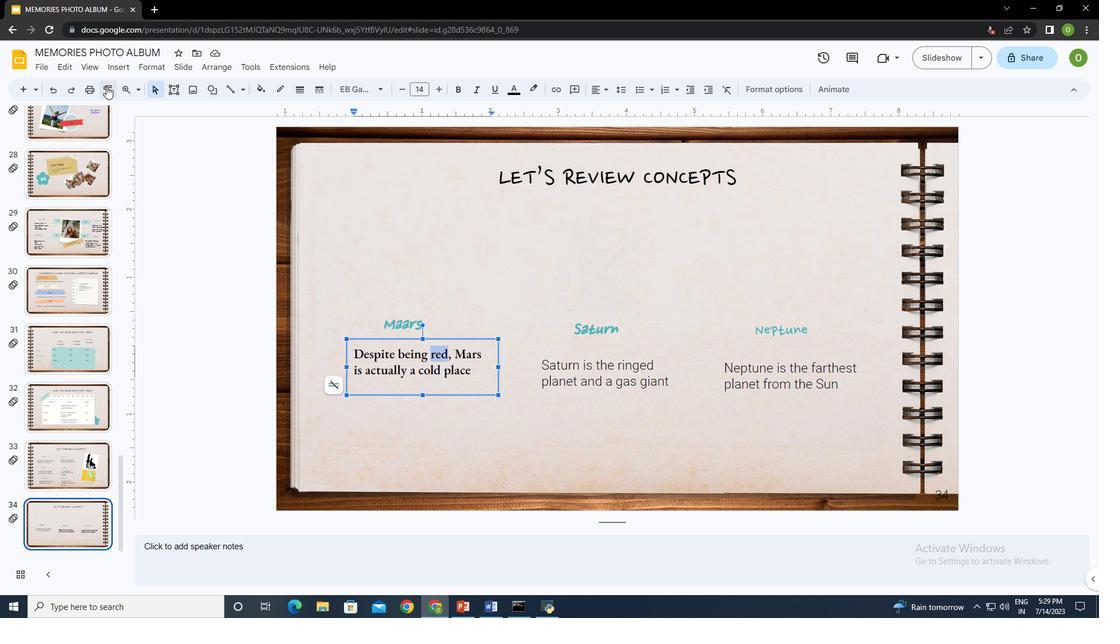 
Action: Mouse moved to (588, 365)
Screenshot: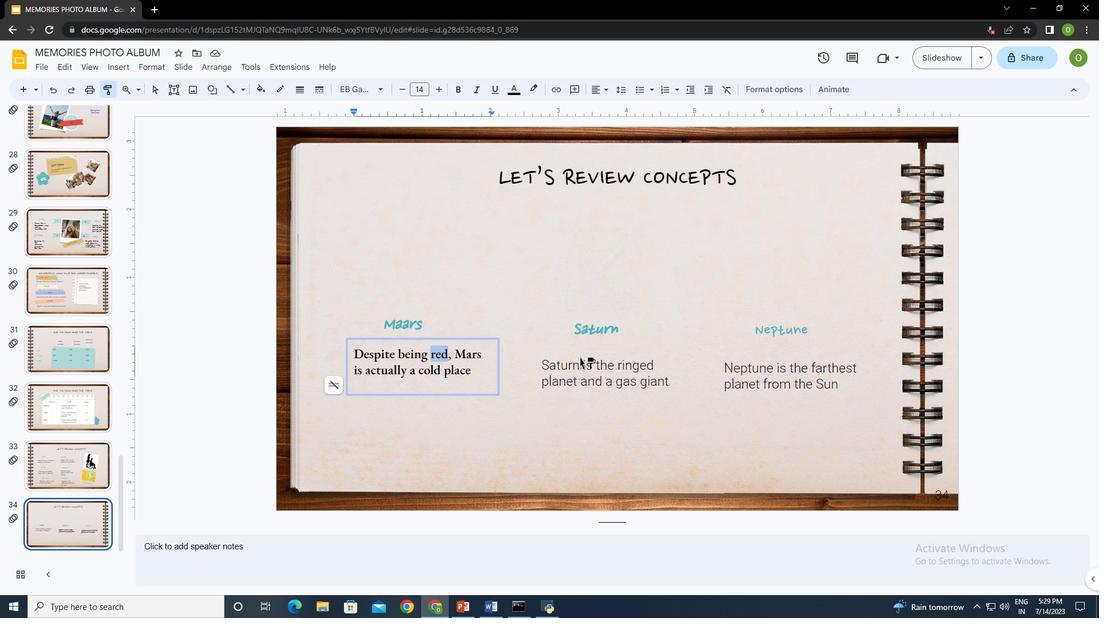 
Action: Mouse pressed left at (588, 365)
Screenshot: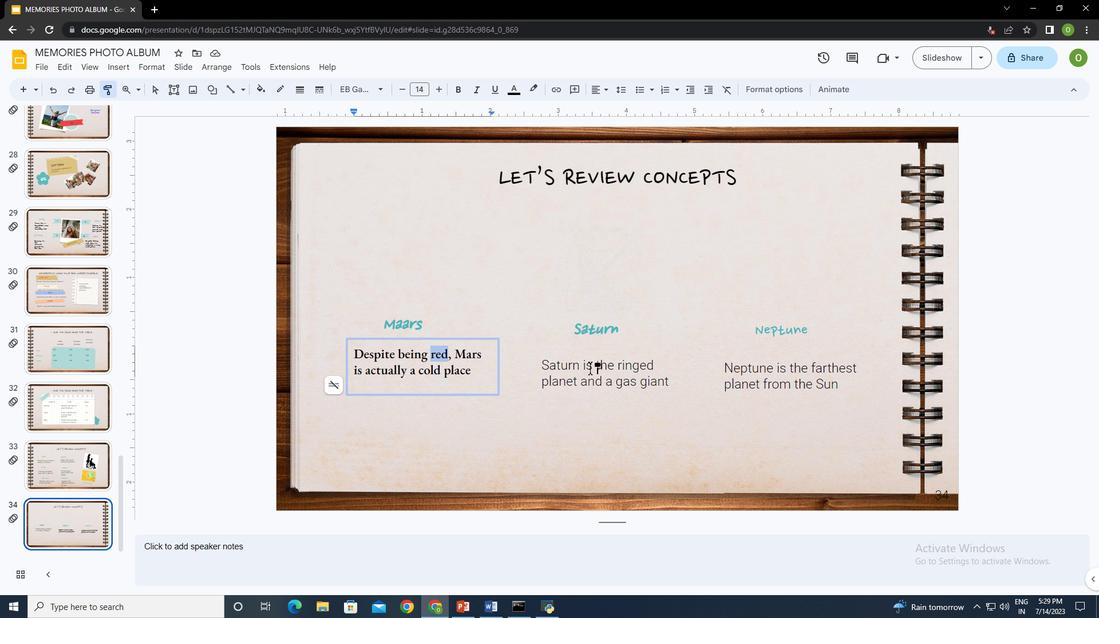 
Action: Mouse moved to (671, 387)
Screenshot: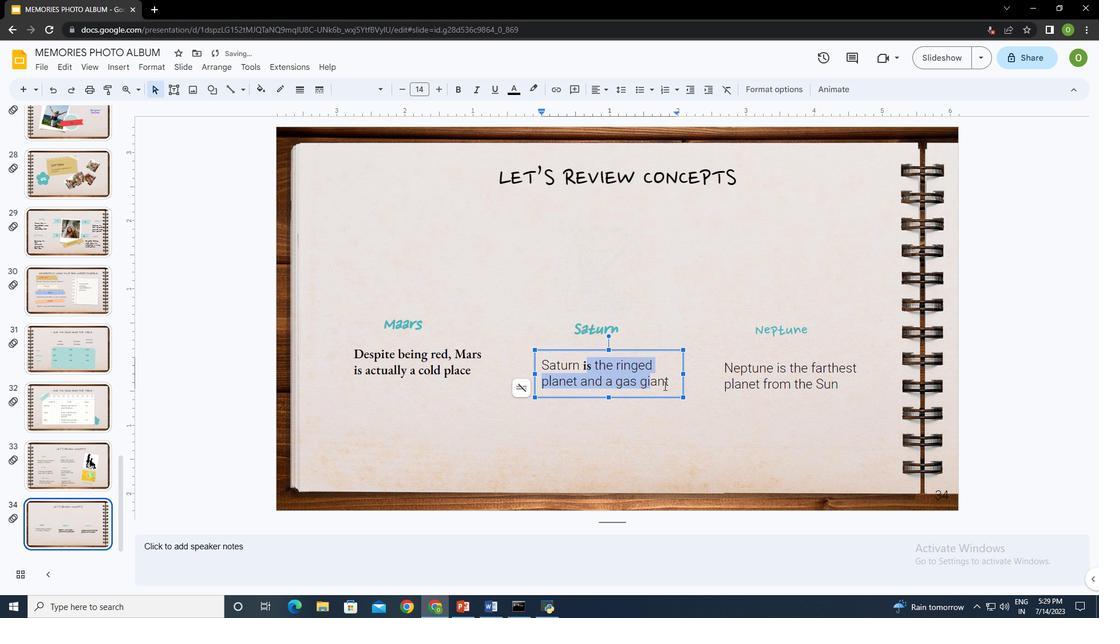 
Action: Mouse pressed left at (671, 387)
Screenshot: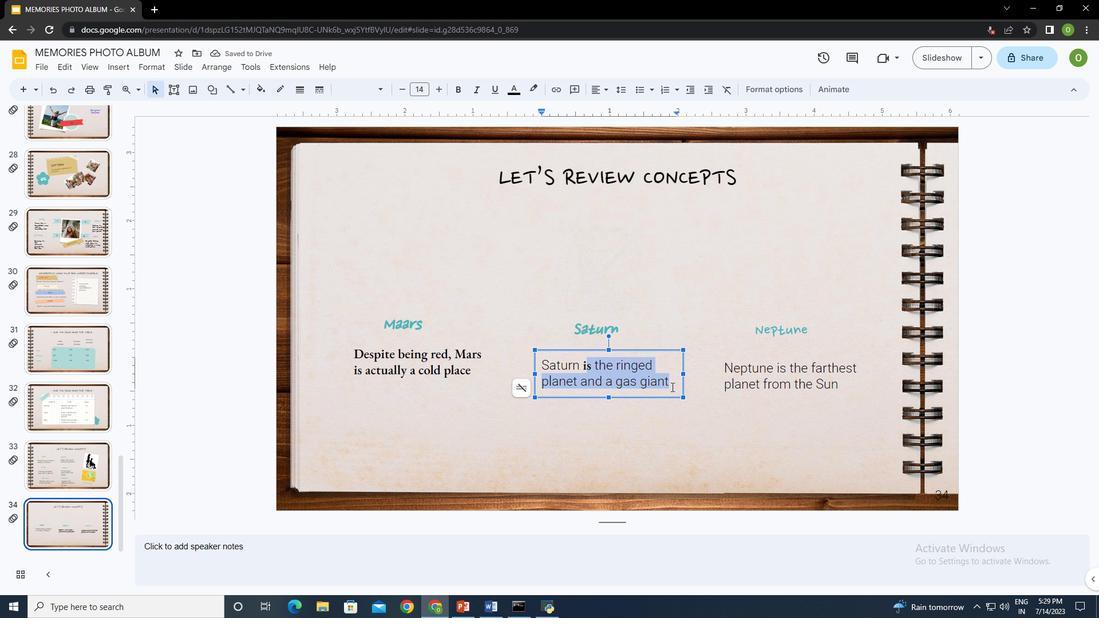 
Action: Mouse moved to (671, 387)
Screenshot: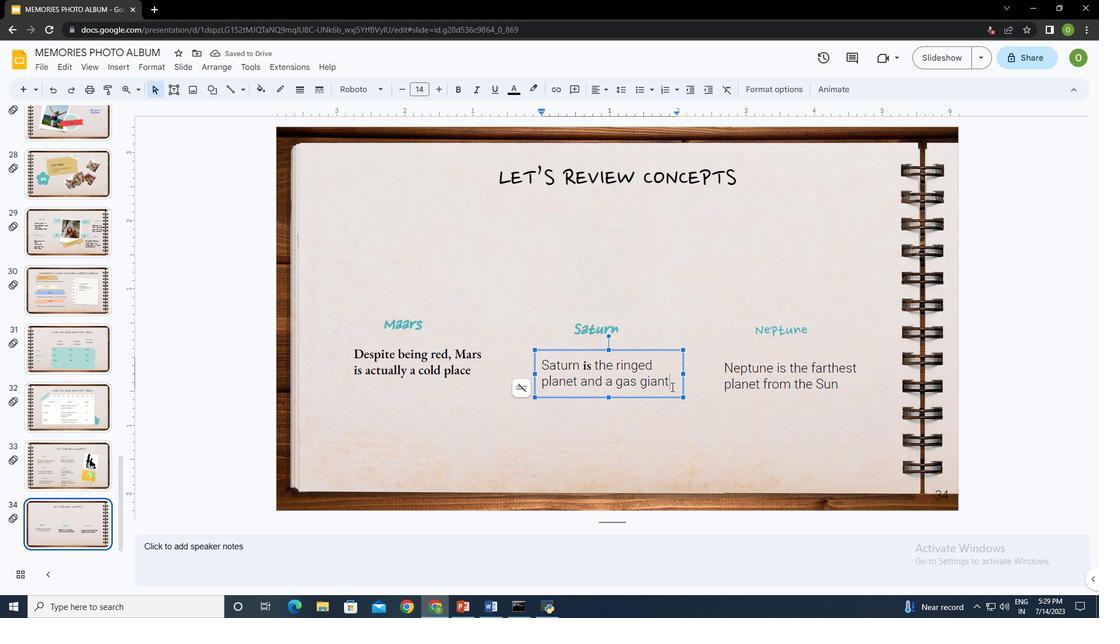 
Action: Mouse pressed left at (671, 387)
Screenshot: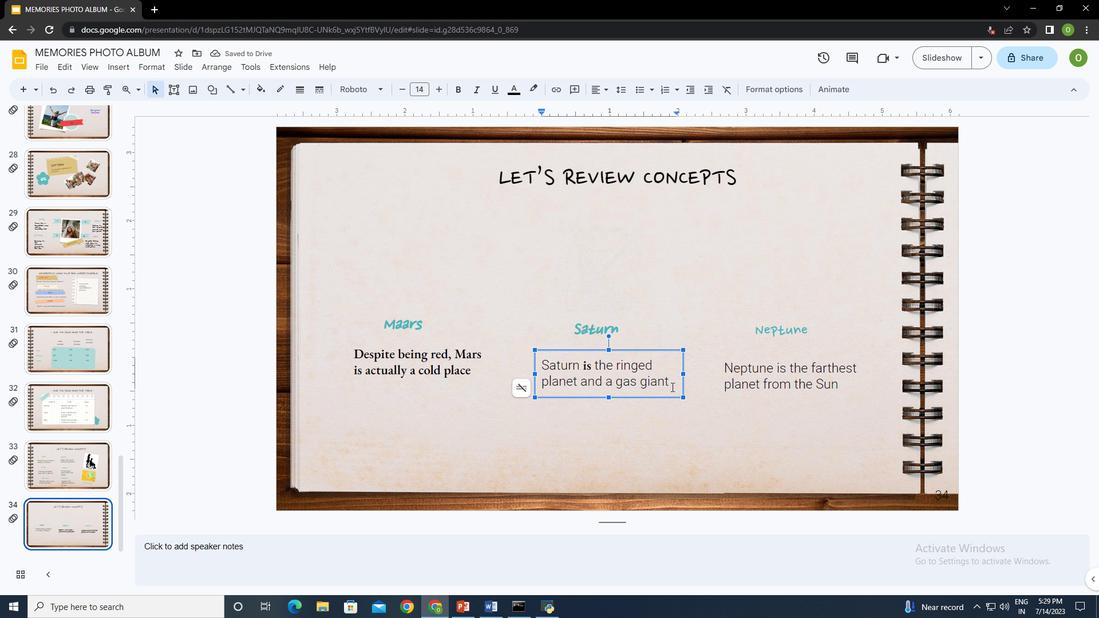 
Action: Mouse moved to (497, 350)
Screenshot: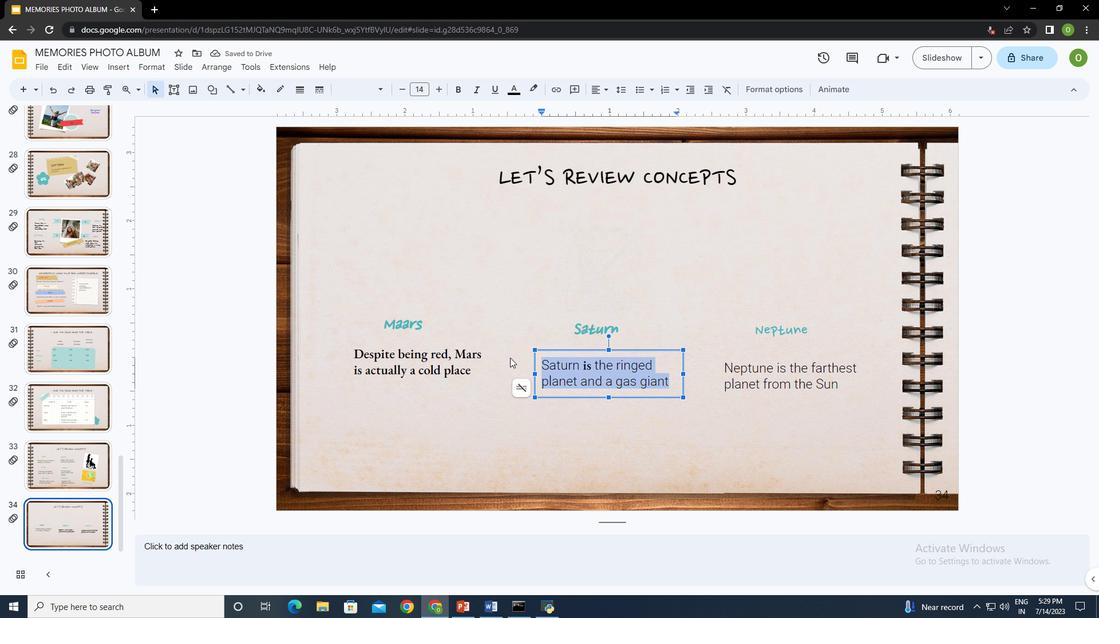 
Action: Mouse pressed left at (497, 350)
Screenshot: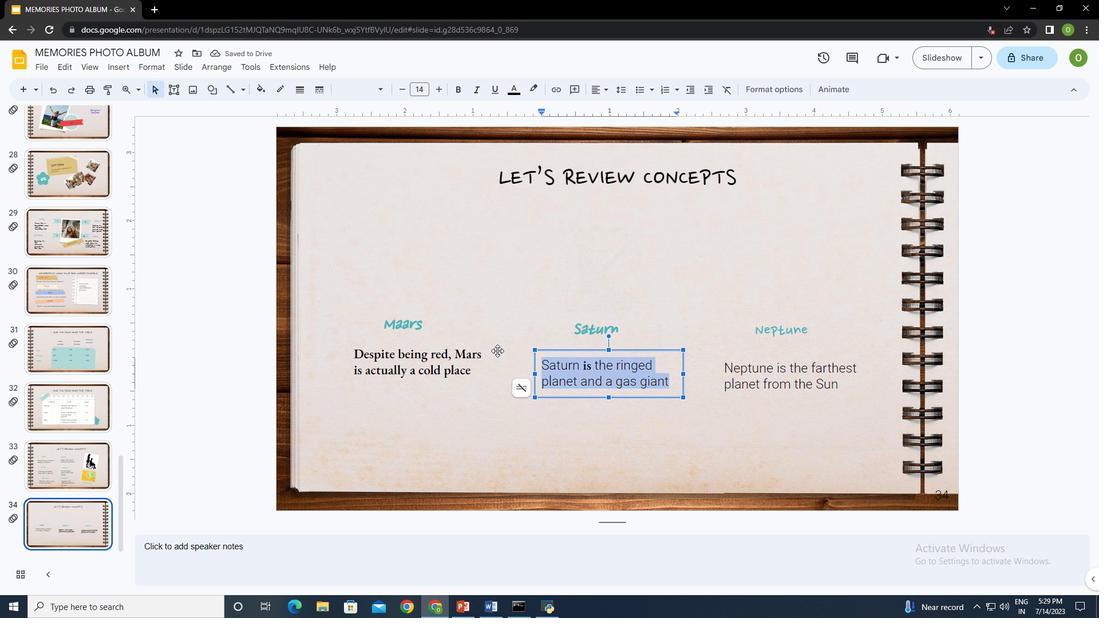 
Action: Mouse moved to (434, 364)
Screenshot: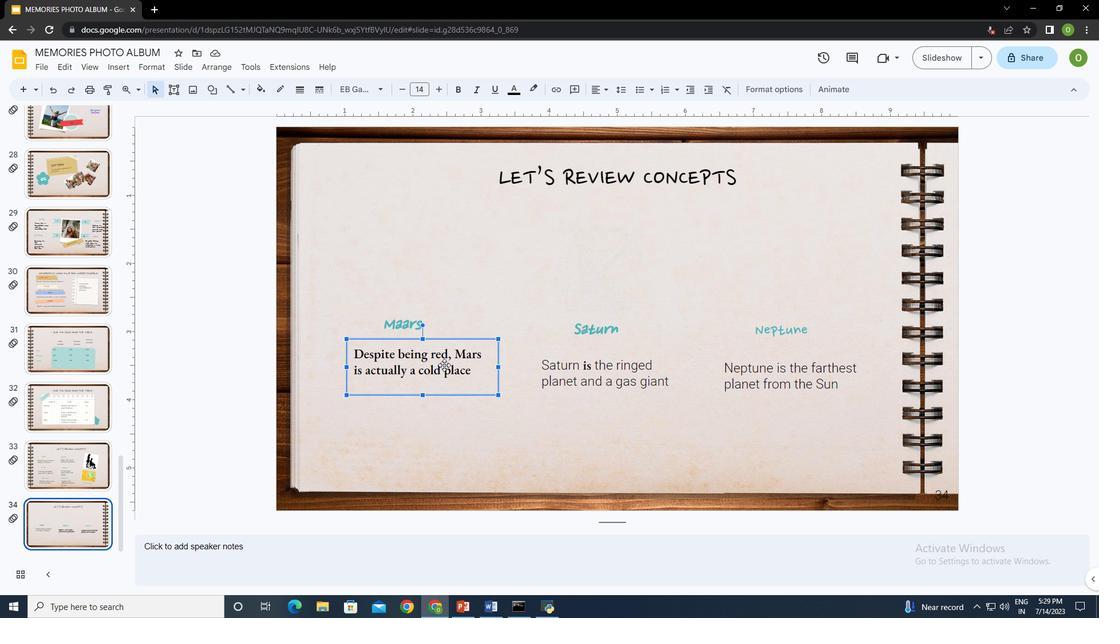 
Action: Mouse pressed left at (434, 364)
Screenshot: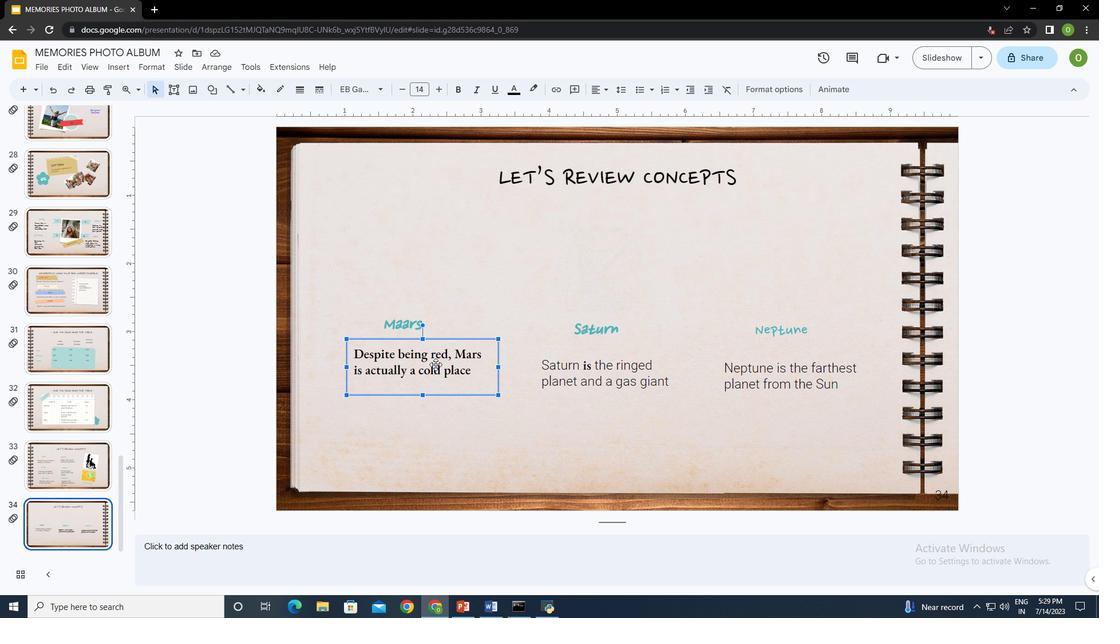 
Action: Mouse moved to (475, 377)
Screenshot: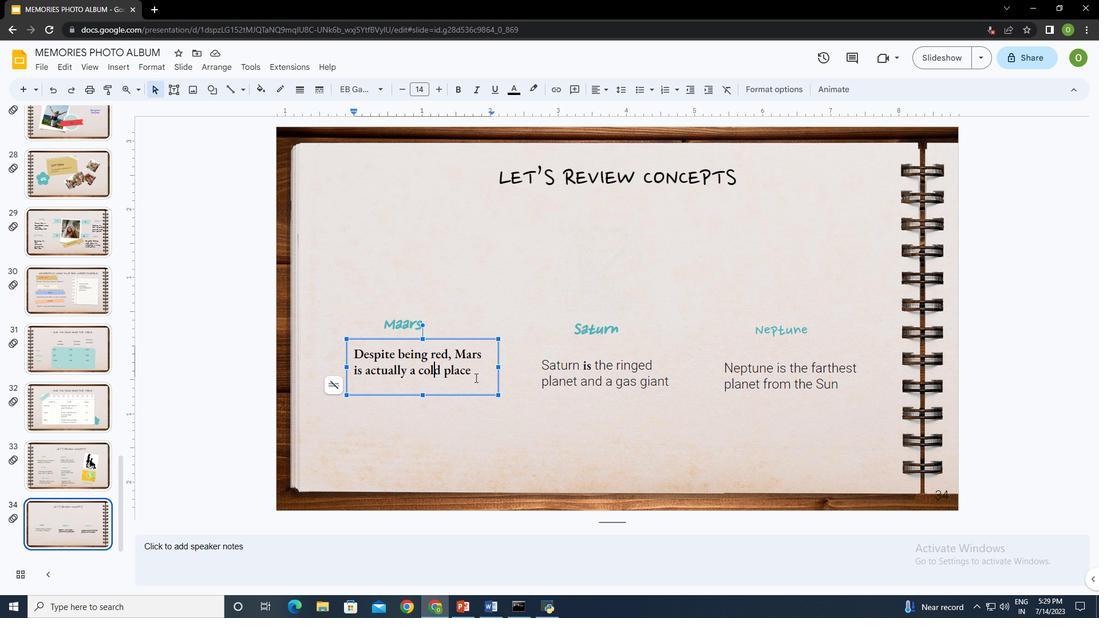 
Action: Mouse pressed left at (475, 377)
Screenshot: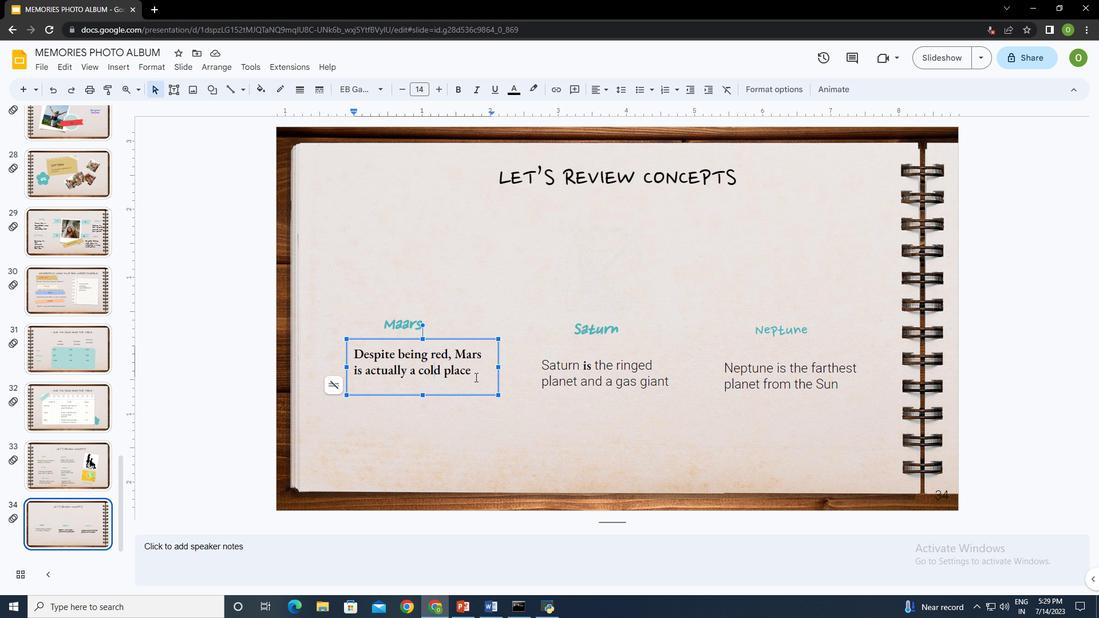 
Action: Mouse moved to (109, 86)
Screenshot: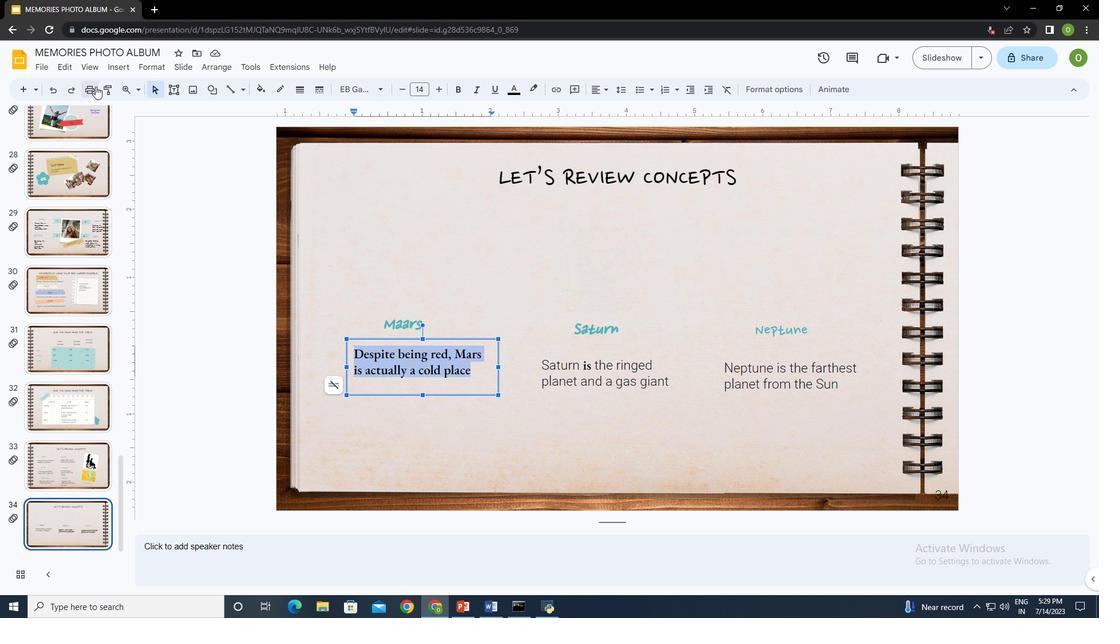 
Action: Mouse pressed left at (109, 86)
Screenshot: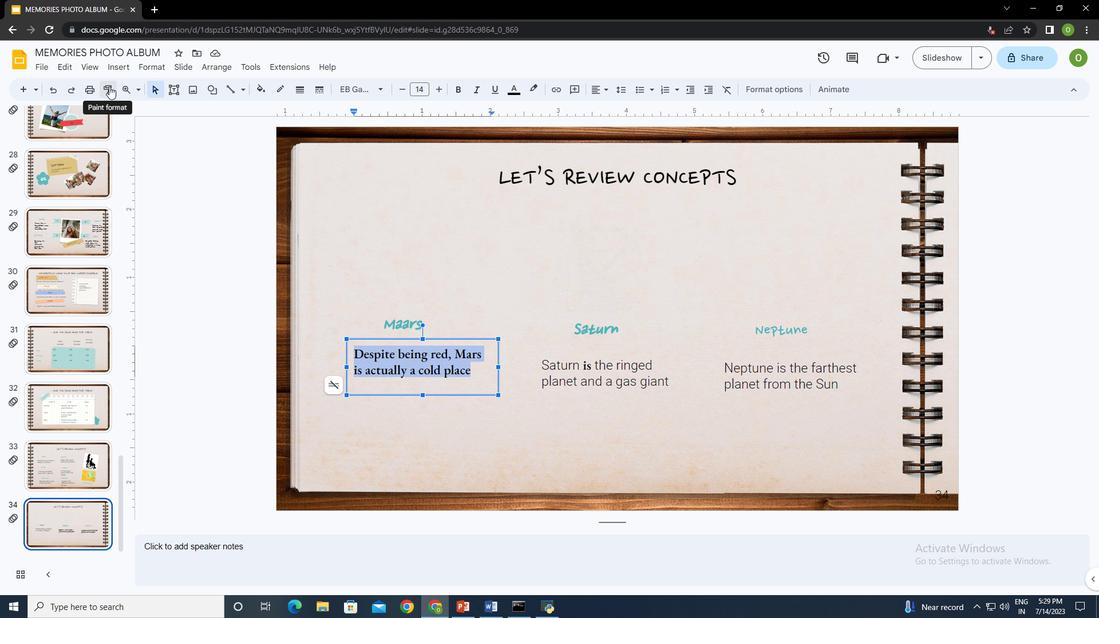 
Action: Mouse moved to (536, 359)
Screenshot: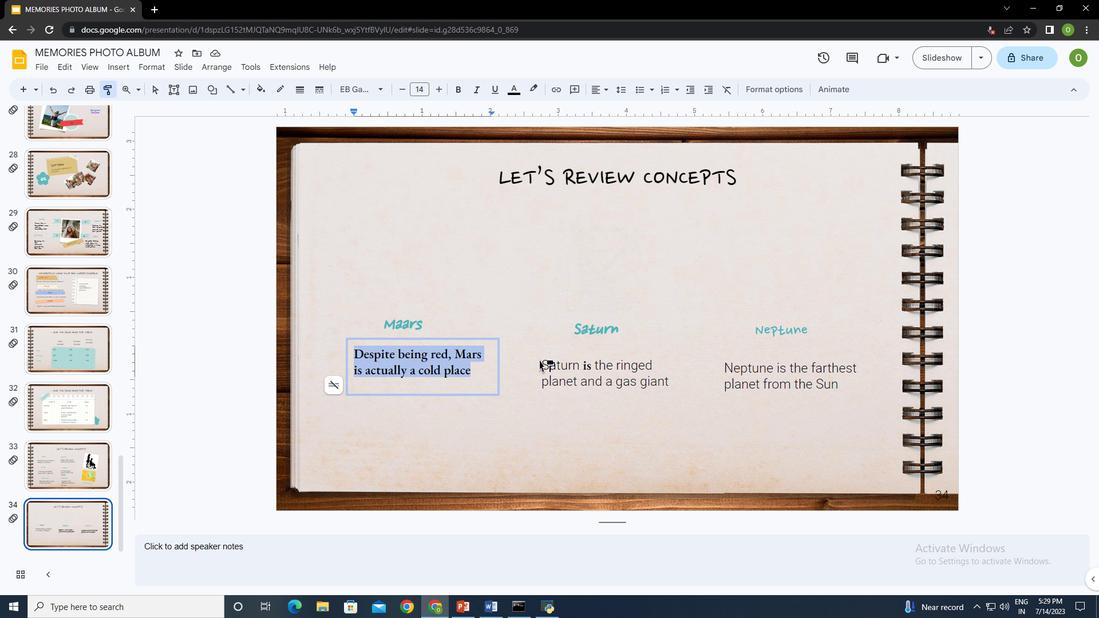 
Action: Mouse pressed left at (536, 359)
Screenshot: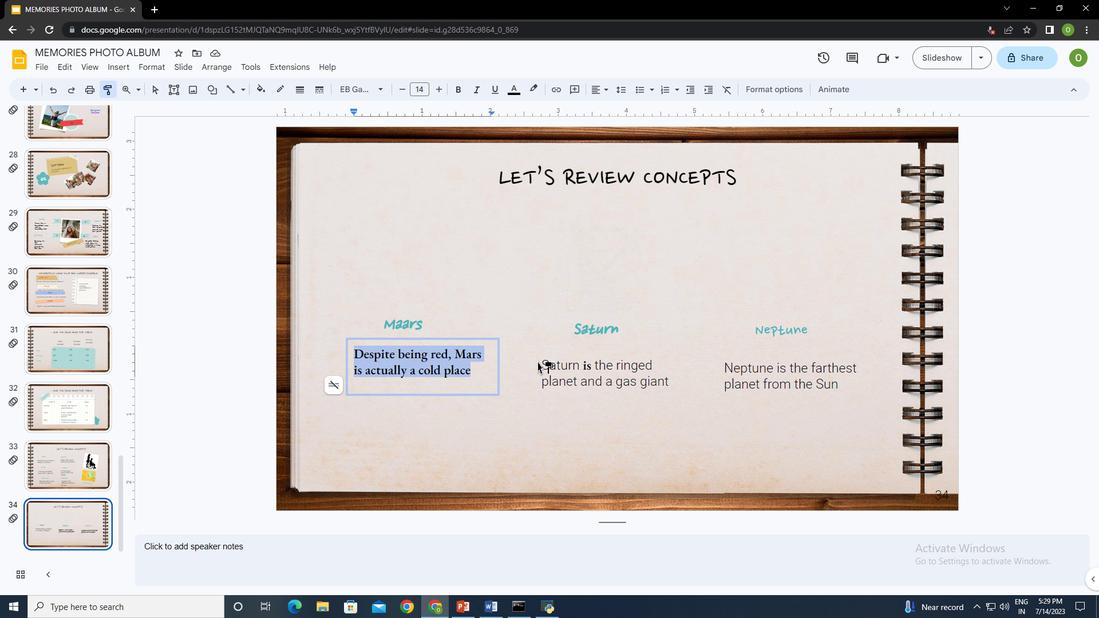 
Action: Mouse moved to (773, 385)
Screenshot: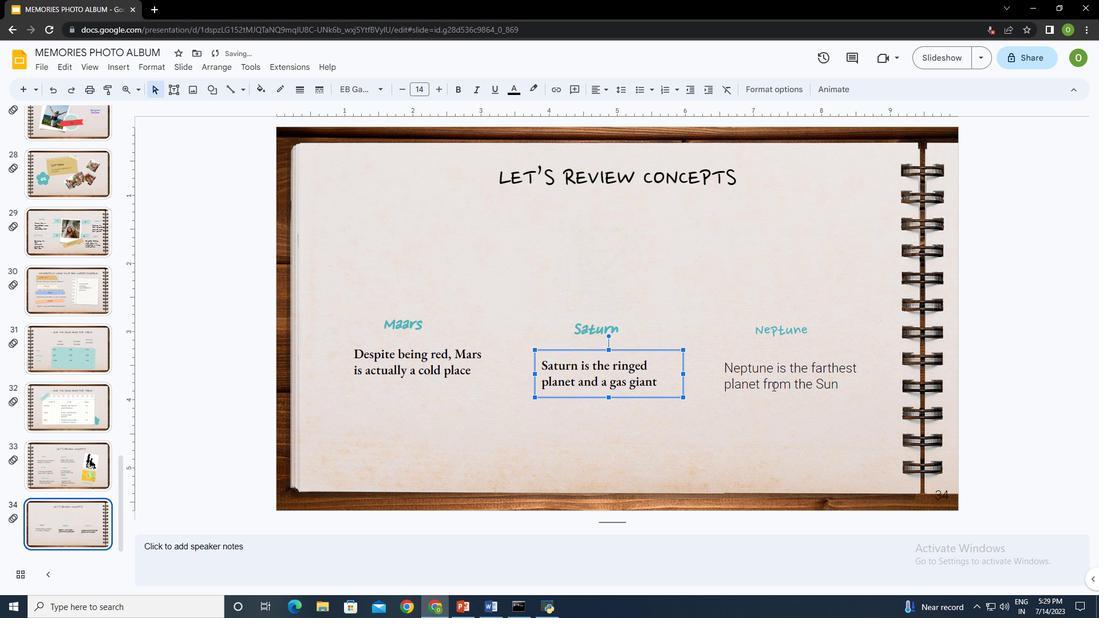 
Action: Mouse pressed left at (773, 385)
Screenshot: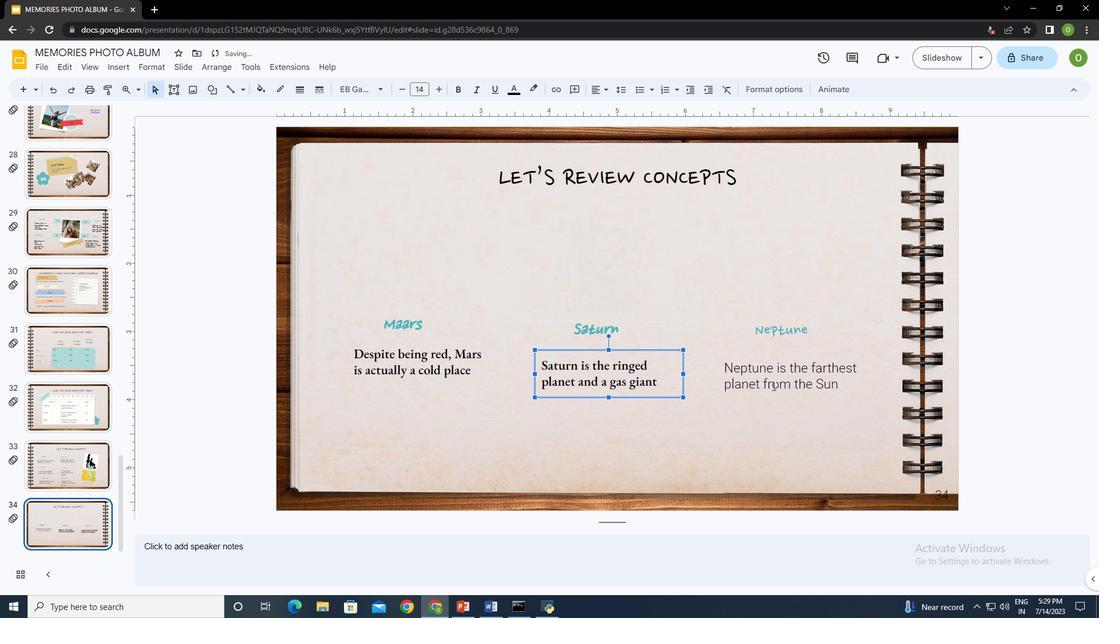 
Action: Mouse moved to (619, 380)
Screenshot: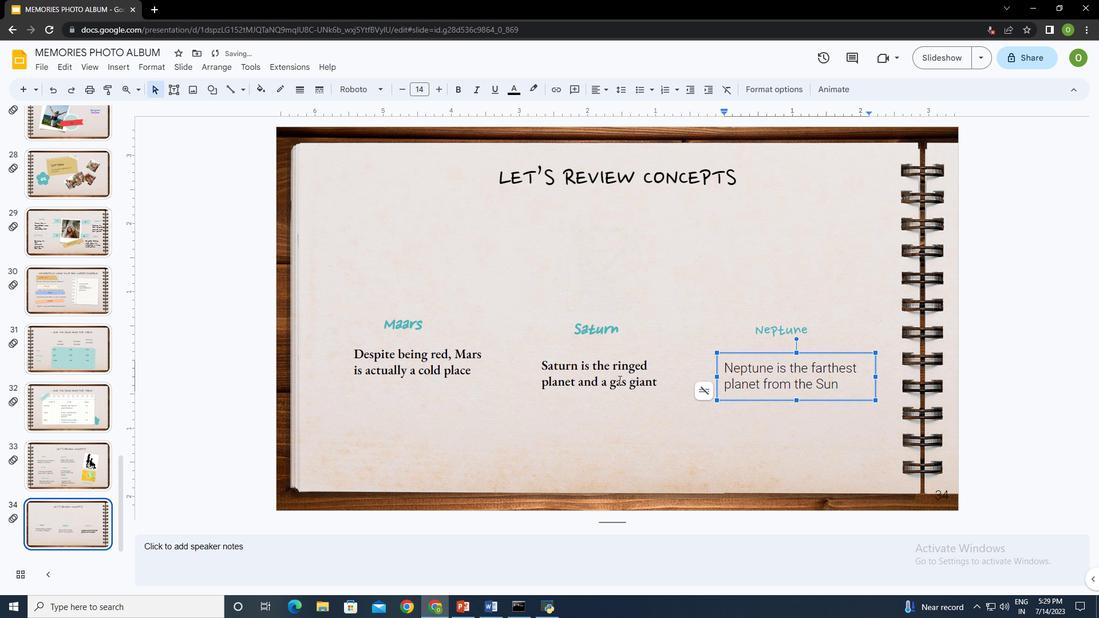 
Action: Mouse pressed left at (619, 380)
Screenshot: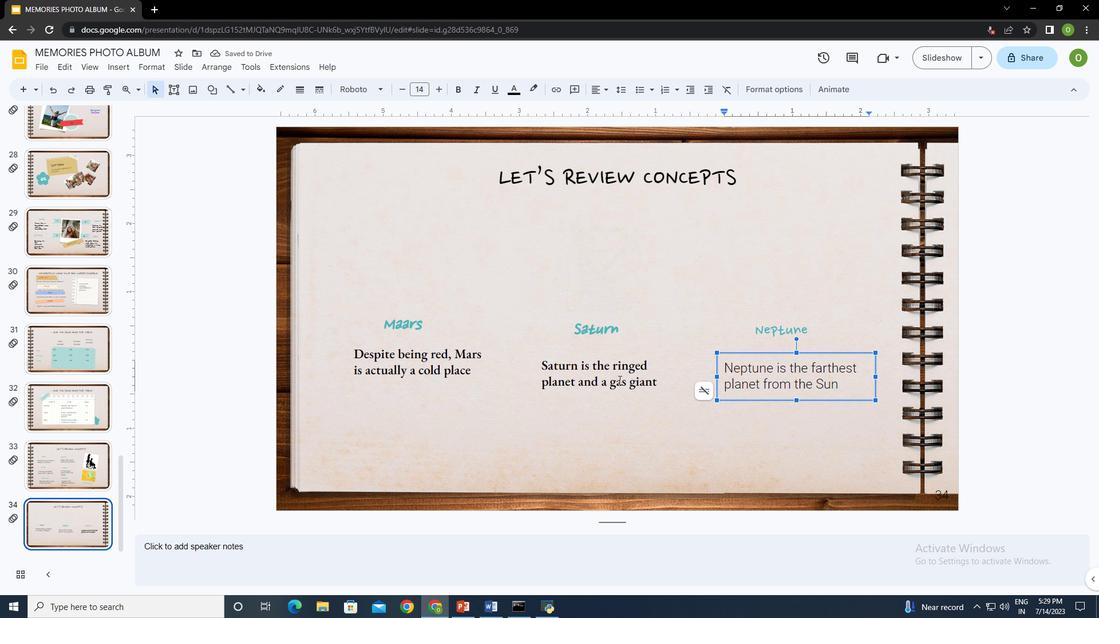
Action: Mouse moved to (103, 85)
Screenshot: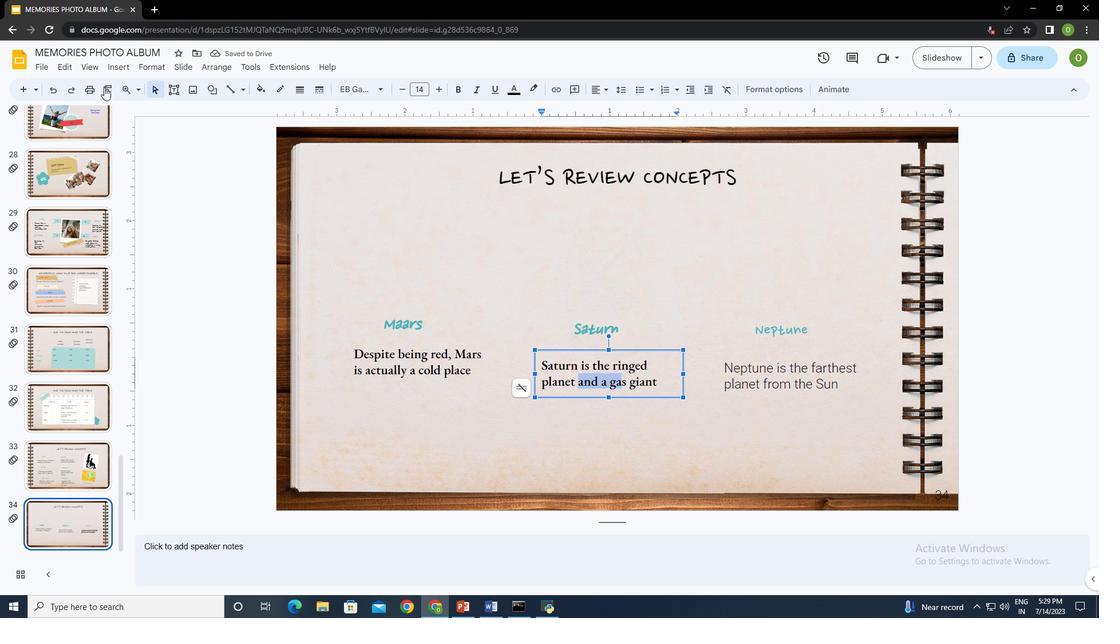 
Action: Mouse pressed left at (103, 85)
Screenshot: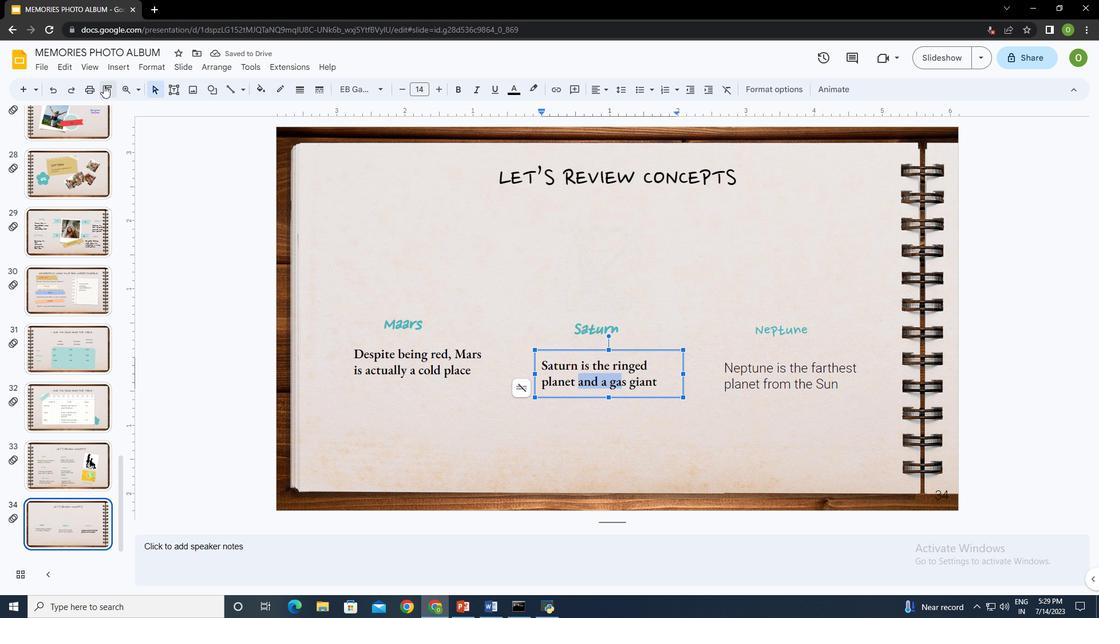 
Action: Mouse moved to (722, 359)
Screenshot: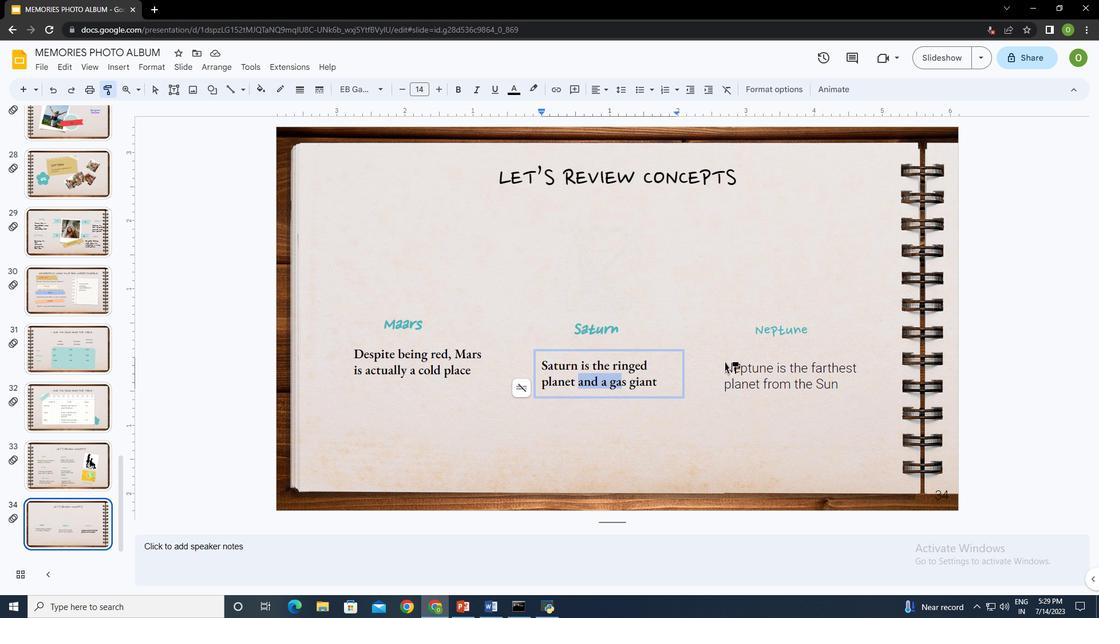
Action: Mouse pressed left at (722, 359)
Screenshot: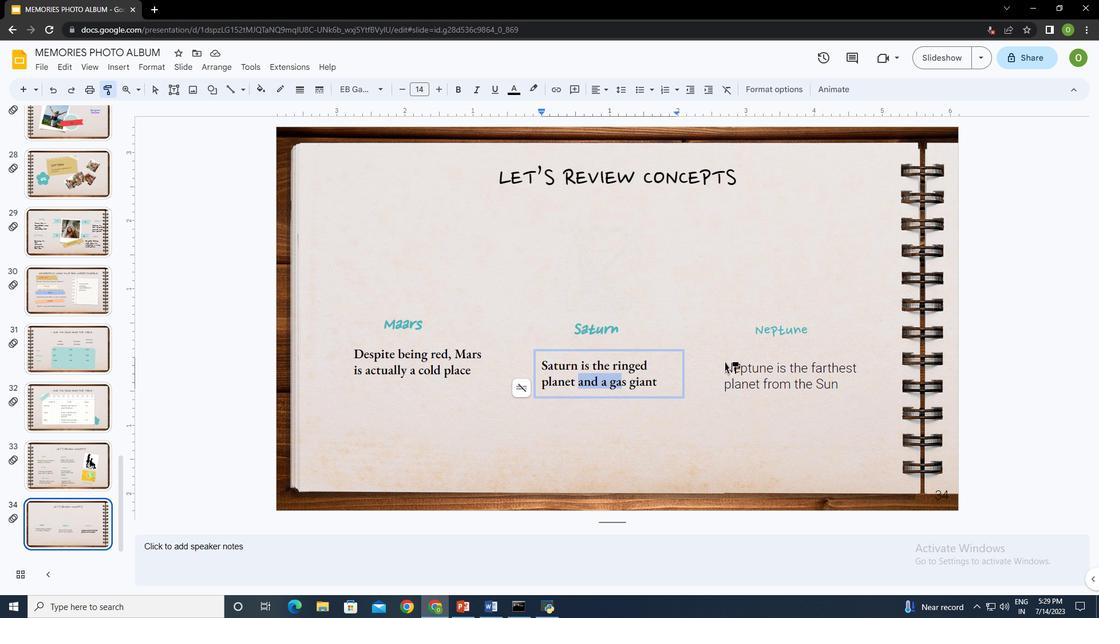 
Action: Mouse moved to (778, 424)
Screenshot: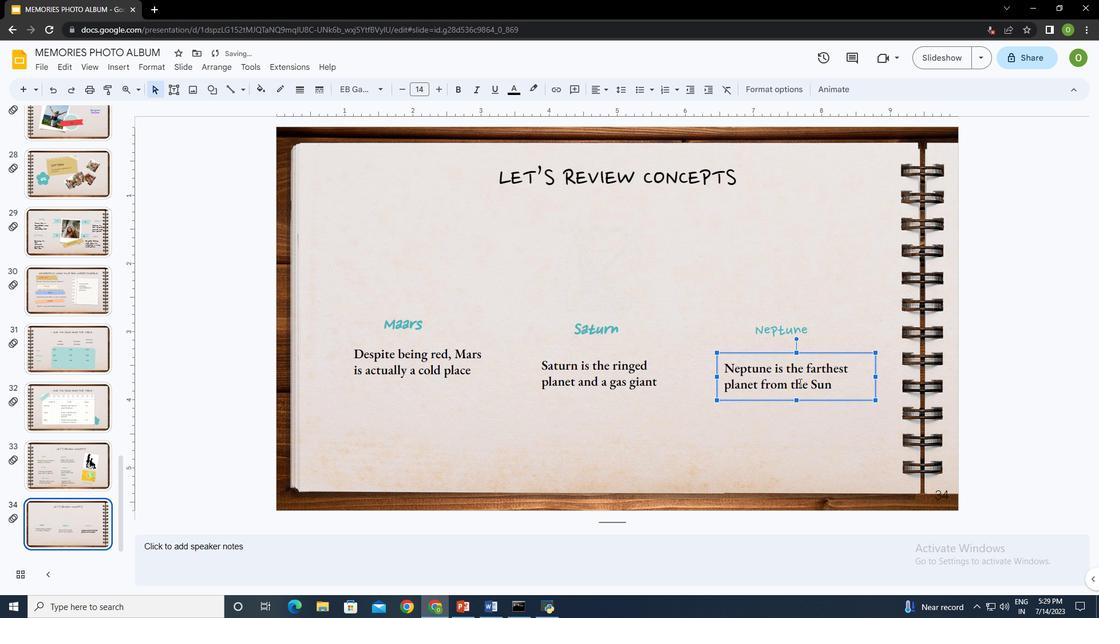 
Action: Mouse pressed left at (778, 424)
Screenshot: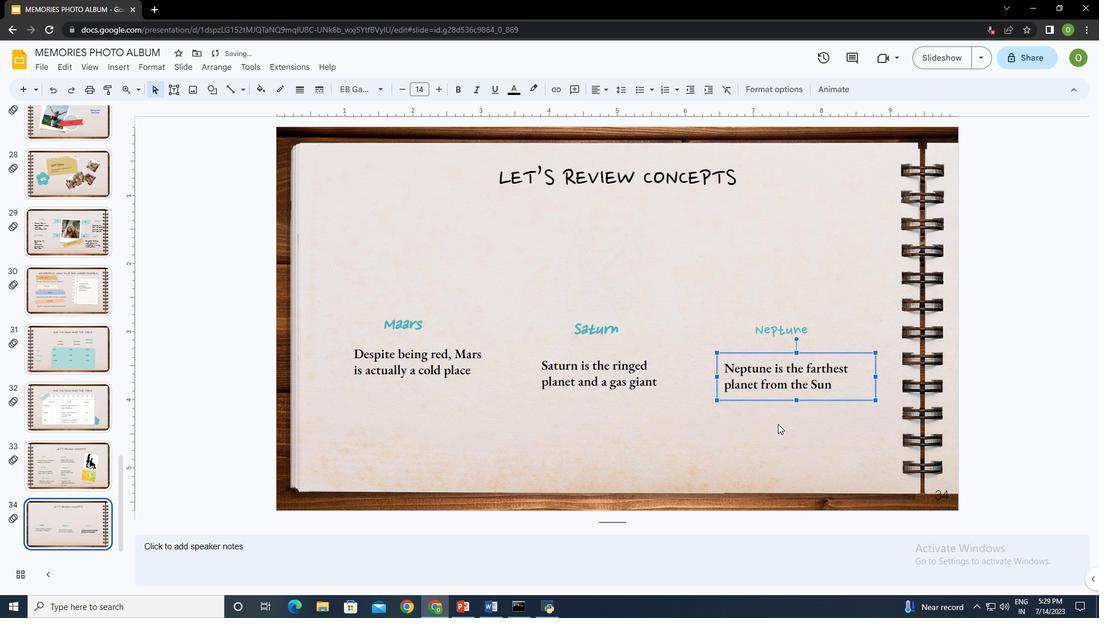 
Action: Mouse moved to (776, 326)
Screenshot: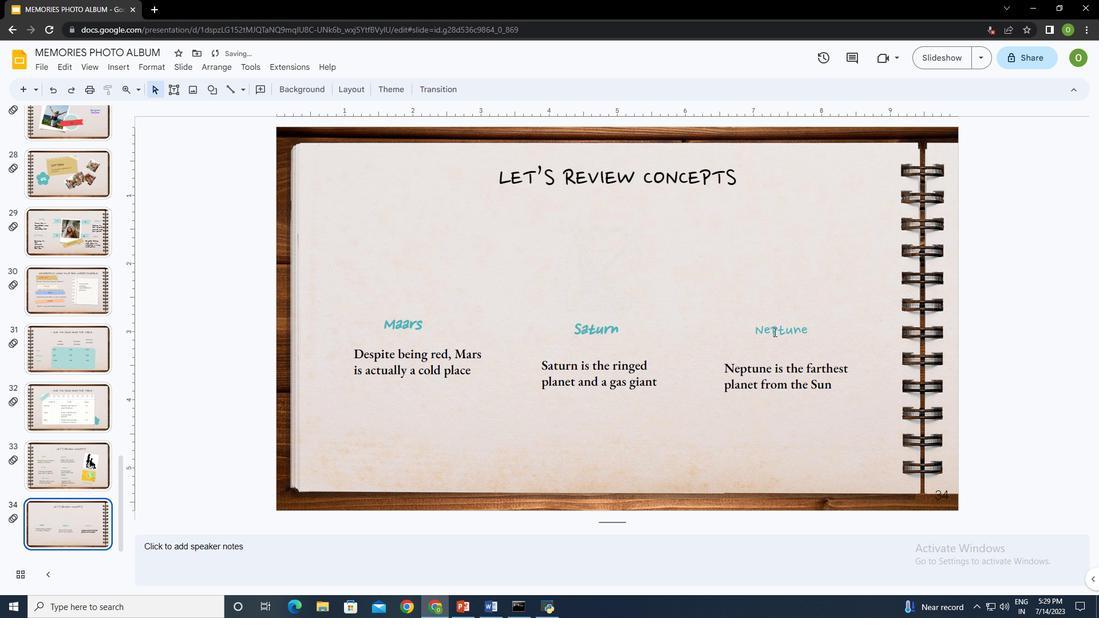 
Action: Mouse pressed left at (776, 326)
Screenshot: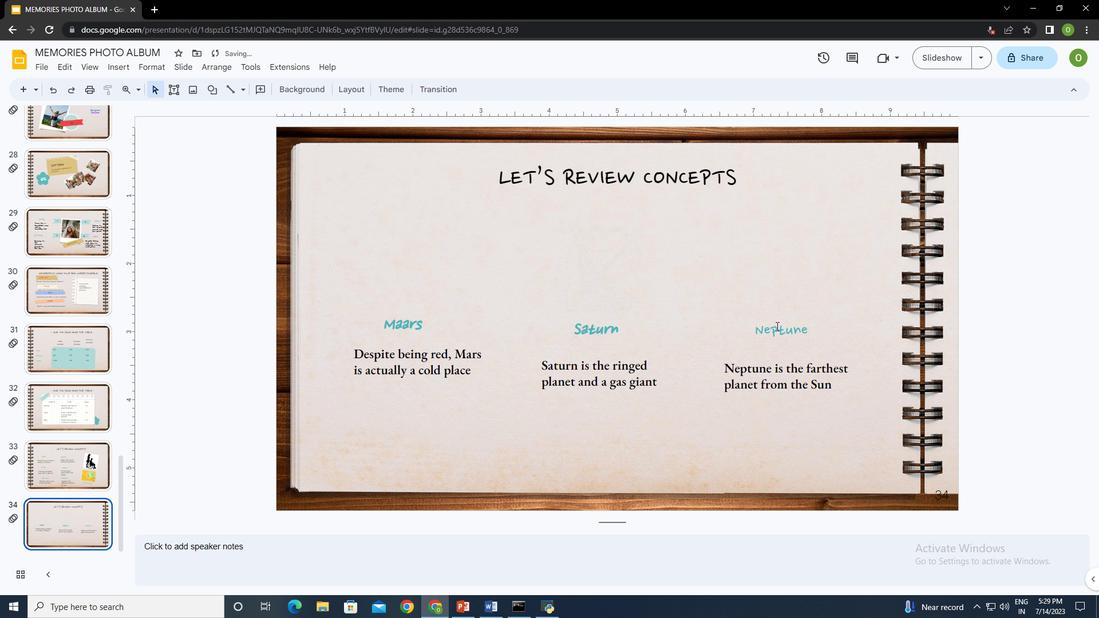 
Action: Mouse moved to (794, 312)
Screenshot: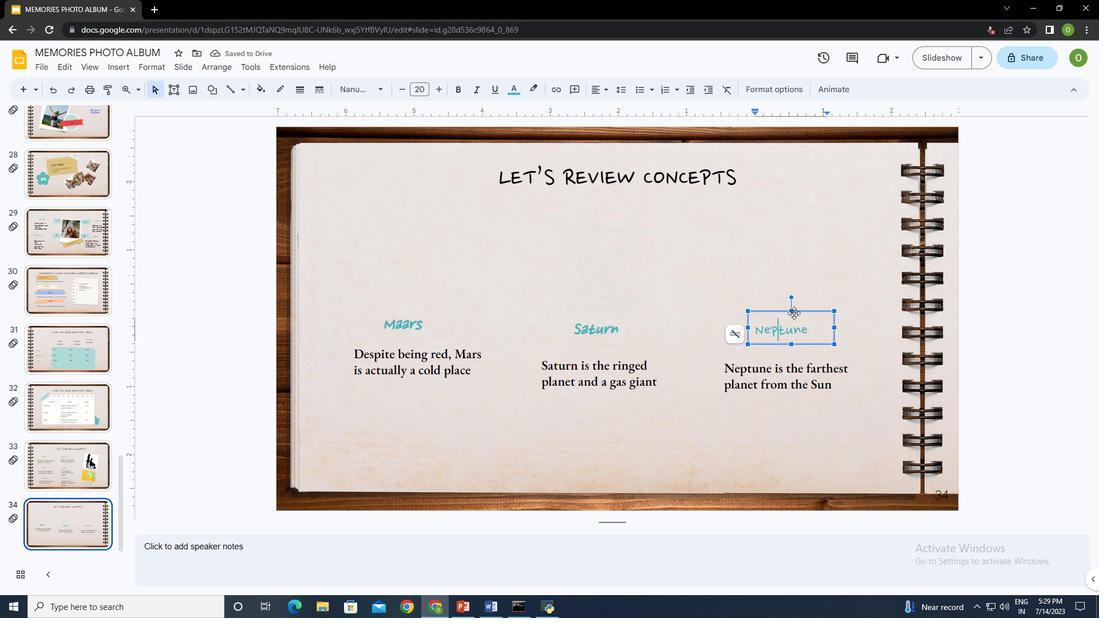 
Action: Mouse pressed left at (794, 312)
Screenshot: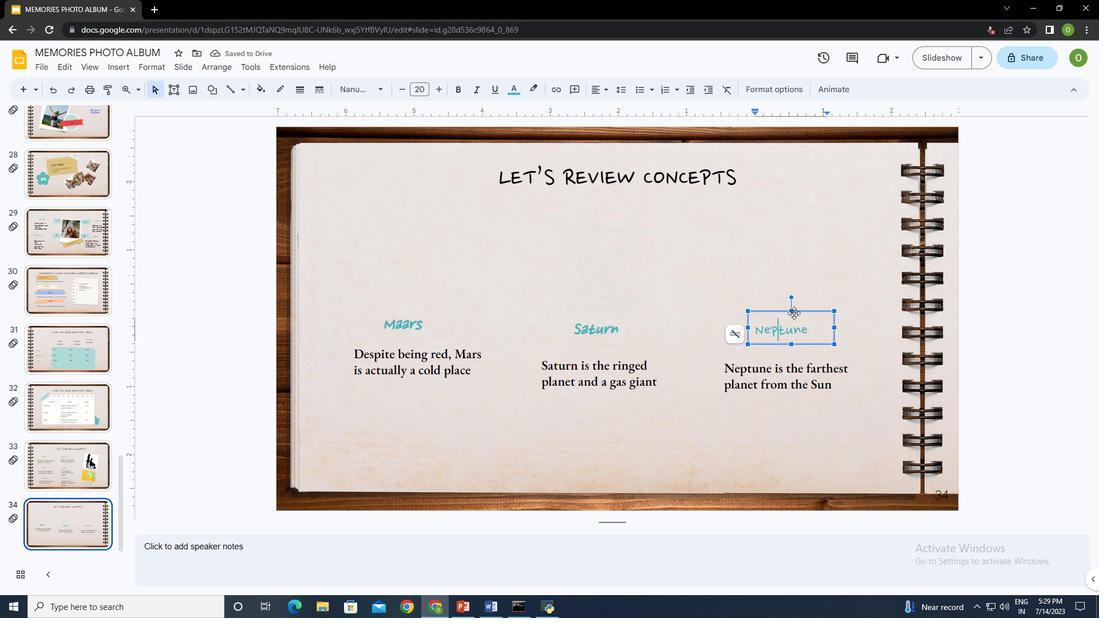 
Action: Key pressed <Key.up><Key.up>
Screenshot: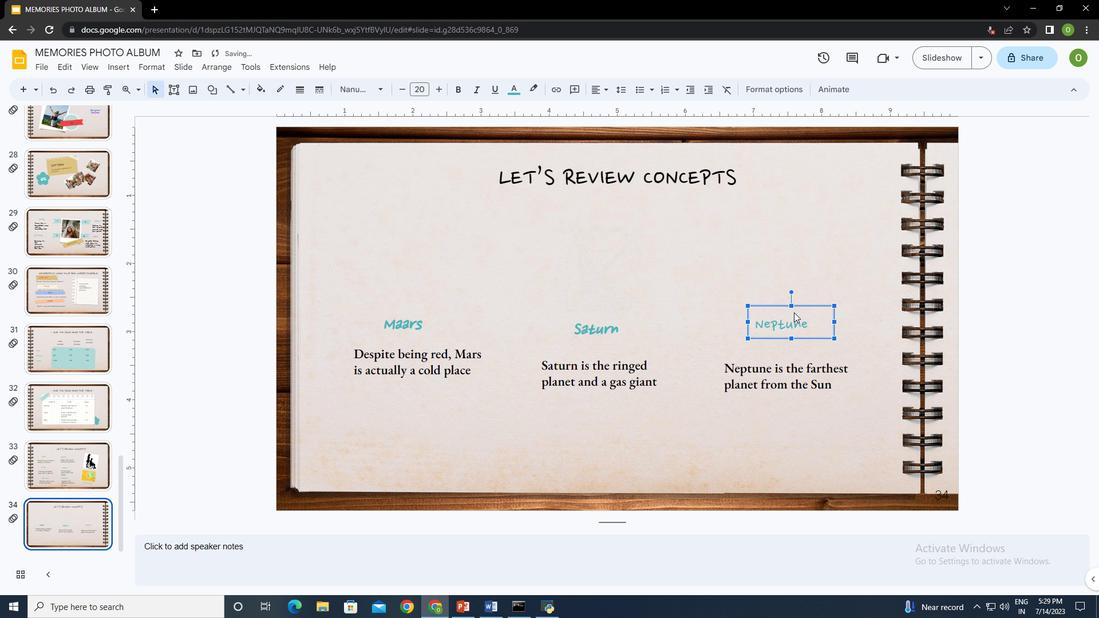 
Action: Mouse moved to (588, 333)
Screenshot: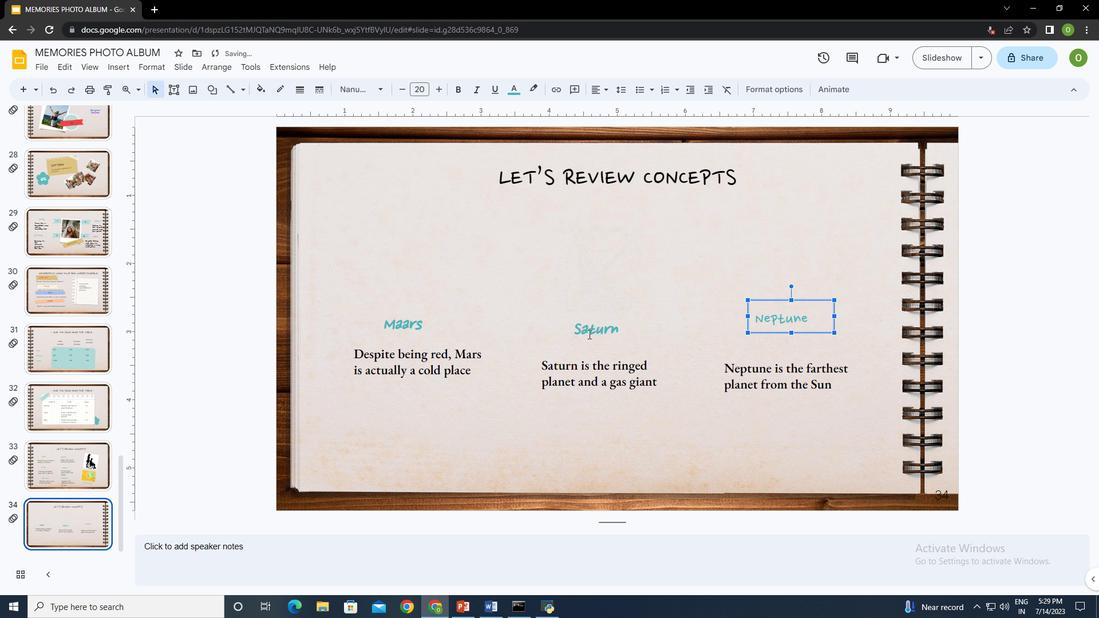 
Action: Mouse pressed left at (588, 333)
Screenshot: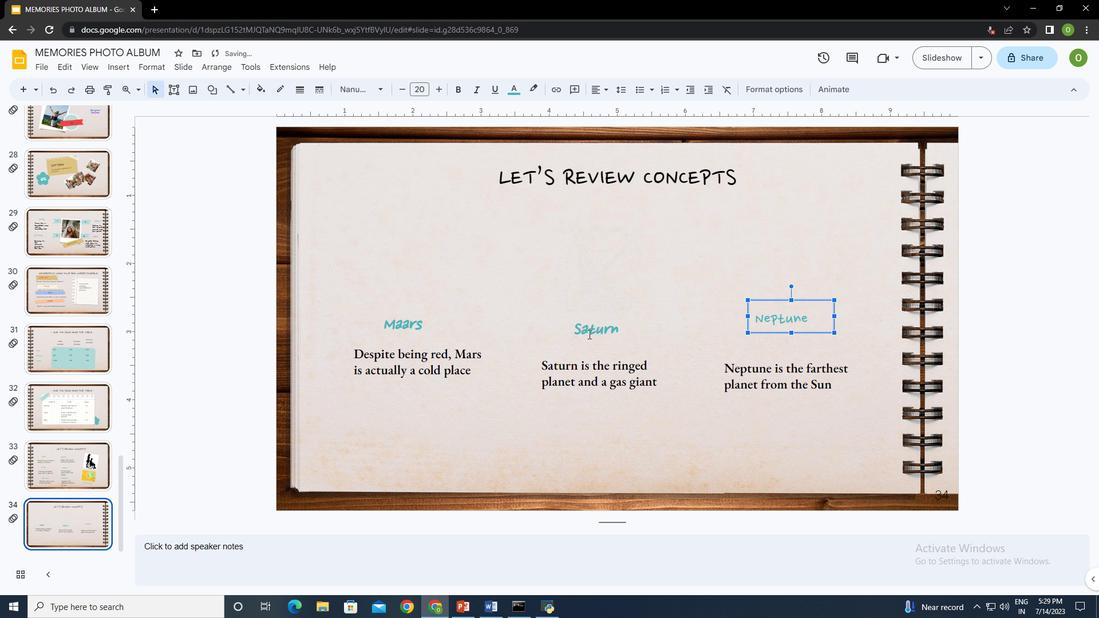 
Action: Mouse moved to (615, 313)
Screenshot: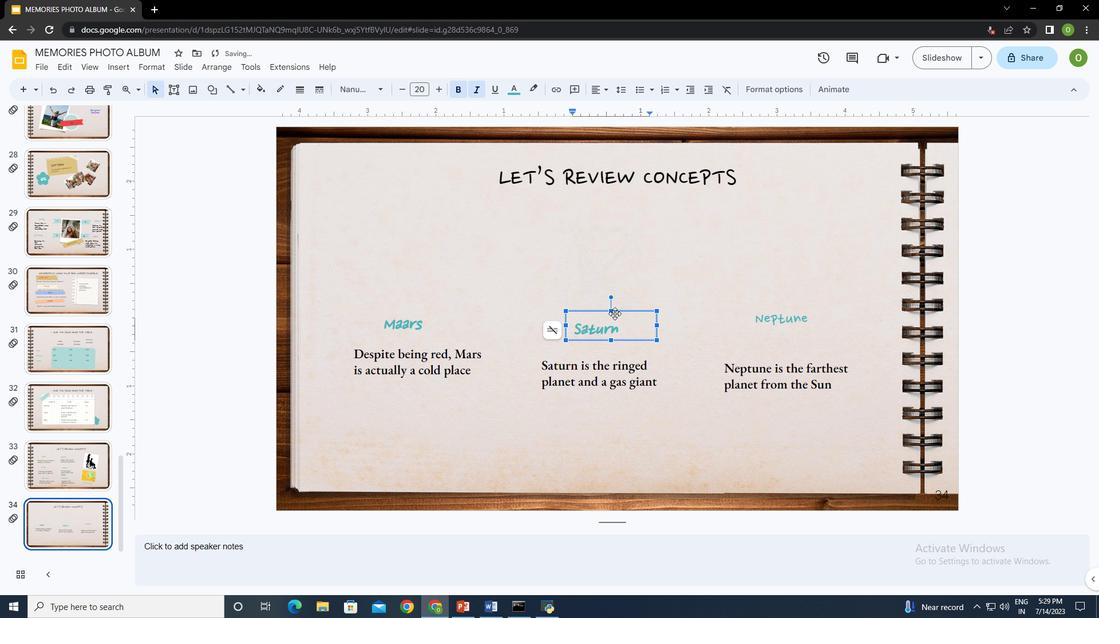 
Action: Mouse pressed left at (615, 313)
Screenshot: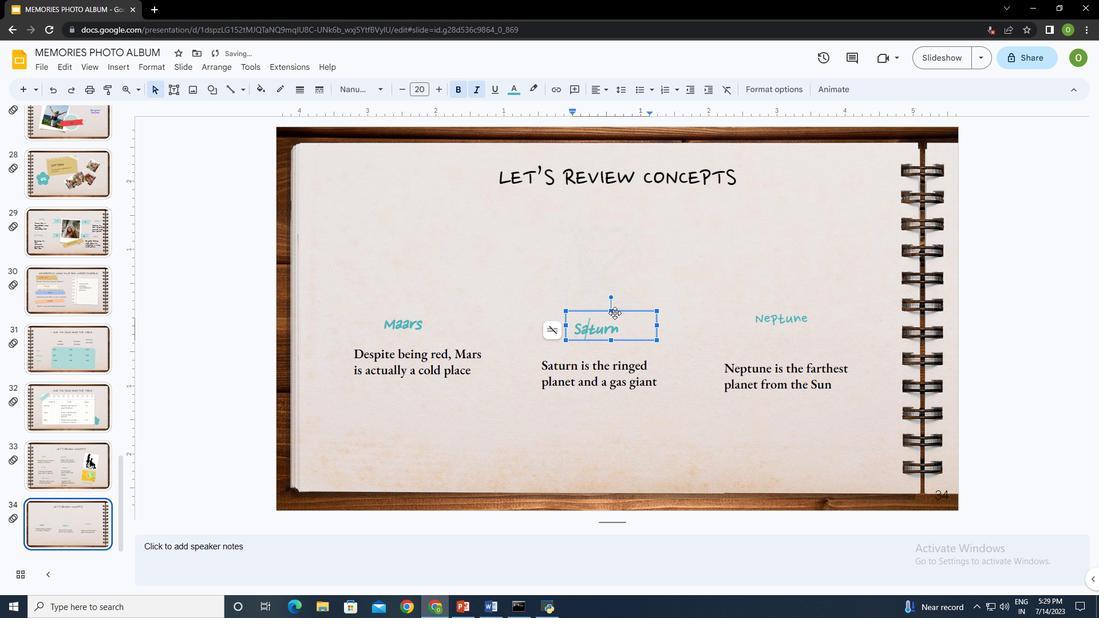 
Action: Key pressed <Key.up>
Screenshot: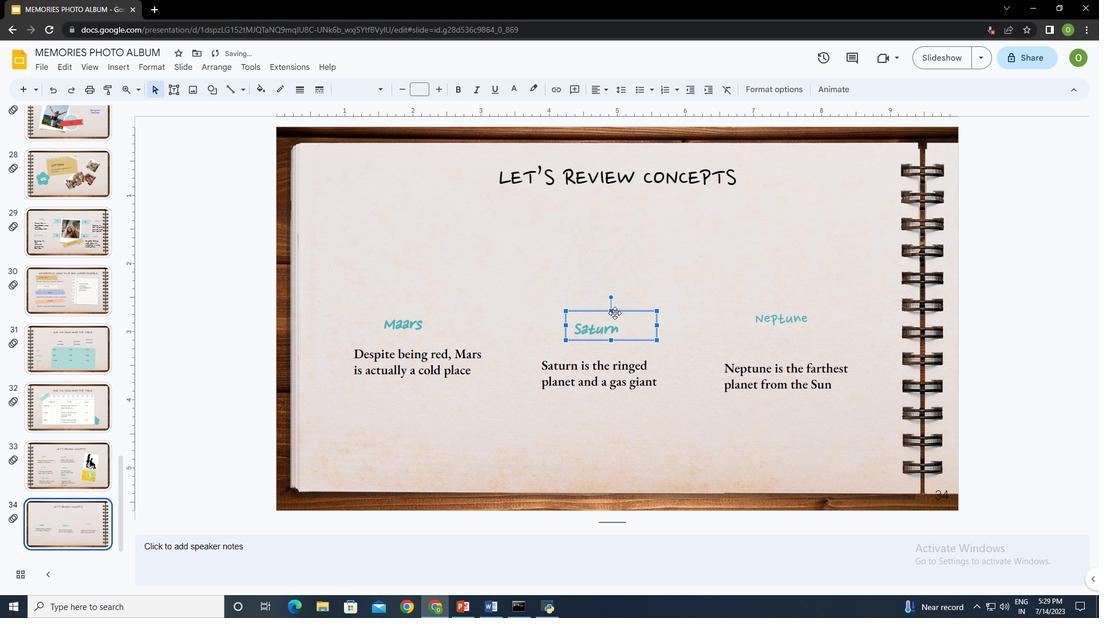 
Action: Mouse moved to (757, 373)
Screenshot: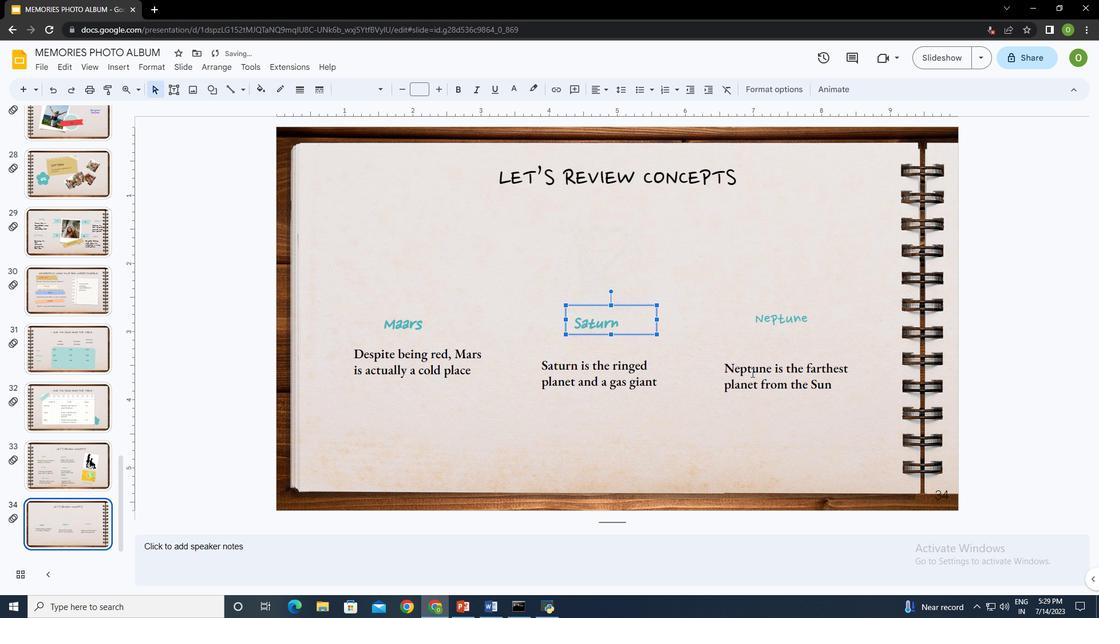 
Action: Mouse pressed left at (757, 373)
Screenshot: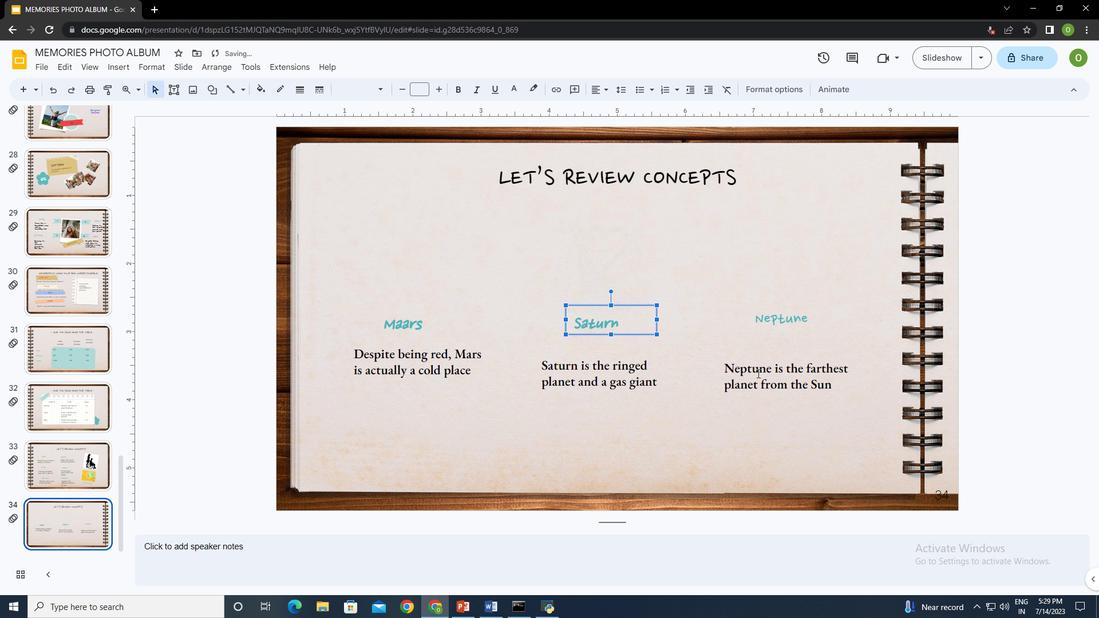 
Action: Mouse moved to (797, 353)
Screenshot: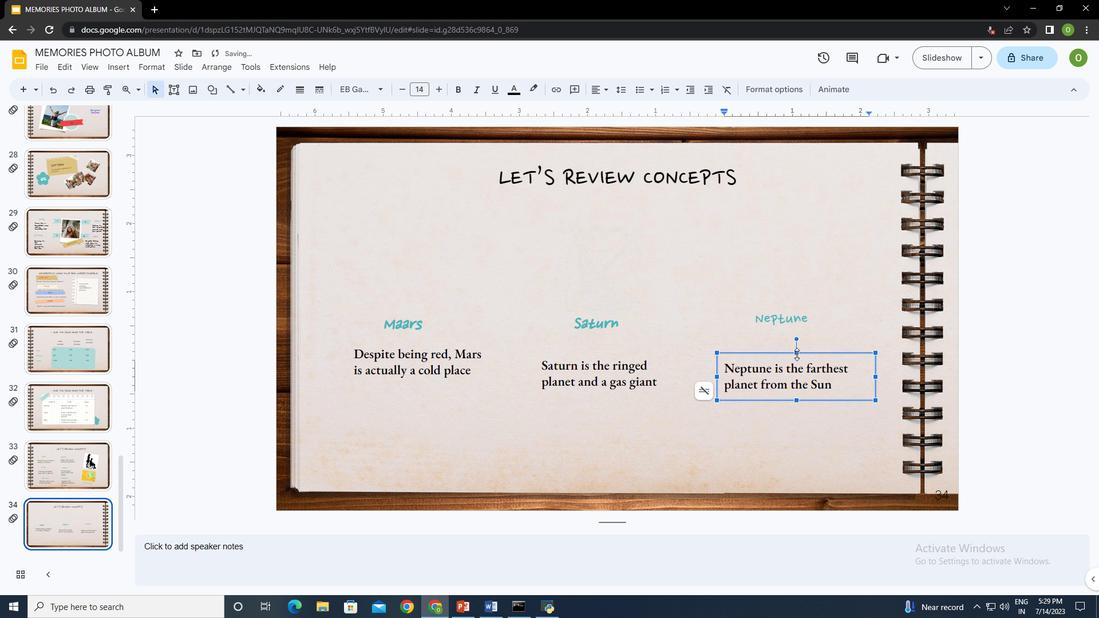 
Action: Mouse pressed left at (797, 353)
Screenshot: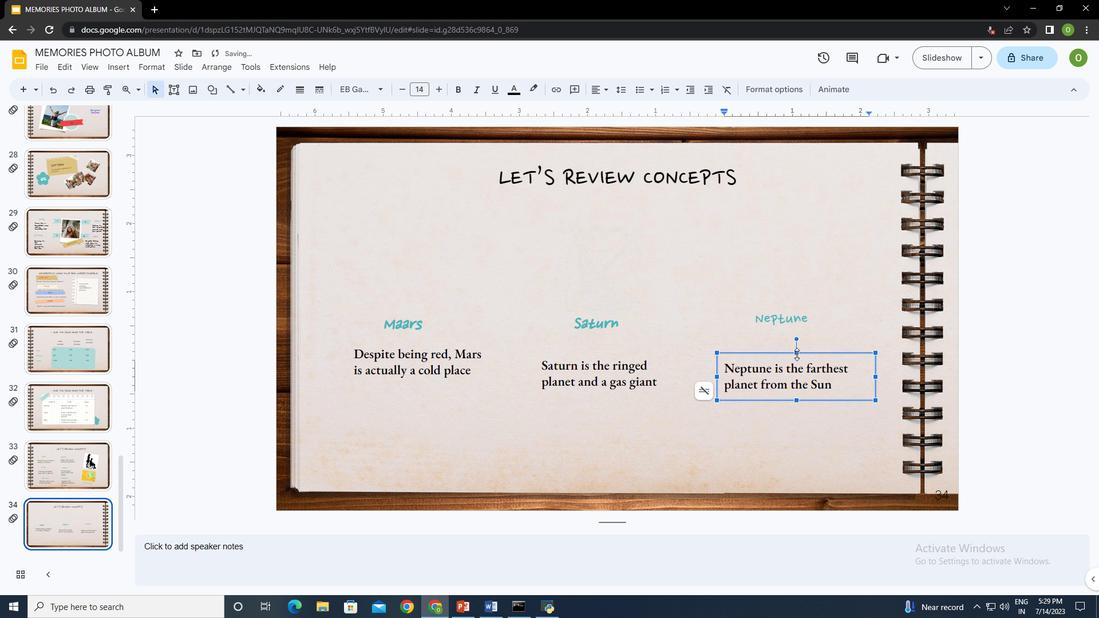 
Action: Mouse moved to (791, 353)
Screenshot: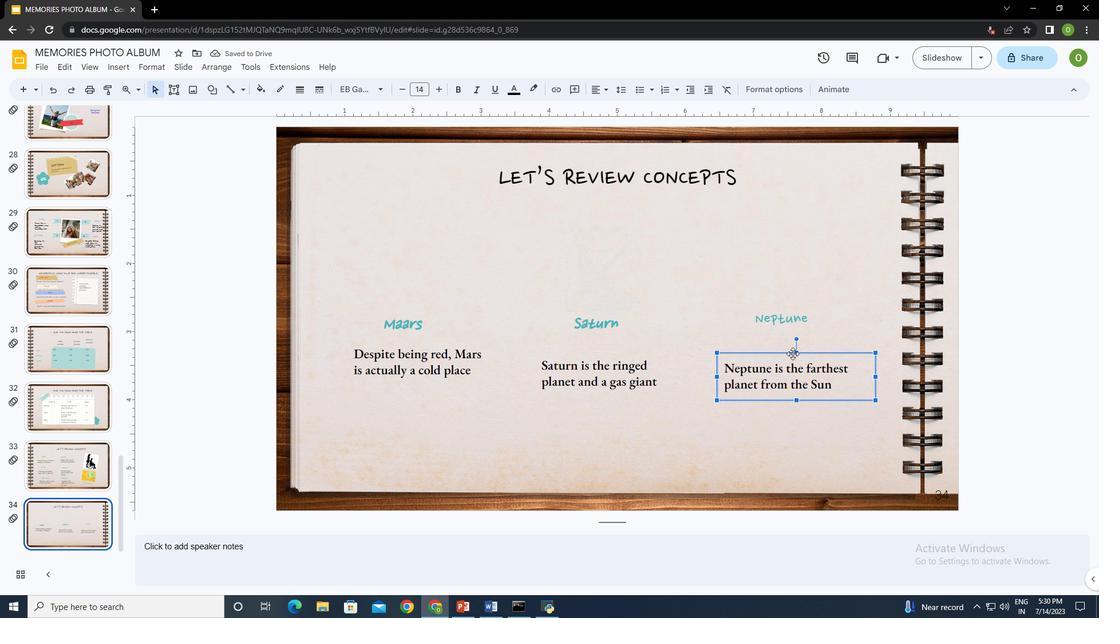 
Action: Mouse pressed left at (791, 353)
Screenshot: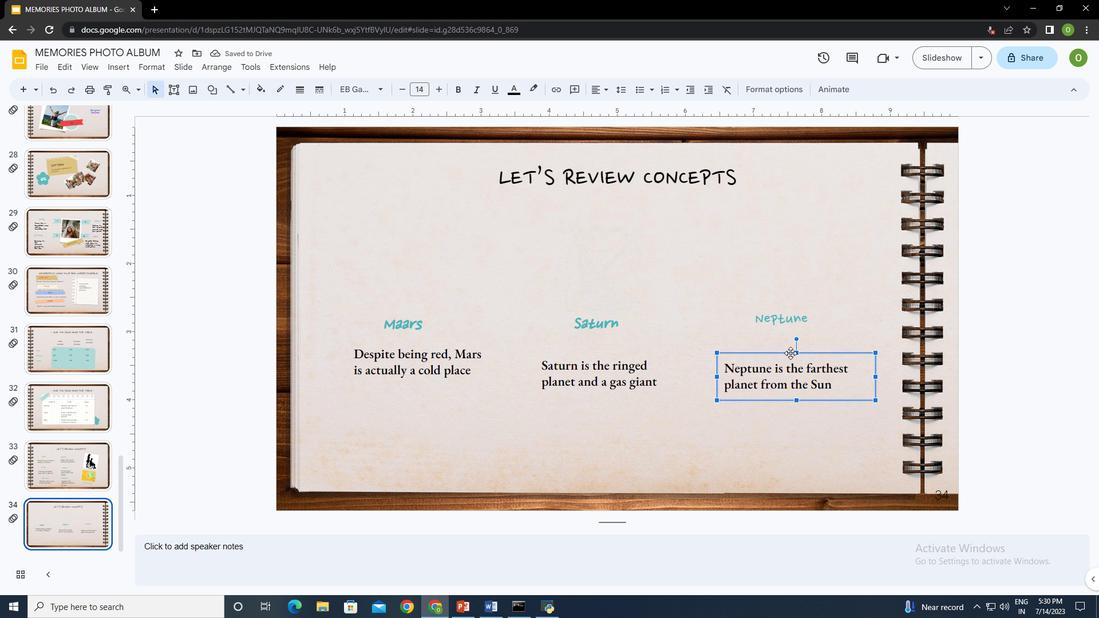 
Action: Key pressed <Key.up>
Screenshot: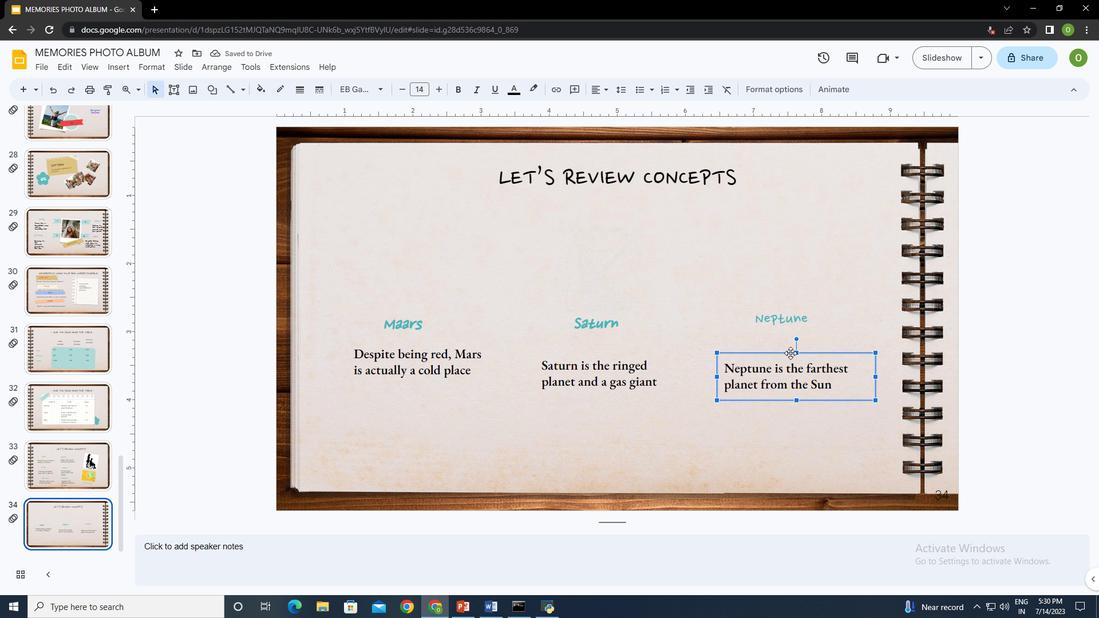 
Action: Mouse moved to (470, 420)
Screenshot: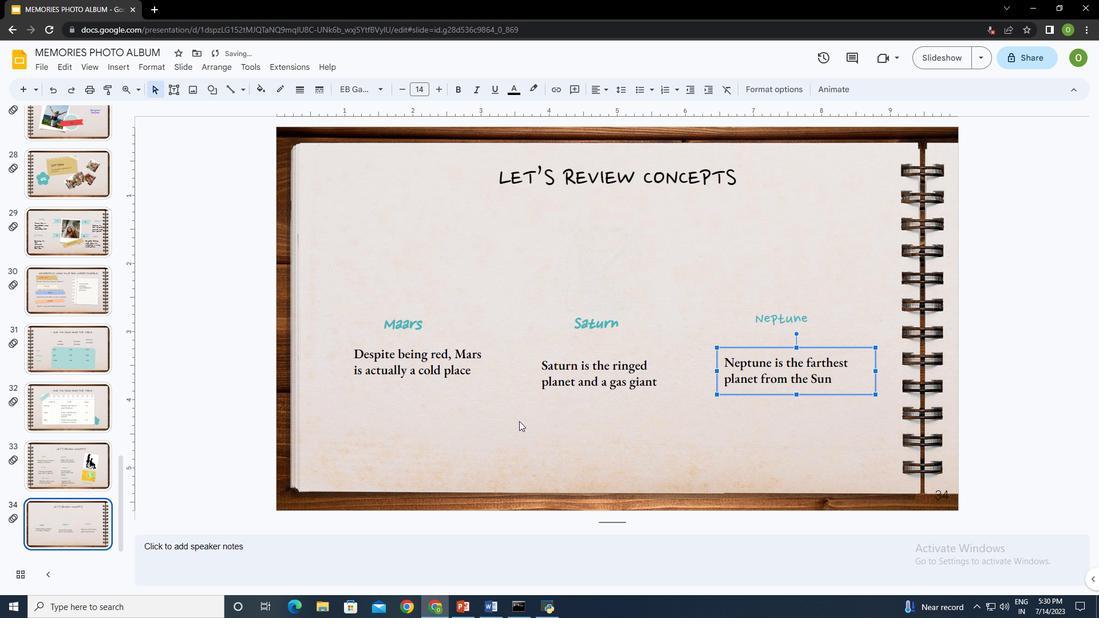 
Action: Mouse pressed left at (470, 420)
Screenshot: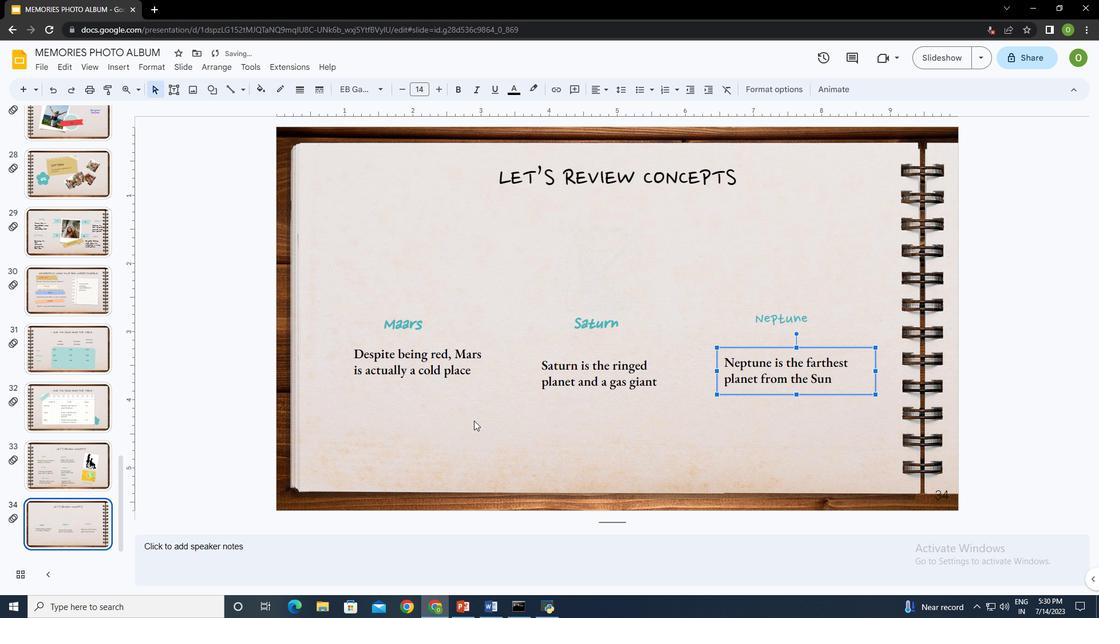 
Action: Mouse moved to (174, 89)
Screenshot: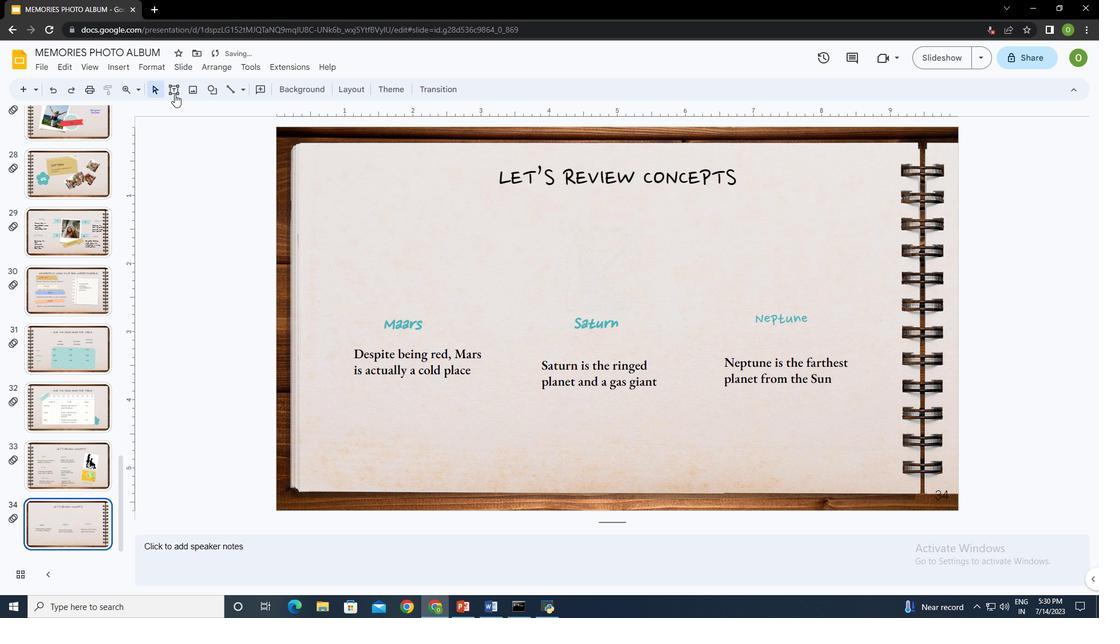 
Action: Mouse pressed left at (174, 89)
Screenshot: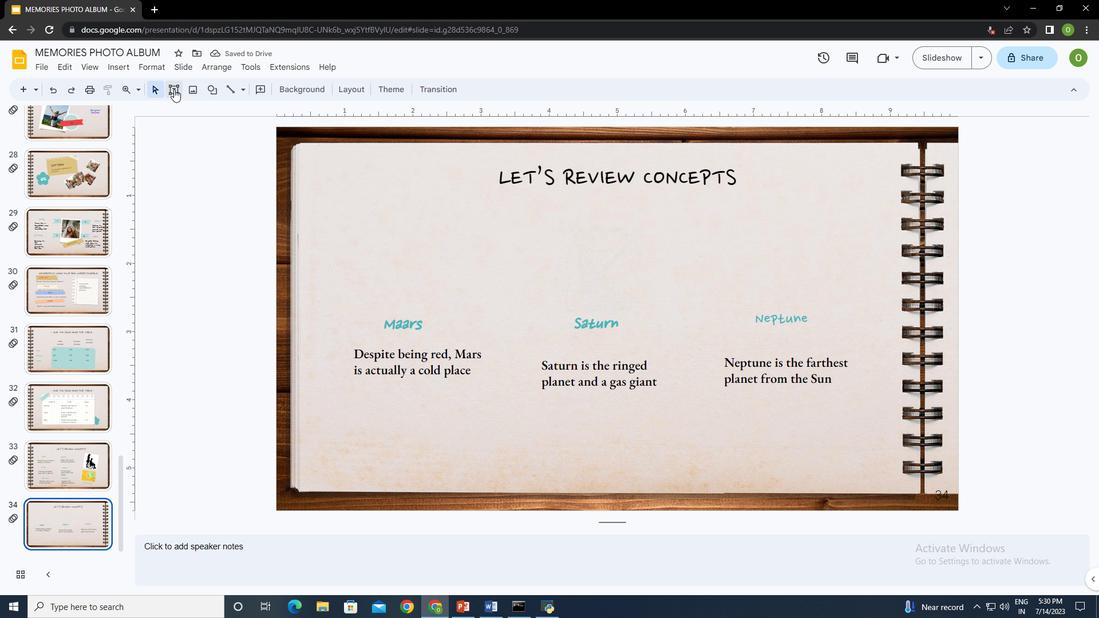 
Action: Mouse moved to (360, 389)
Screenshot: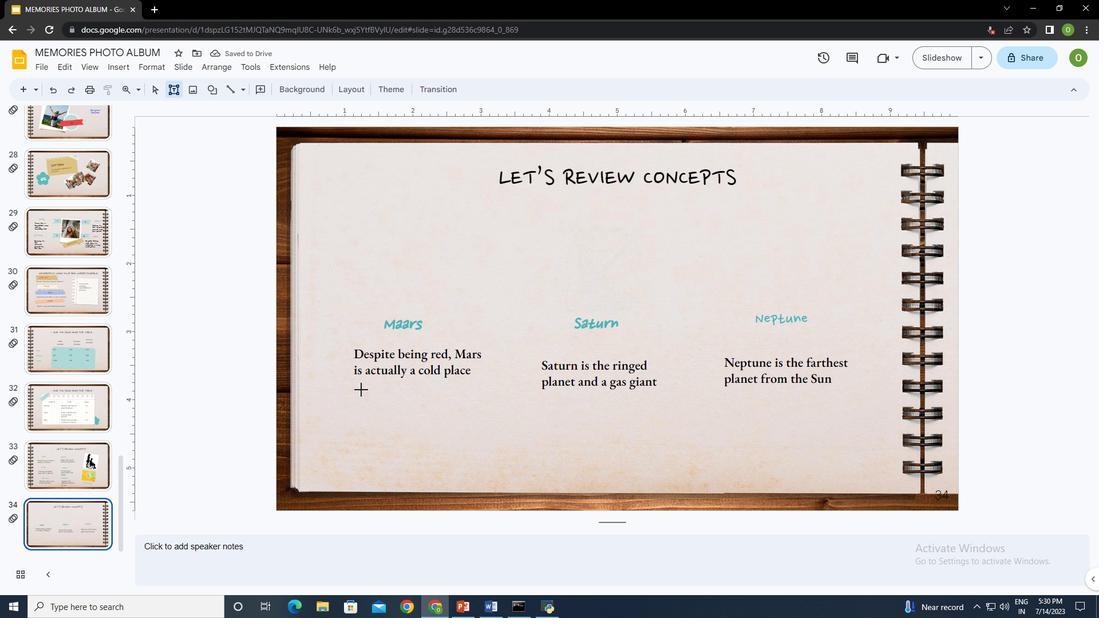 
Action: Mouse pressed left at (360, 389)
Screenshot: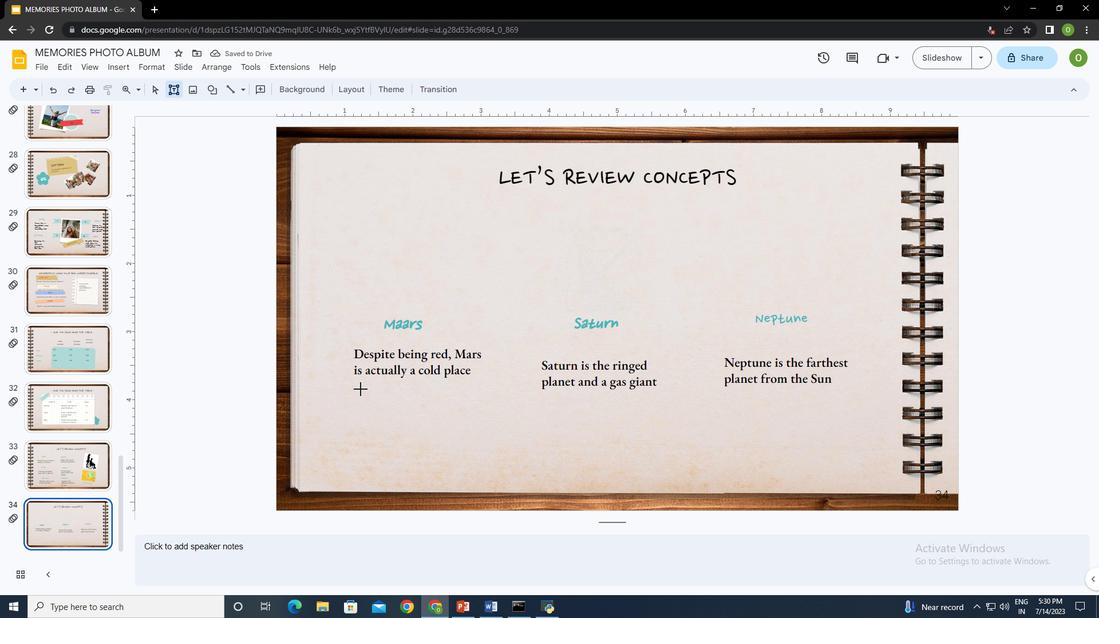 
Action: Mouse moved to (406, 410)
